 Task: Create a business new normal landing page.
Action: Mouse moved to (378, 212)
Screenshot: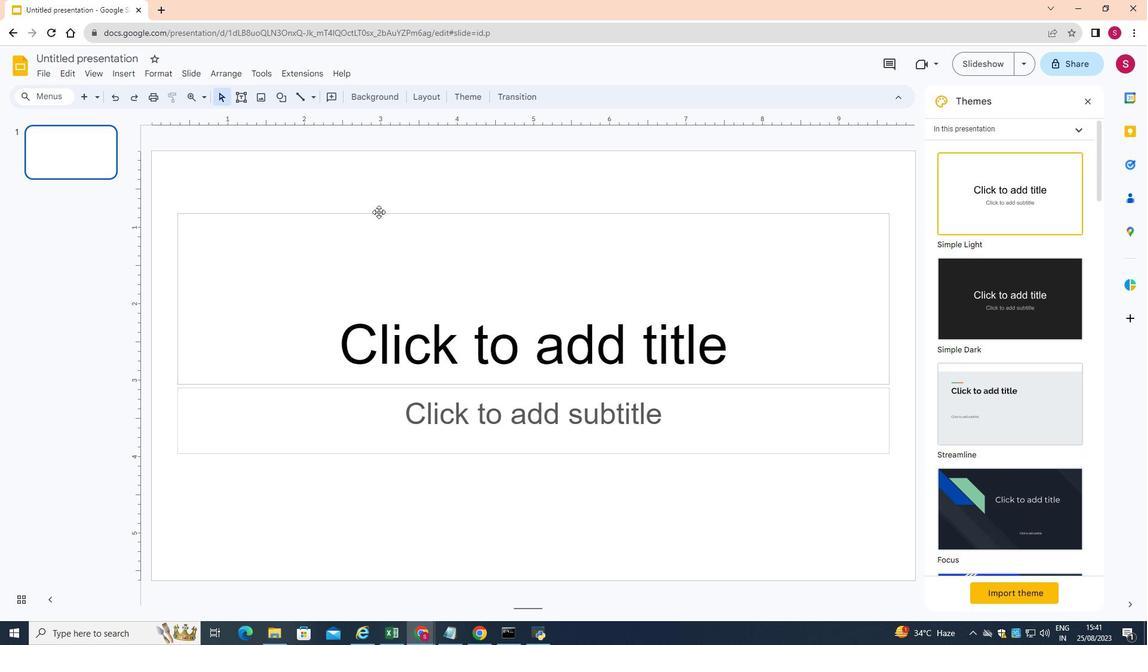 
Action: Mouse pressed left at (378, 212)
Screenshot: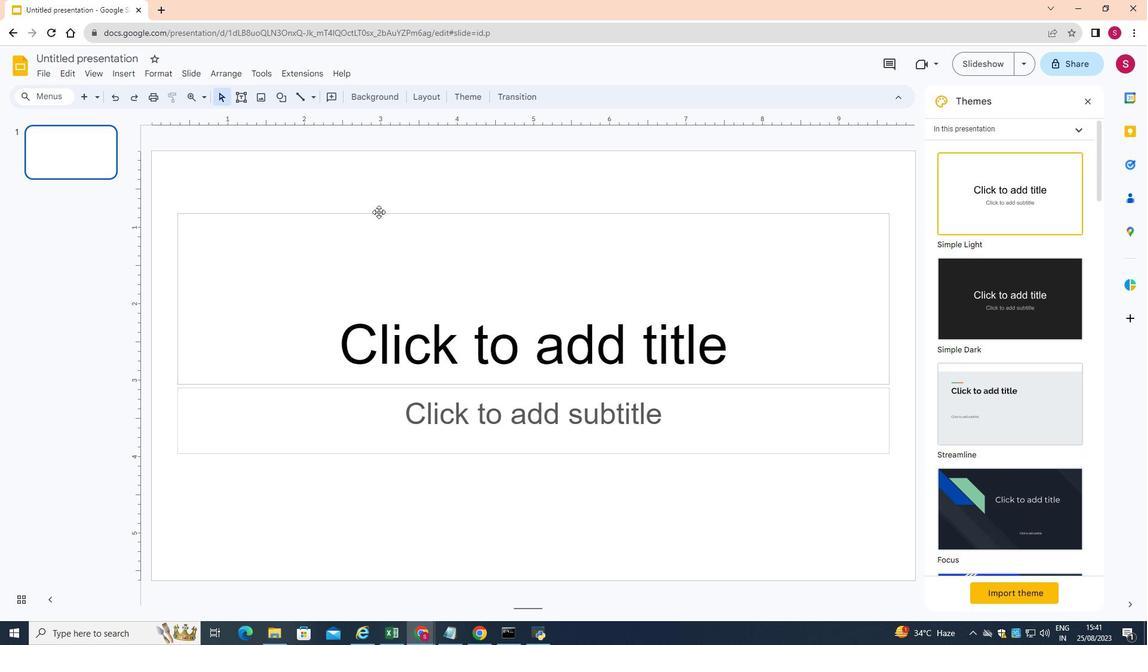 
Action: Key pressed <Key.delete>
Screenshot: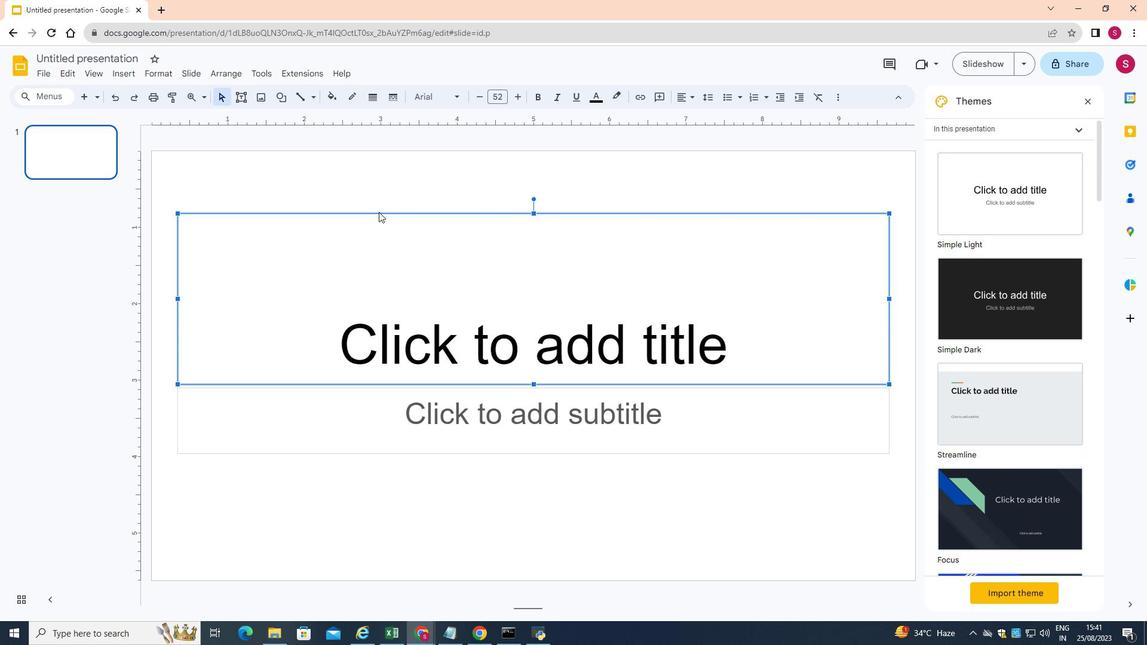 
Action: Mouse moved to (398, 387)
Screenshot: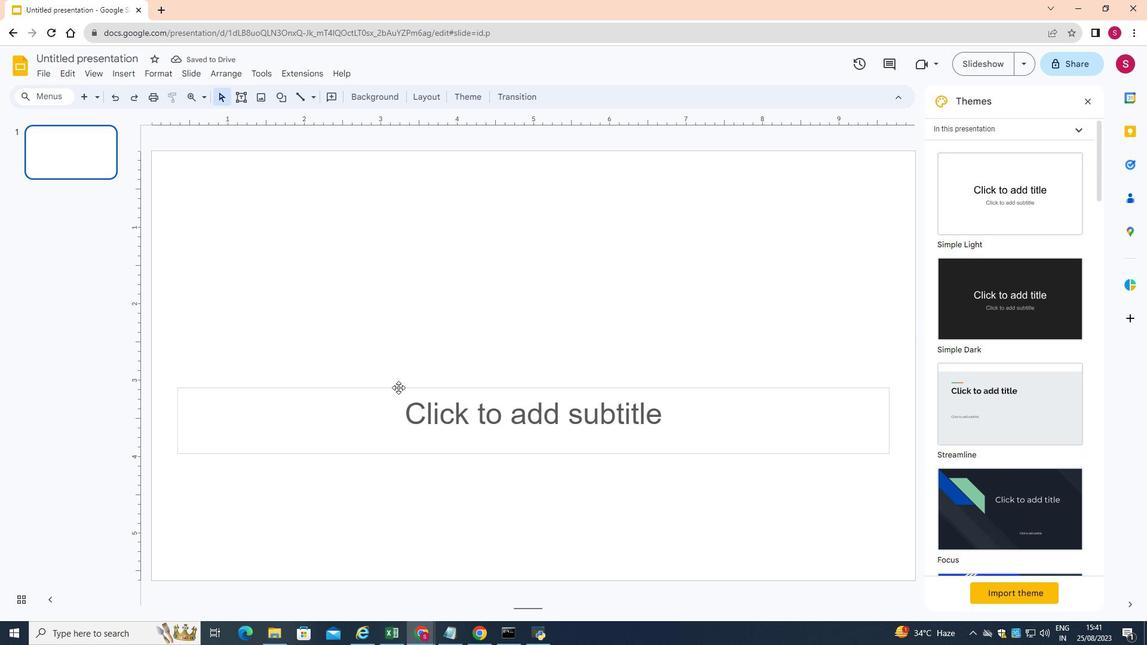 
Action: Mouse pressed left at (398, 387)
Screenshot: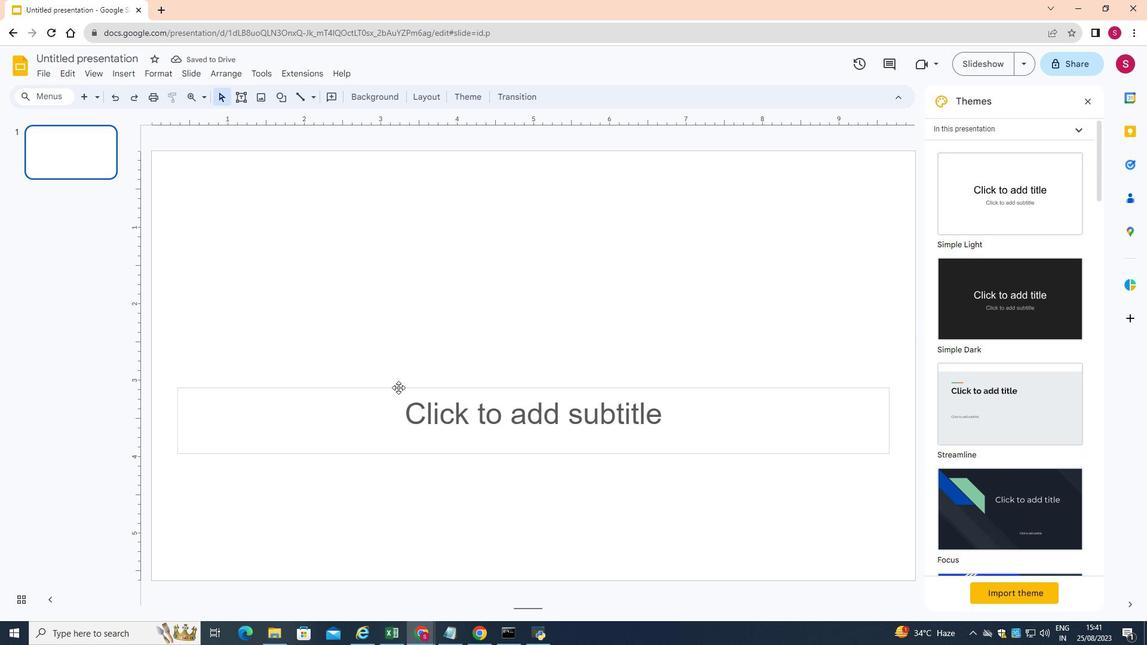 
Action: Mouse moved to (401, 378)
Screenshot: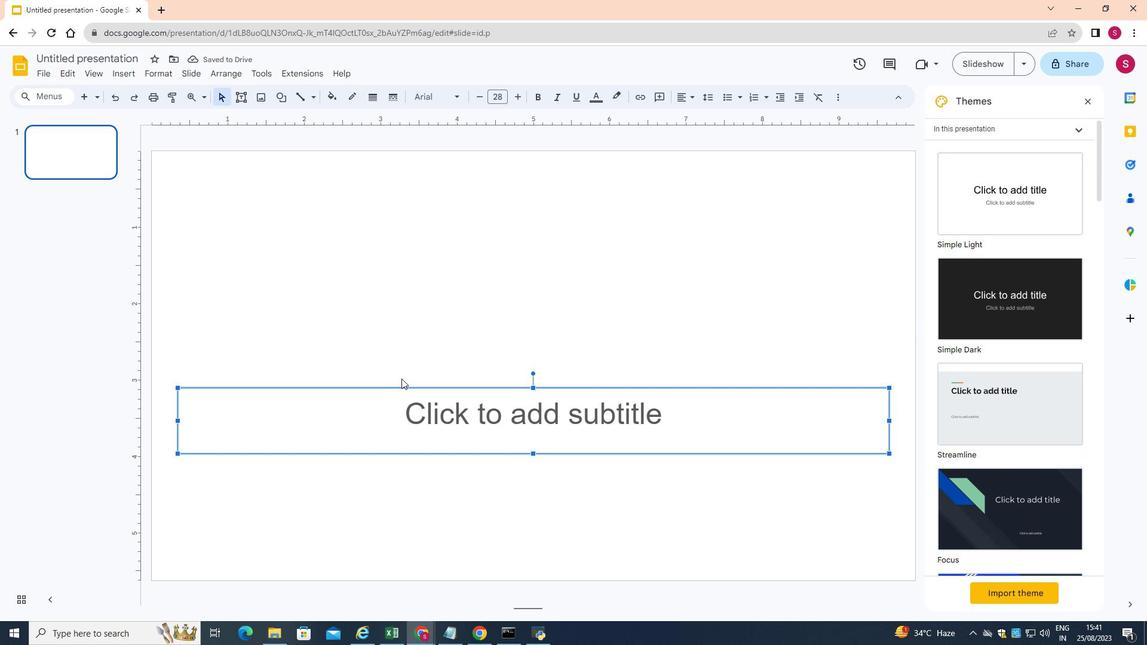 
Action: Key pressed <Key.delete>
Screenshot: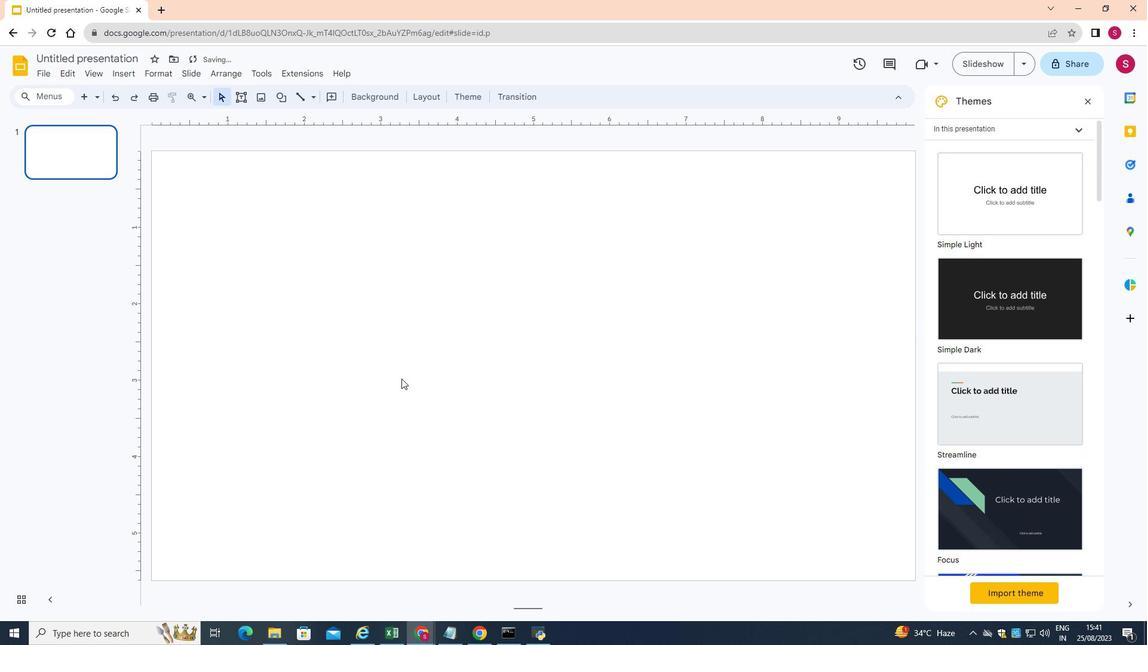 
Action: Mouse moved to (214, 203)
Screenshot: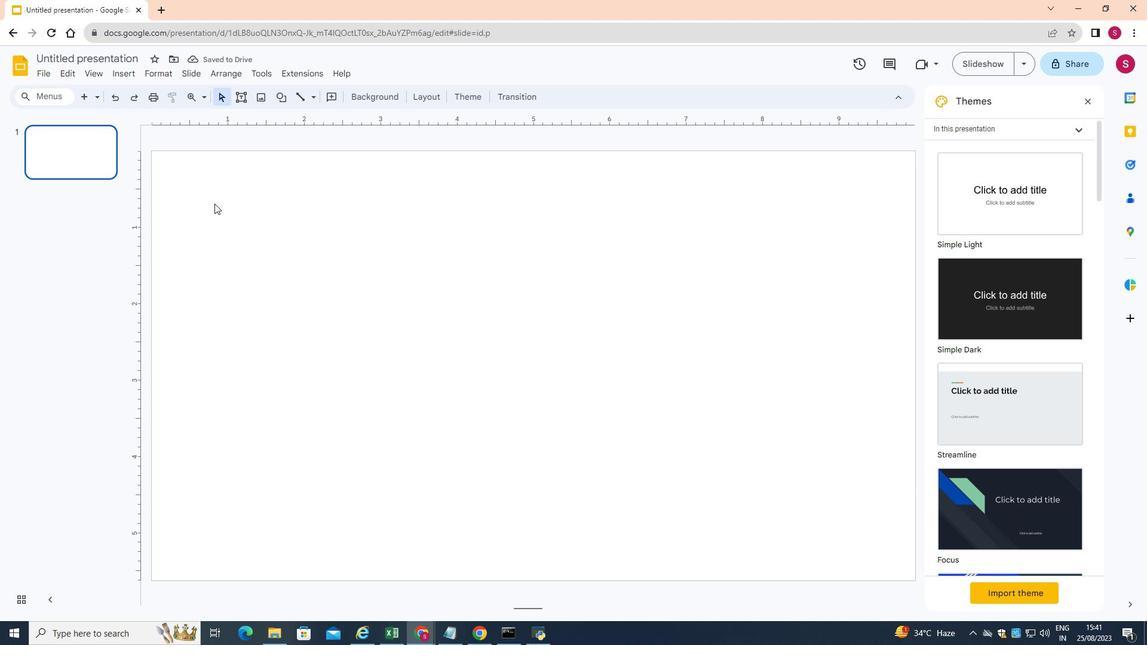 
Action: Mouse pressed left at (214, 203)
Screenshot: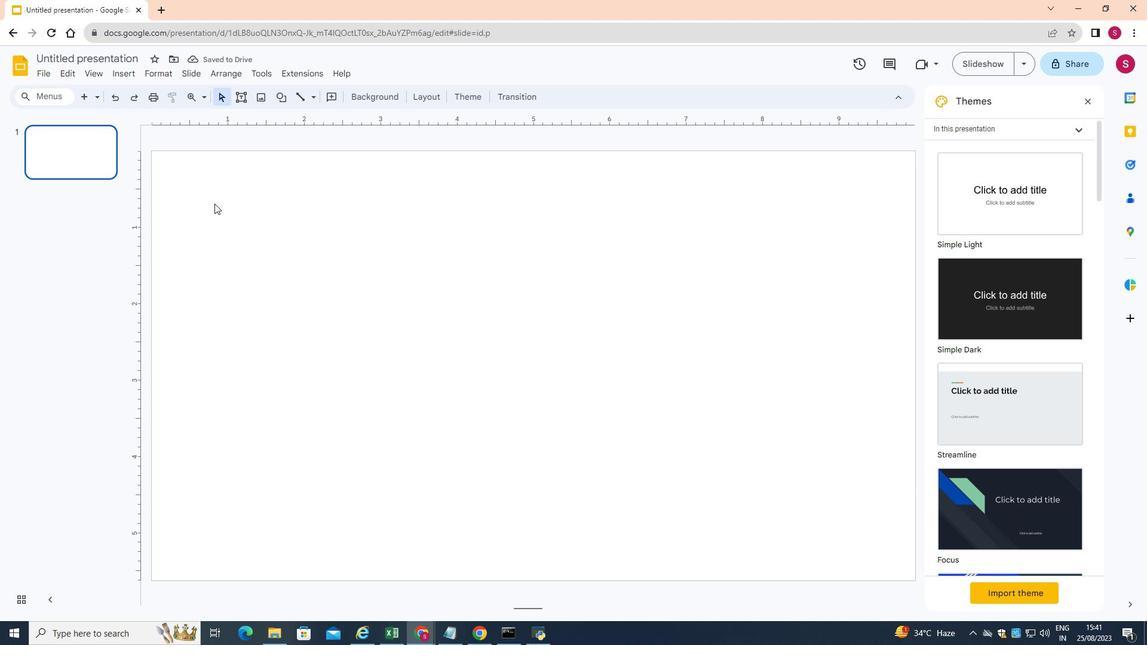 
Action: Mouse moved to (132, 75)
Screenshot: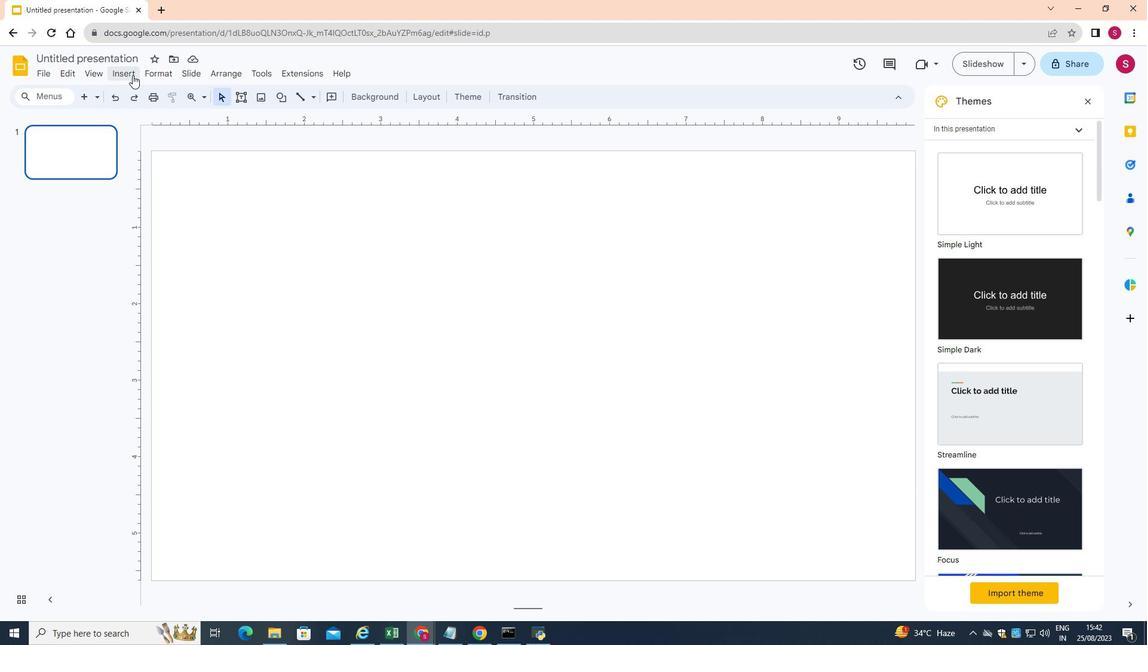
Action: Mouse pressed left at (132, 75)
Screenshot: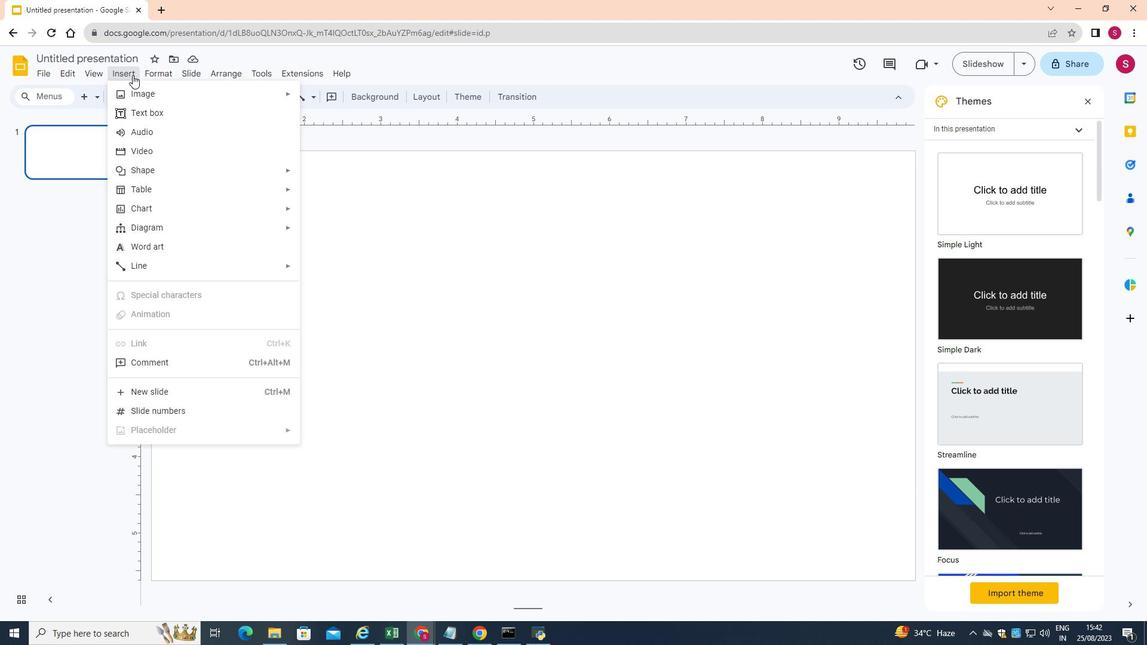 
Action: Mouse moved to (535, 291)
Screenshot: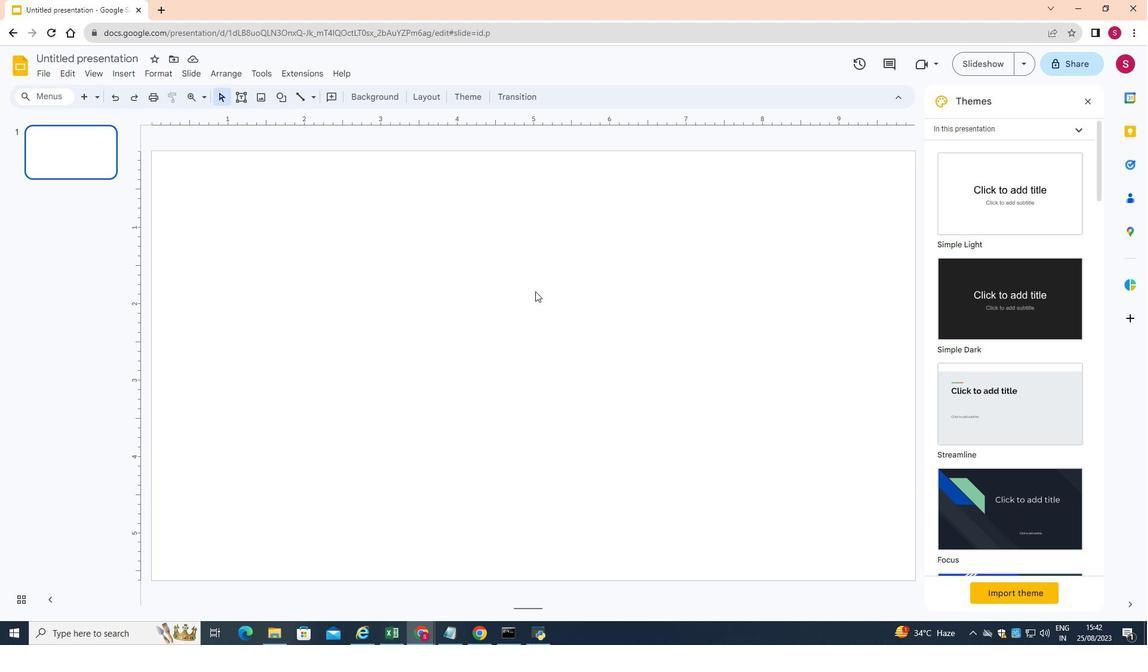 
Action: Mouse pressed left at (535, 291)
Screenshot: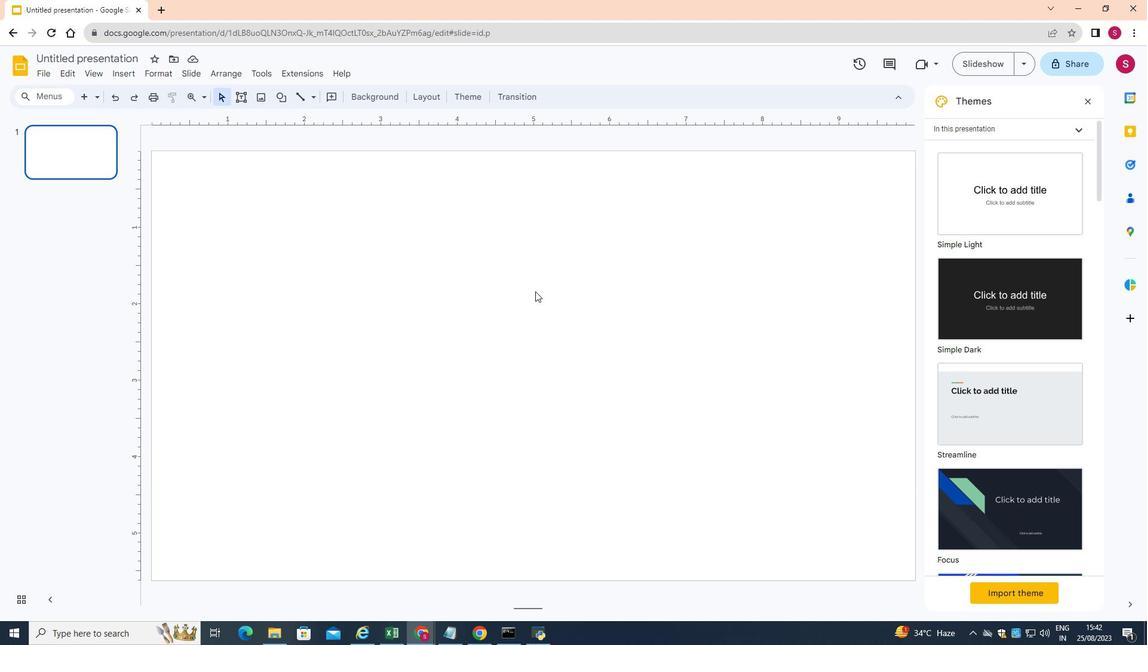 
Action: Mouse moved to (121, 76)
Screenshot: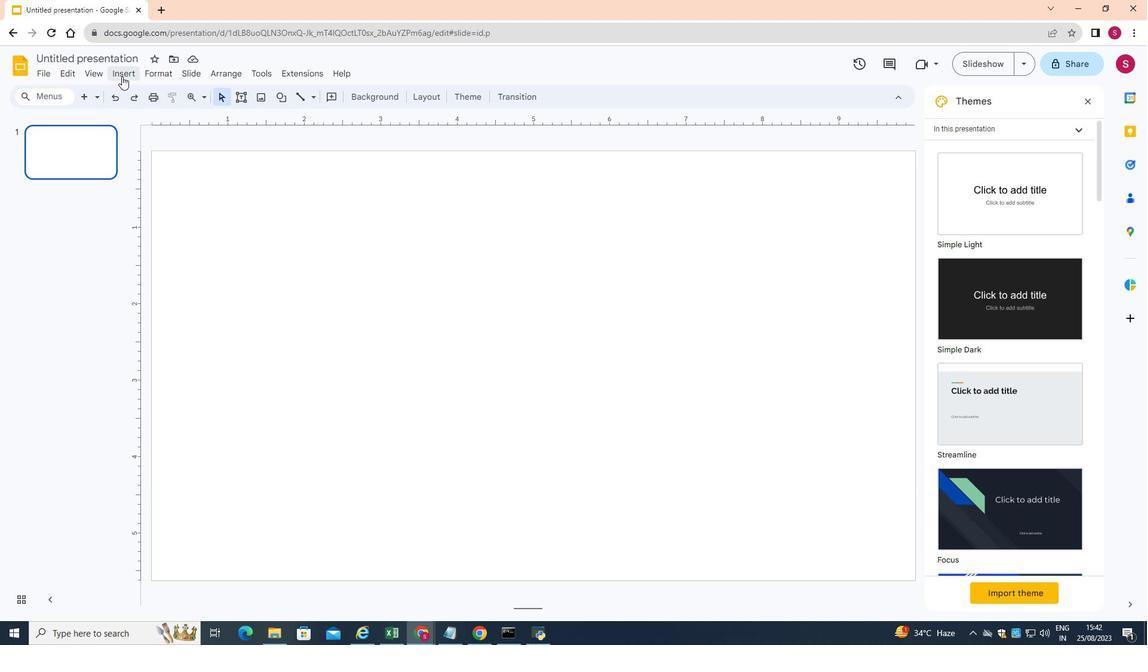
Action: Mouse pressed left at (121, 76)
Screenshot: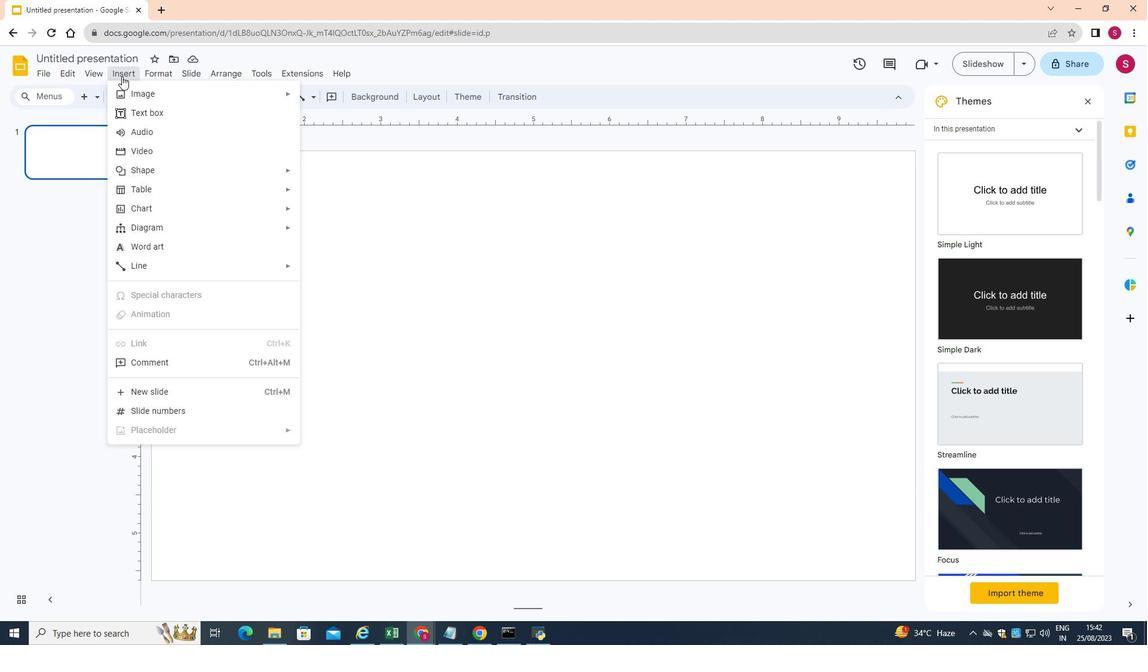 
Action: Mouse moved to (170, 166)
Screenshot: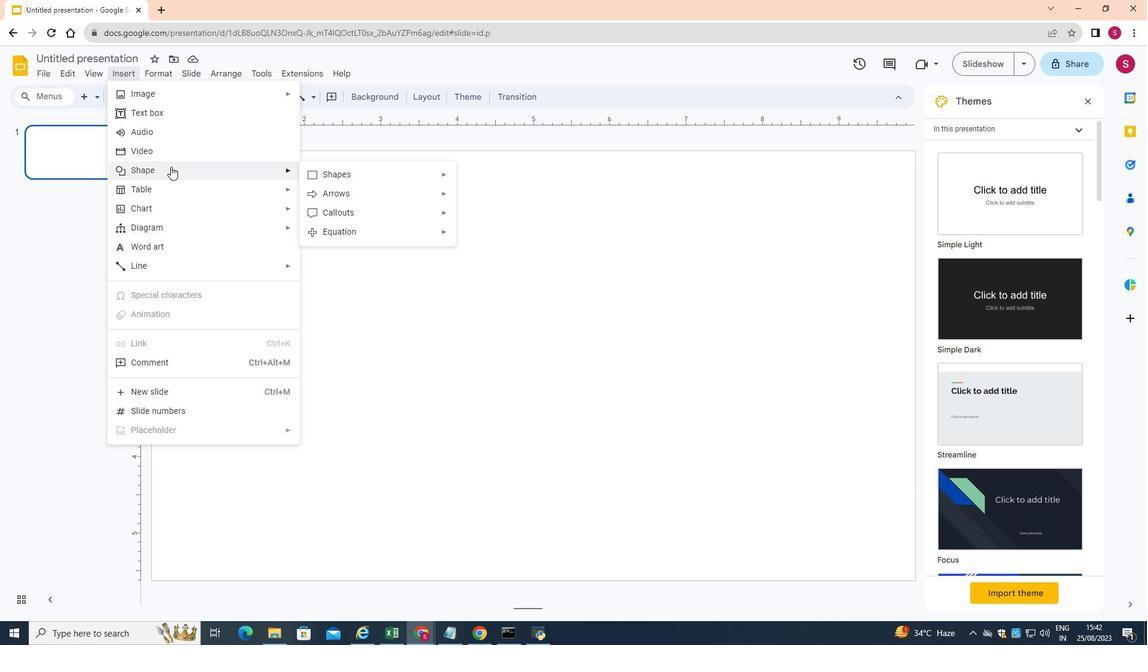 
Action: Mouse pressed left at (170, 166)
Screenshot: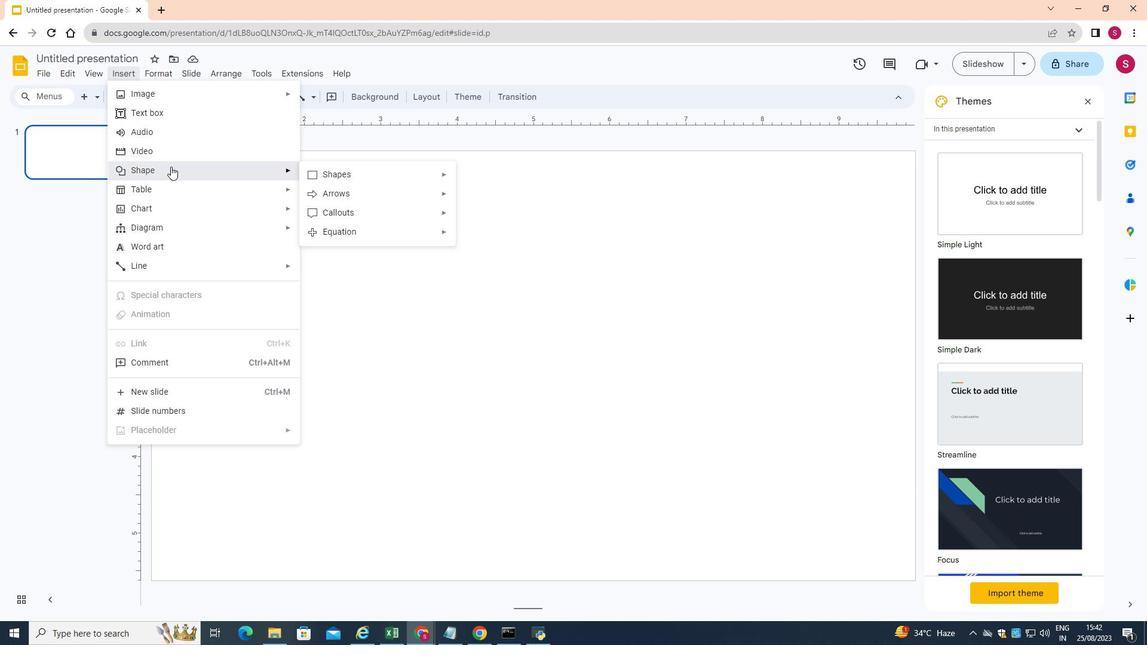 
Action: Mouse moved to (329, 171)
Screenshot: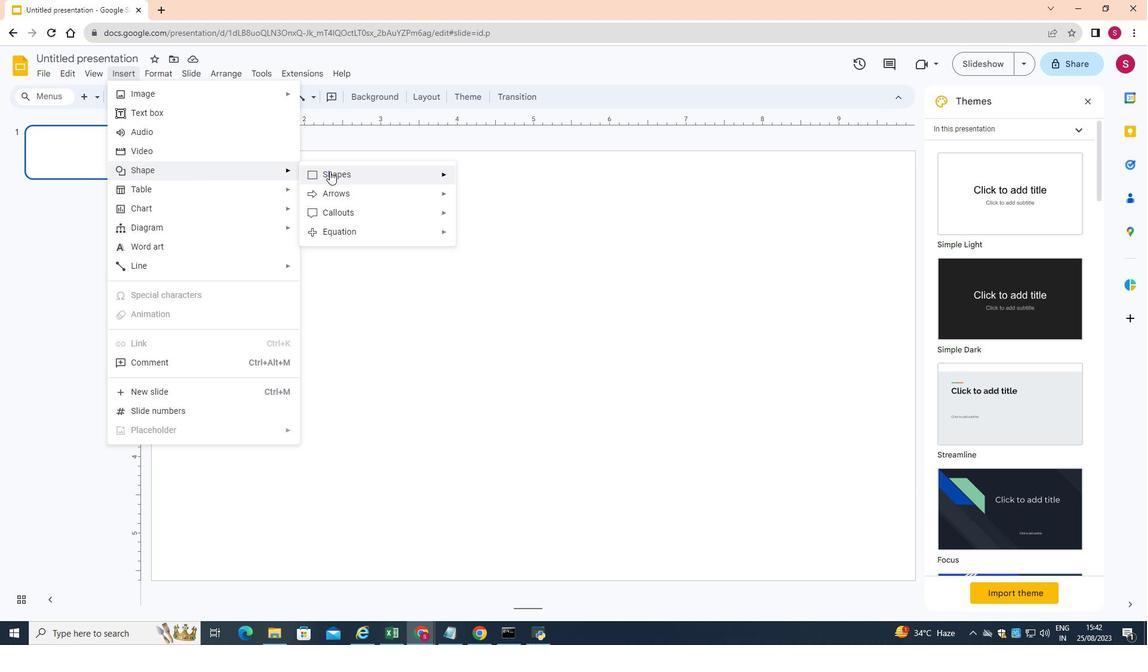 
Action: Mouse pressed left at (329, 171)
Screenshot: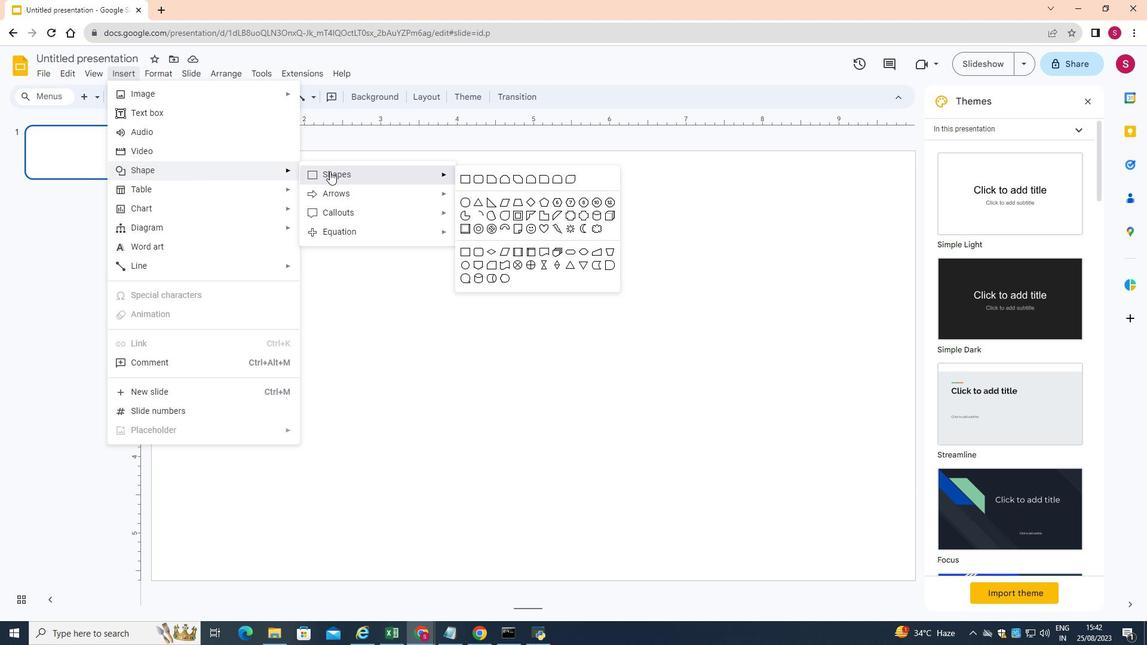 
Action: Mouse moved to (594, 262)
Screenshot: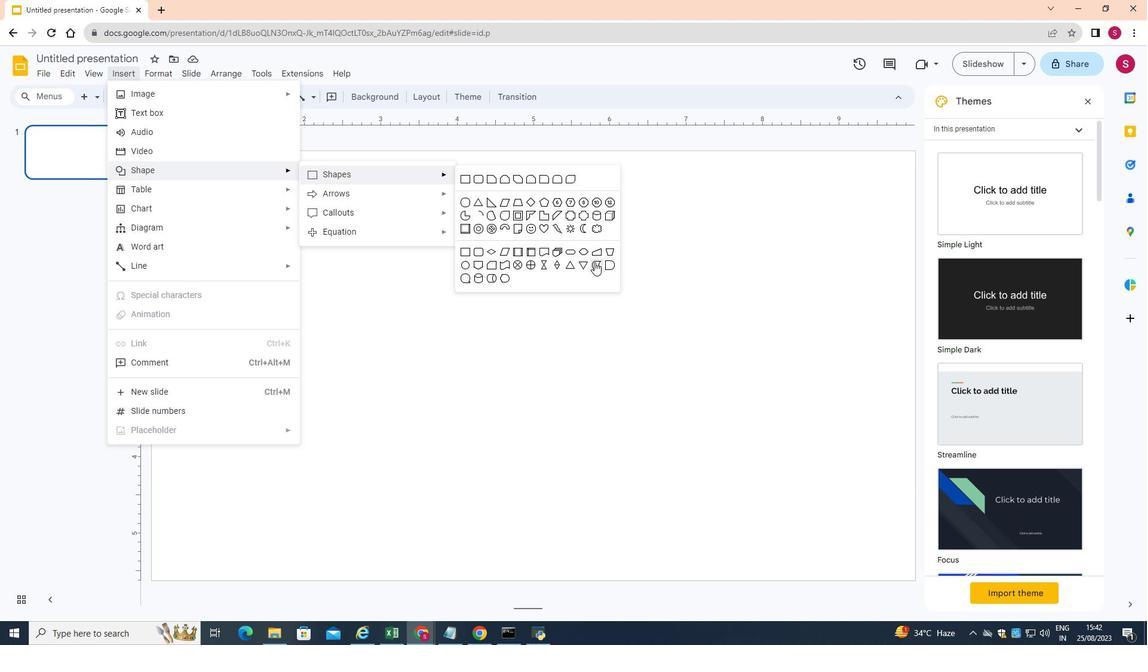 
Action: Mouse pressed left at (594, 262)
Screenshot: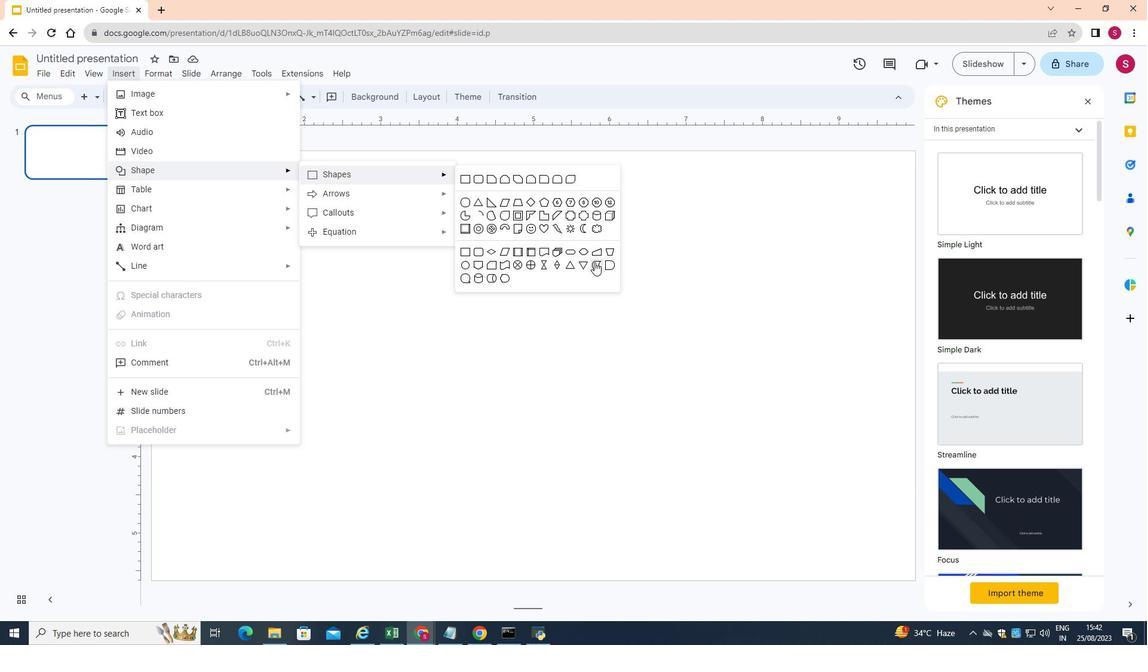 
Action: Mouse moved to (175, 168)
Screenshot: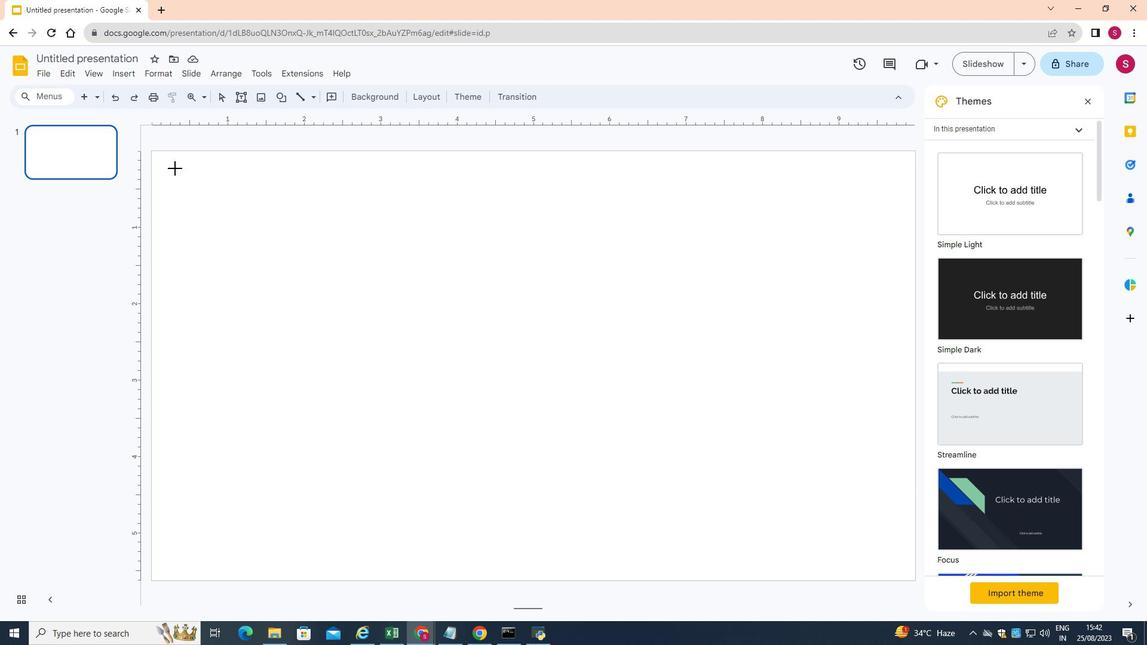 
Action: Mouse pressed left at (175, 168)
Screenshot: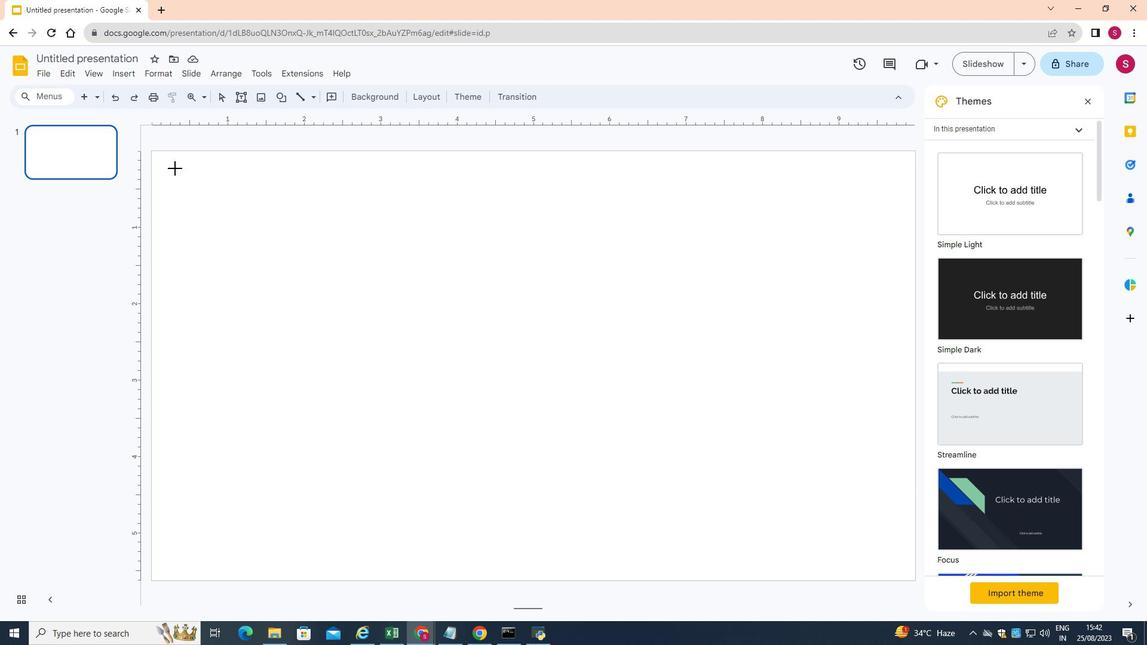 
Action: Mouse moved to (385, 167)
Screenshot: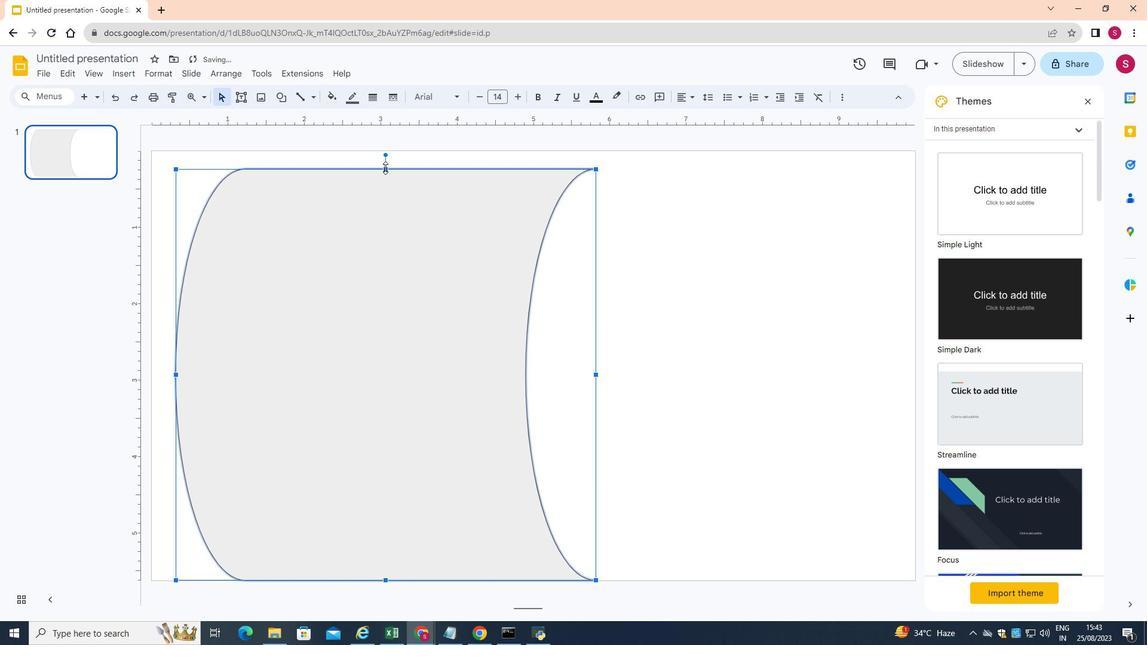 
Action: Mouse pressed left at (385, 167)
Screenshot: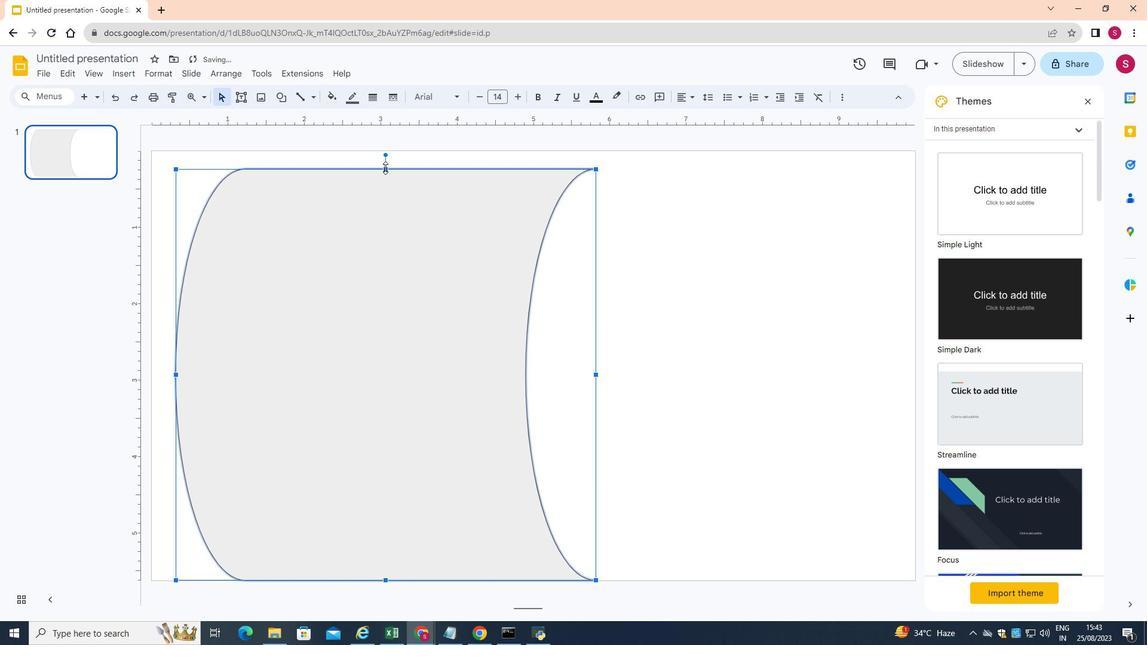 
Action: Mouse moved to (178, 367)
Screenshot: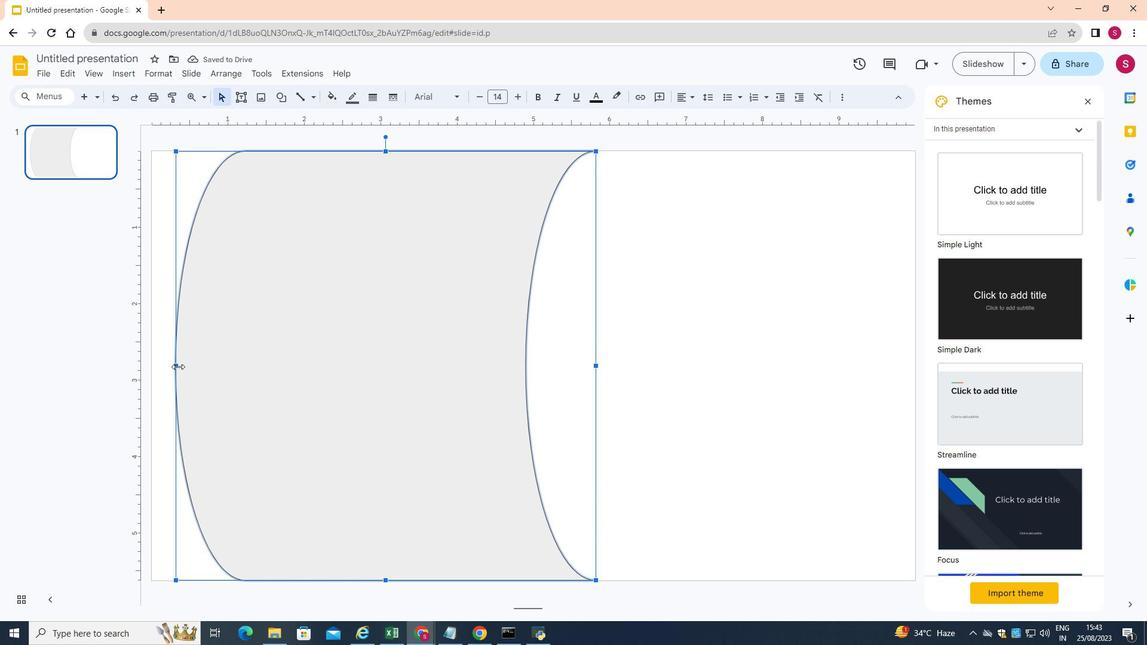 
Action: Mouse pressed left at (178, 367)
Screenshot: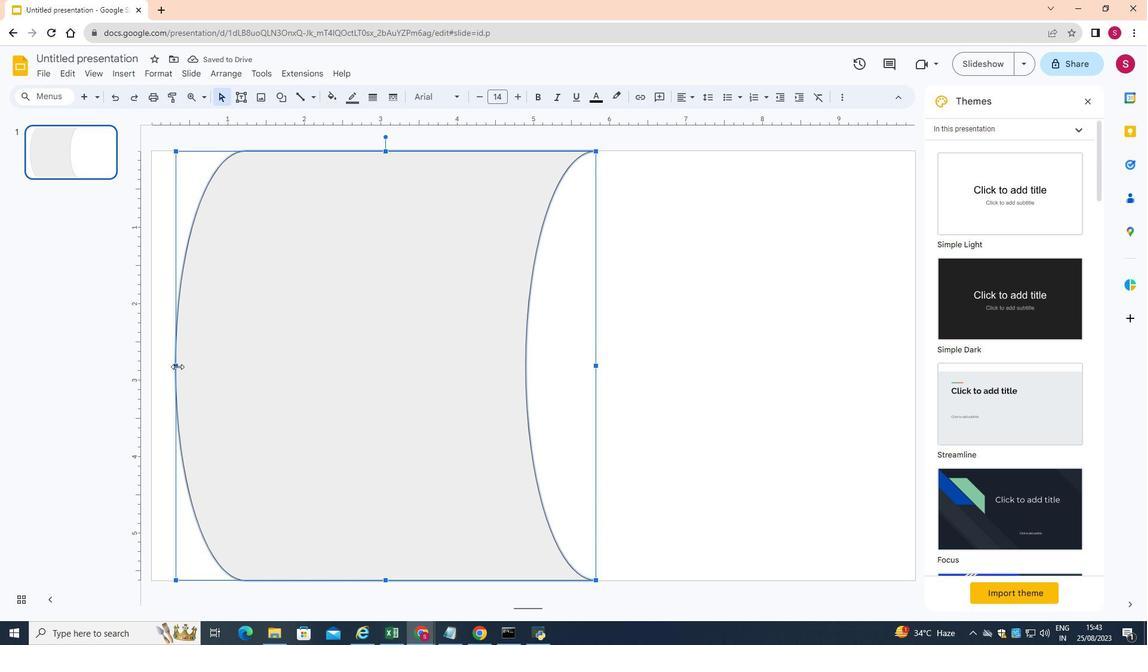 
Action: Mouse moved to (595, 364)
Screenshot: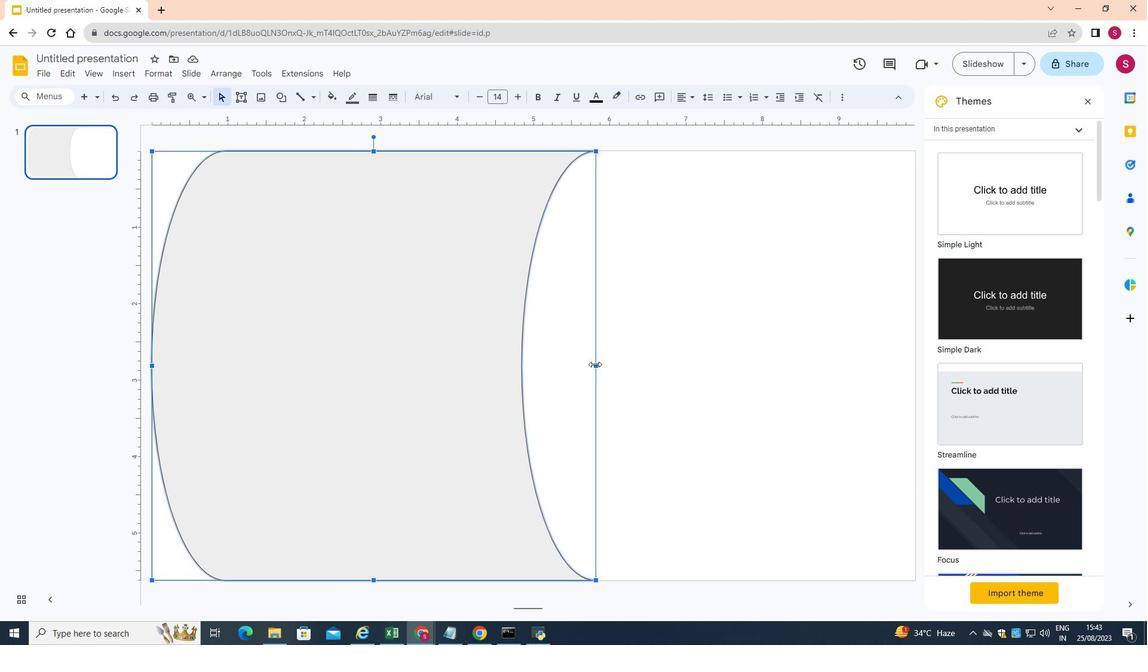 
Action: Mouse pressed left at (595, 364)
Screenshot: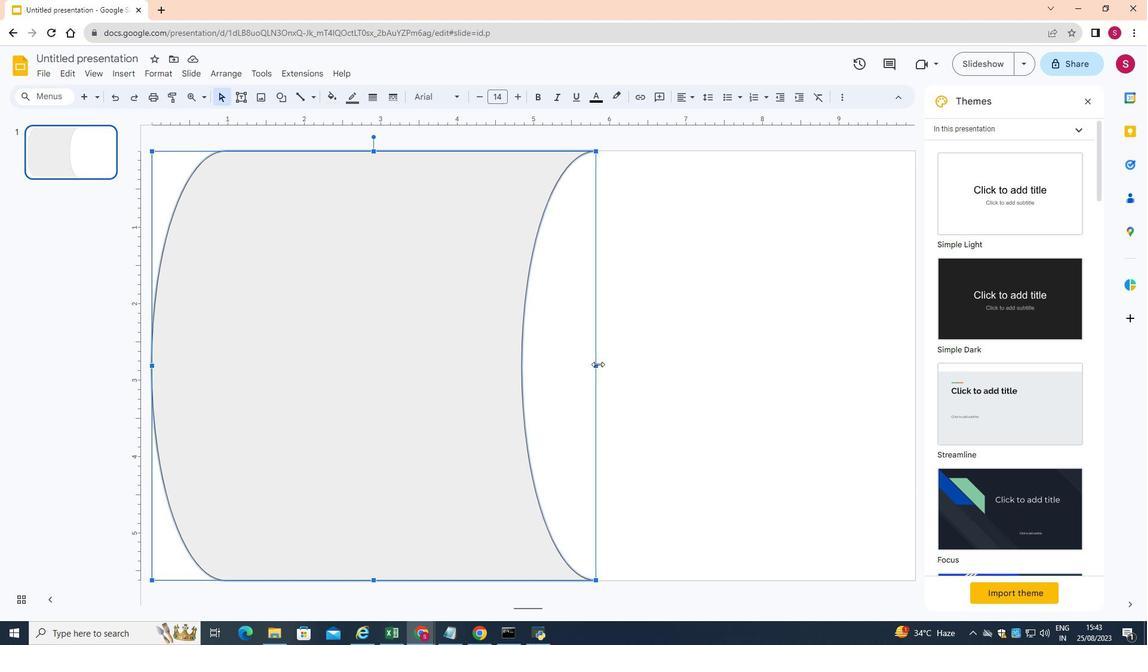 
Action: Mouse moved to (633, 365)
Screenshot: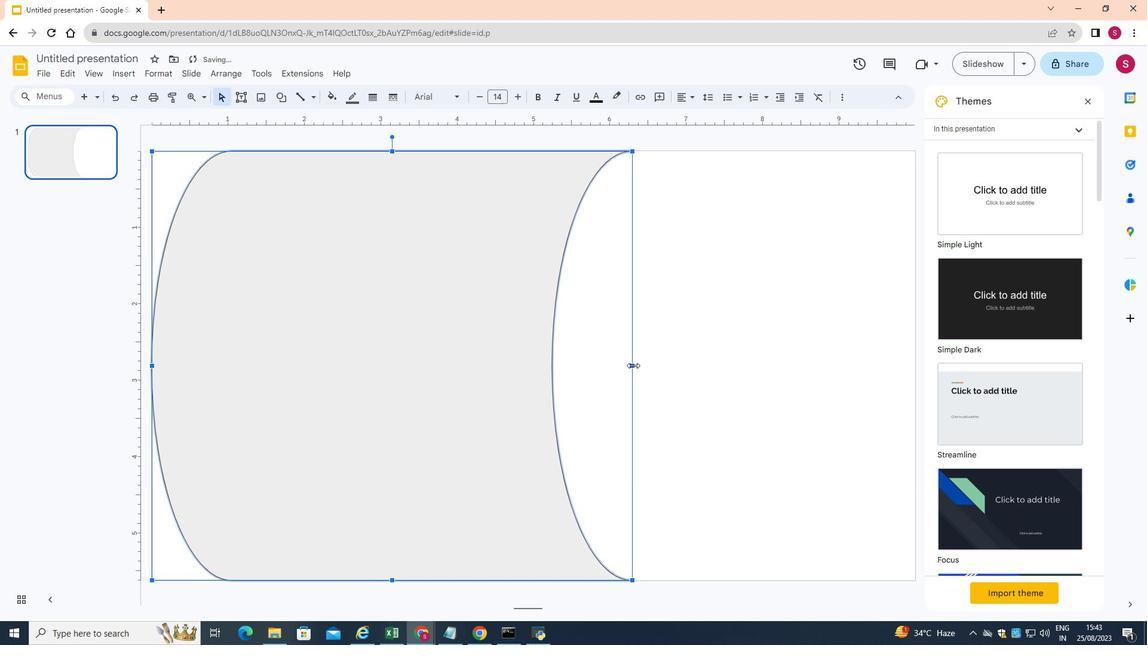 
Action: Mouse pressed left at (633, 365)
Screenshot: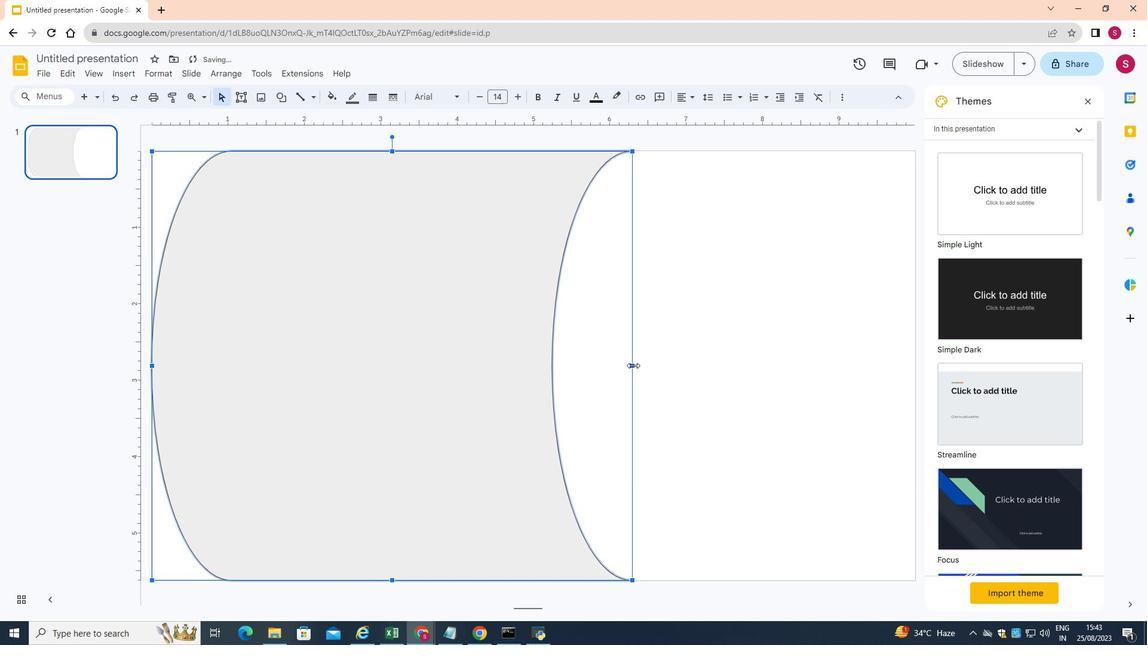 
Action: Mouse moved to (175, 545)
Screenshot: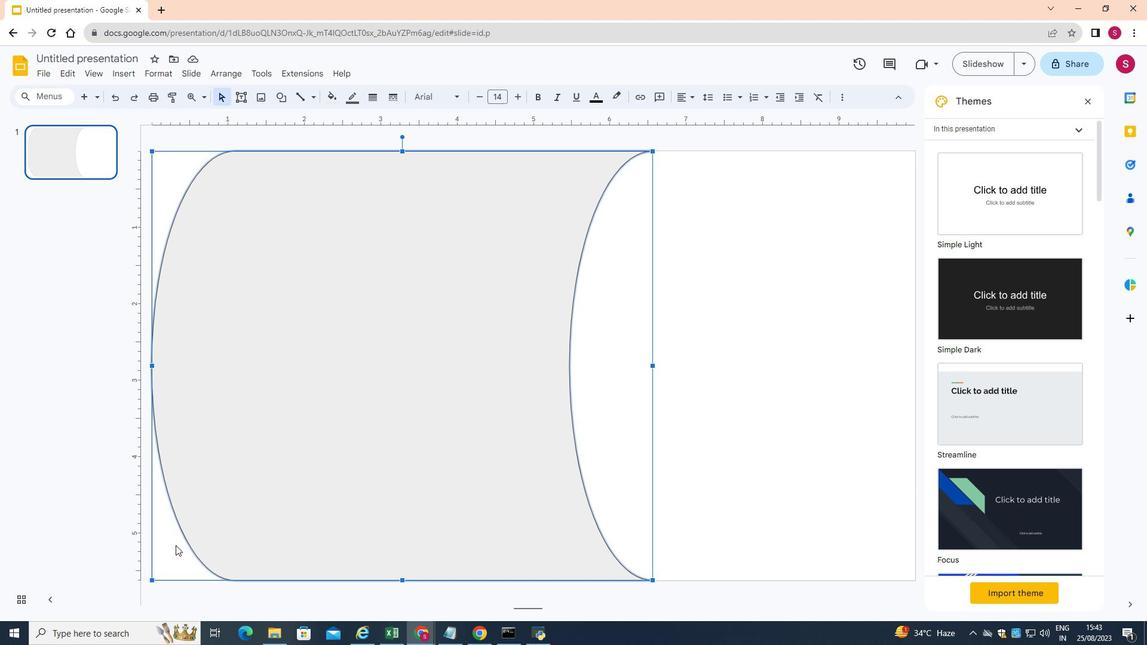 
Action: Mouse pressed left at (175, 545)
Screenshot: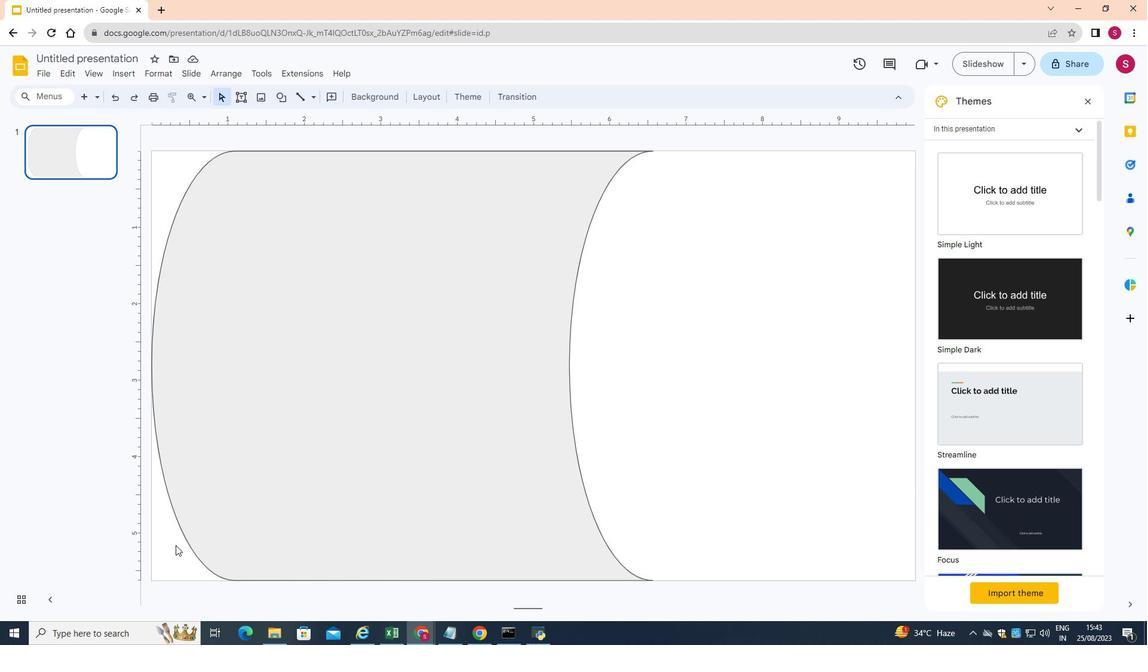 
Action: Mouse moved to (444, 417)
Screenshot: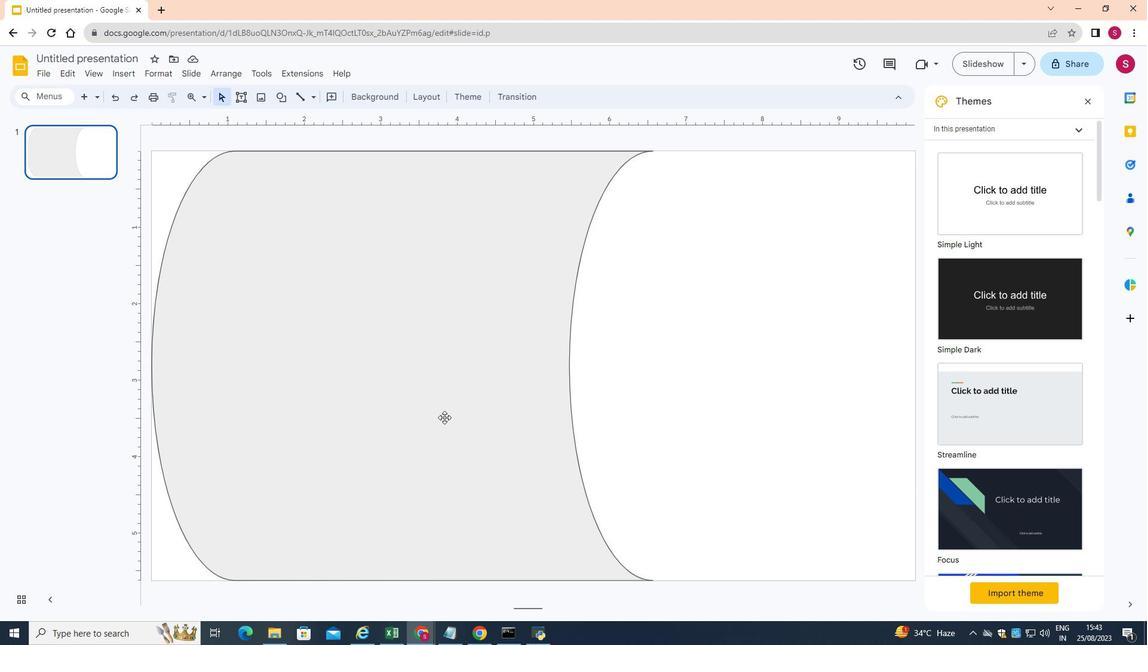 
Action: Mouse pressed left at (444, 417)
Screenshot: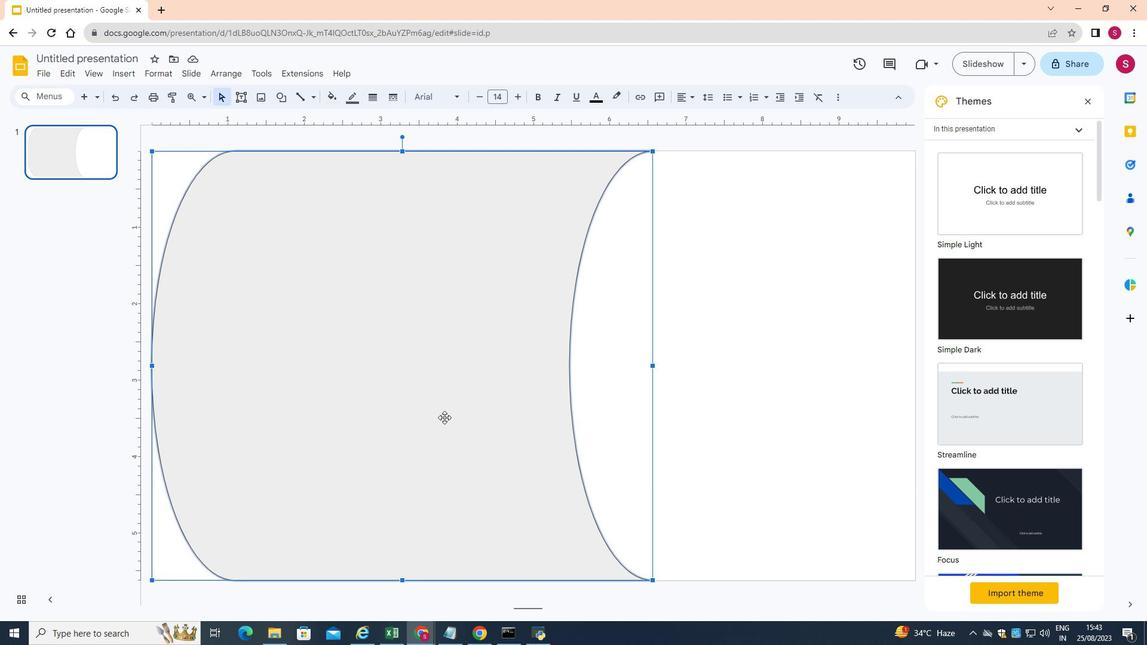
Action: Mouse moved to (444, 417)
Screenshot: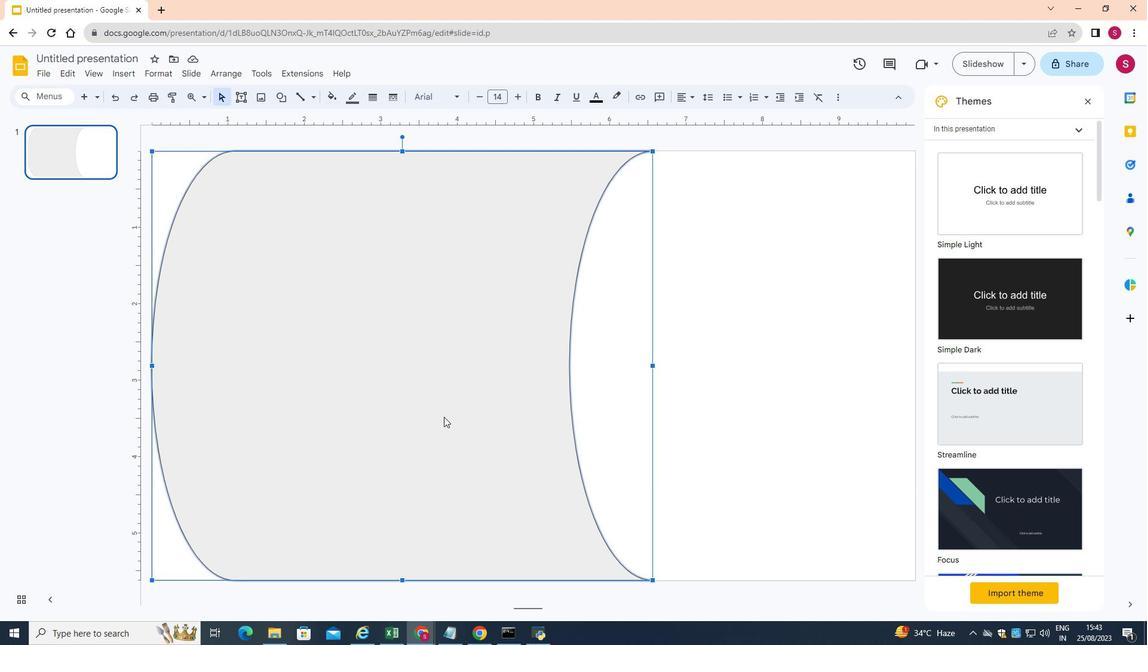 
Action: Key pressed <Key.delete>
Screenshot: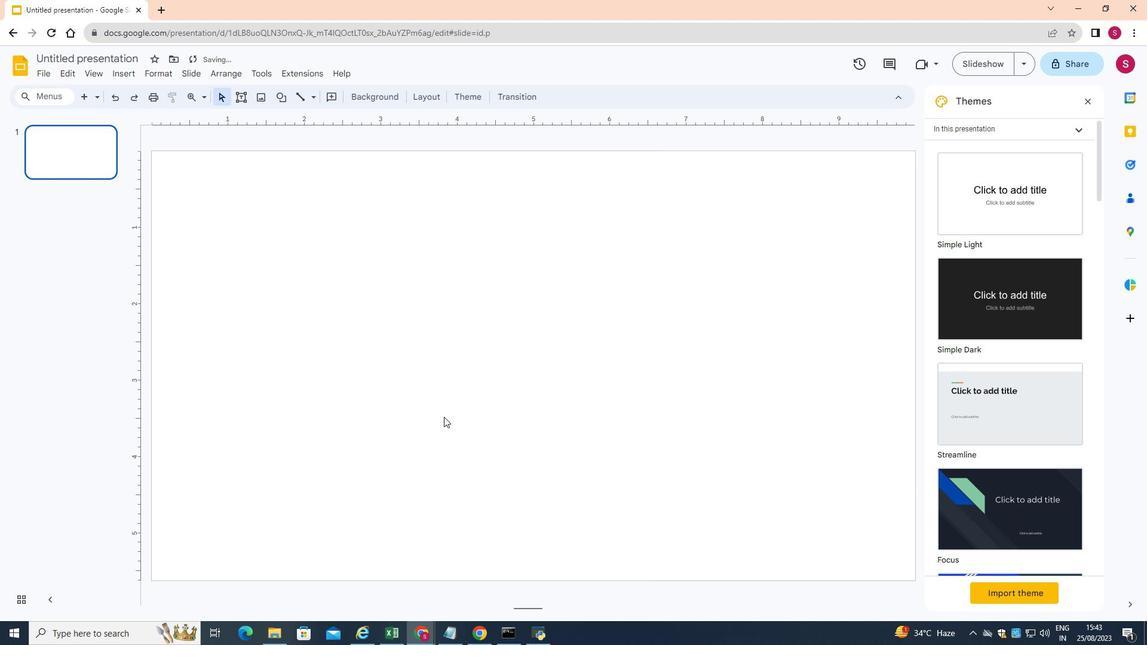 
Action: Mouse moved to (133, 72)
Screenshot: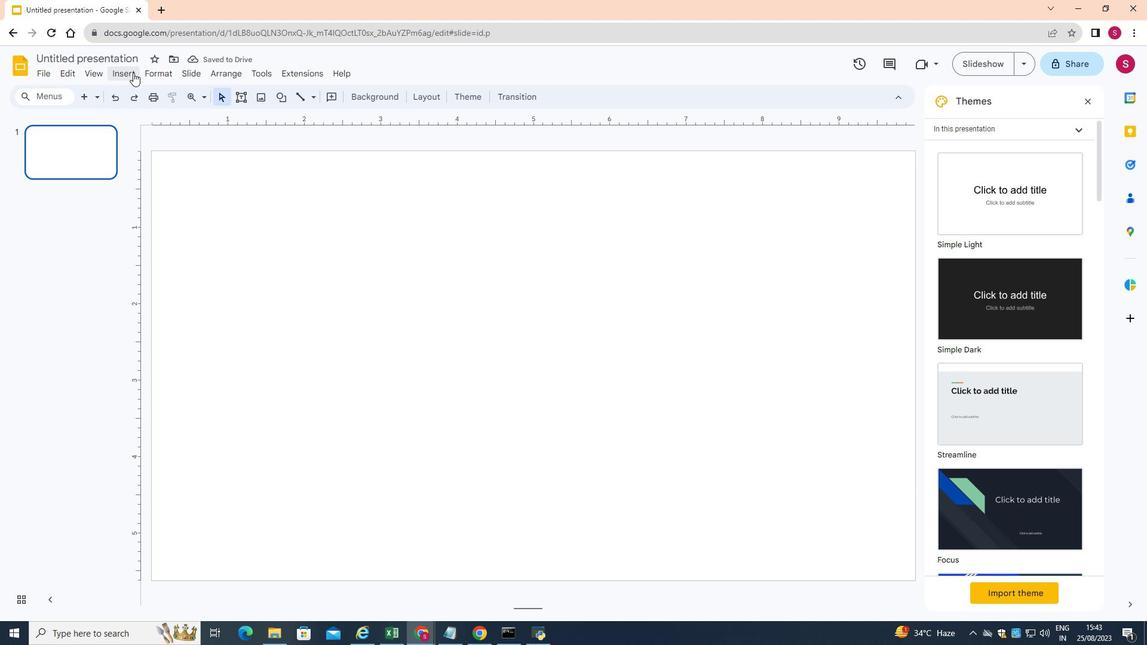 
Action: Mouse pressed left at (133, 72)
Screenshot: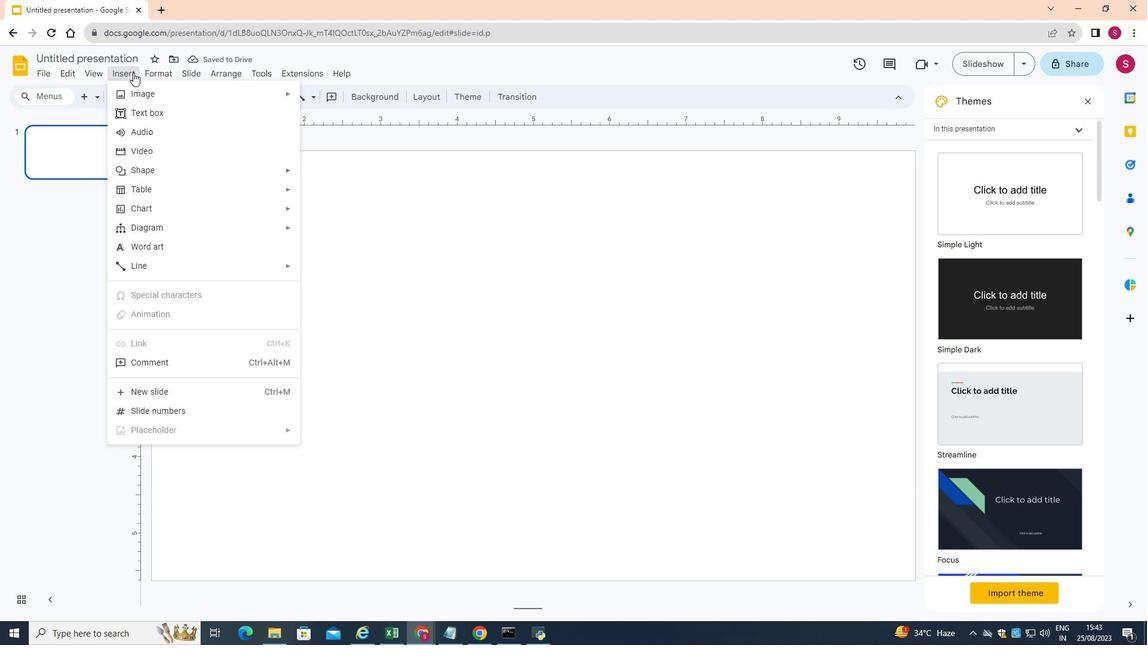 
Action: Mouse moved to (179, 167)
Screenshot: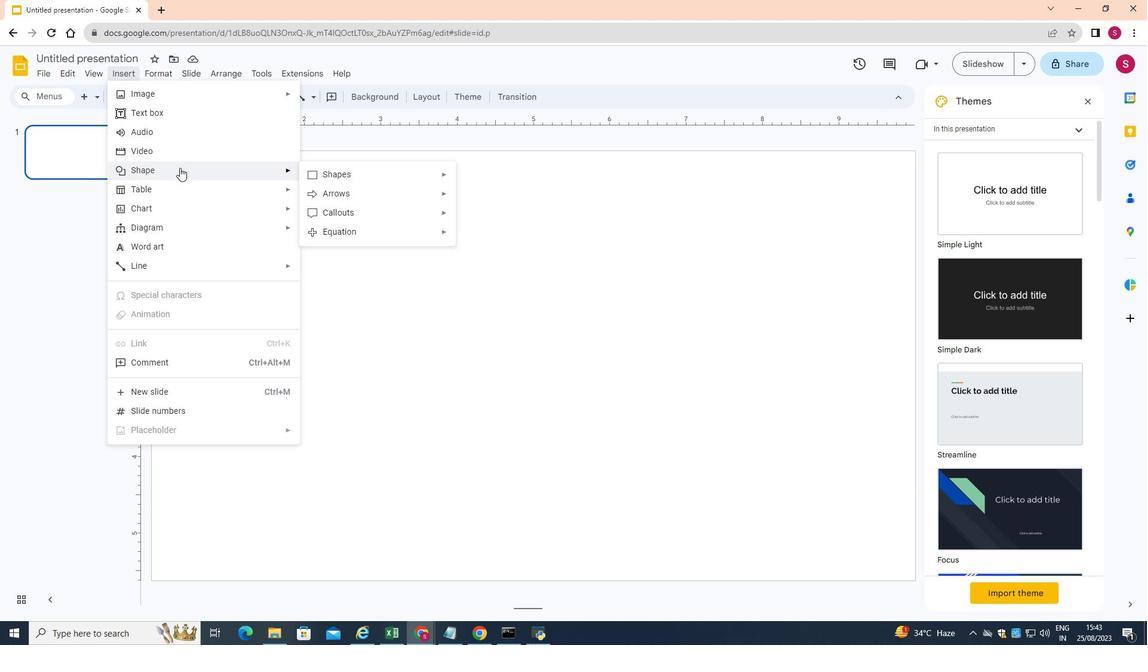 
Action: Mouse pressed left at (179, 167)
Screenshot: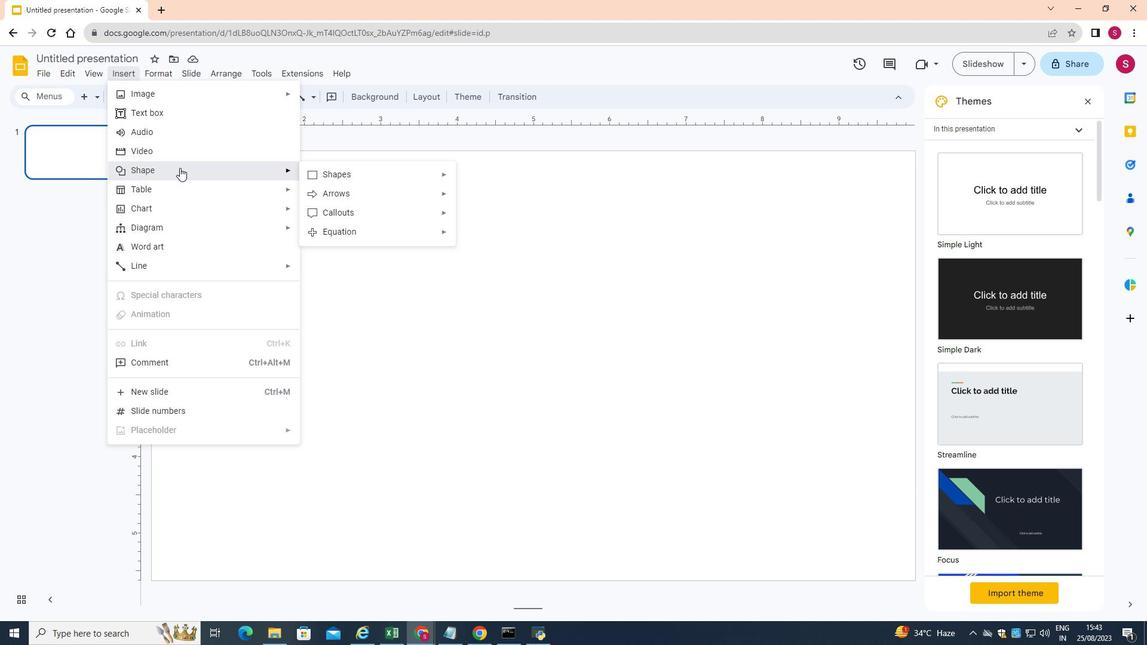 
Action: Mouse moved to (342, 175)
Screenshot: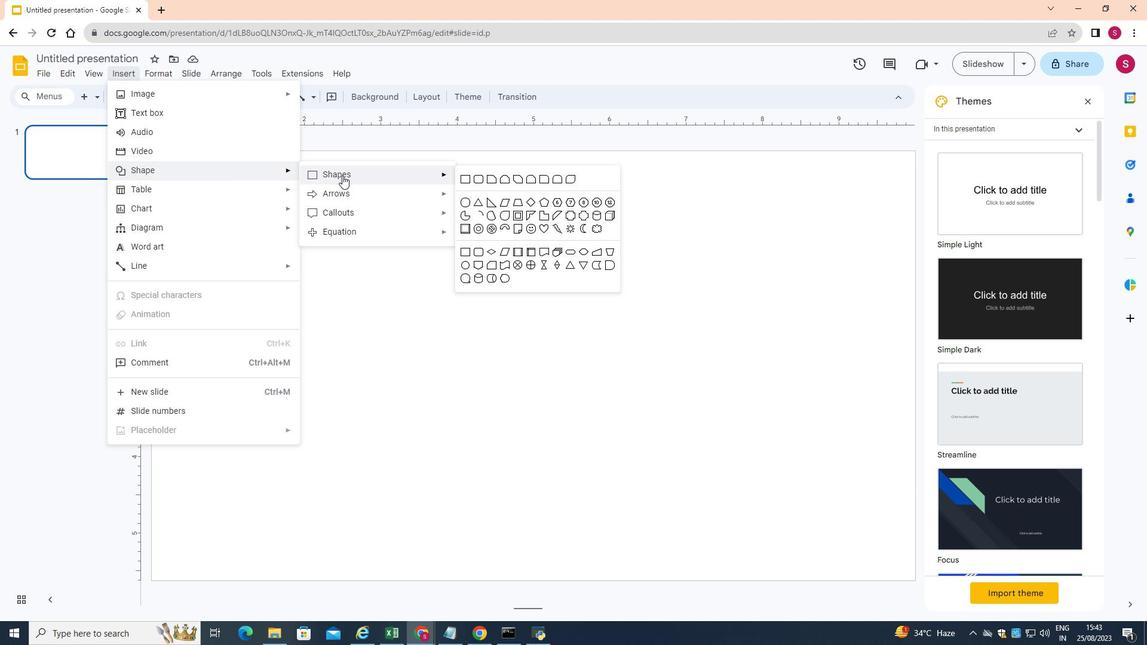 
Action: Mouse pressed left at (342, 175)
Screenshot: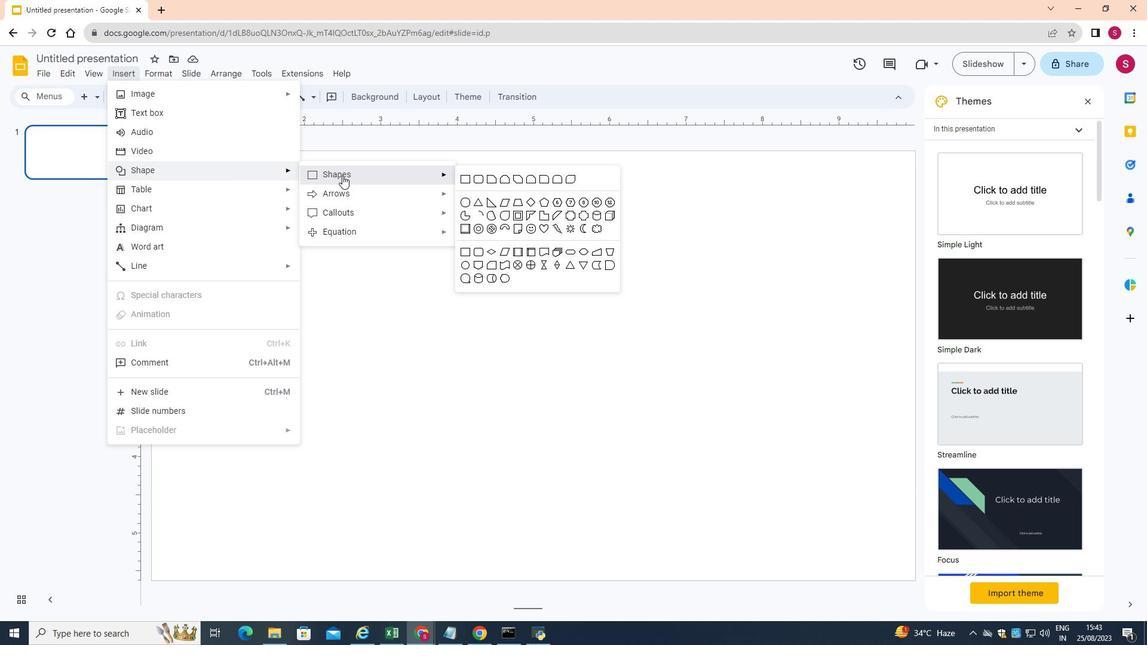 
Action: Mouse moved to (462, 175)
Screenshot: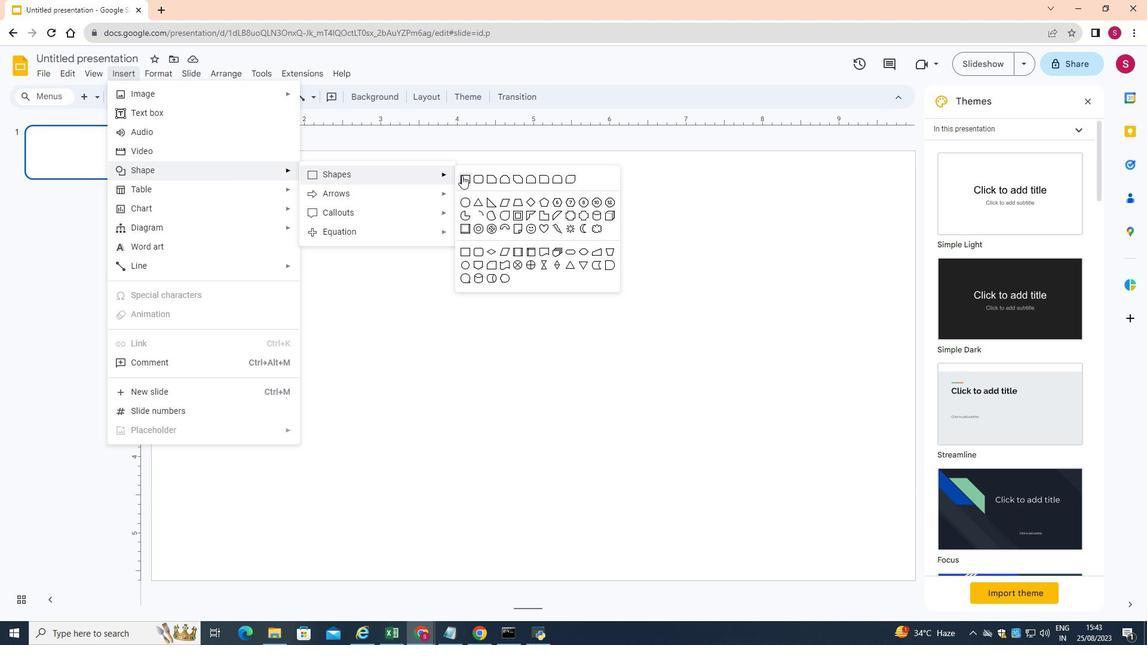 
Action: Mouse pressed left at (462, 175)
Screenshot: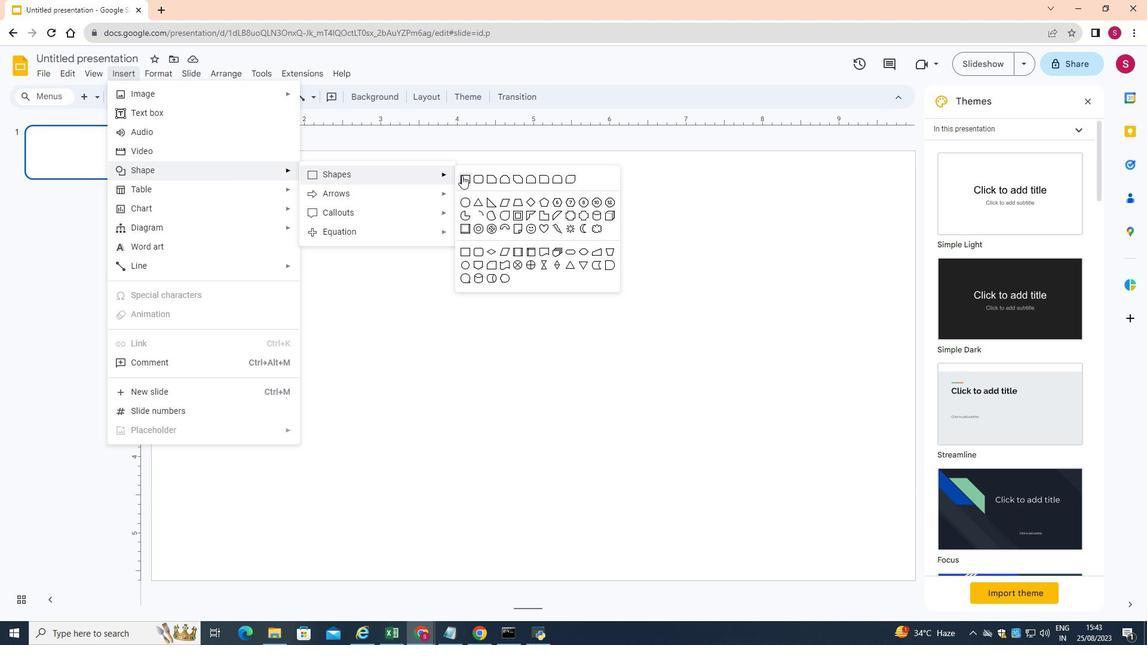 
Action: Mouse moved to (157, 154)
Screenshot: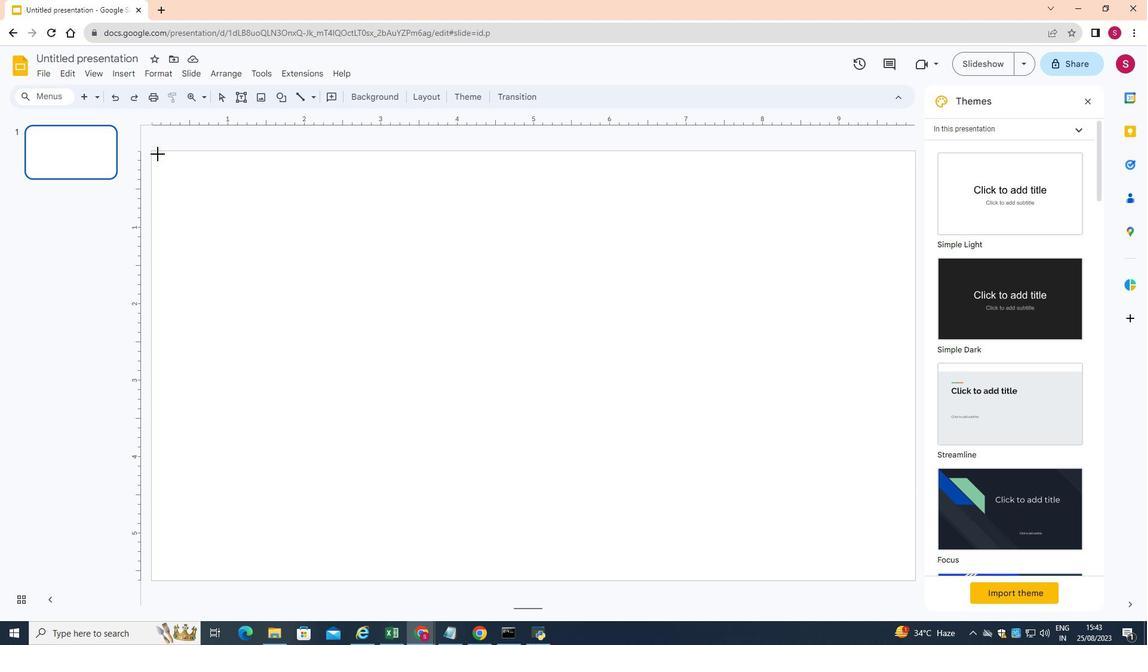 
Action: Mouse pressed left at (157, 154)
Screenshot: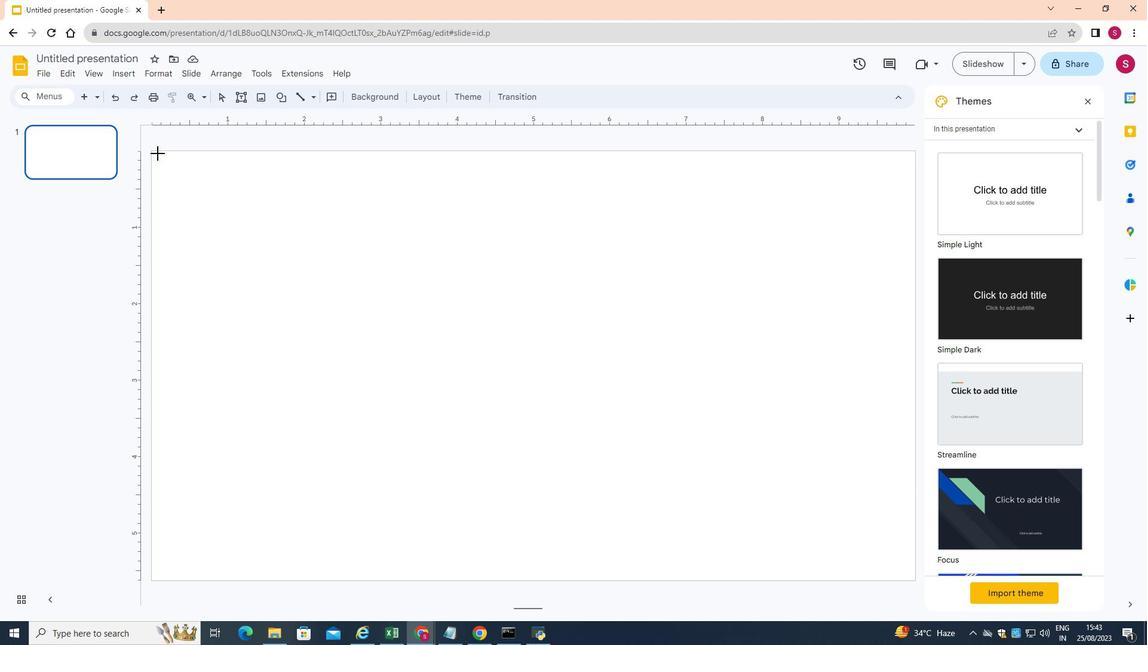 
Action: Mouse moved to (903, 368)
Screenshot: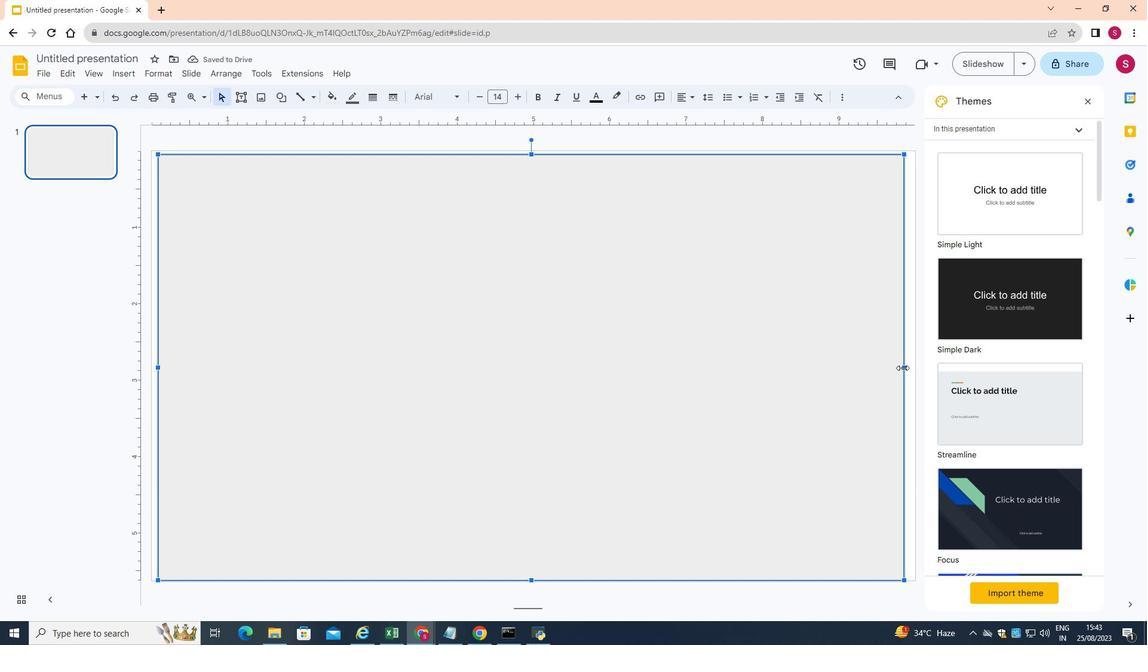 
Action: Mouse pressed left at (903, 368)
Screenshot: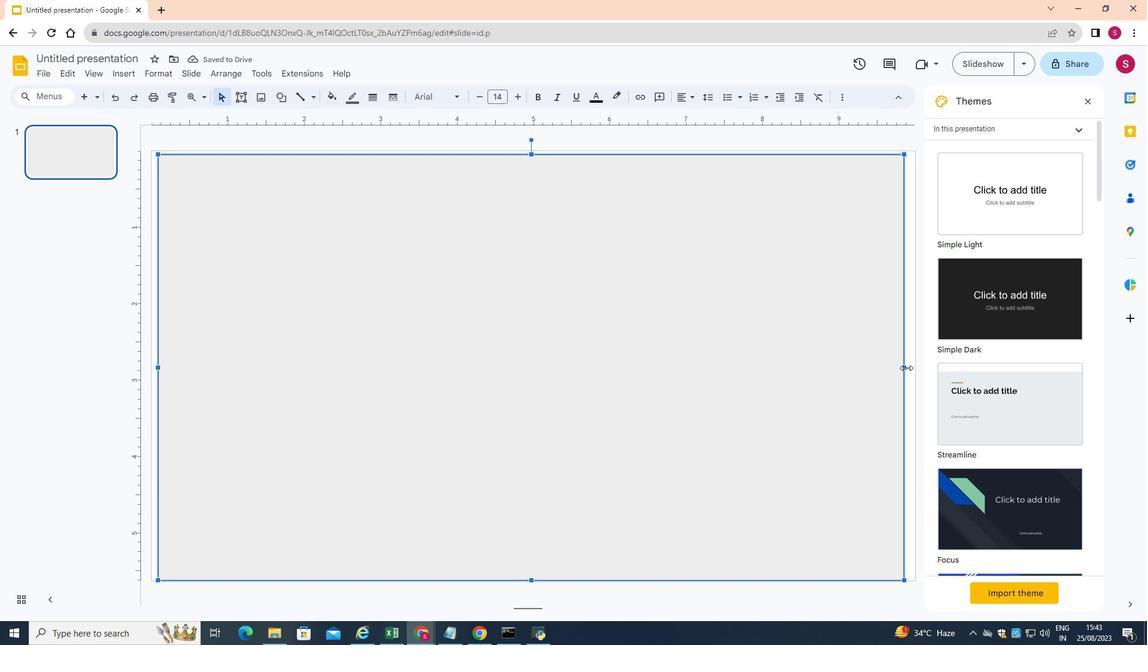 
Action: Mouse moved to (159, 368)
Screenshot: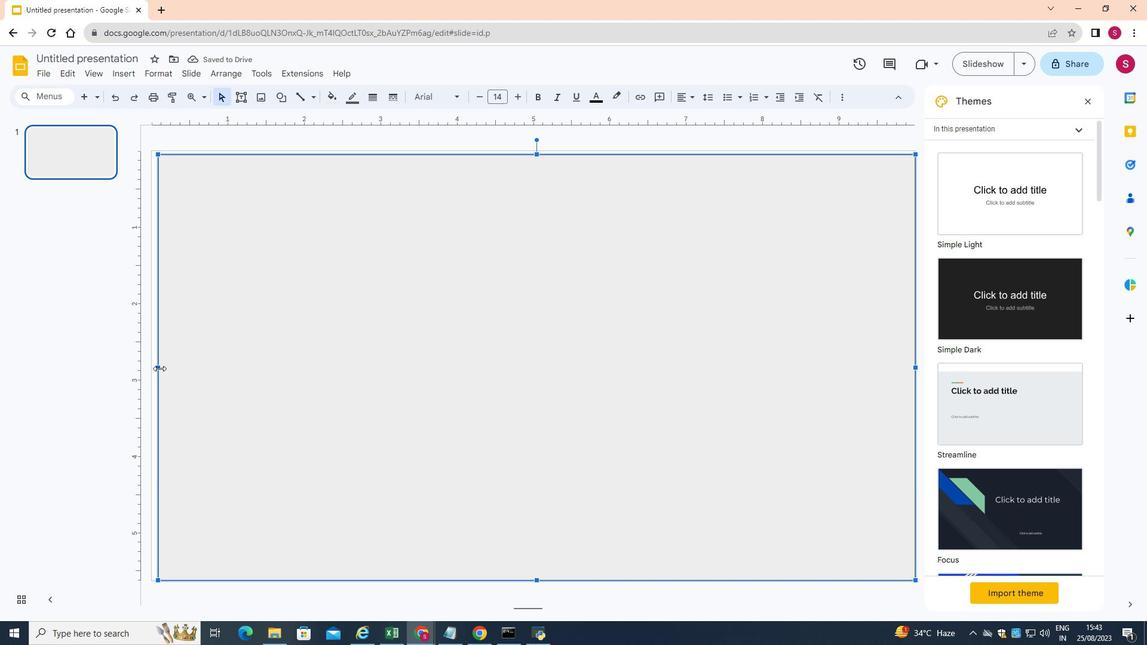 
Action: Mouse pressed left at (159, 368)
Screenshot: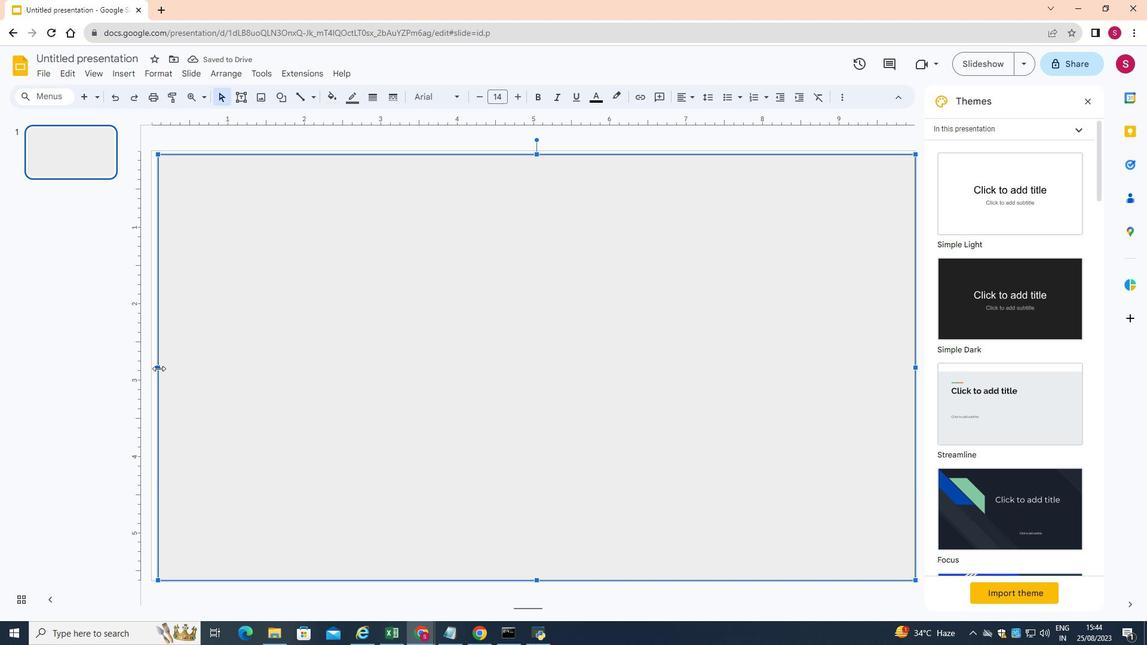 
Action: Mouse moved to (534, 156)
Screenshot: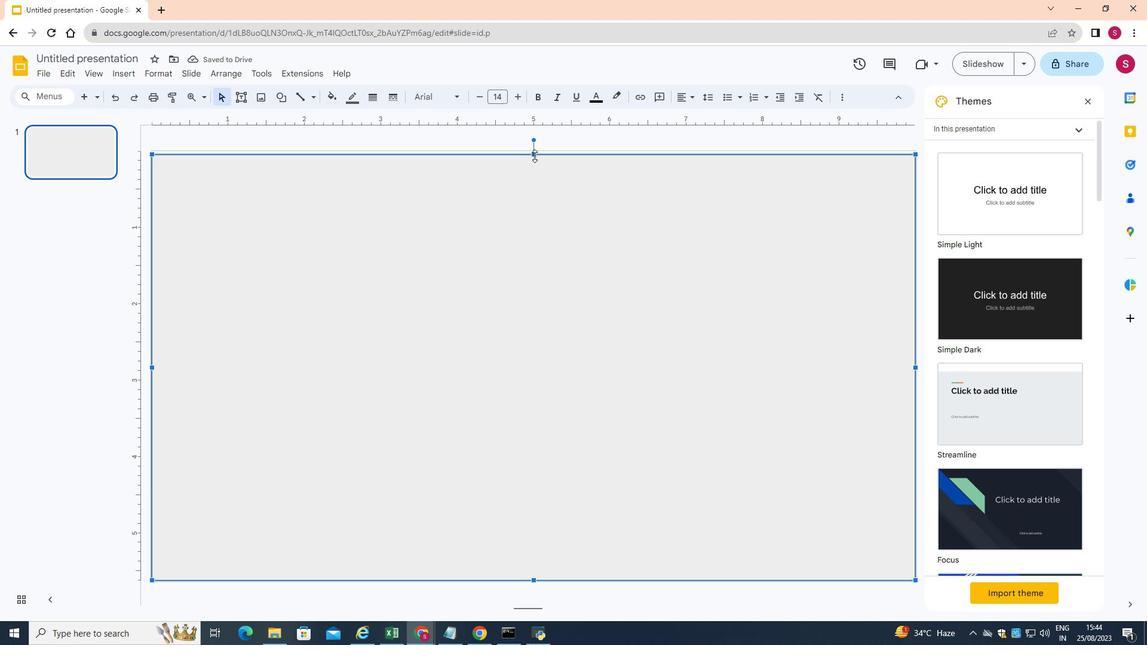 
Action: Mouse pressed left at (534, 156)
Screenshot: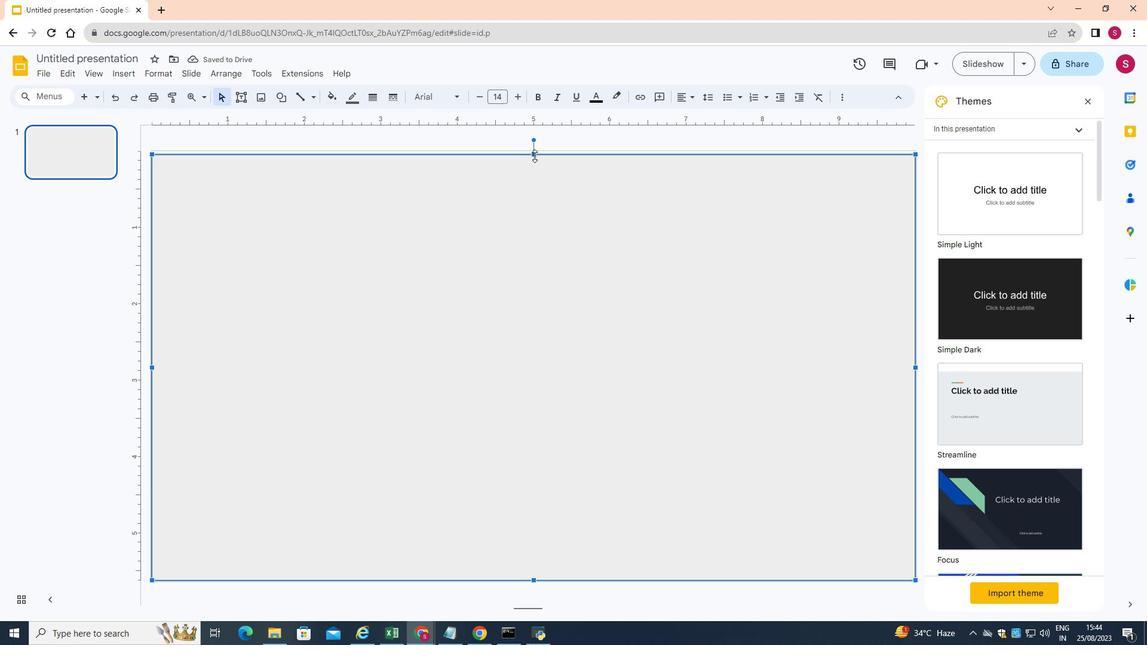 
Action: Mouse moved to (328, 94)
Screenshot: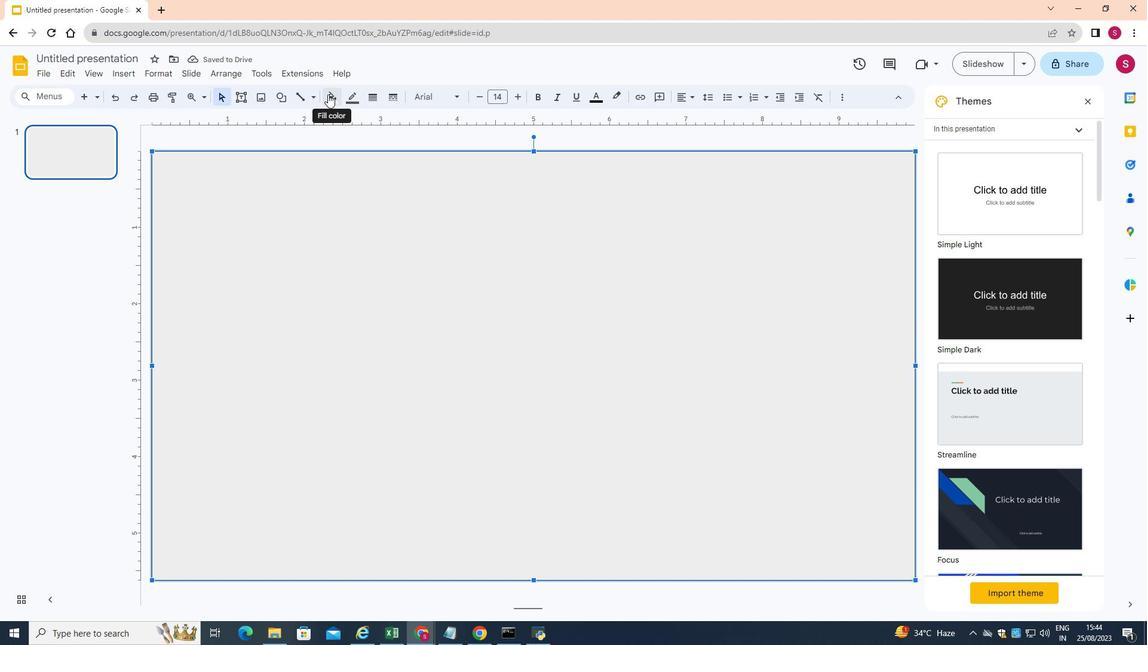 
Action: Mouse pressed left at (328, 94)
Screenshot: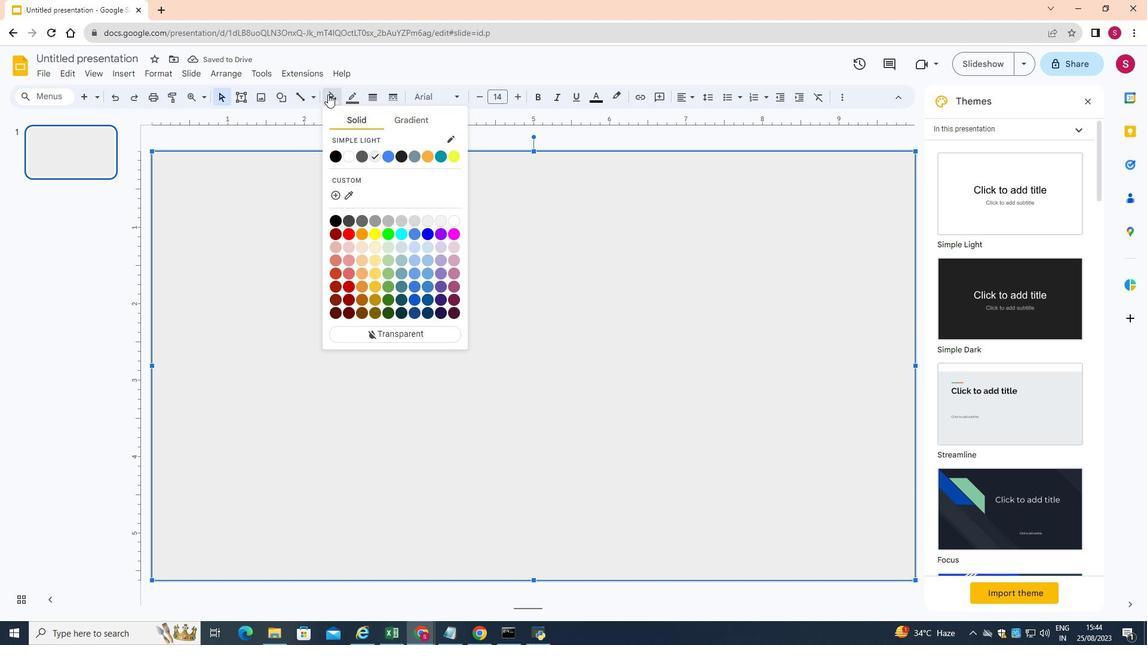 
Action: Mouse moved to (429, 221)
Screenshot: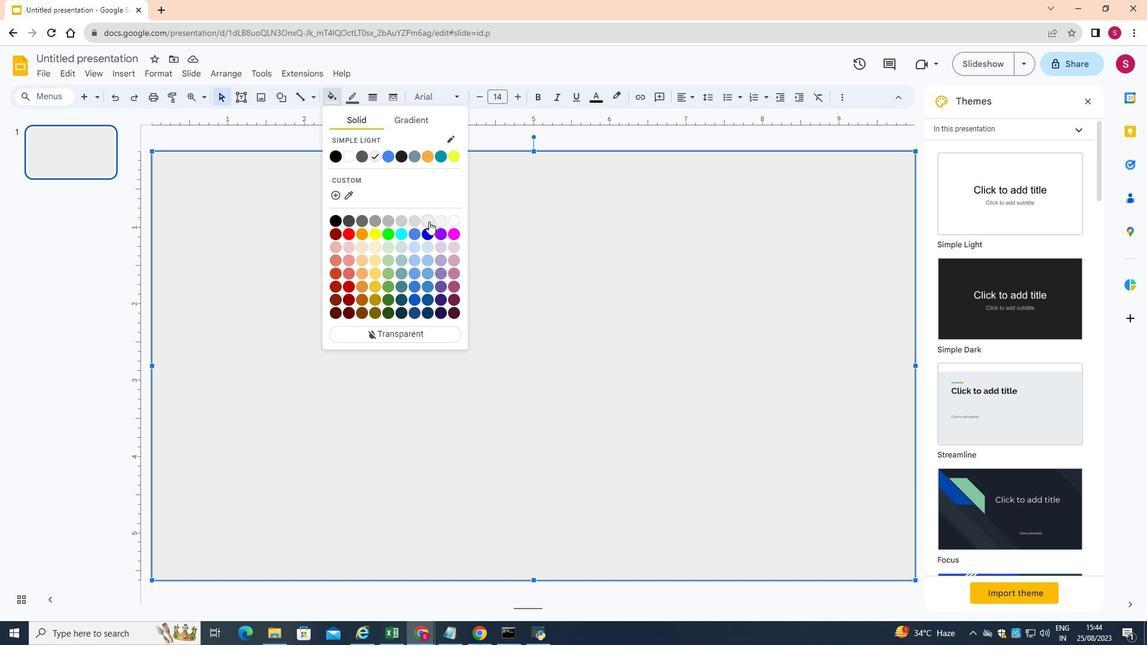 
Action: Mouse pressed left at (429, 221)
Screenshot: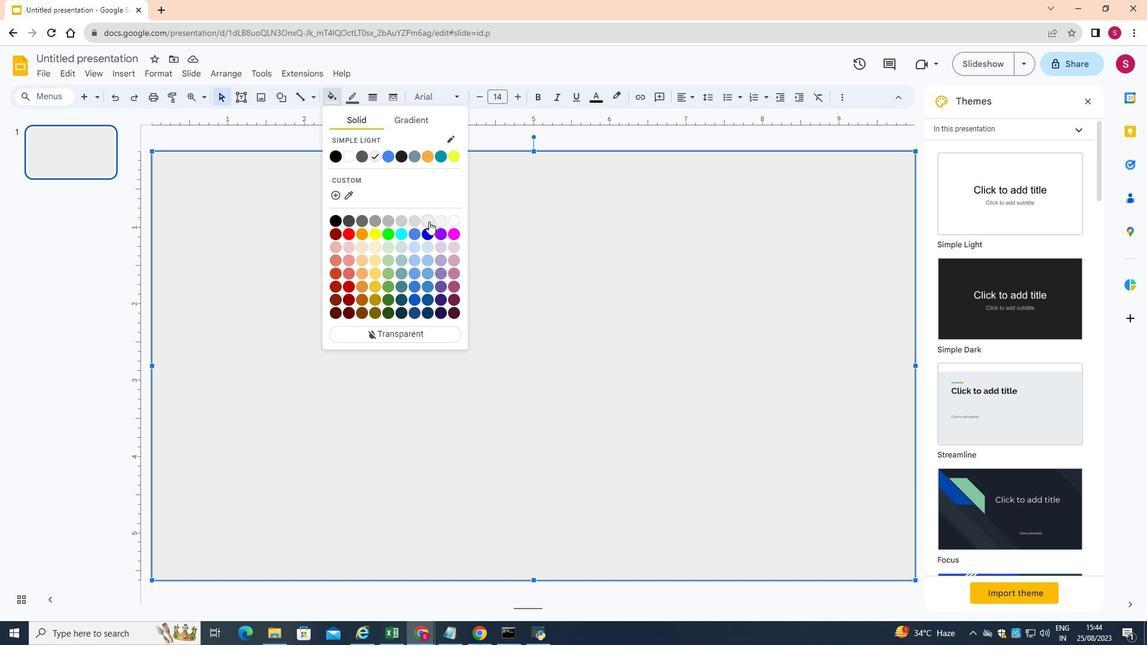 
Action: Mouse moved to (409, 274)
Screenshot: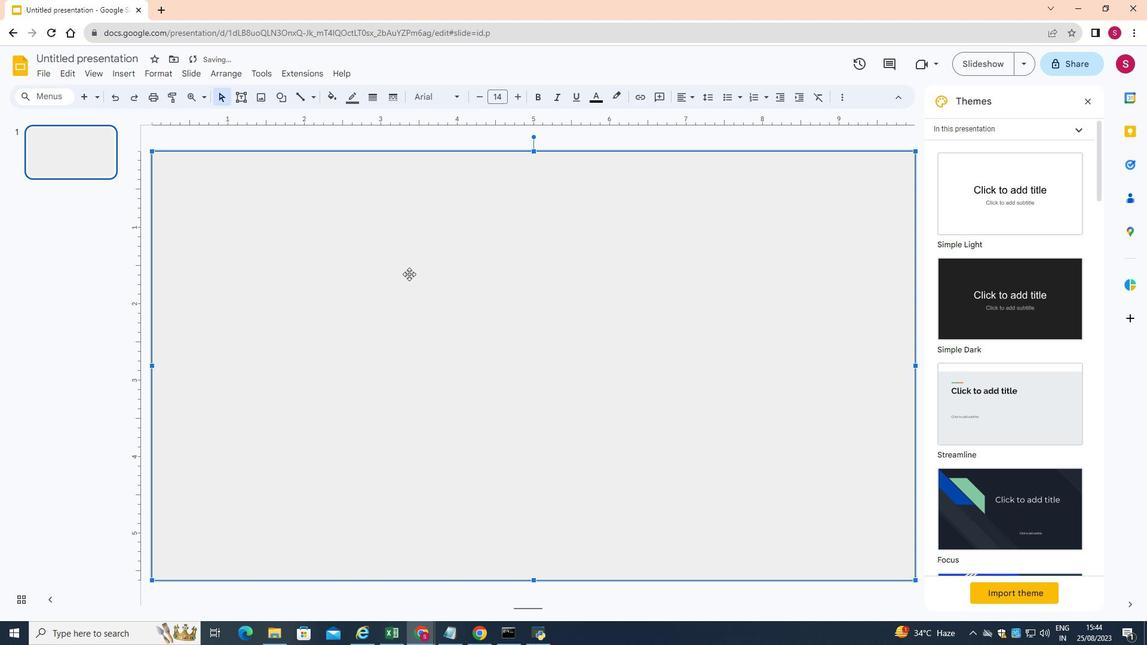 
Action: Mouse pressed left at (409, 274)
Screenshot: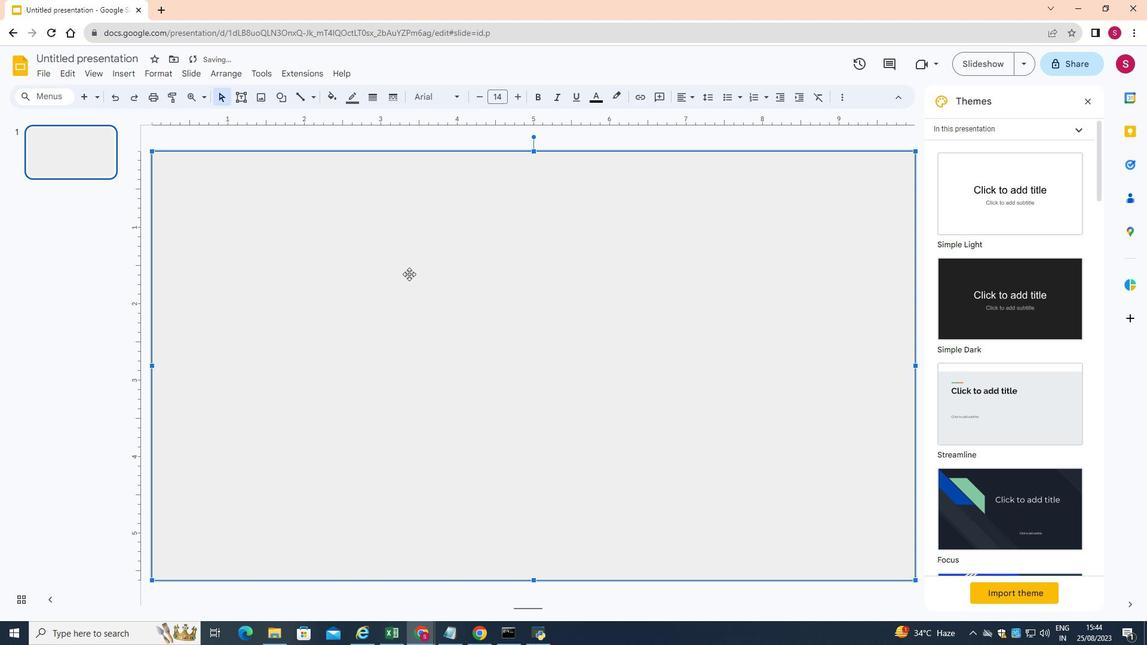 
Action: Mouse moved to (128, 71)
Screenshot: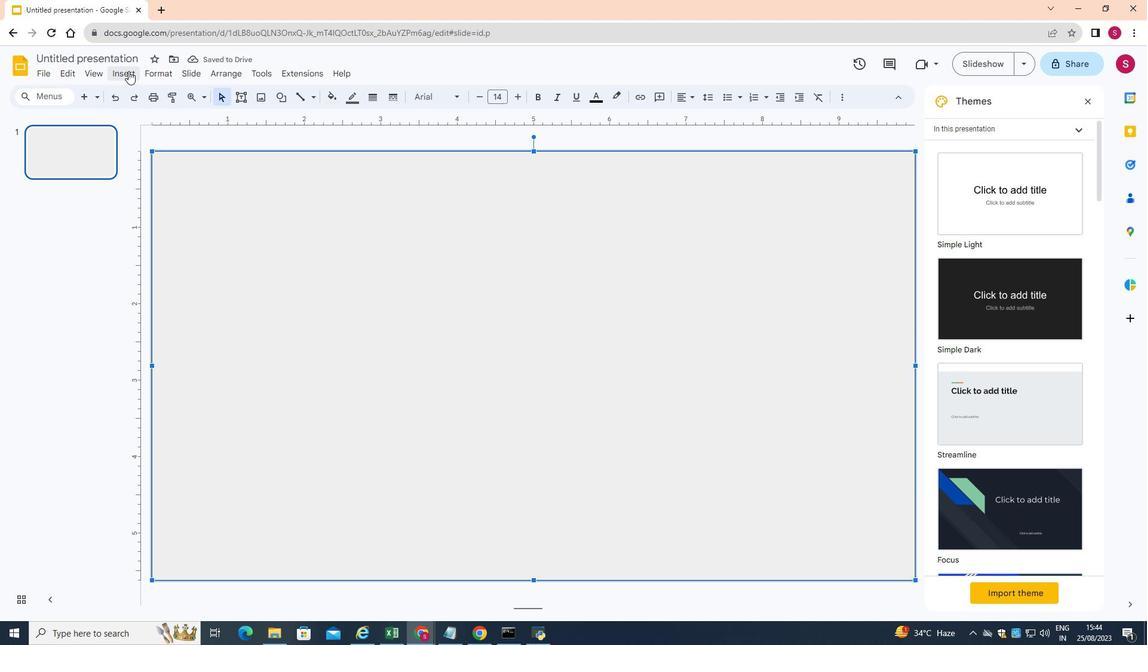 
Action: Mouse pressed left at (128, 71)
Screenshot: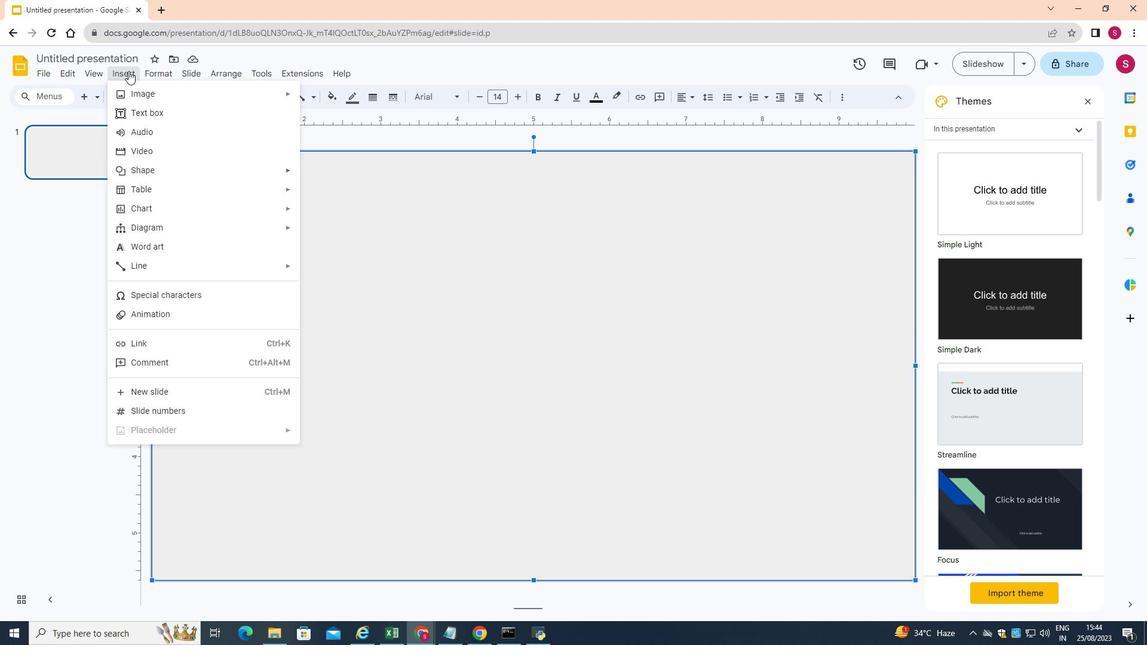 
Action: Mouse moved to (164, 168)
Screenshot: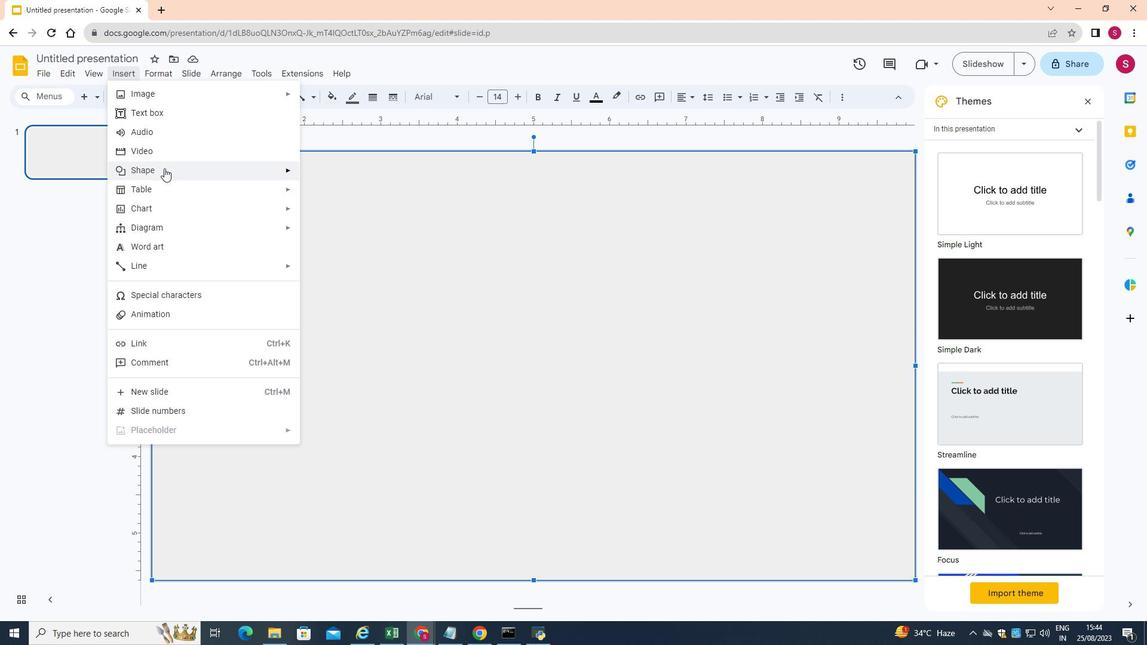 
Action: Mouse pressed left at (164, 168)
Screenshot: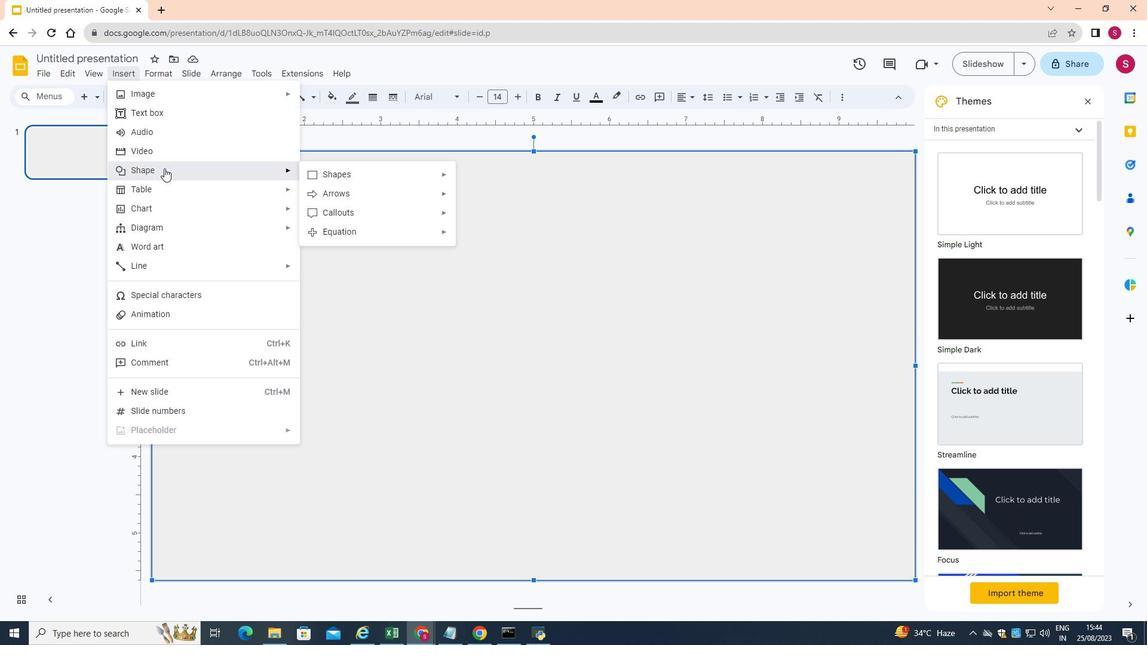 
Action: Mouse moved to (347, 173)
Screenshot: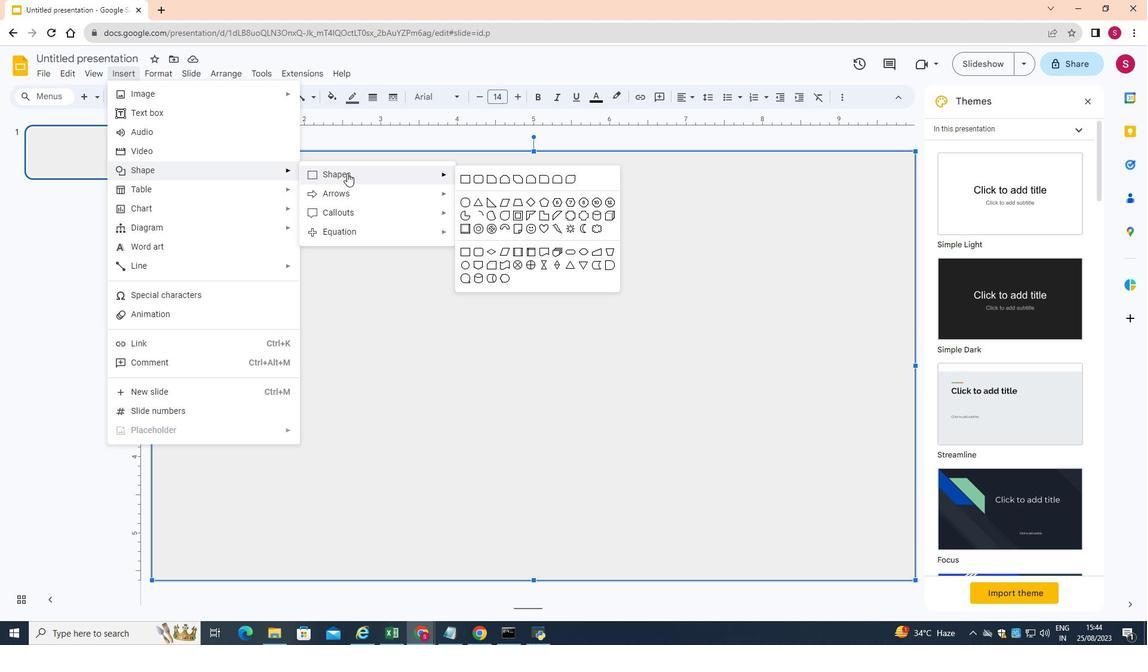 
Action: Mouse pressed left at (347, 173)
Screenshot: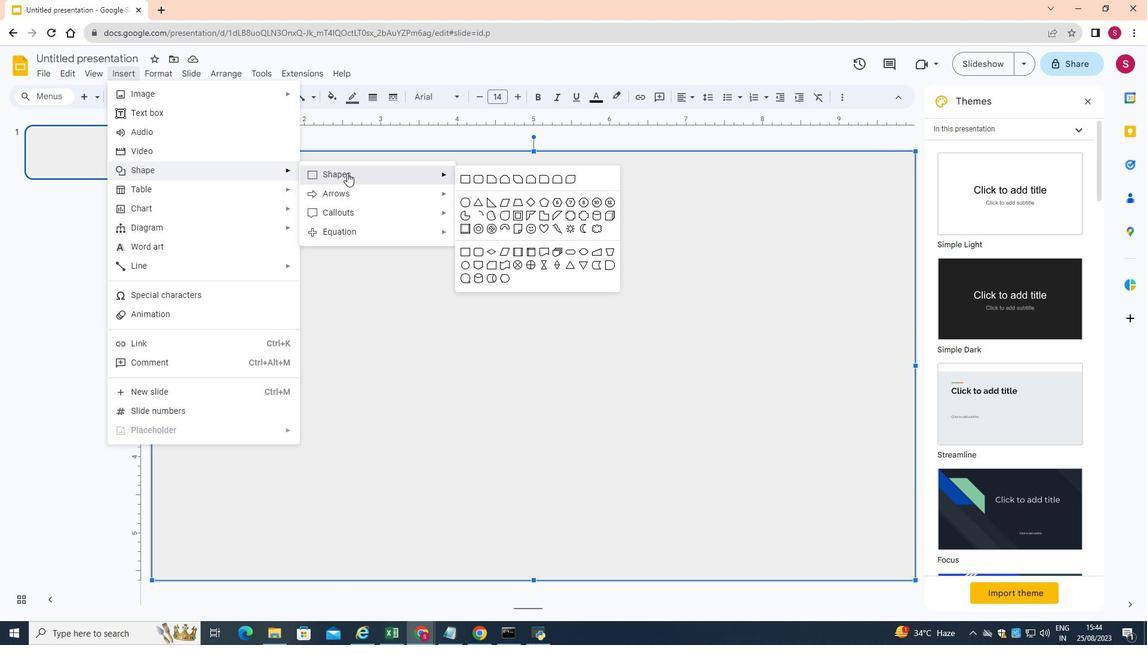 
Action: Mouse moved to (429, 179)
Screenshot: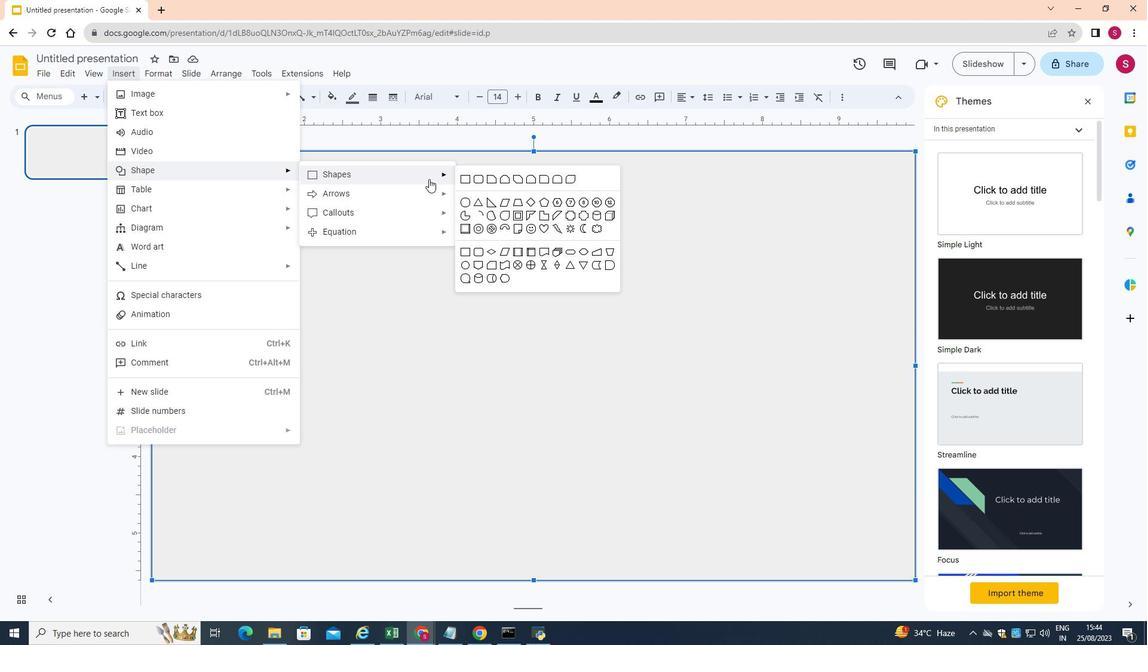 
Action: Mouse pressed left at (429, 179)
Screenshot: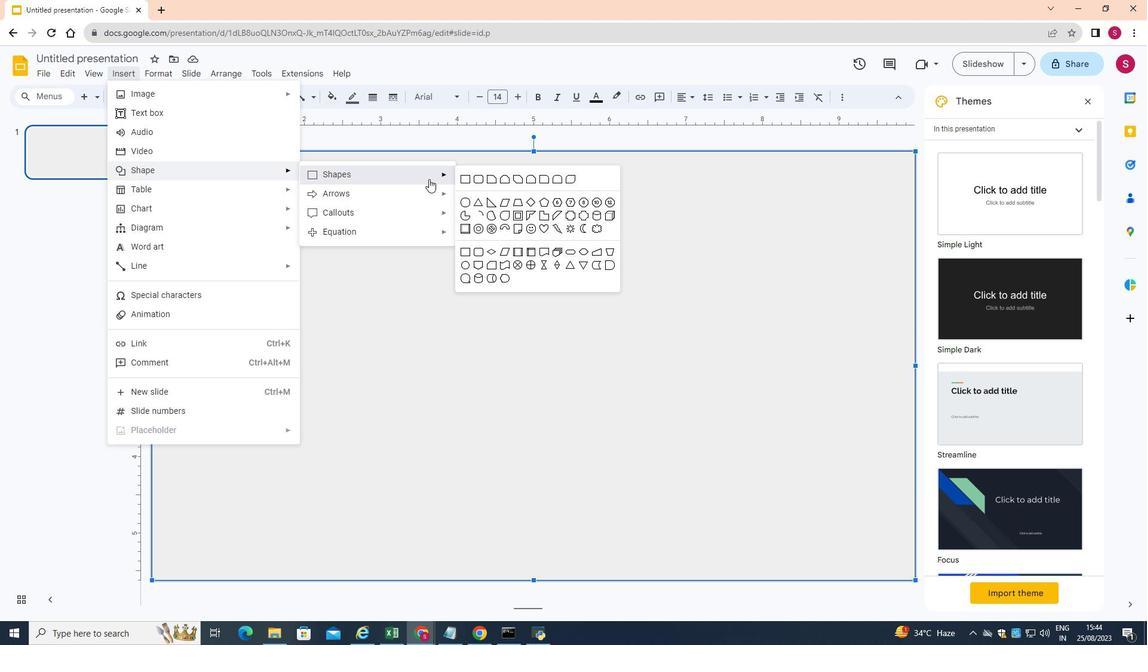 
Action: Mouse moved to (372, 167)
Screenshot: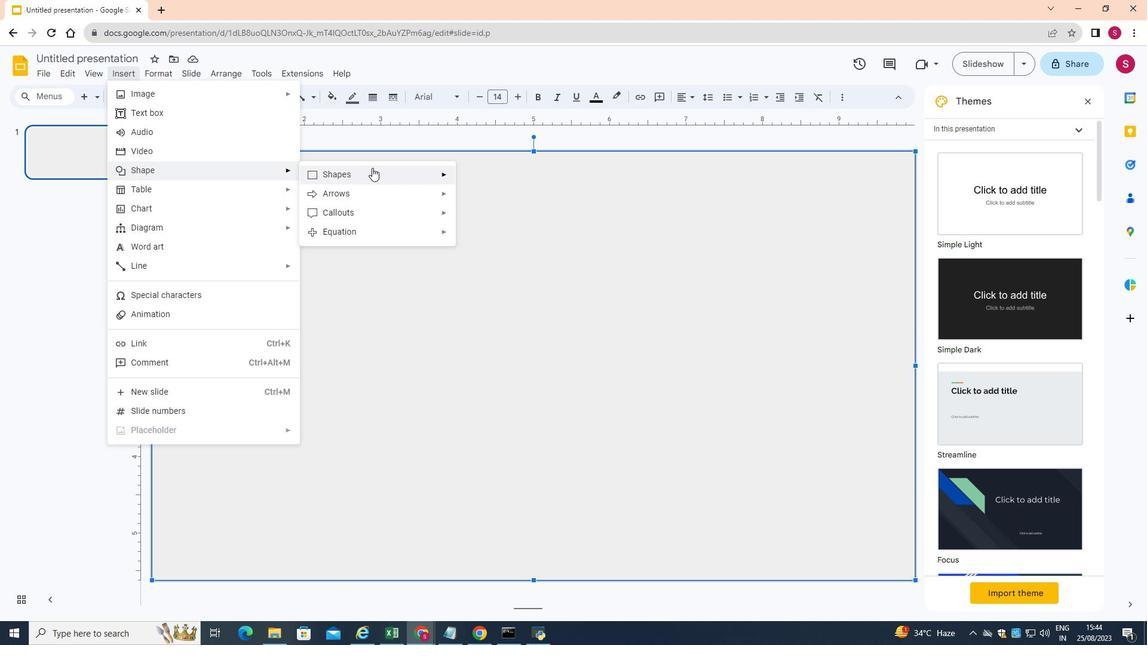 
Action: Mouse pressed left at (372, 167)
Screenshot: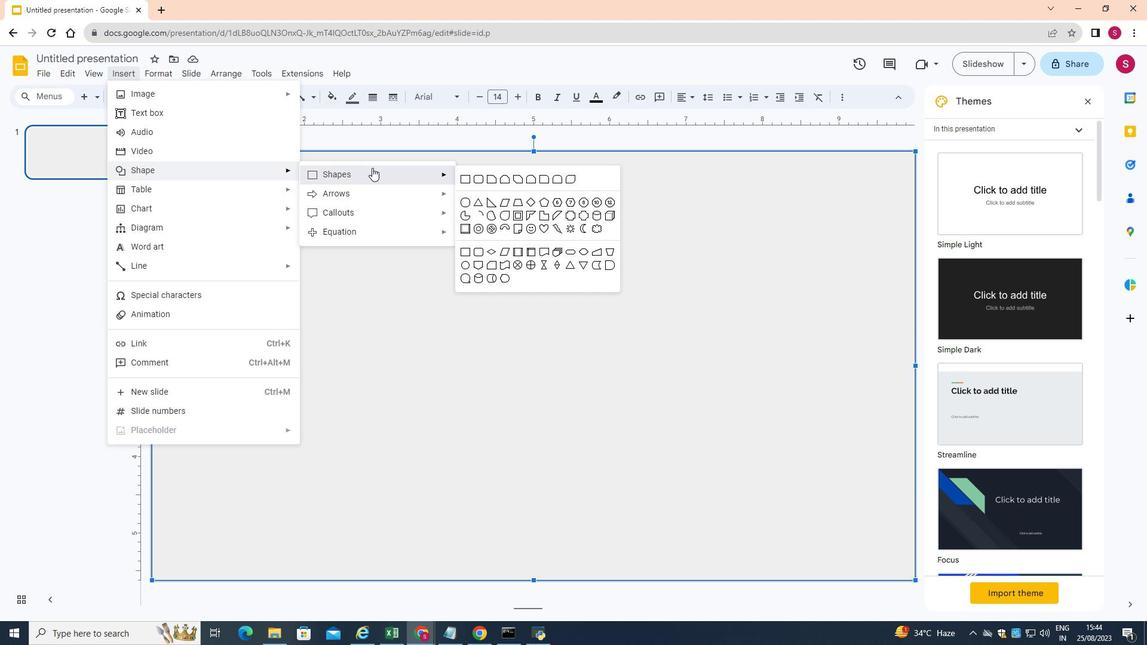 
Action: Mouse moved to (592, 264)
Screenshot: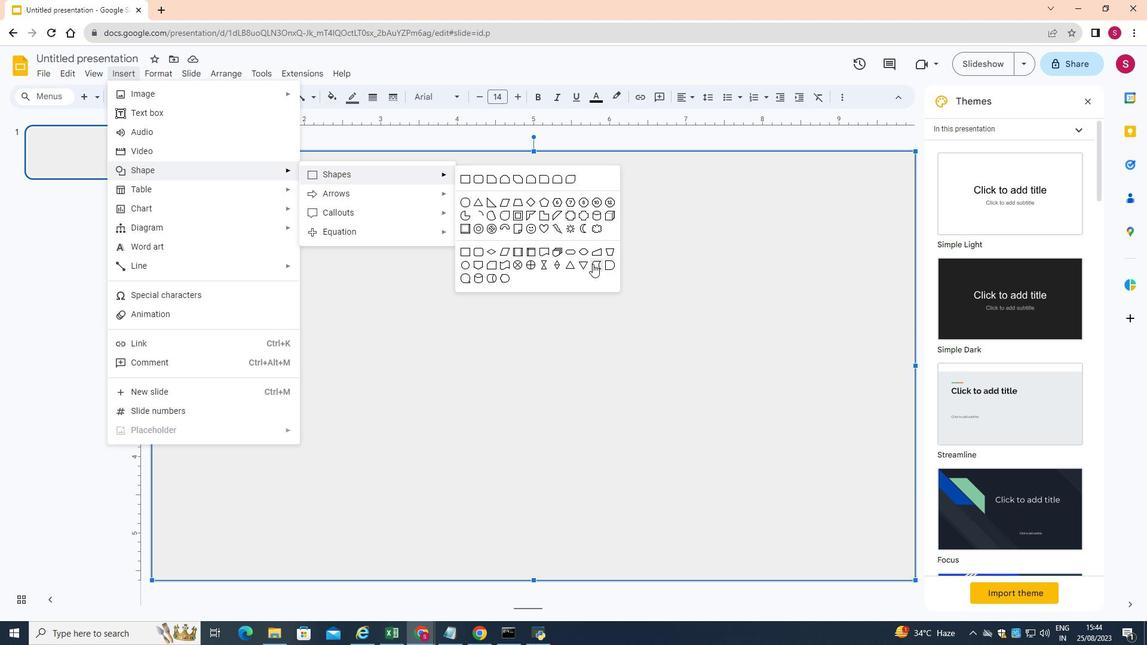 
Action: Mouse pressed left at (592, 264)
Screenshot: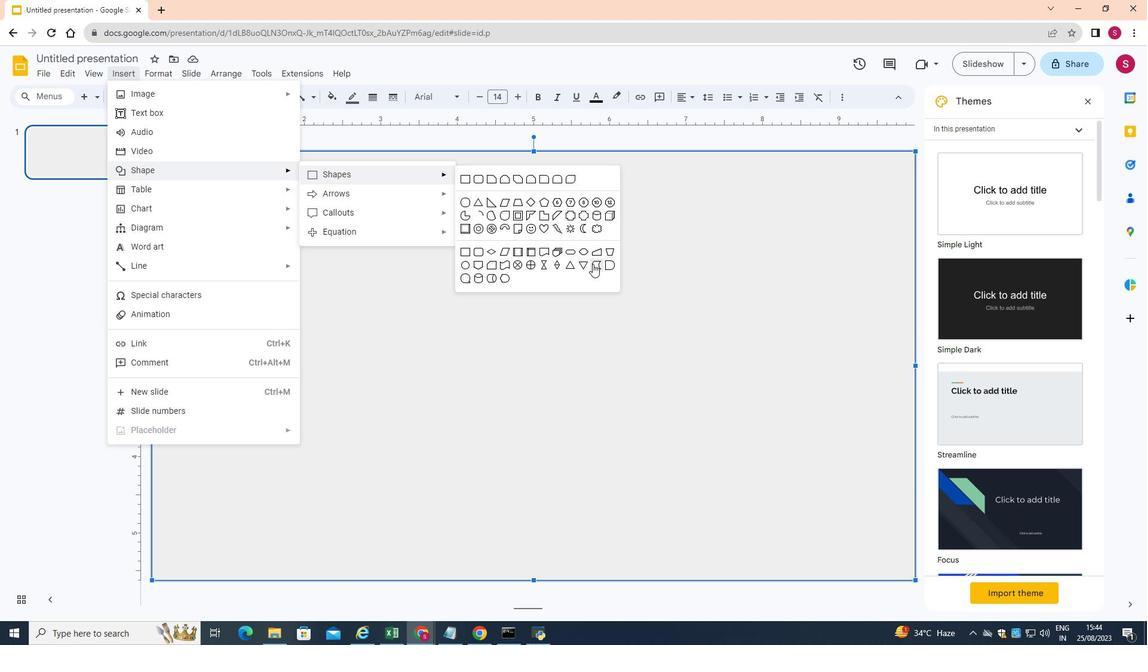 
Action: Mouse moved to (188, 181)
Screenshot: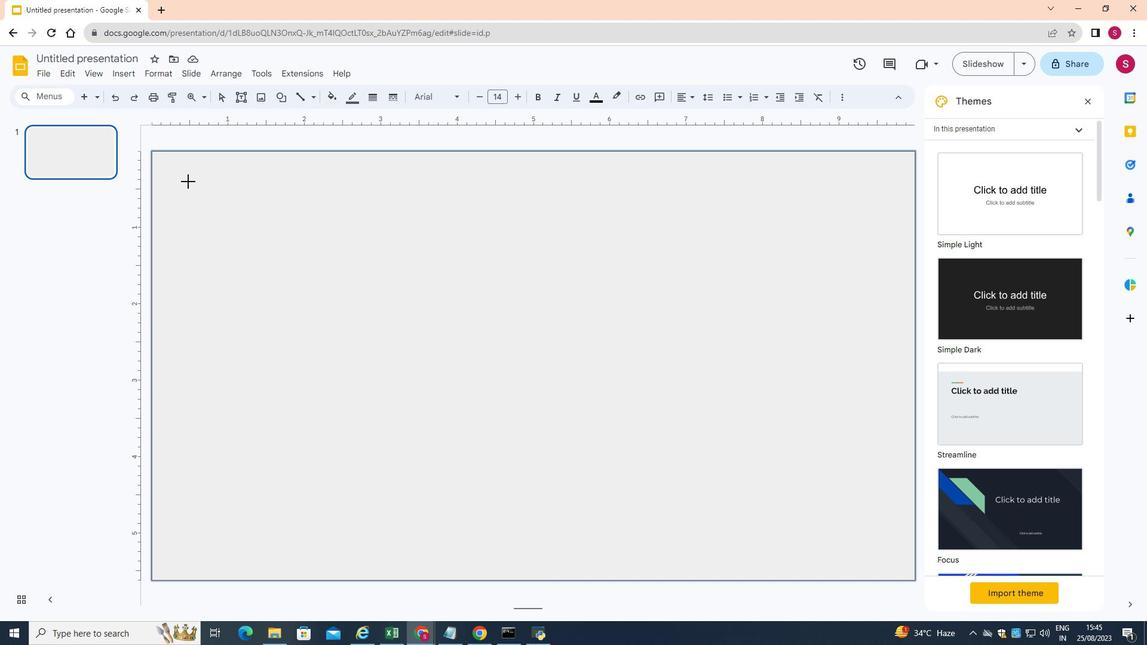 
Action: Mouse pressed left at (188, 181)
Screenshot: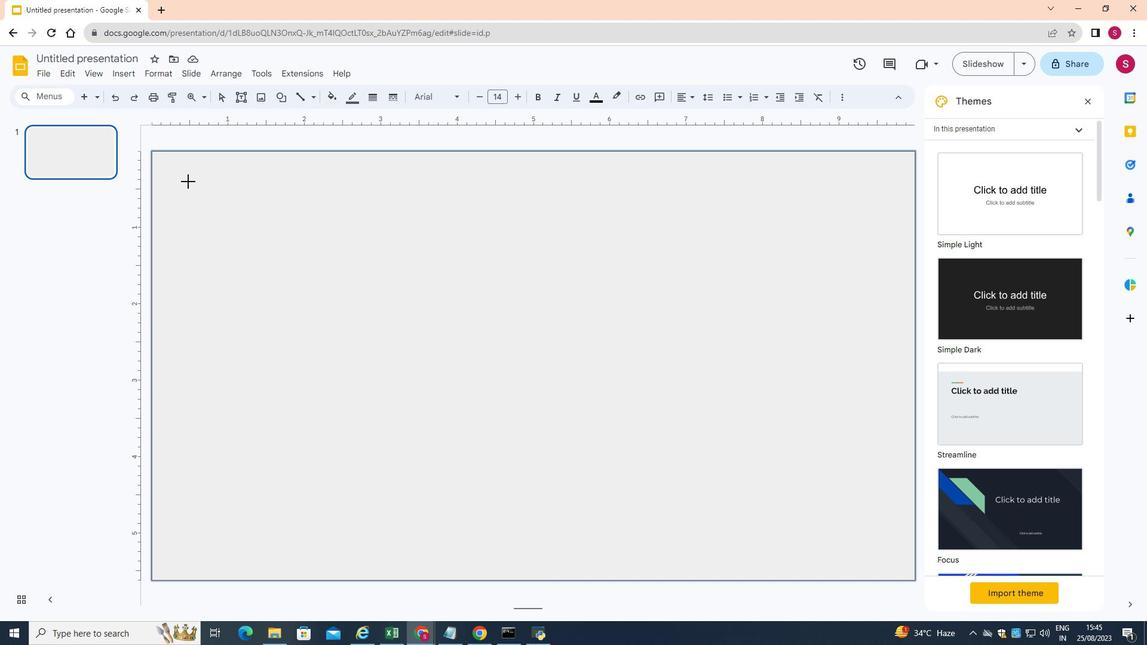 
Action: Mouse moved to (422, 181)
Screenshot: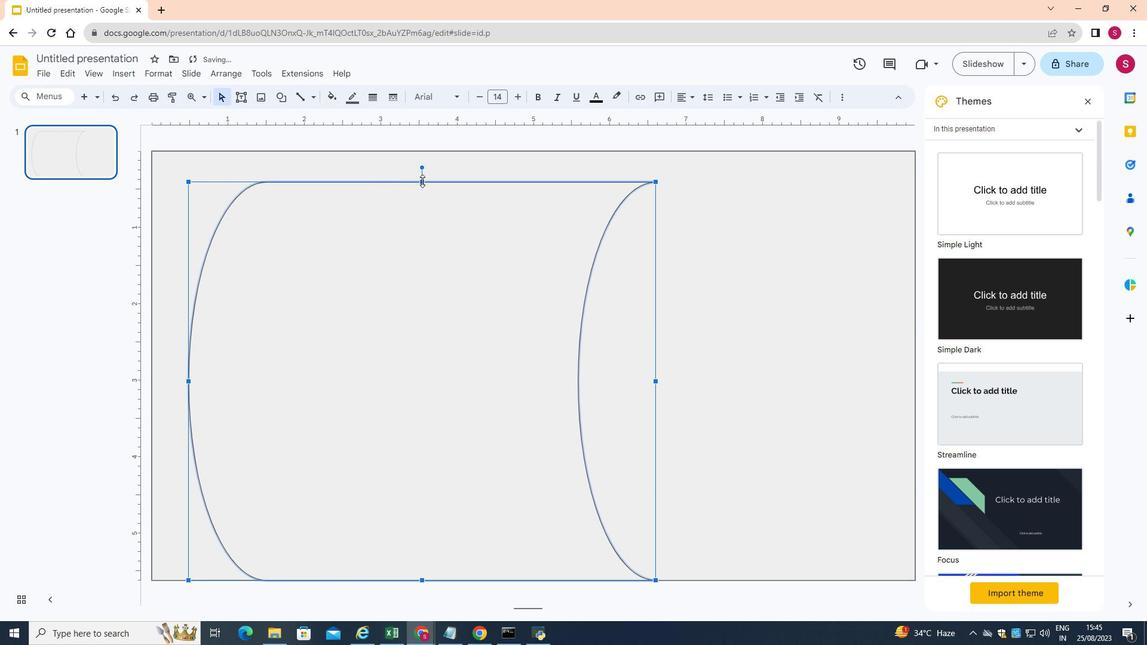 
Action: Mouse pressed left at (422, 181)
Screenshot: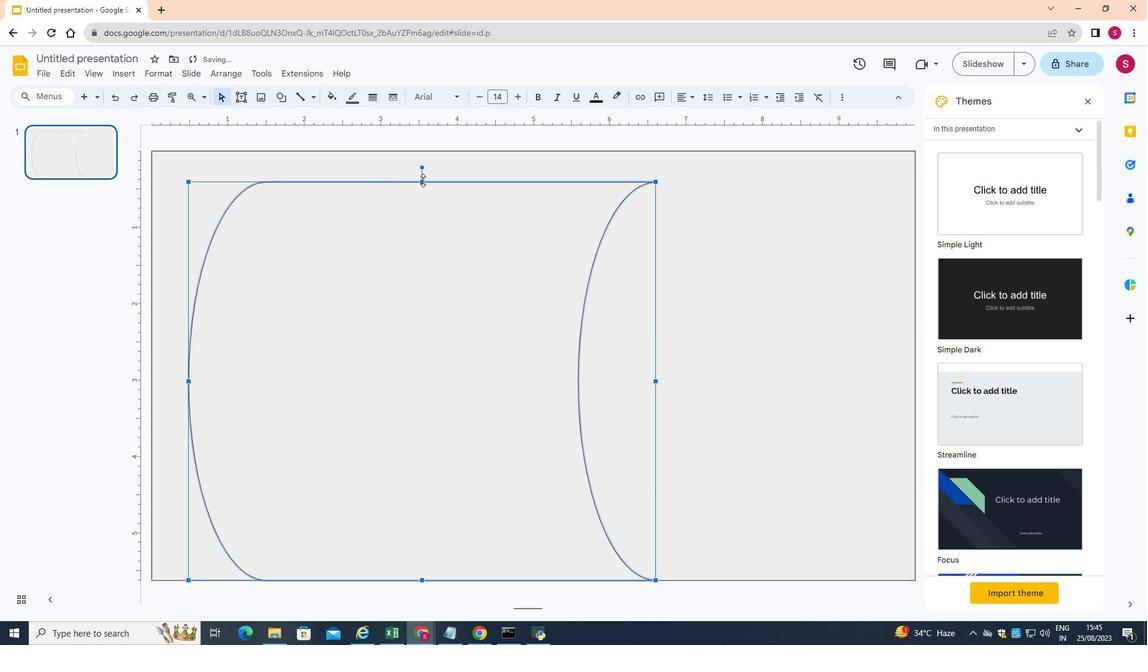 
Action: Mouse moved to (187, 365)
Screenshot: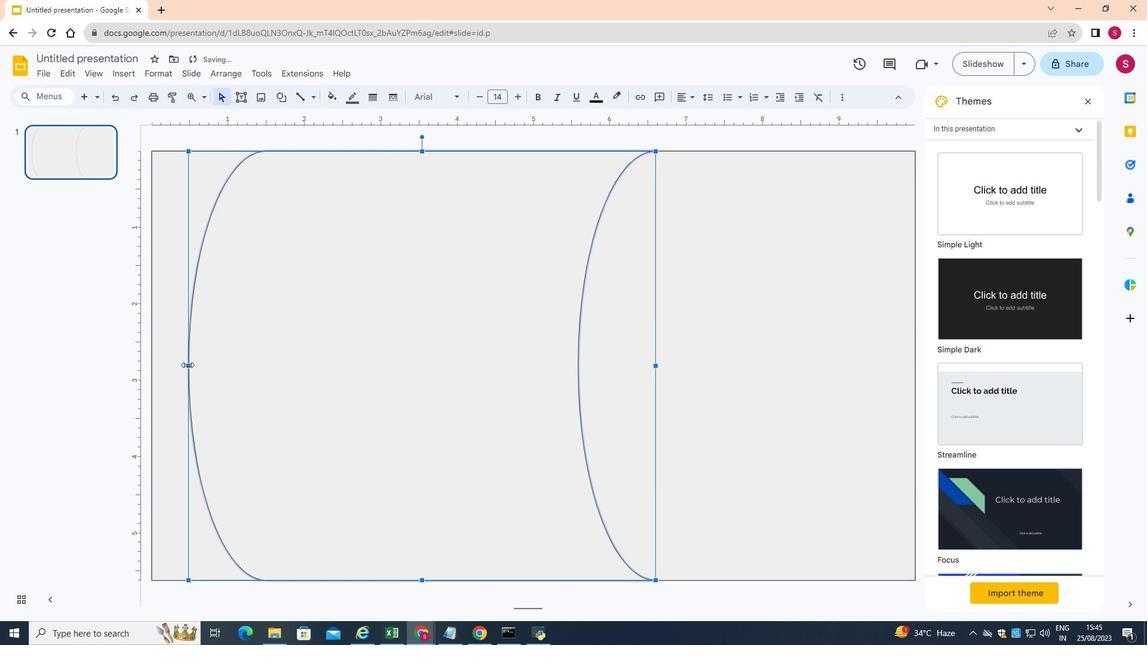 
Action: Mouse pressed left at (187, 365)
Screenshot: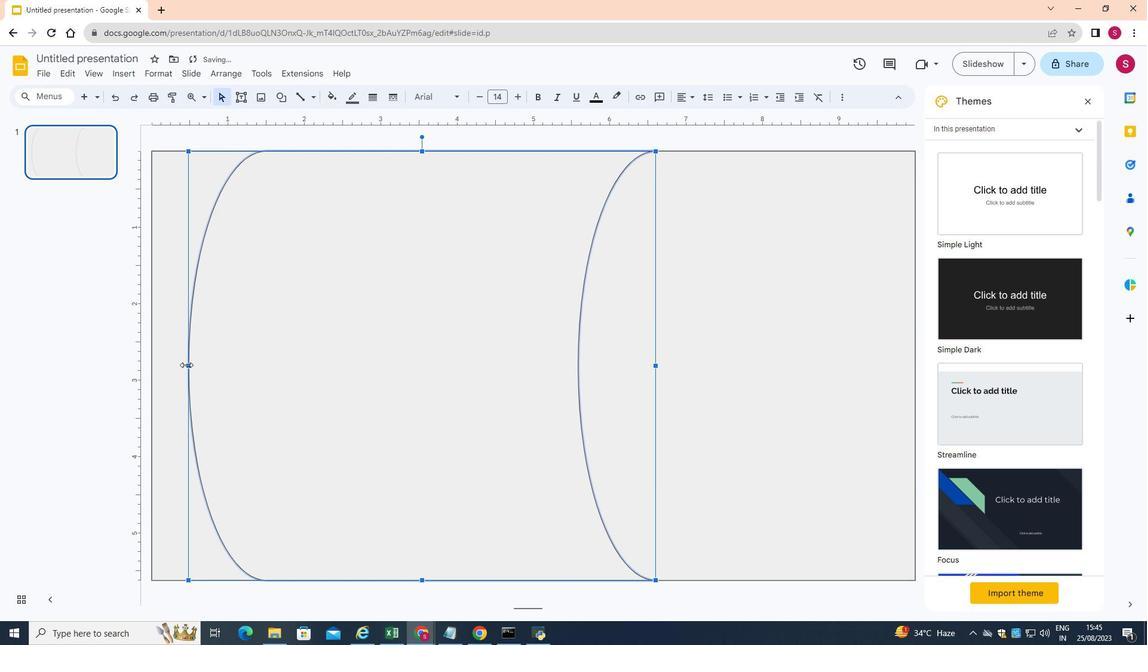 
Action: Mouse moved to (424, 296)
Screenshot: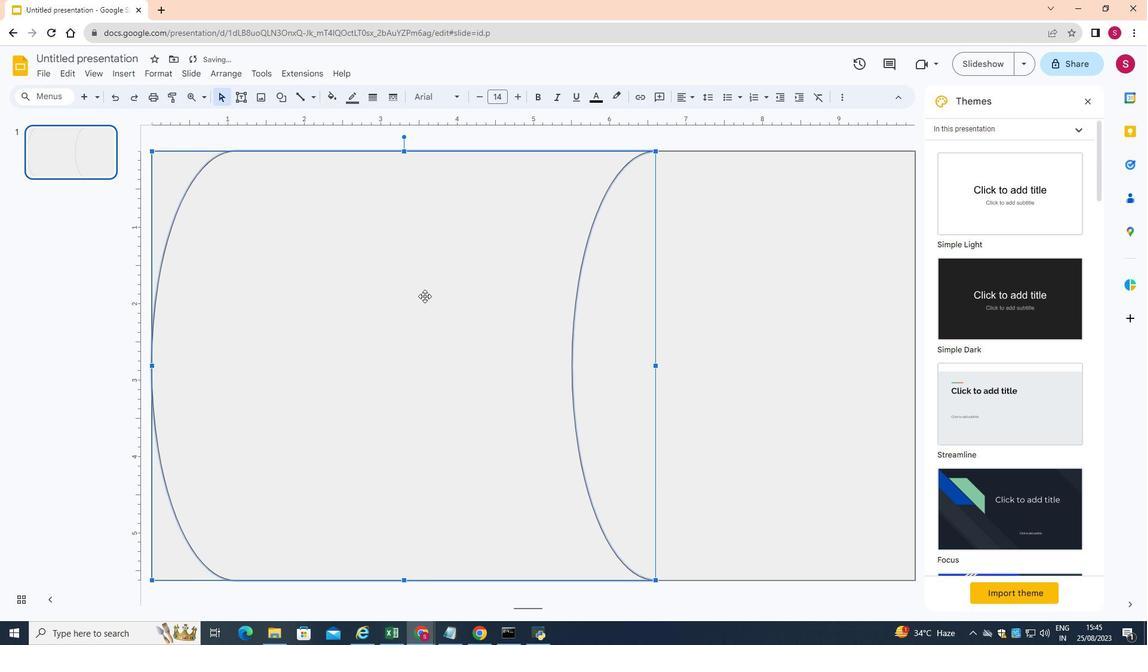 
Action: Mouse pressed left at (424, 296)
Screenshot: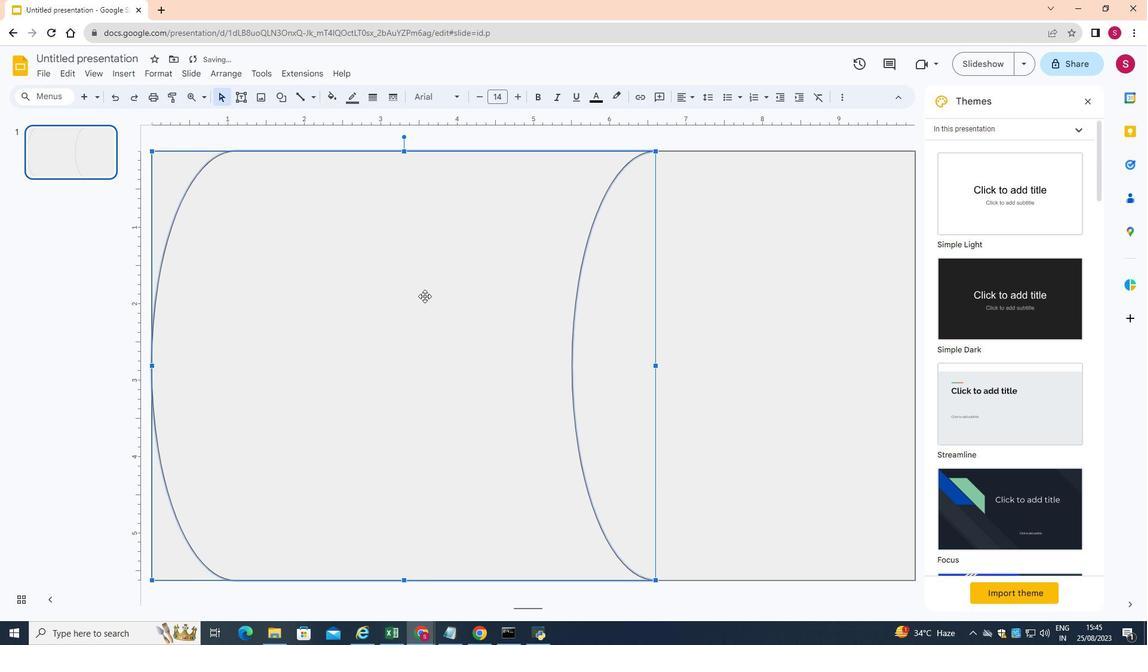 
Action: Mouse moved to (851, 378)
Screenshot: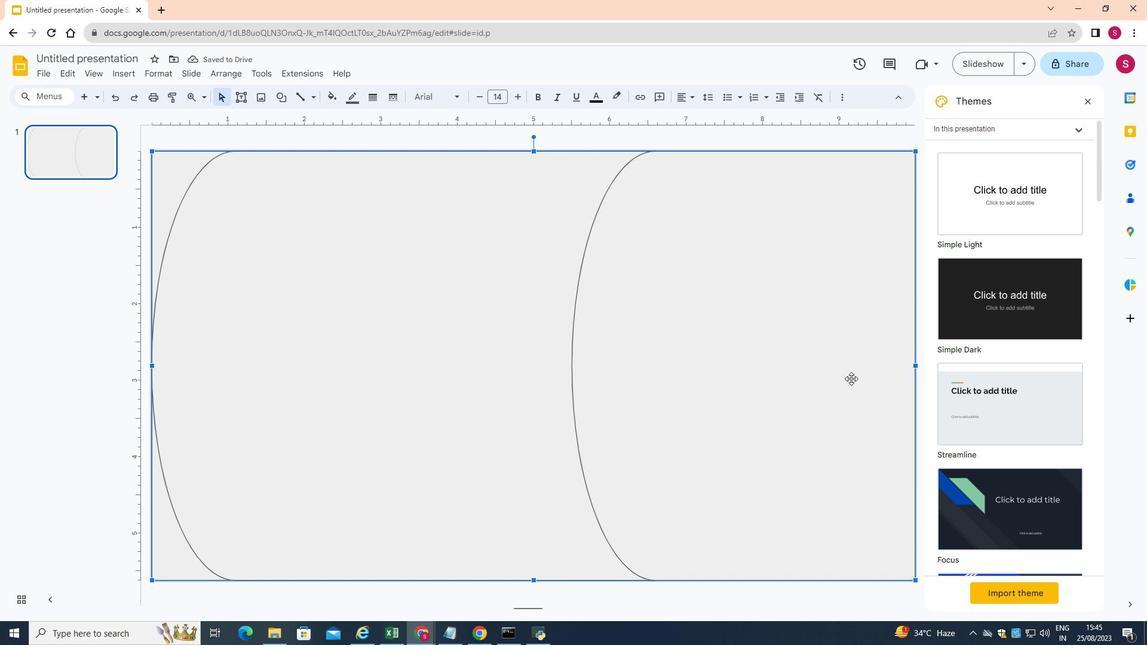 
Action: Mouse pressed left at (851, 378)
Screenshot: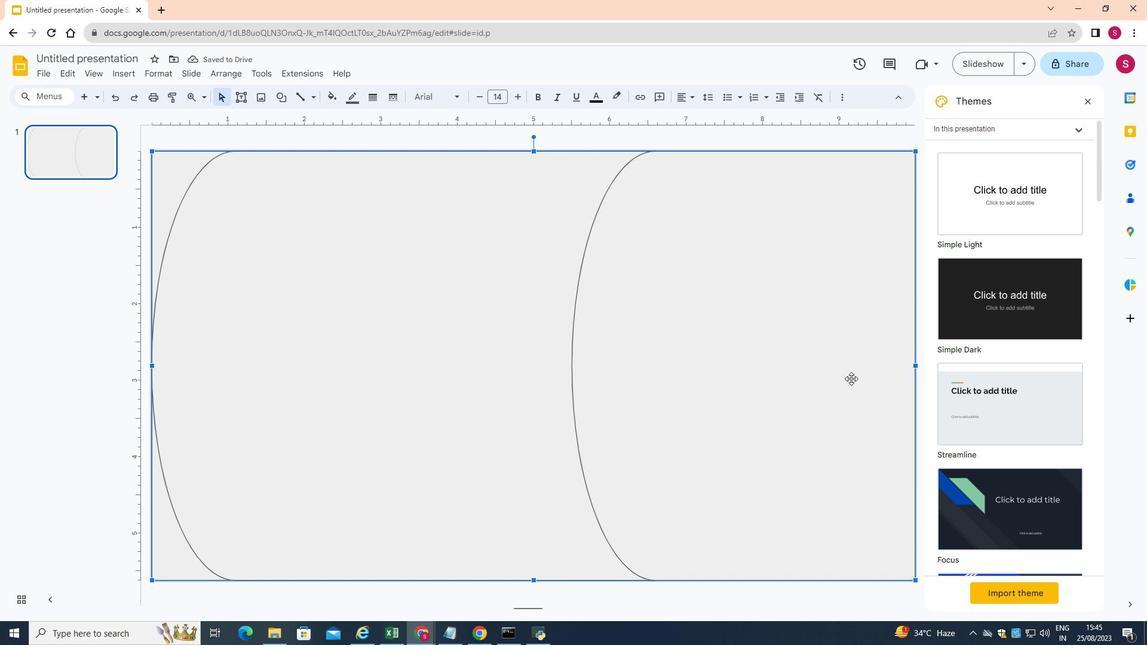 
Action: Mouse moved to (481, 365)
Screenshot: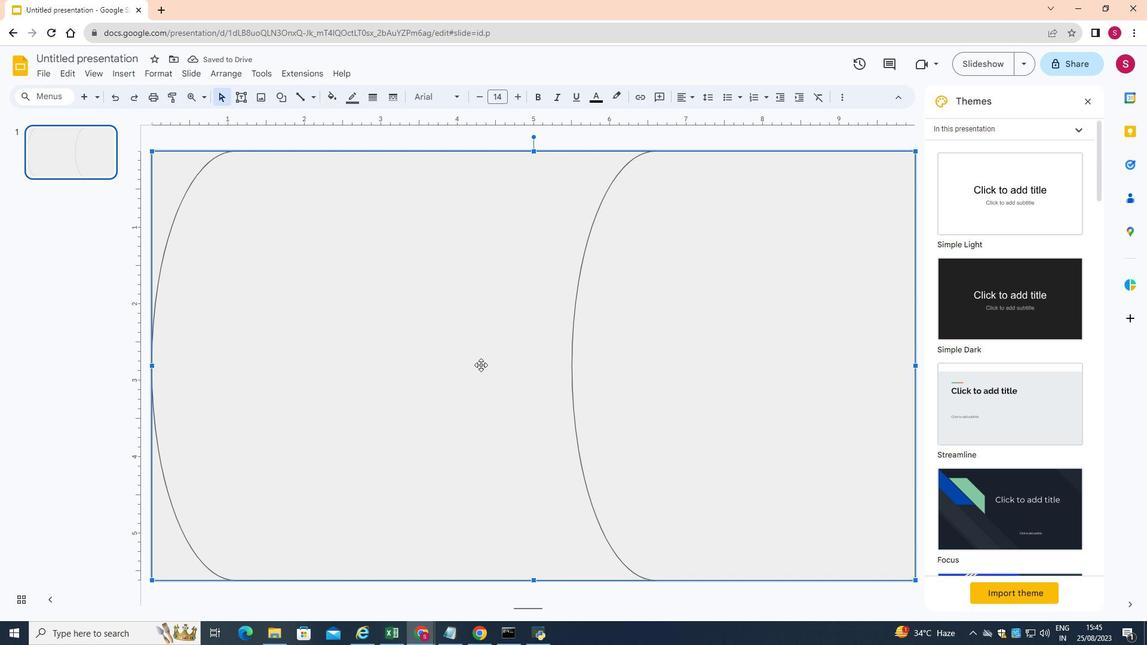 
Action: Mouse pressed left at (481, 365)
Screenshot: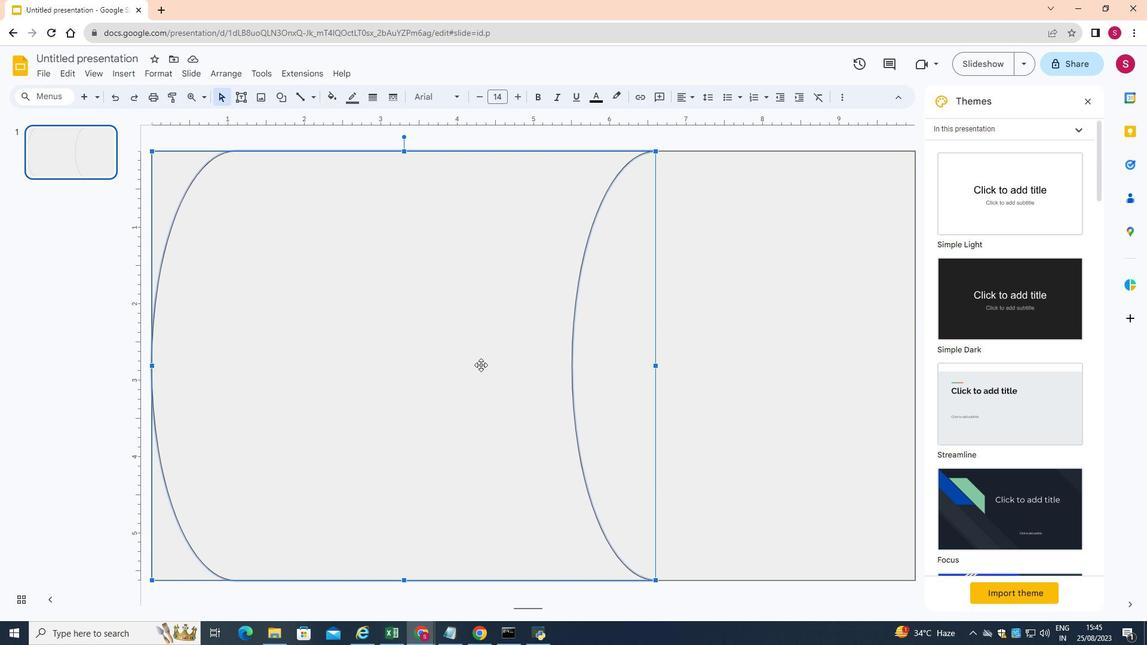 
Action: Mouse moved to (334, 98)
Screenshot: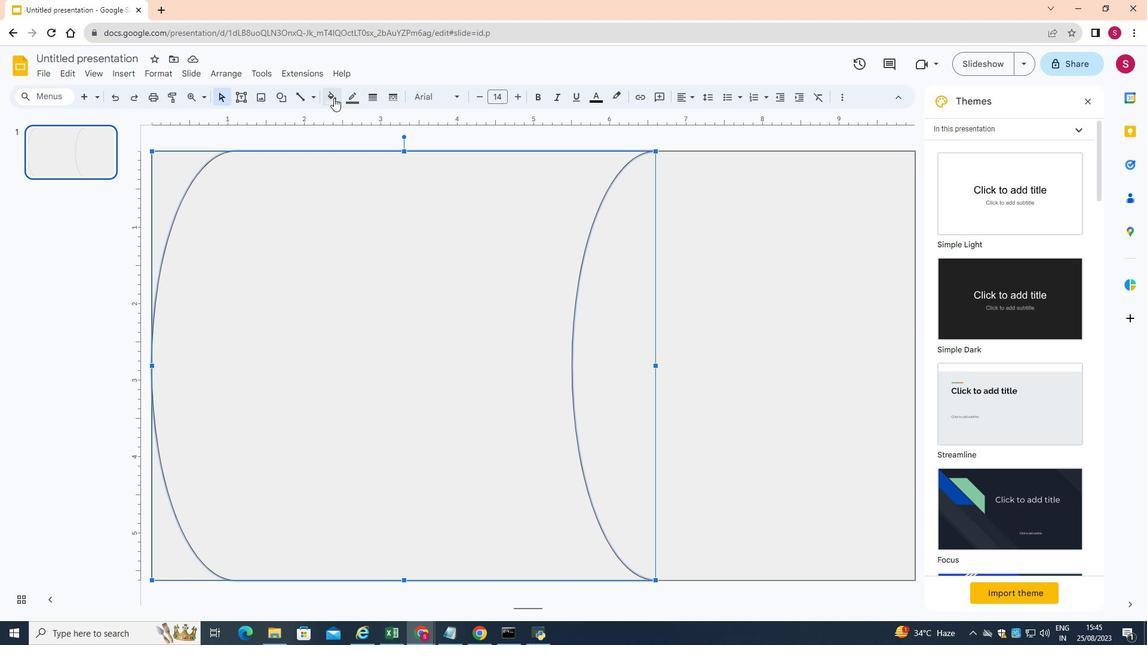 
Action: Mouse pressed left at (334, 98)
Screenshot: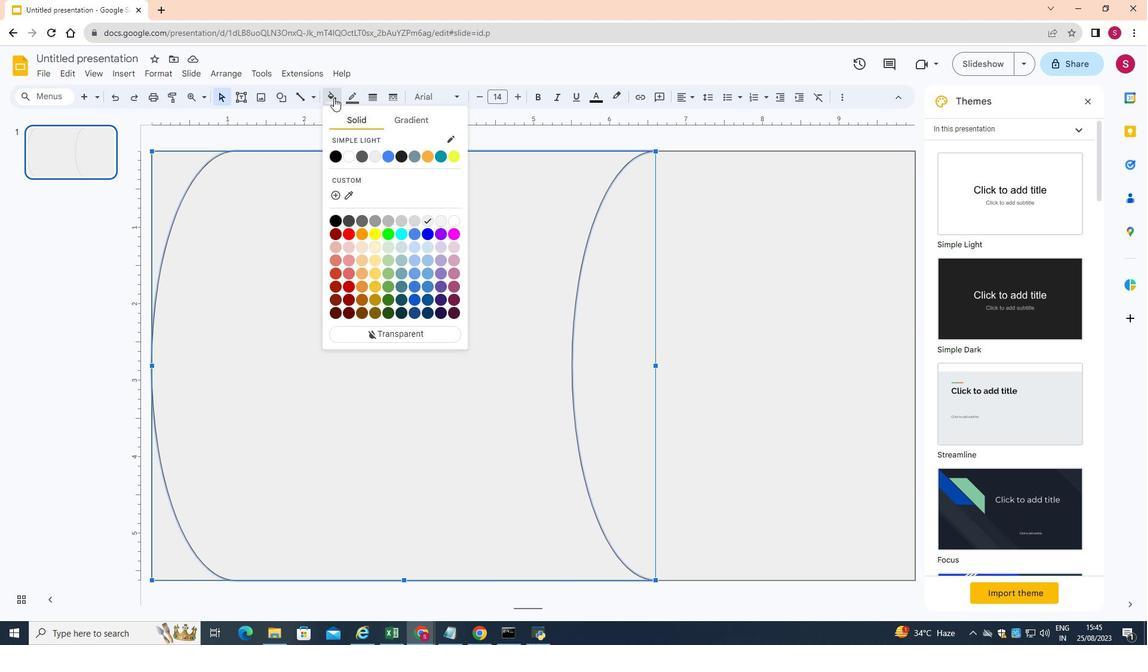 
Action: Mouse moved to (456, 237)
Screenshot: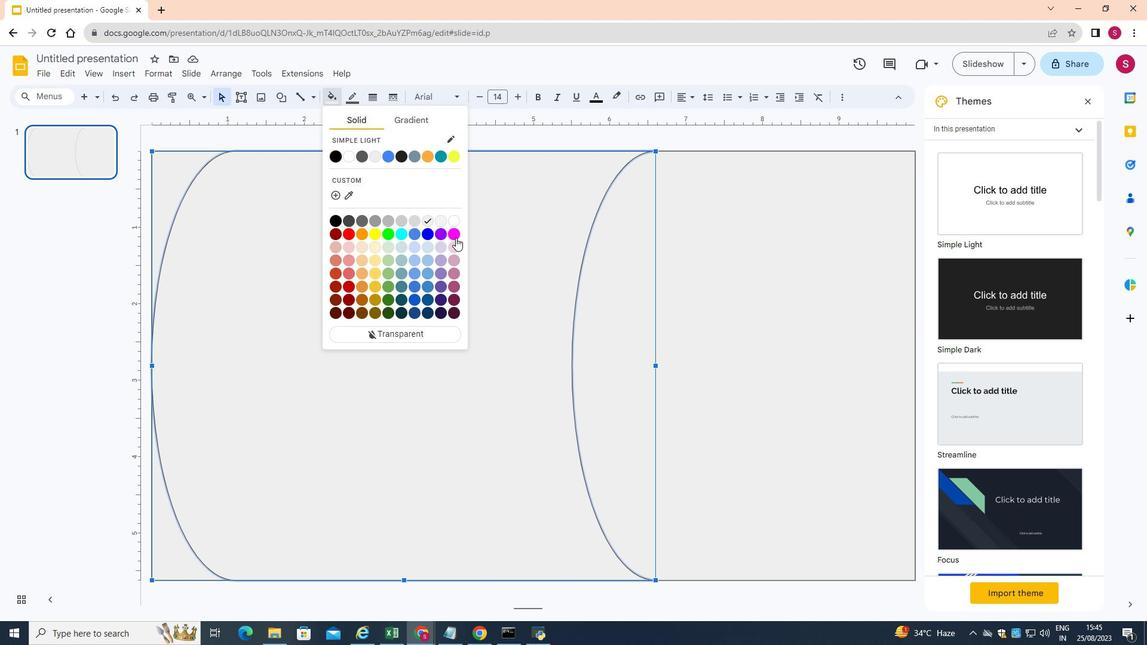 
Action: Mouse pressed left at (456, 237)
Screenshot: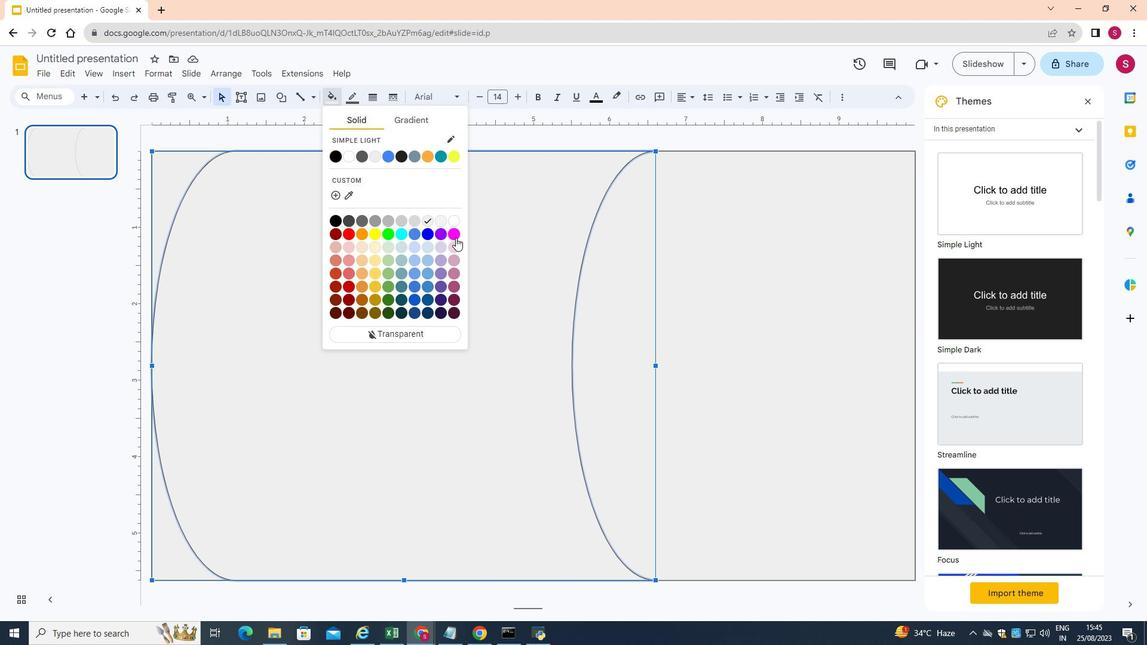 
Action: Mouse moved to (328, 92)
Screenshot: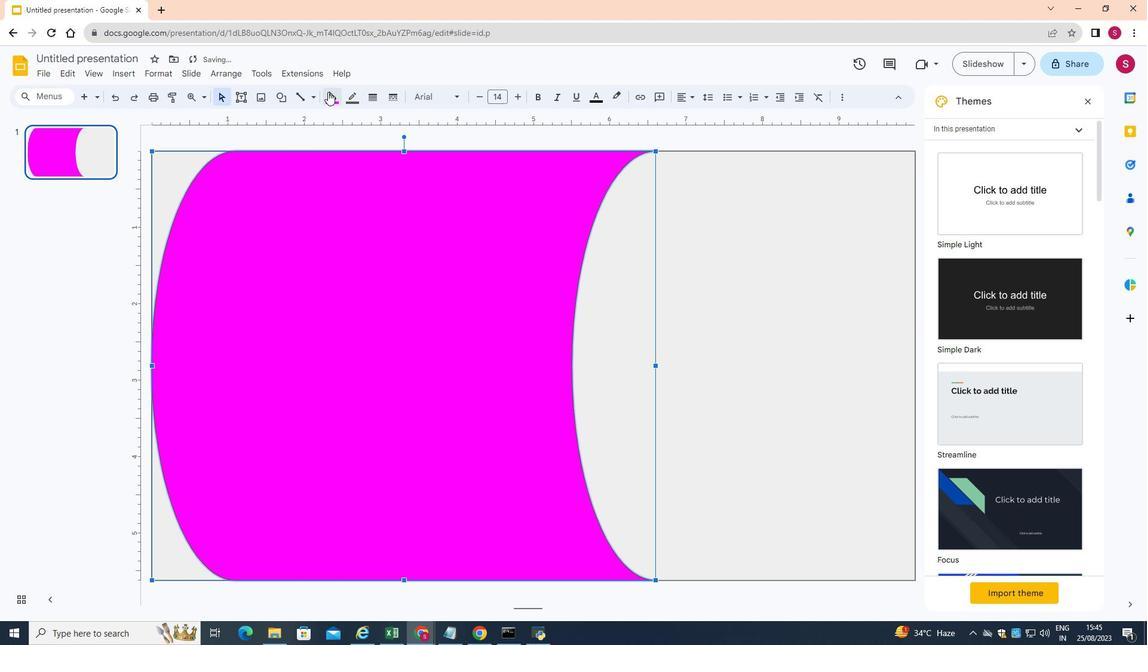 
Action: Mouse pressed left at (328, 92)
Screenshot: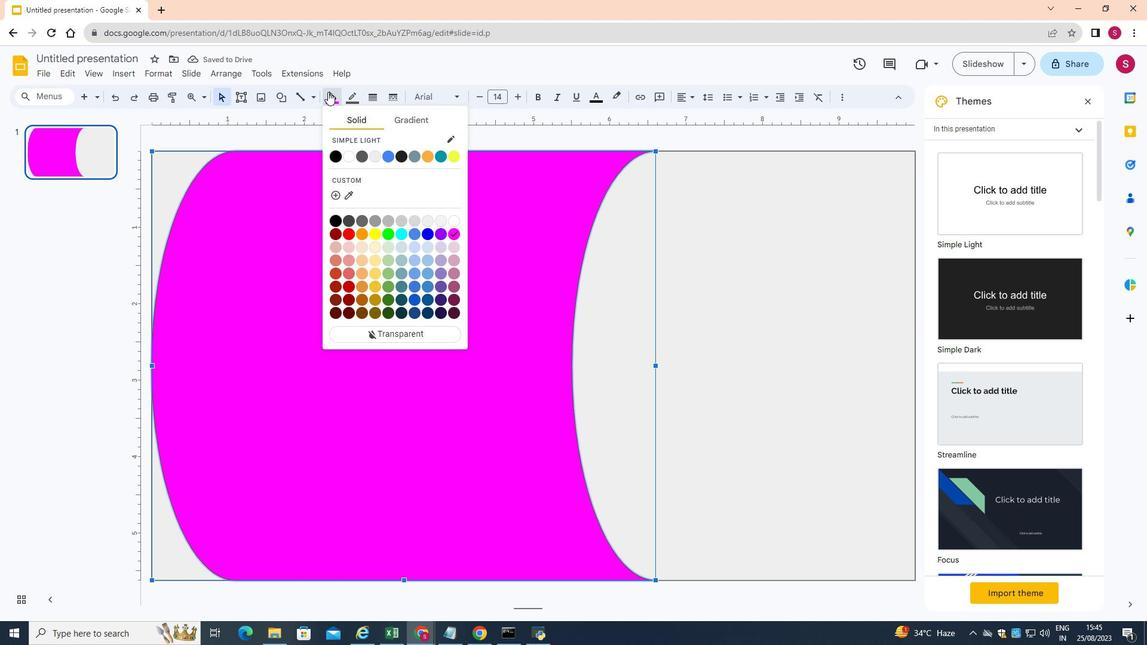 
Action: Mouse moved to (338, 194)
Screenshot: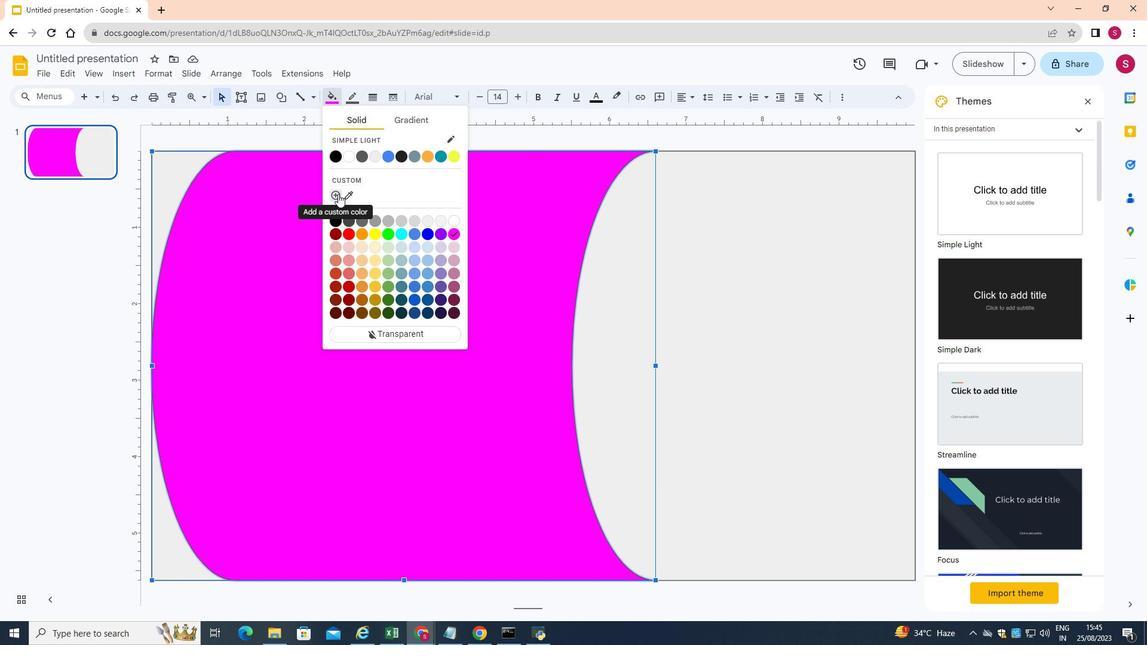 
Action: Mouse pressed left at (338, 194)
Screenshot: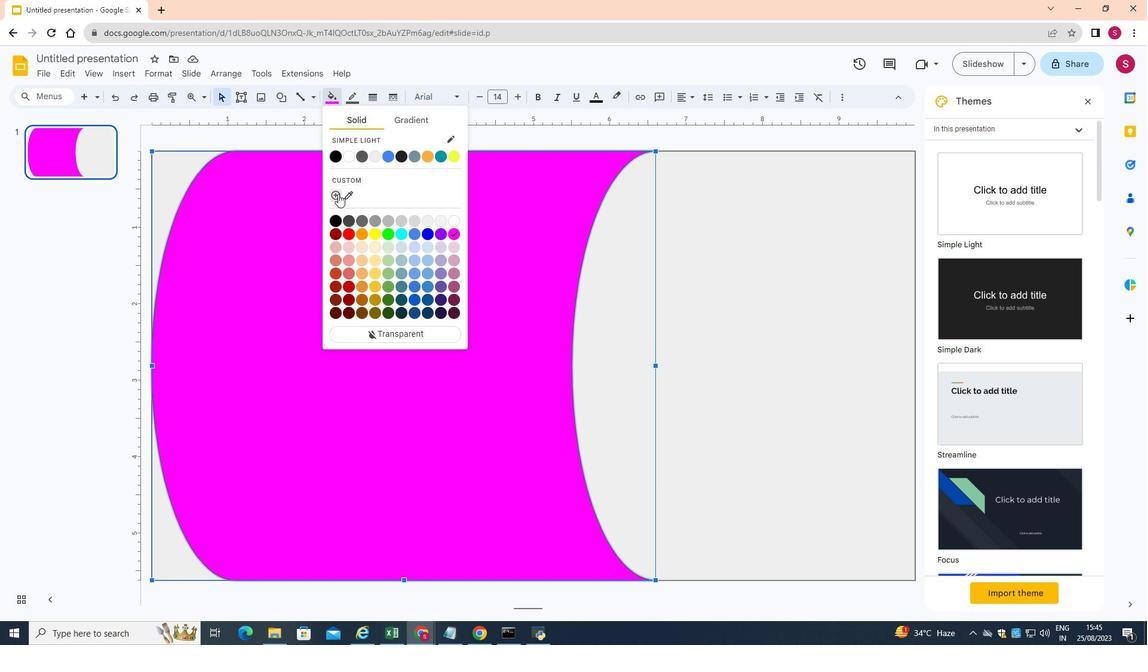 
Action: Mouse moved to (633, 334)
Screenshot: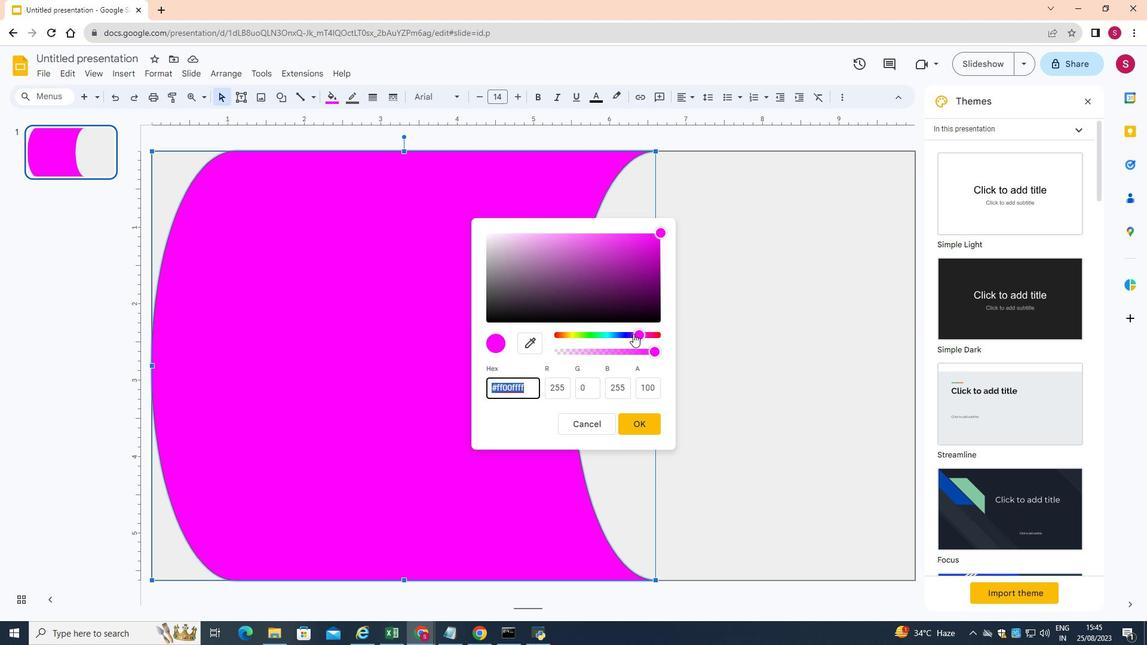 
Action: Mouse pressed left at (633, 334)
Screenshot: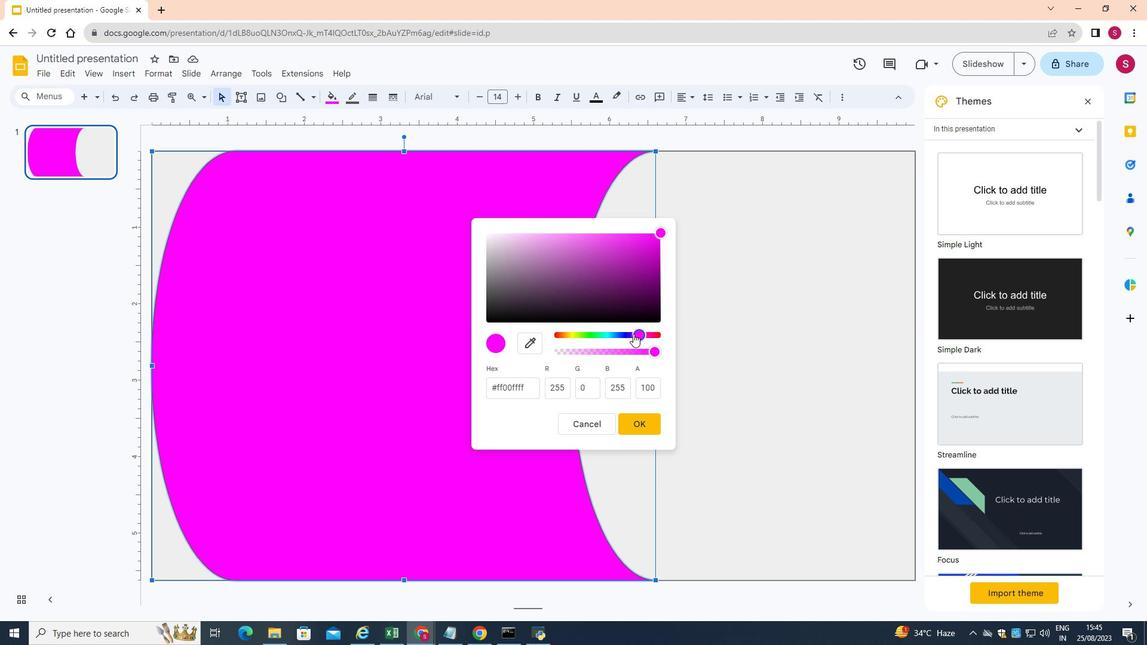 
Action: Mouse moved to (630, 334)
Screenshot: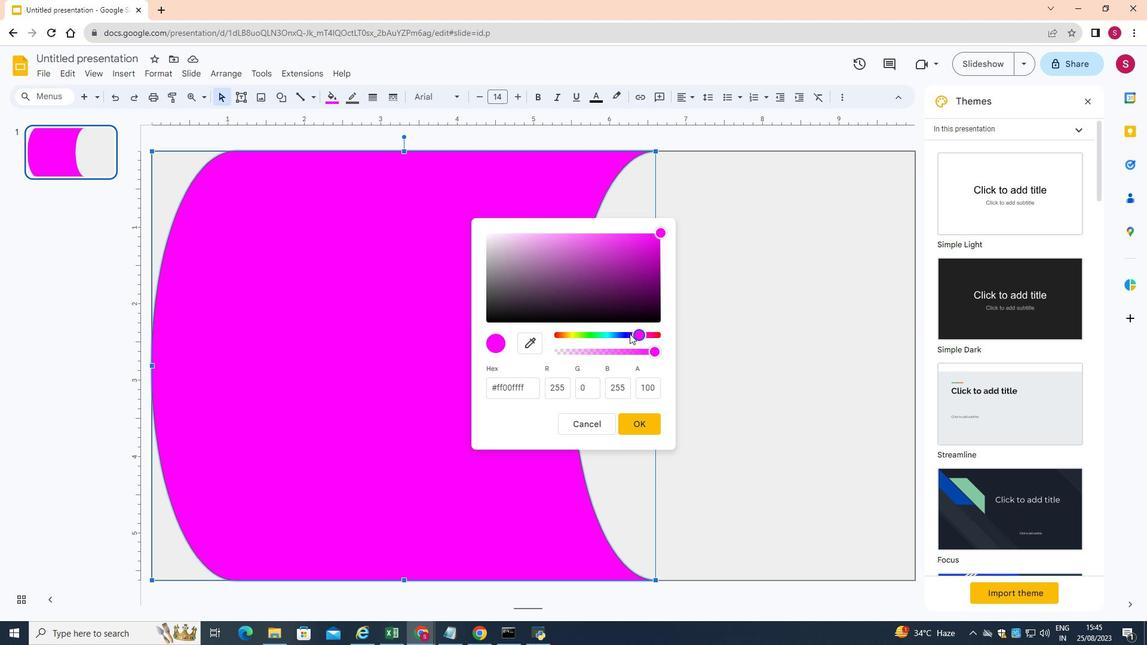 
Action: Mouse pressed left at (630, 334)
Screenshot: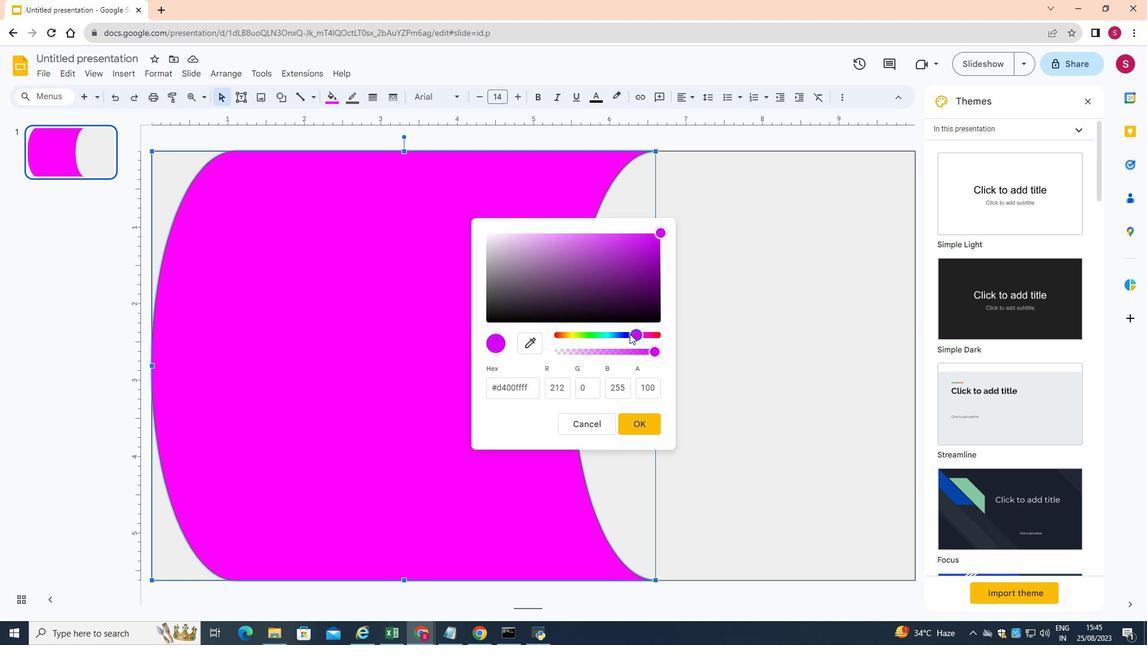 
Action: Mouse moved to (500, 345)
Screenshot: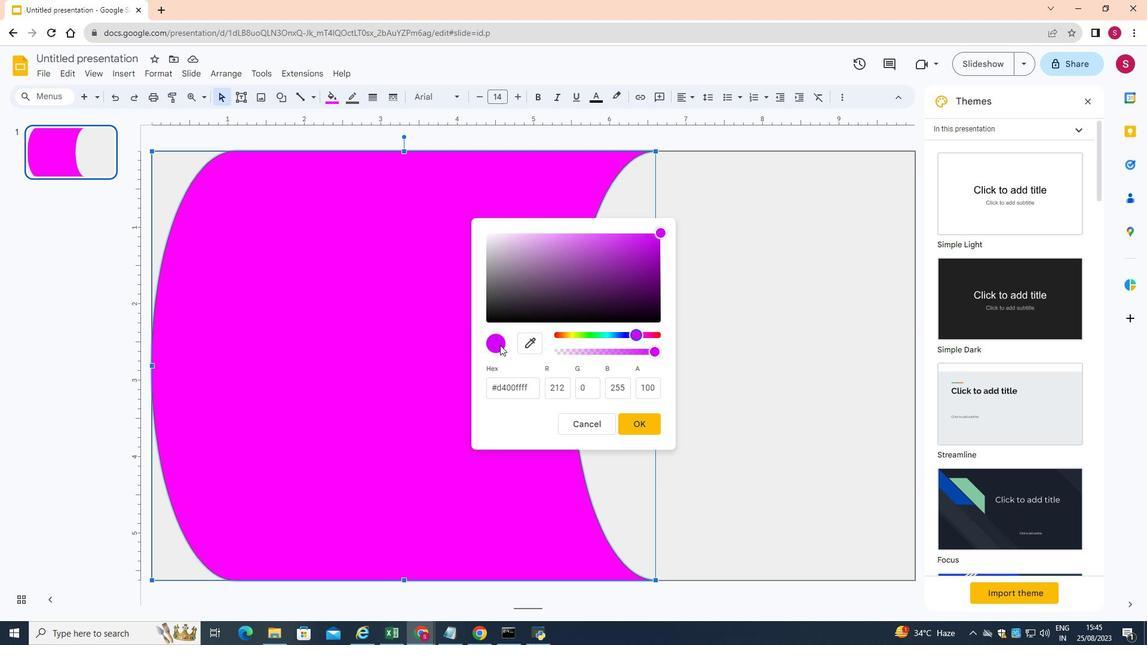 
Action: Mouse pressed left at (500, 345)
Screenshot: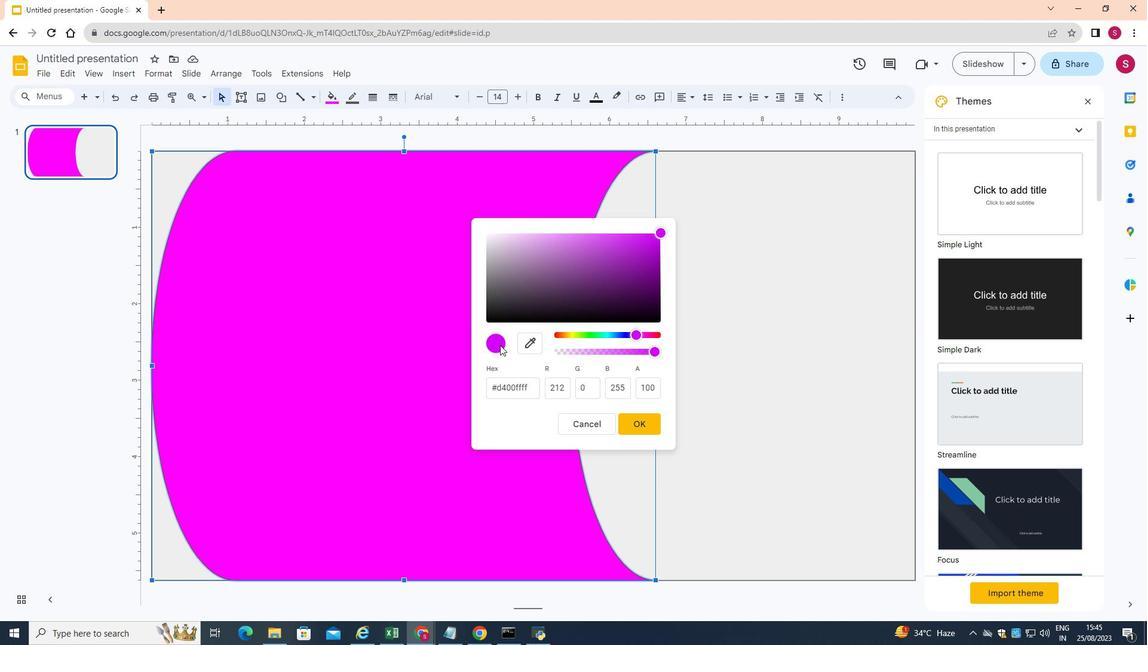 
Action: Mouse moved to (633, 248)
Screenshot: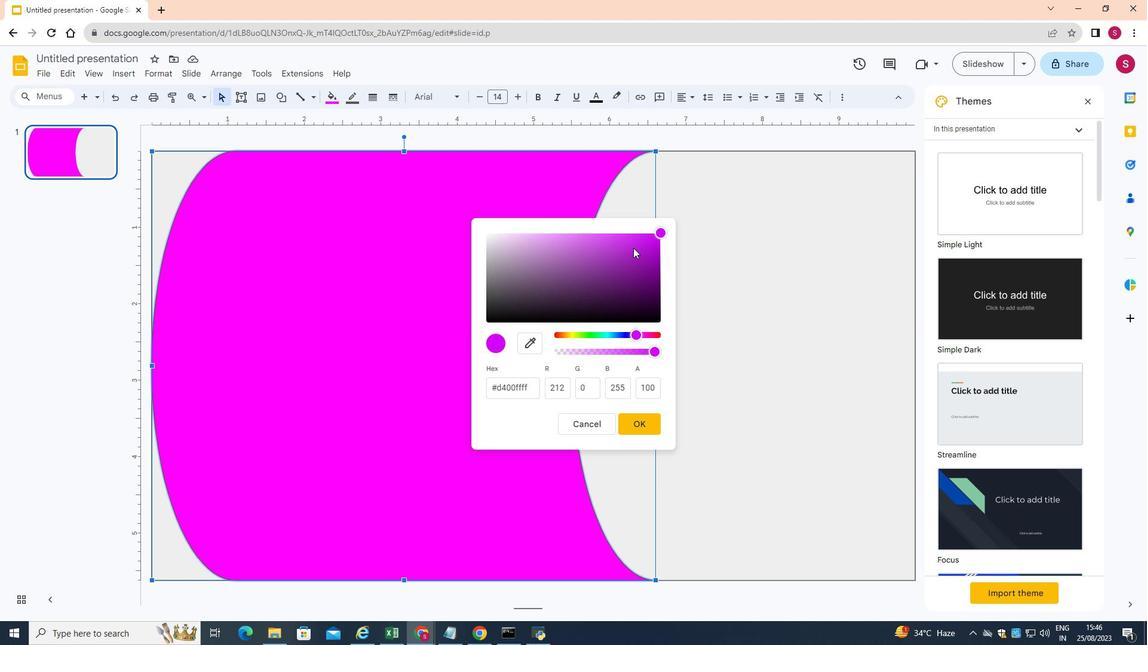 
Action: Mouse pressed left at (633, 248)
Screenshot: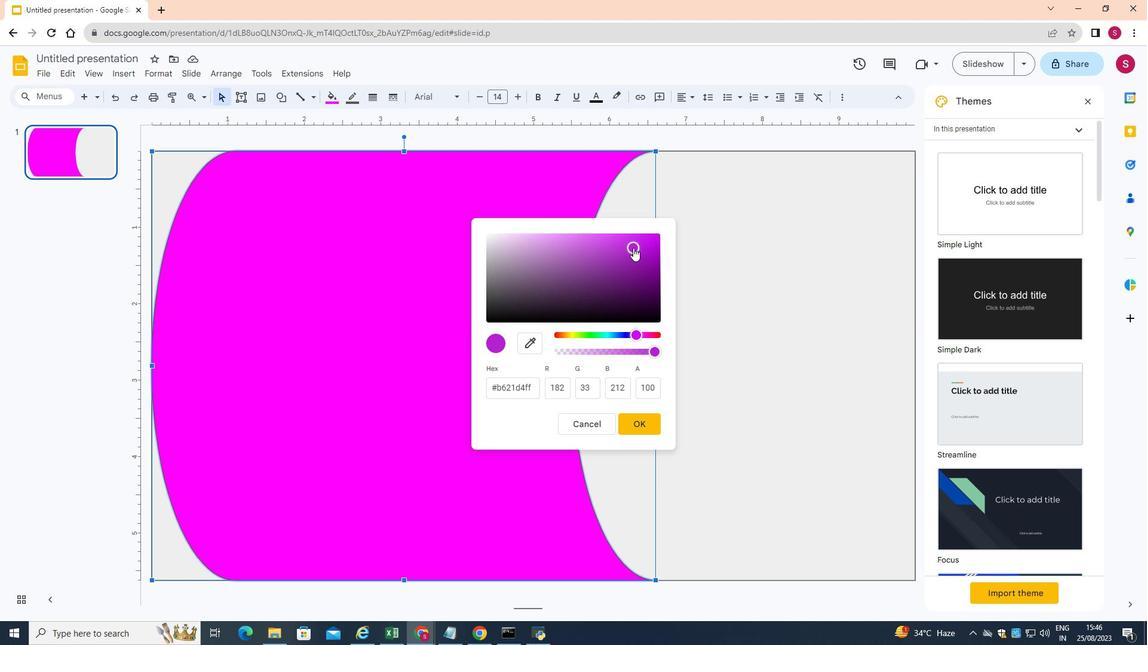 
Action: Mouse moved to (646, 422)
Screenshot: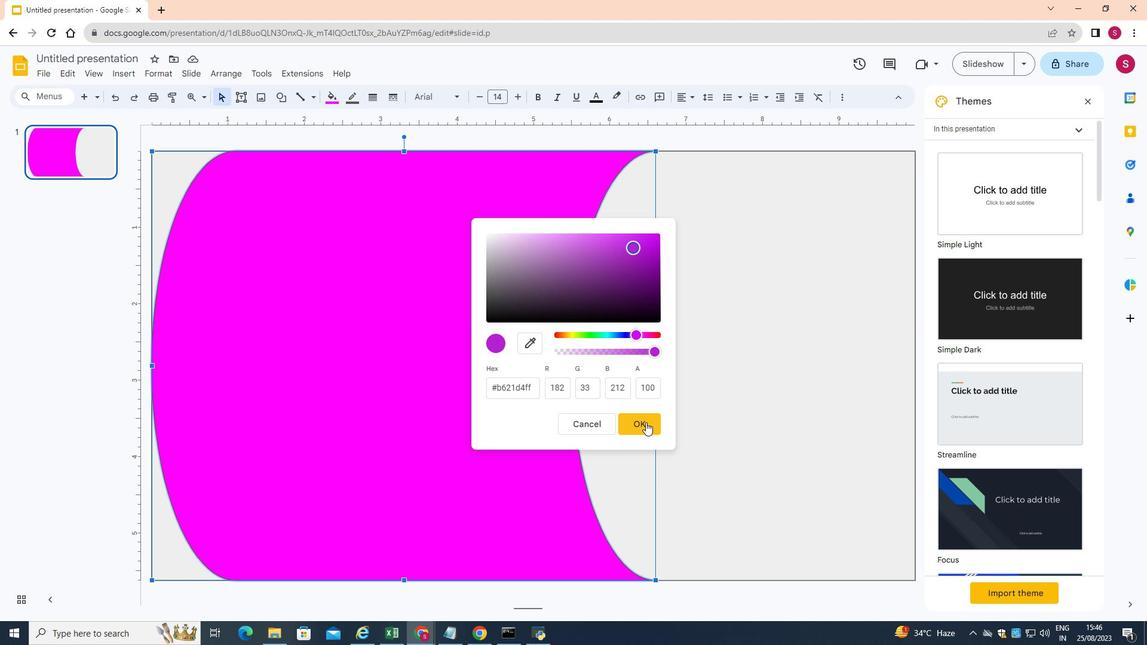 
Action: Mouse pressed left at (646, 422)
Screenshot: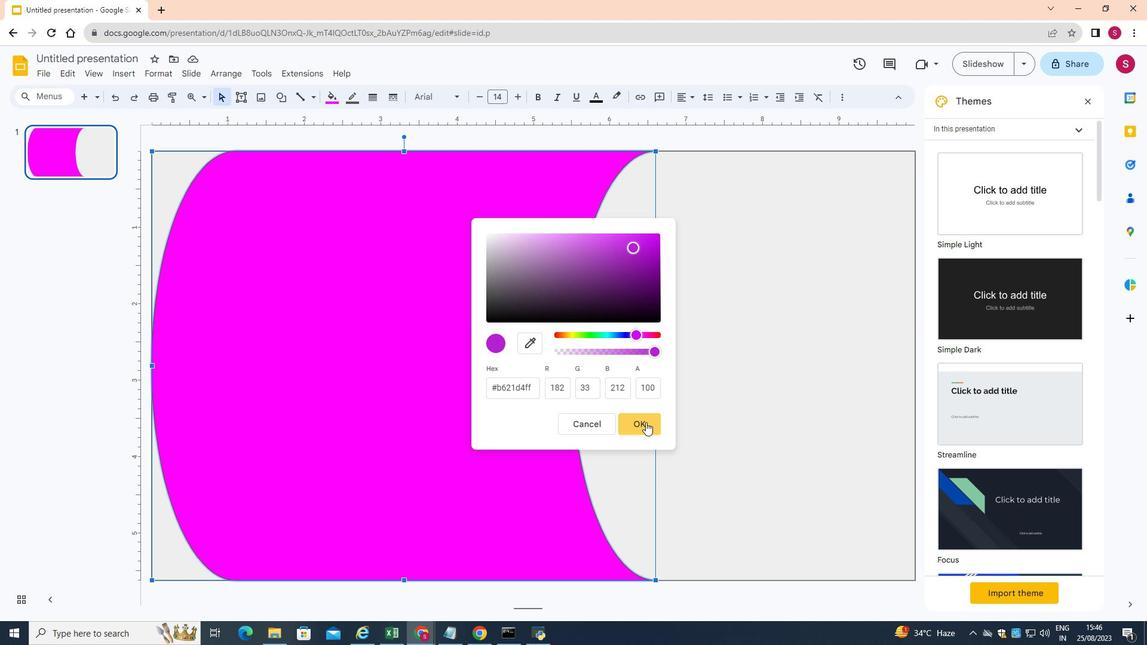 
Action: Mouse moved to (477, 393)
Screenshot: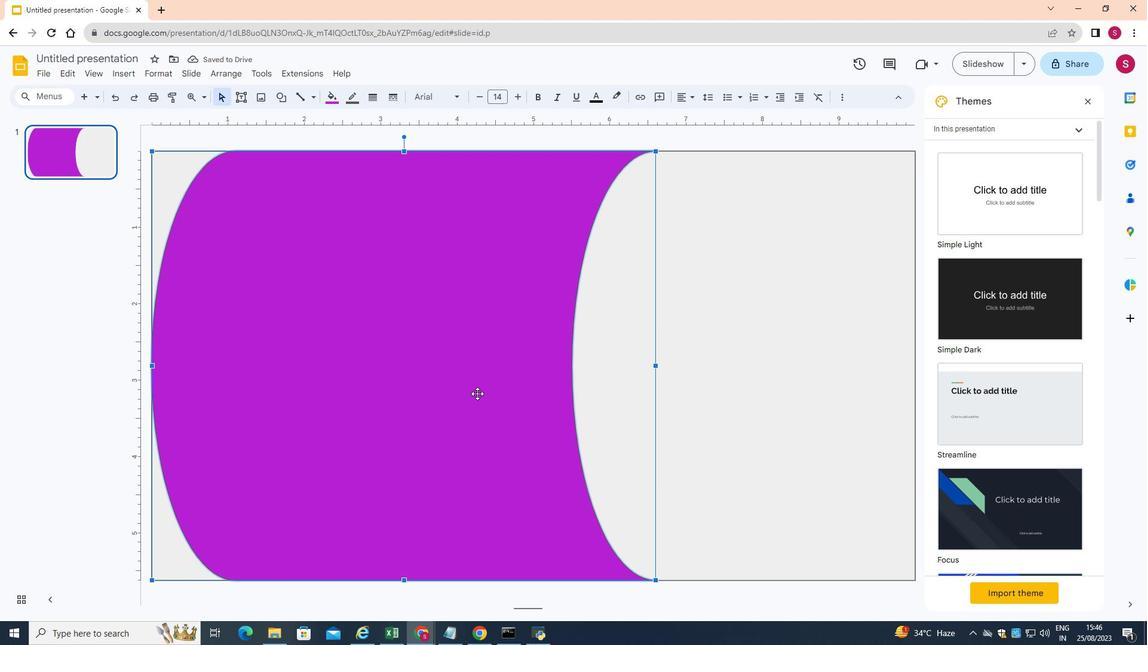 
Action: Mouse pressed left at (477, 393)
Screenshot: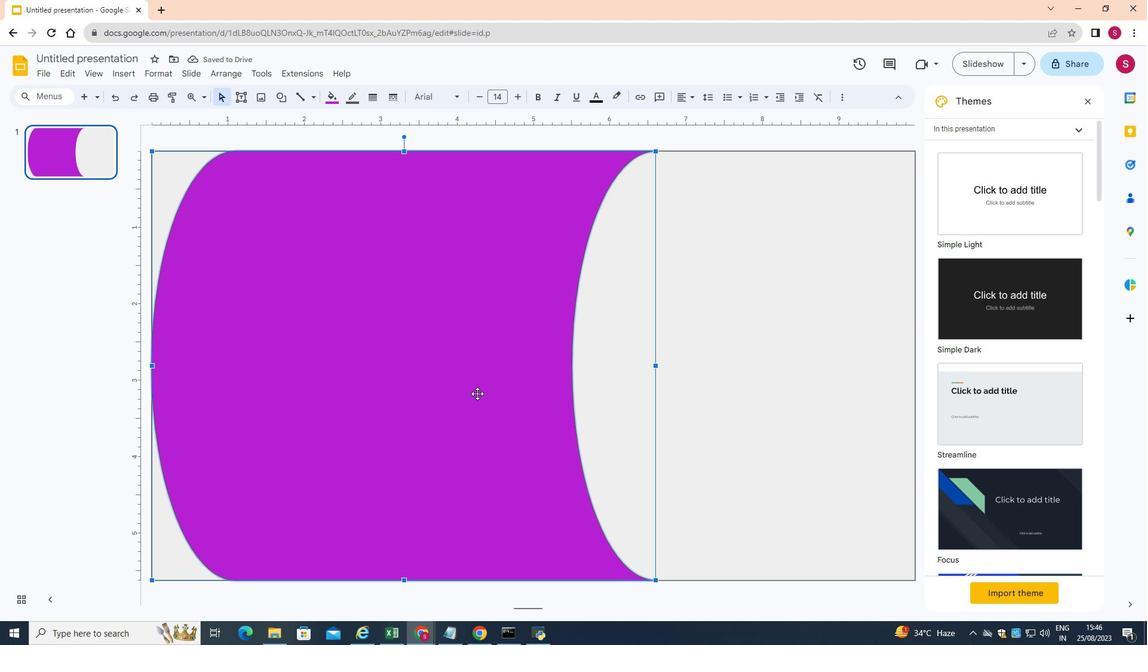 
Action: Mouse moved to (355, 92)
Screenshot: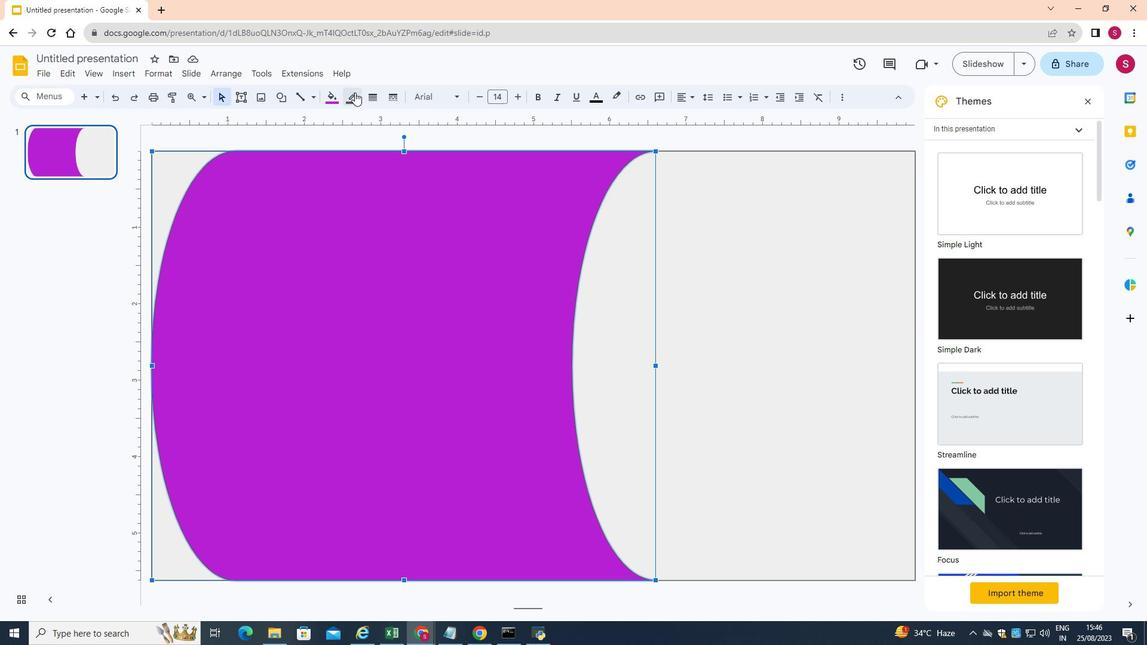 
Action: Mouse pressed left at (355, 92)
Screenshot: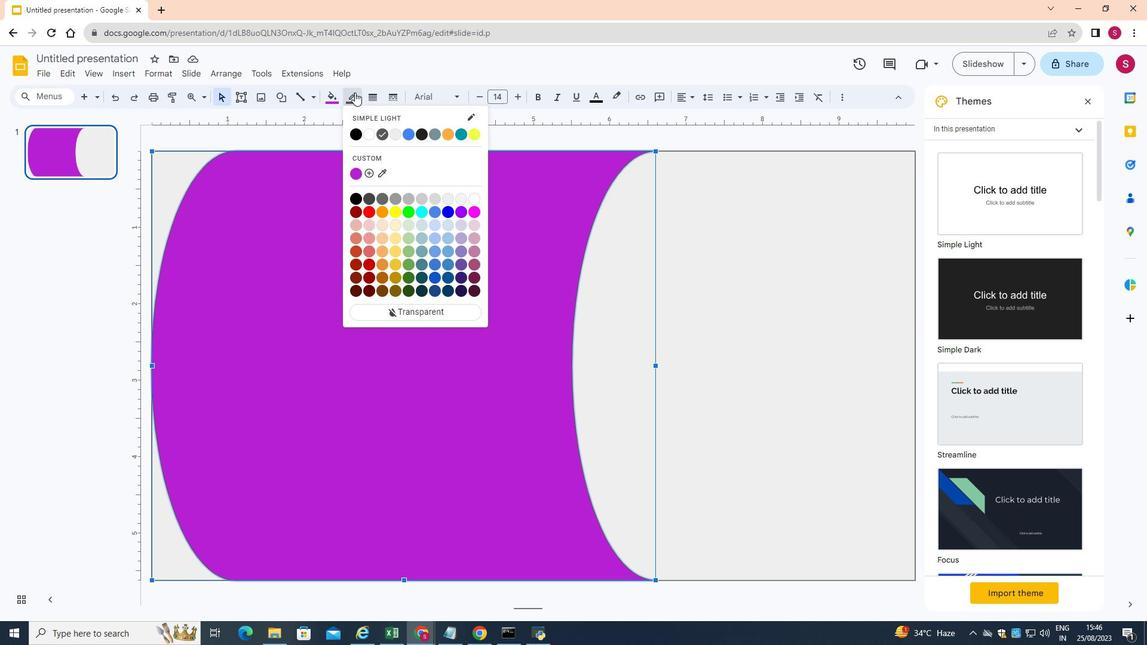 
Action: Mouse moved to (439, 310)
Screenshot: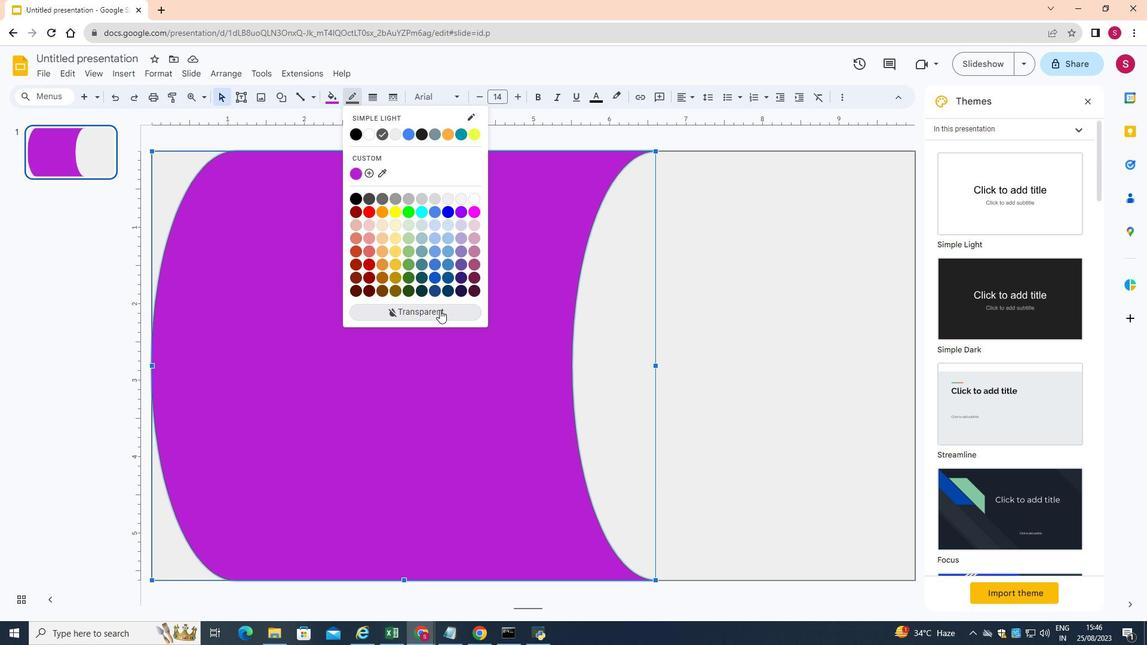 
Action: Mouse pressed left at (439, 310)
Screenshot: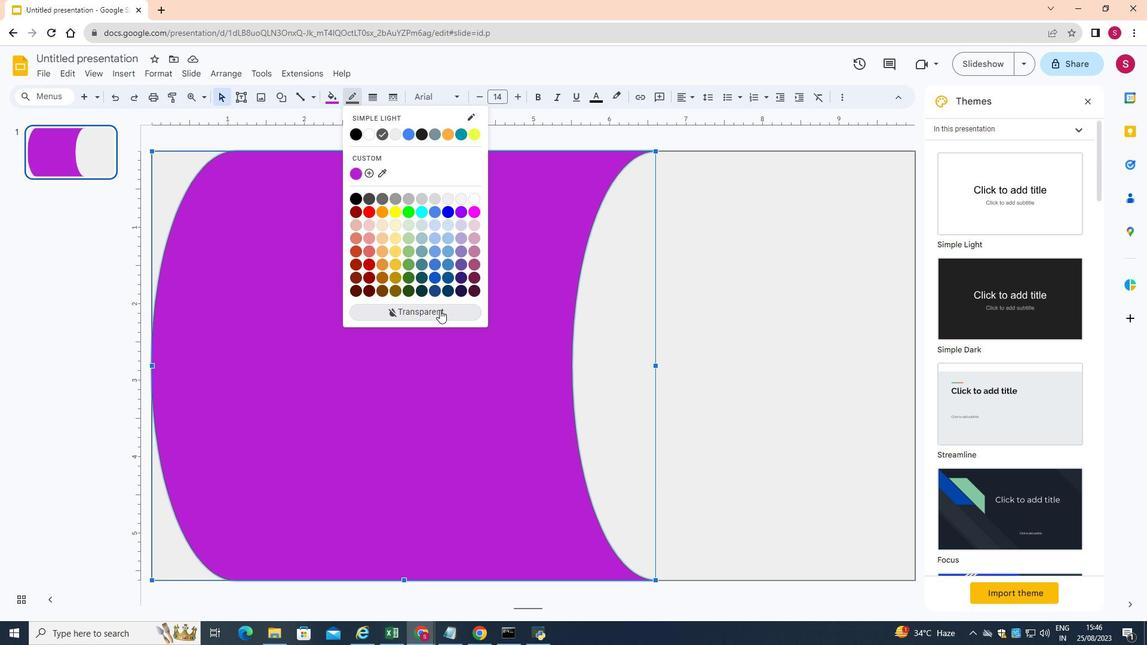
Action: Mouse moved to (178, 182)
Screenshot: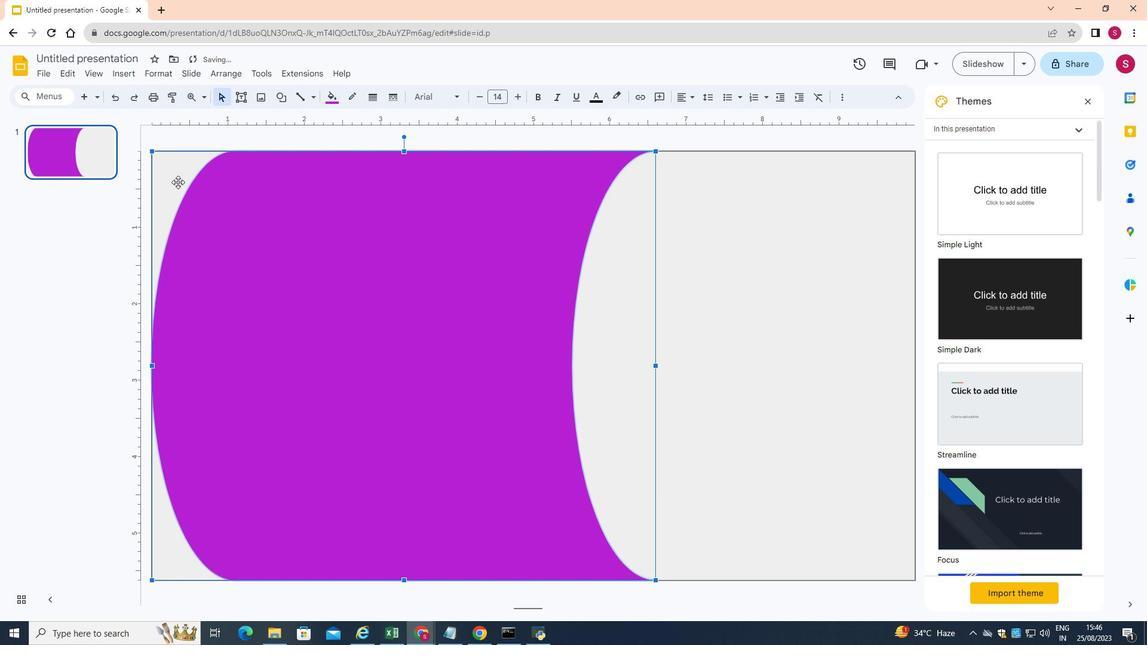 
Action: Mouse pressed left at (178, 182)
Screenshot: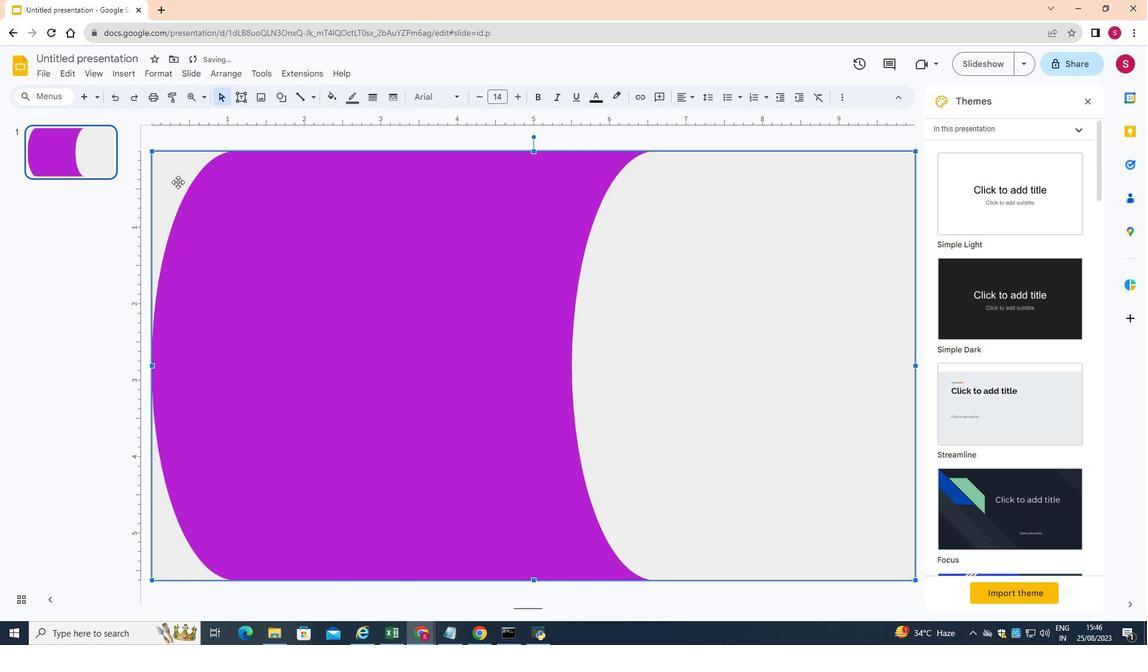 
Action: Mouse moved to (344, 236)
Screenshot: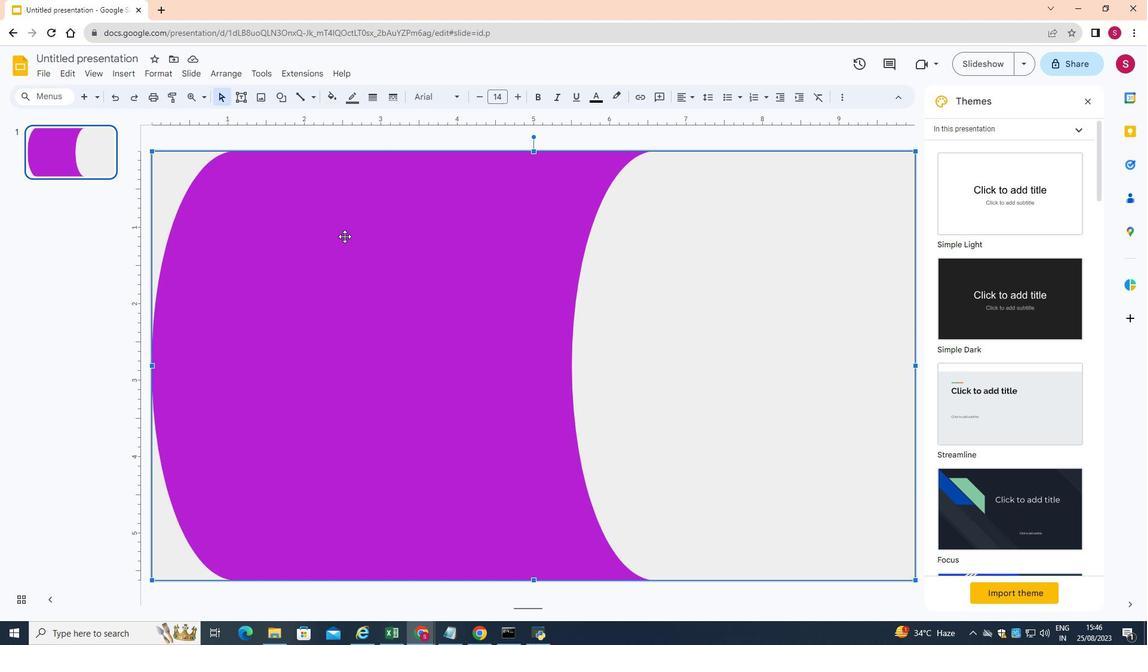 
Action: Mouse pressed left at (344, 236)
Screenshot: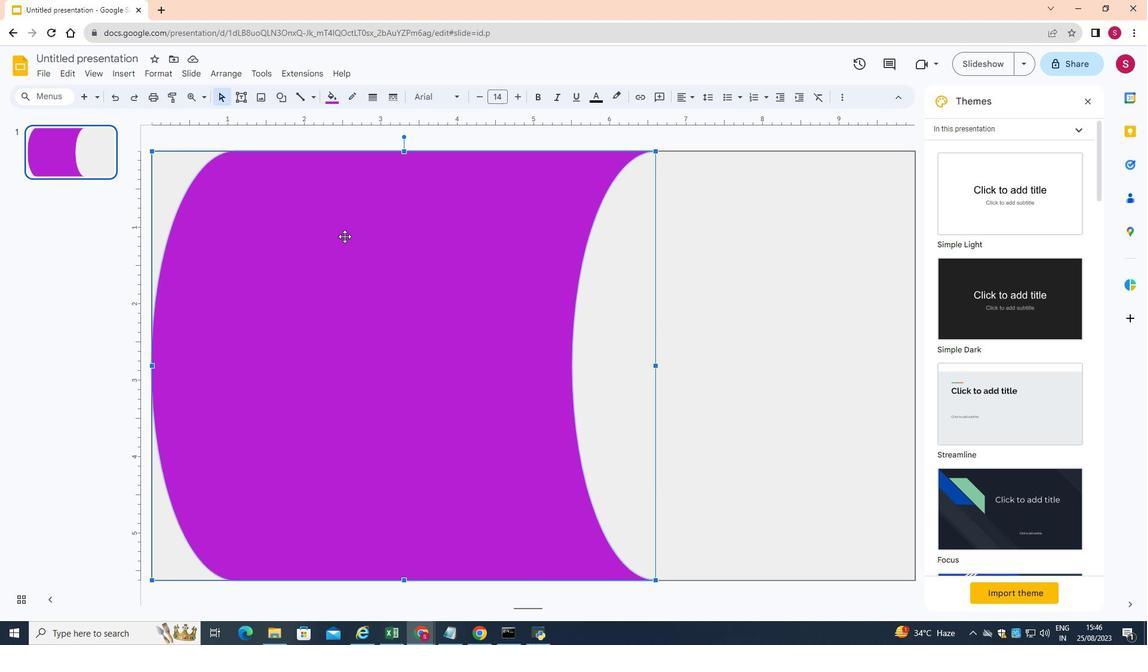 
Action: Mouse pressed left at (344, 236)
Screenshot: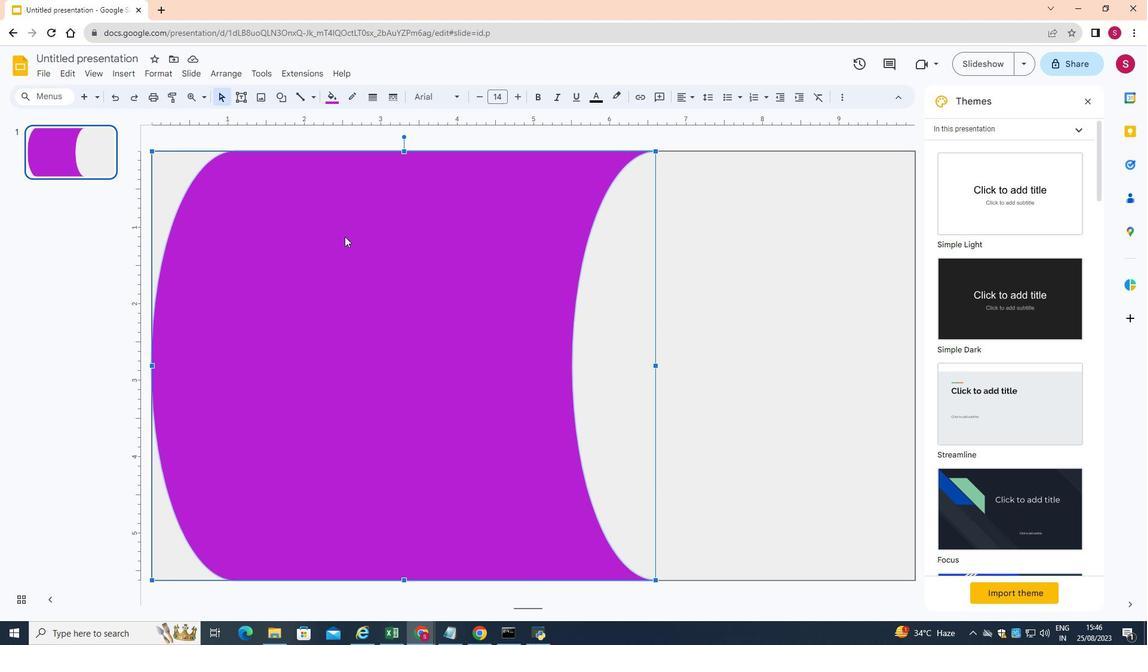 
Action: Mouse moved to (353, 280)
Screenshot: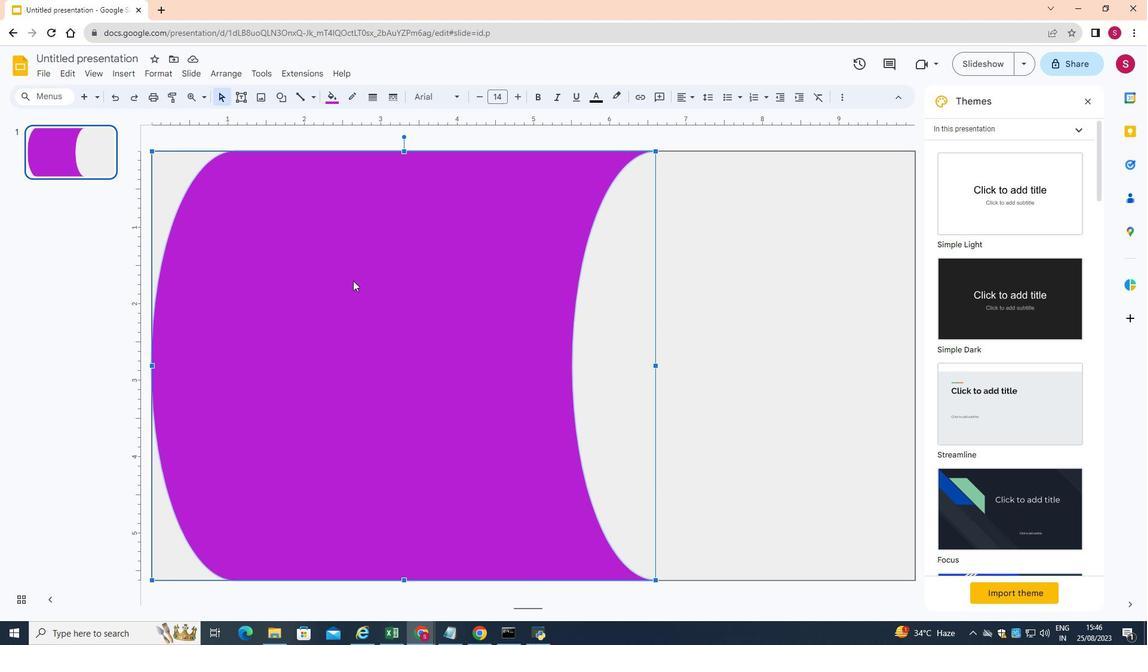 
Action: Mouse pressed left at (353, 280)
Screenshot: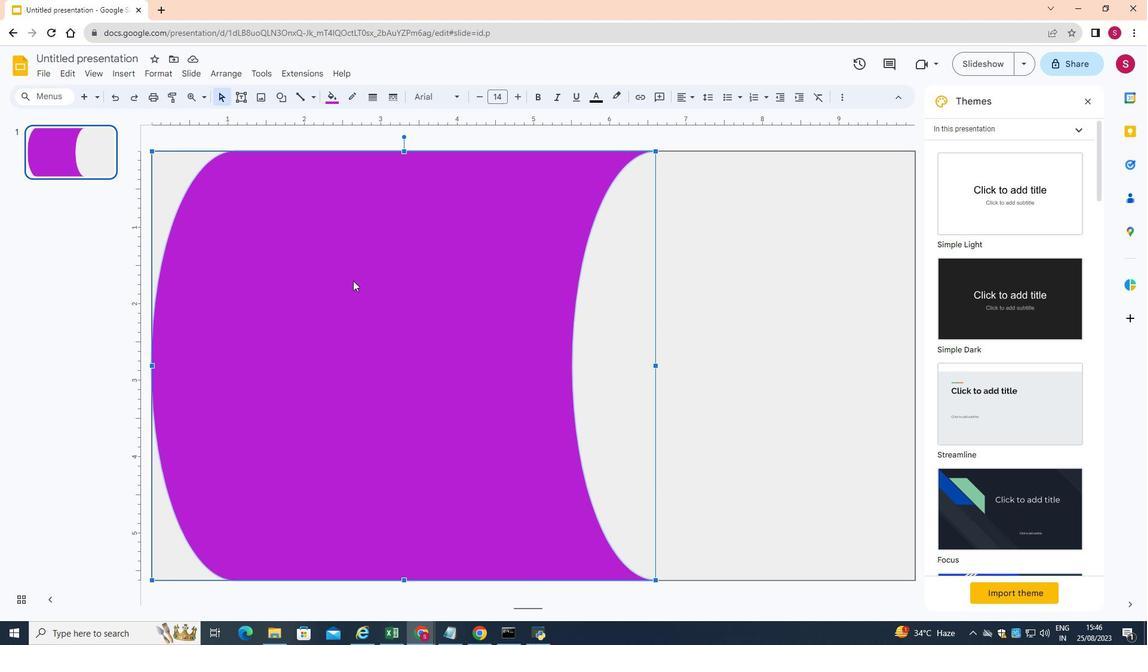 
Action: Mouse moved to (124, 74)
Screenshot: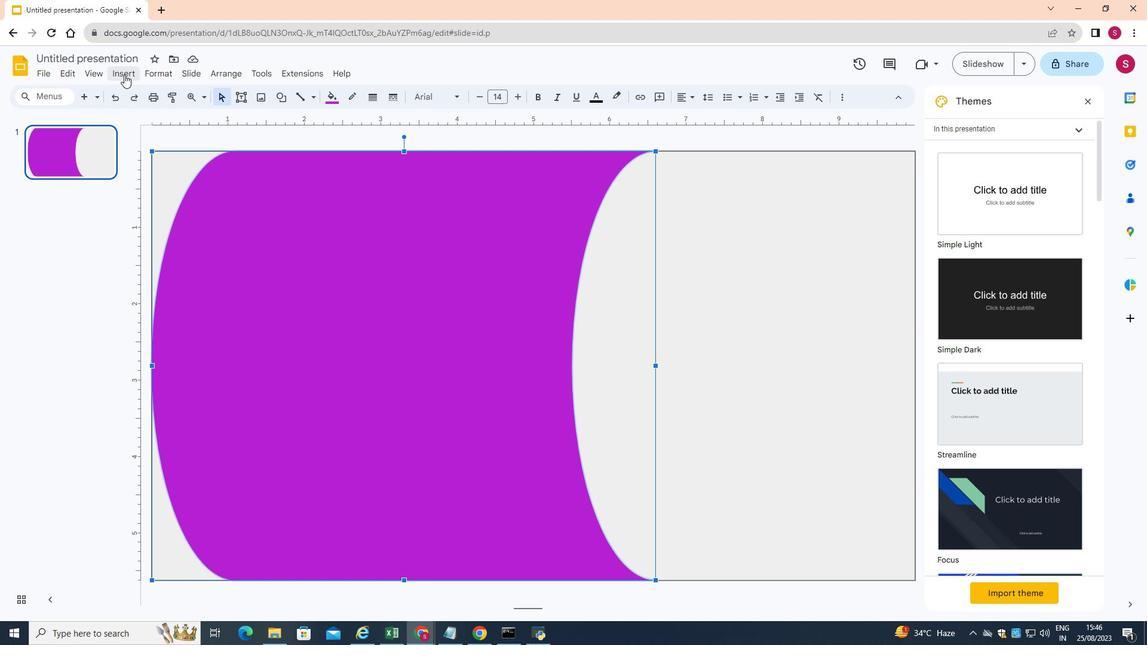 
Action: Mouse pressed left at (124, 74)
Screenshot: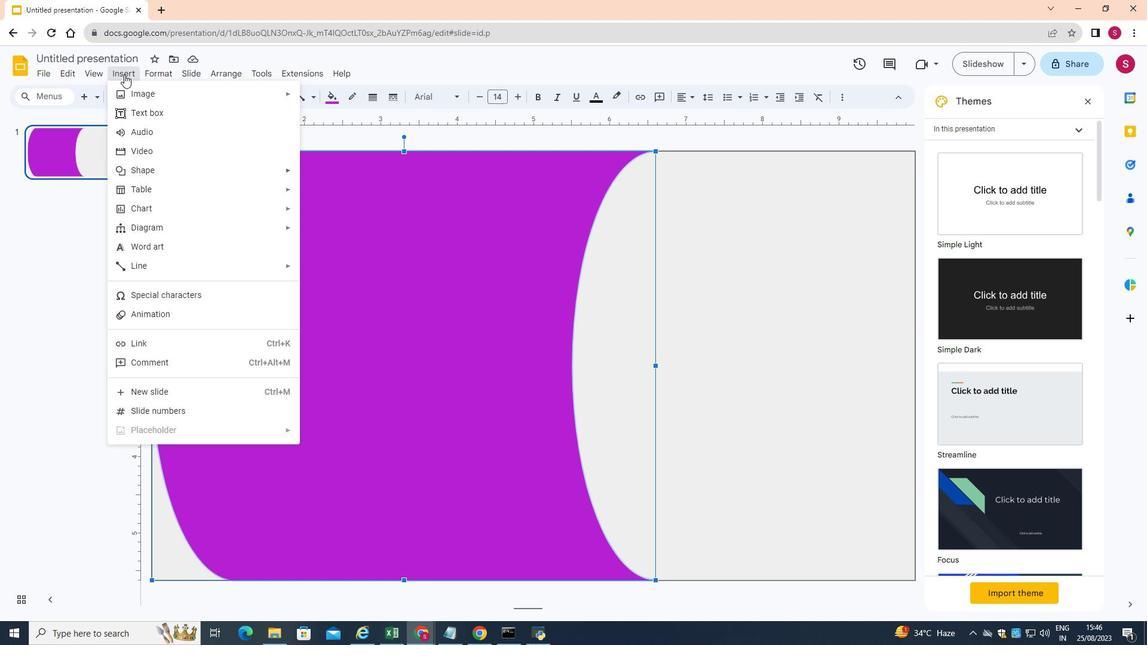 
Action: Mouse moved to (170, 175)
Screenshot: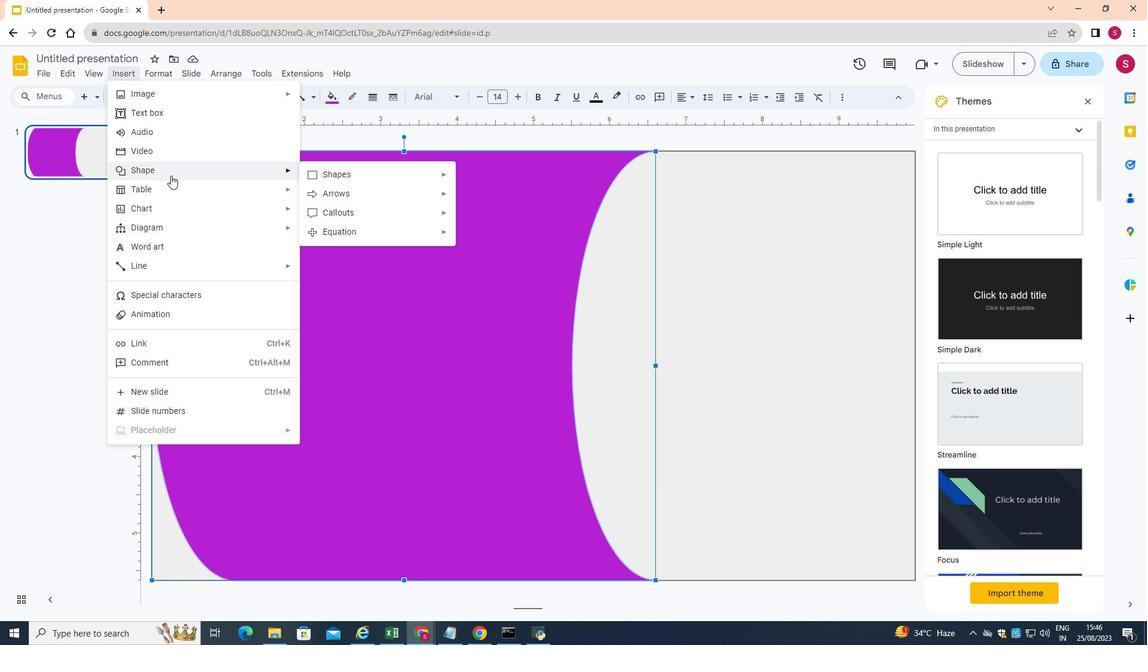 
Action: Mouse pressed left at (170, 175)
Screenshot: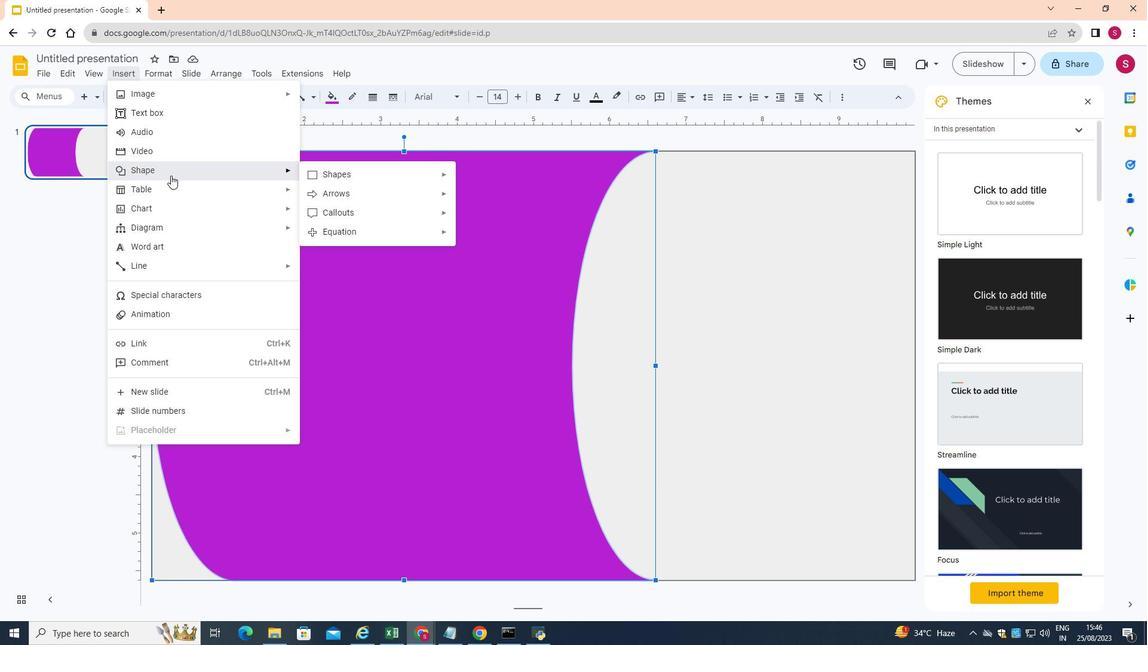 
Action: Mouse moved to (332, 171)
Screenshot: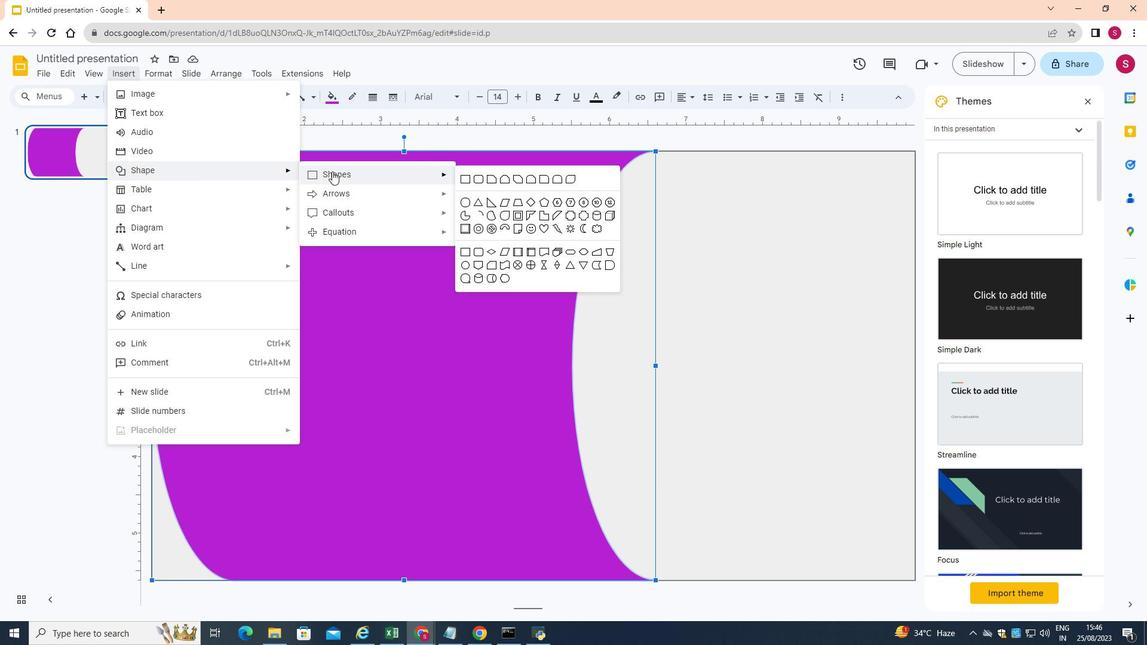 
Action: Mouse pressed left at (332, 171)
Screenshot: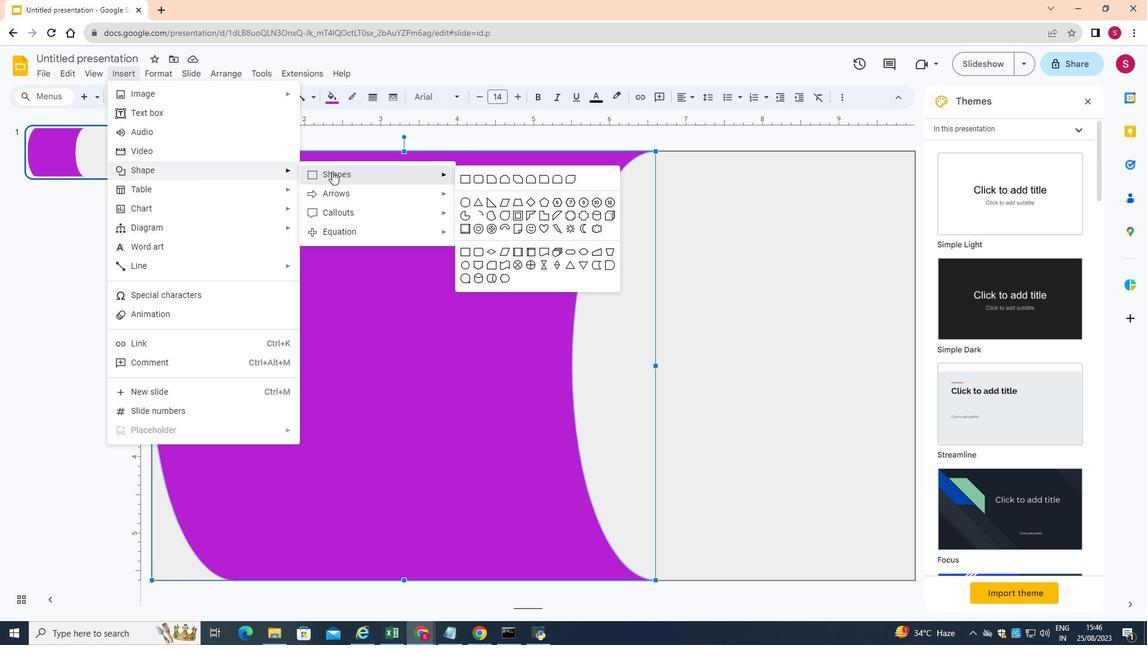 
Action: Mouse moved to (383, 175)
Screenshot: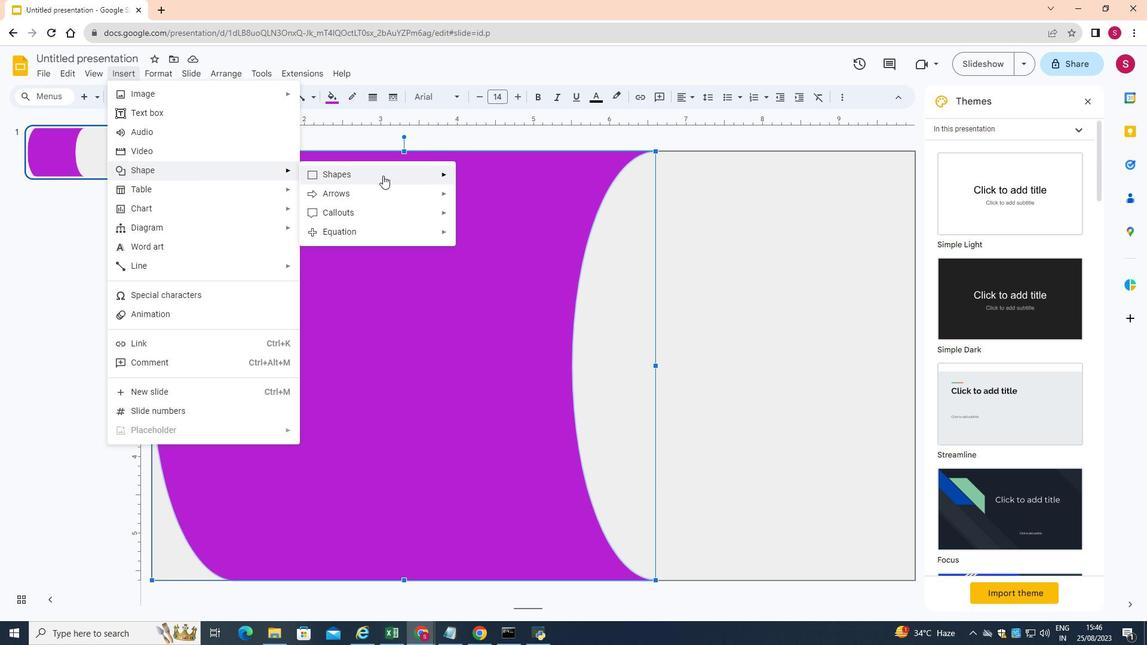 
Action: Mouse pressed left at (383, 175)
Screenshot: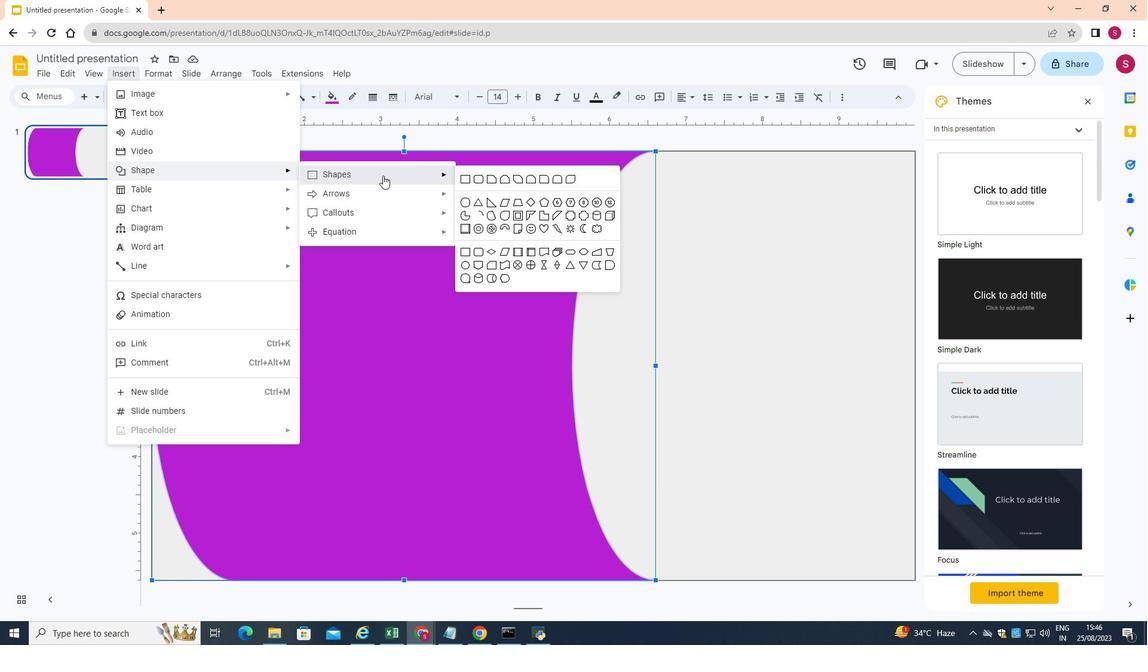 
Action: Mouse moved to (413, 175)
Screenshot: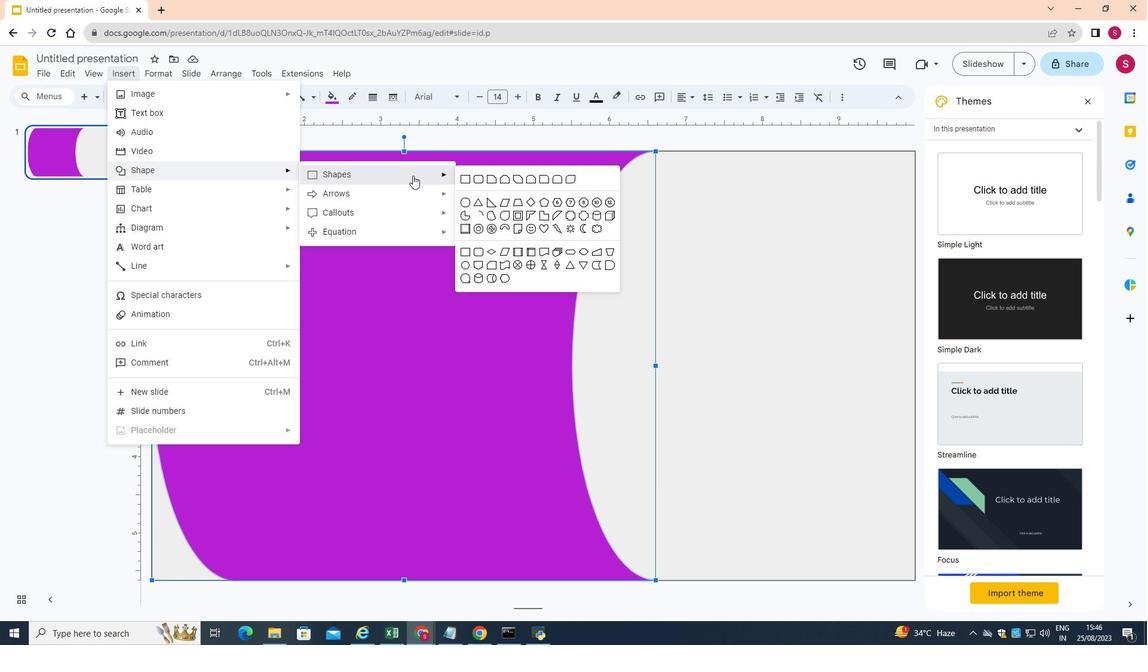 
Action: Mouse pressed left at (413, 175)
Screenshot: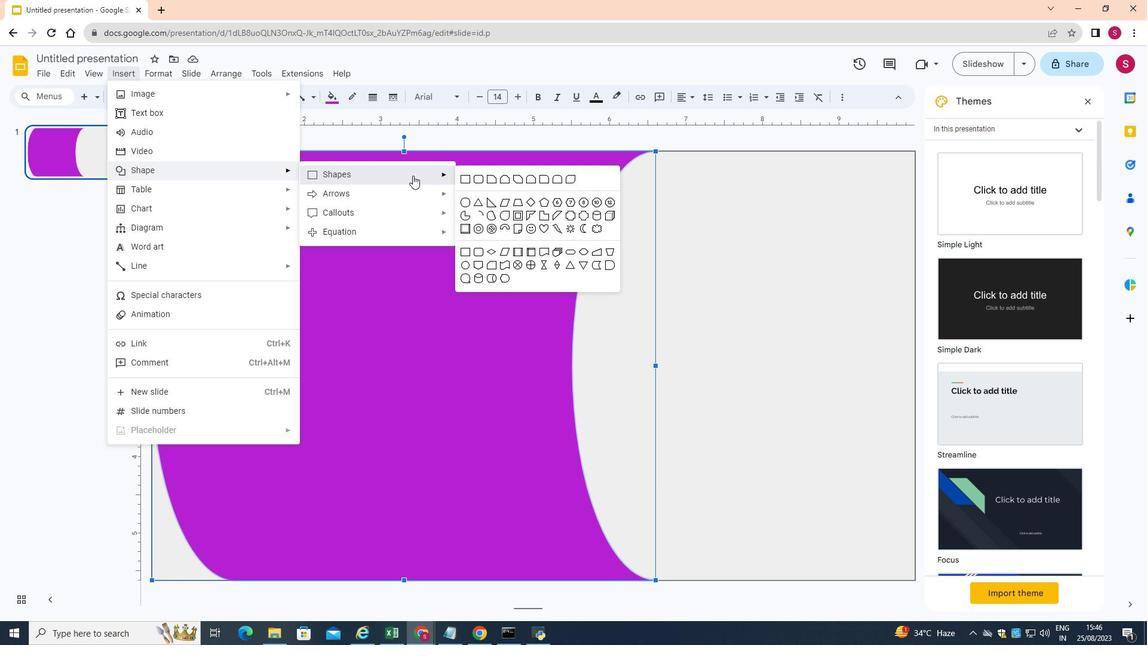 
Action: Mouse moved to (482, 213)
Screenshot: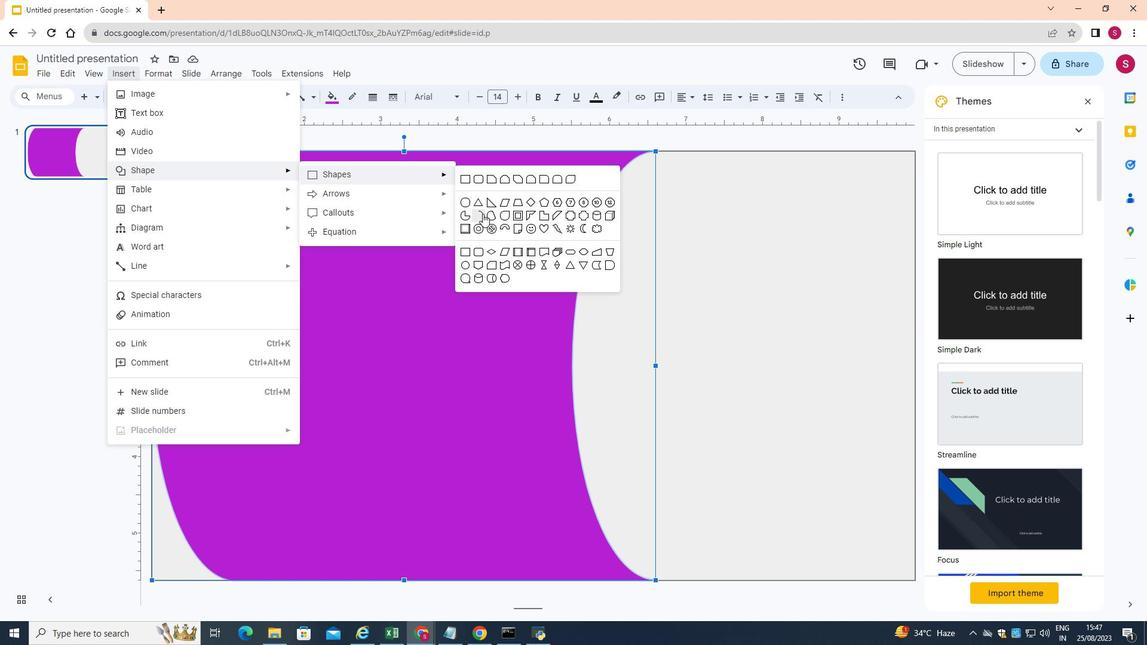 
Action: Mouse pressed left at (482, 213)
Screenshot: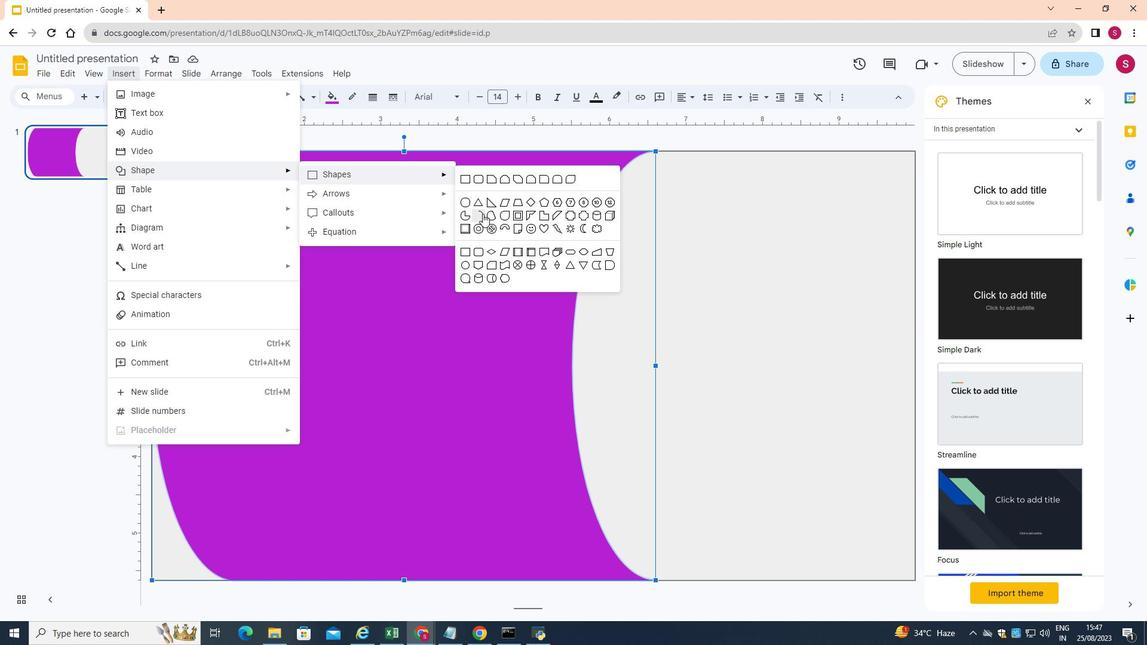 
Action: Mouse moved to (419, 183)
Screenshot: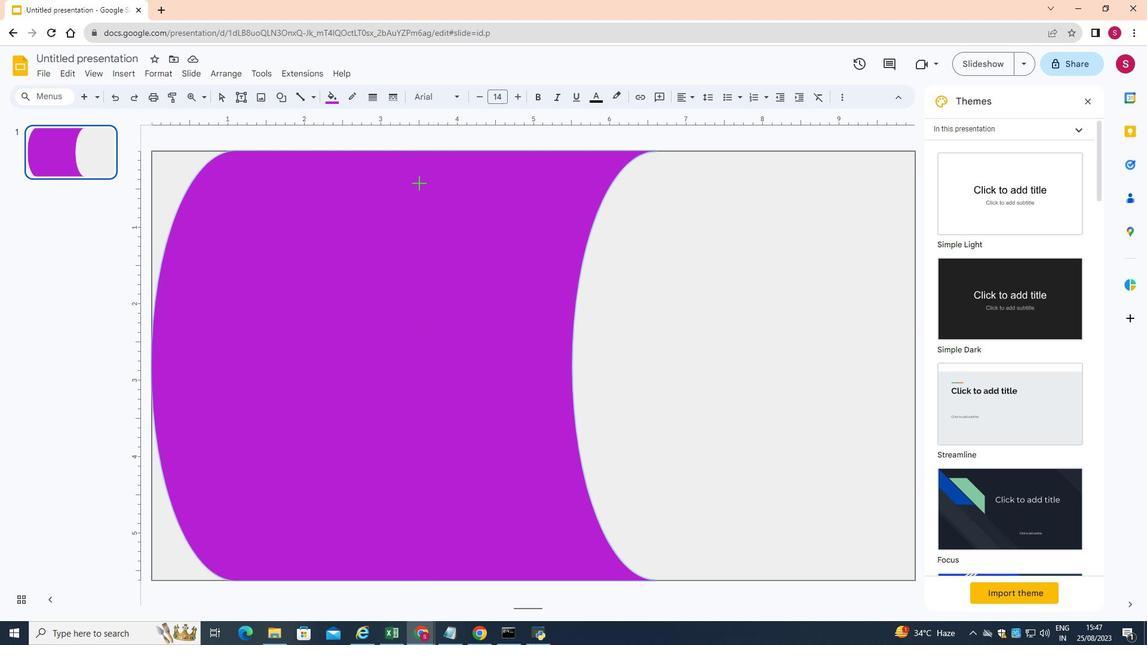 
Action: Mouse pressed left at (419, 183)
Screenshot: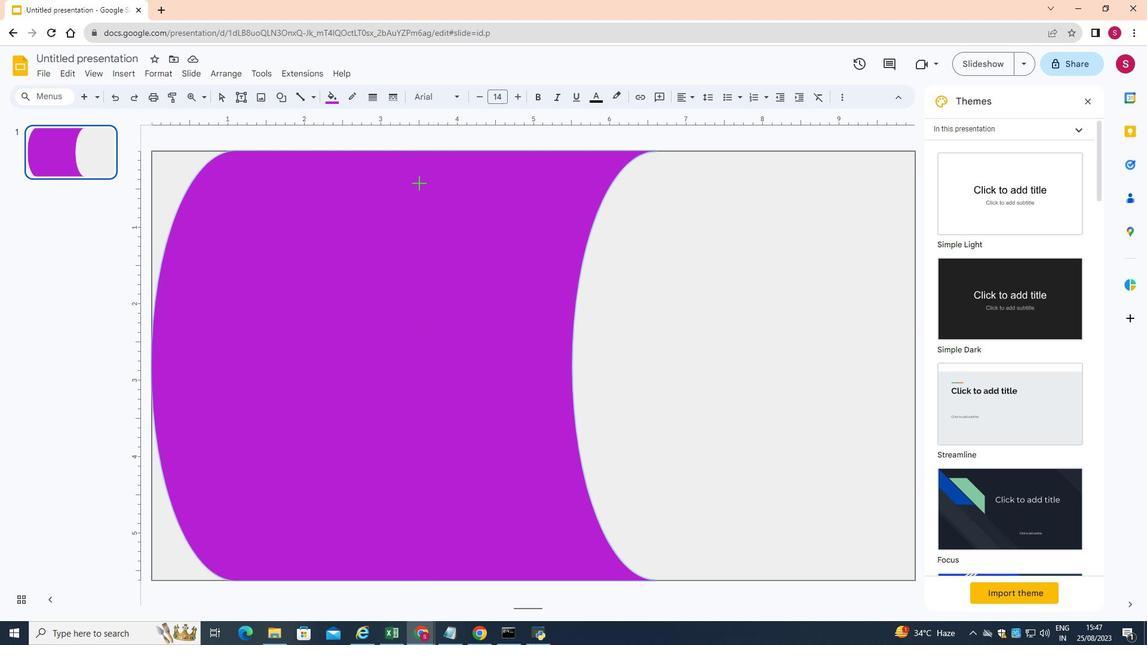 
Action: Mouse moved to (473, 170)
Screenshot: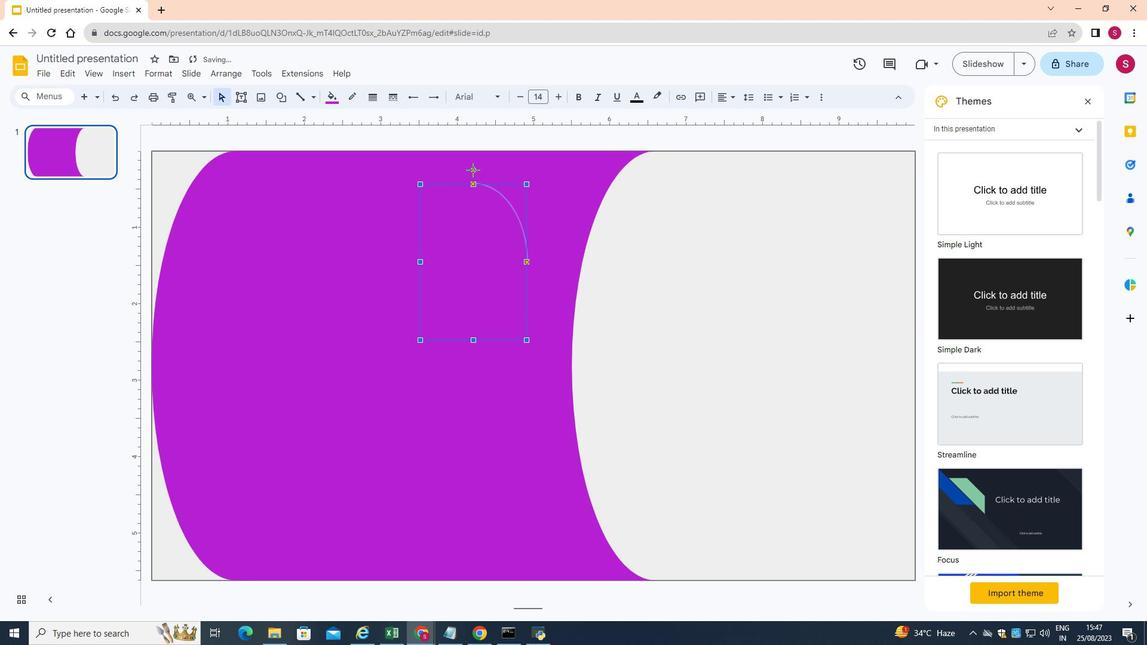 
Action: Mouse pressed left at (473, 170)
Screenshot: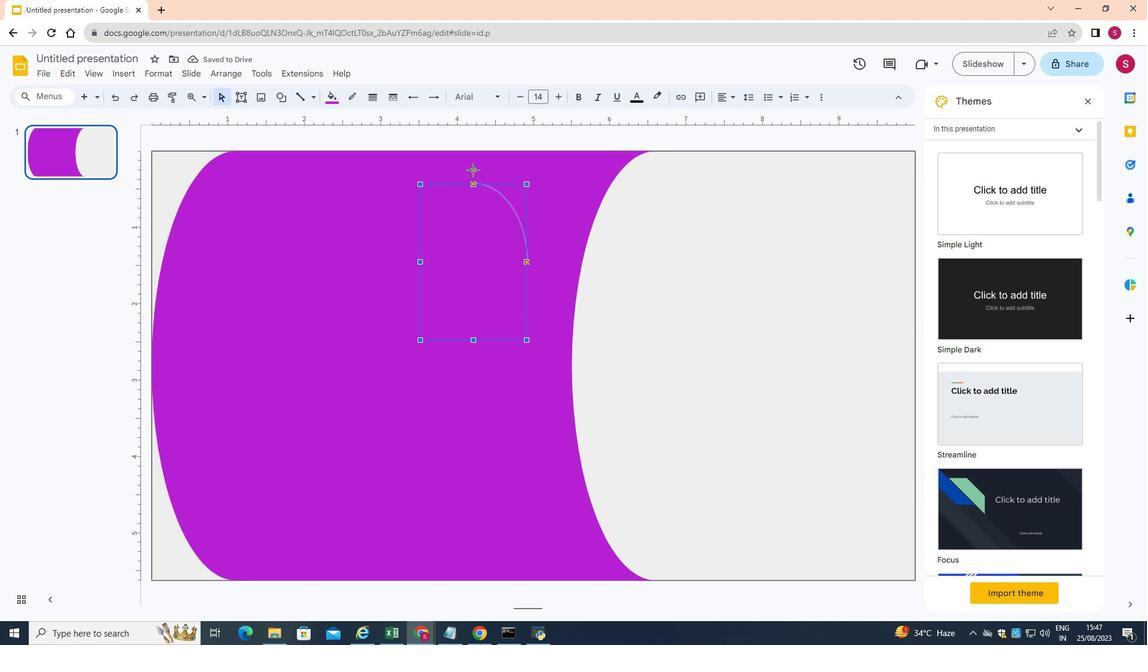 
Action: Mouse moved to (470, 185)
Screenshot: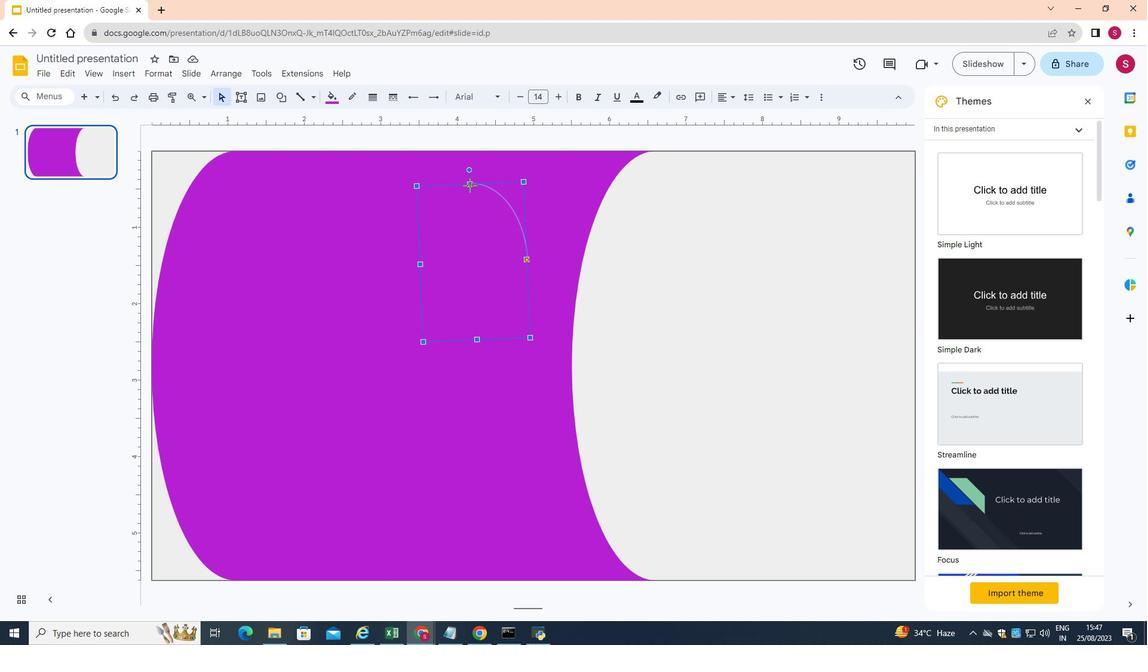 
Action: Mouse pressed left at (470, 185)
Screenshot: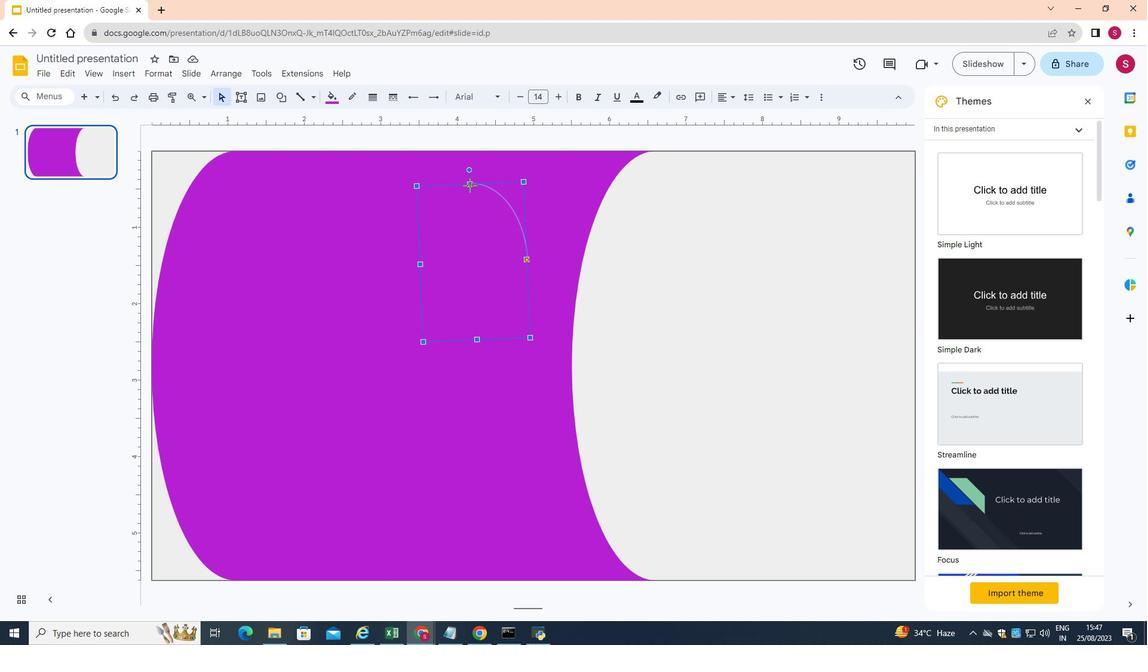 
Action: Mouse moved to (471, 168)
Screenshot: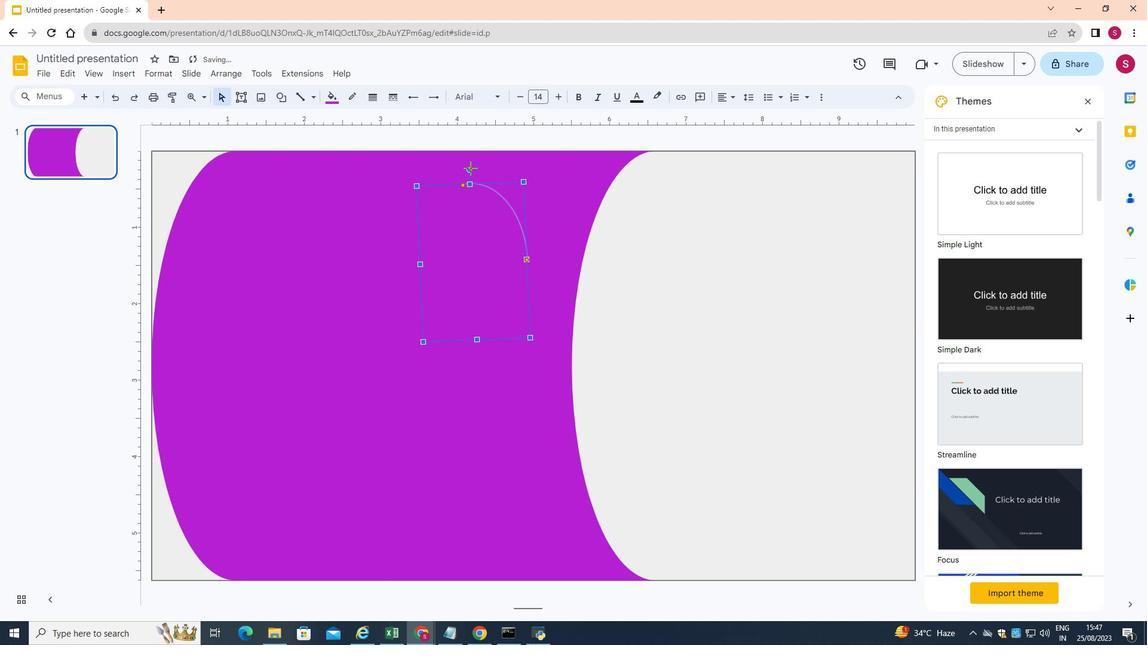 
Action: Mouse pressed left at (471, 168)
Screenshot: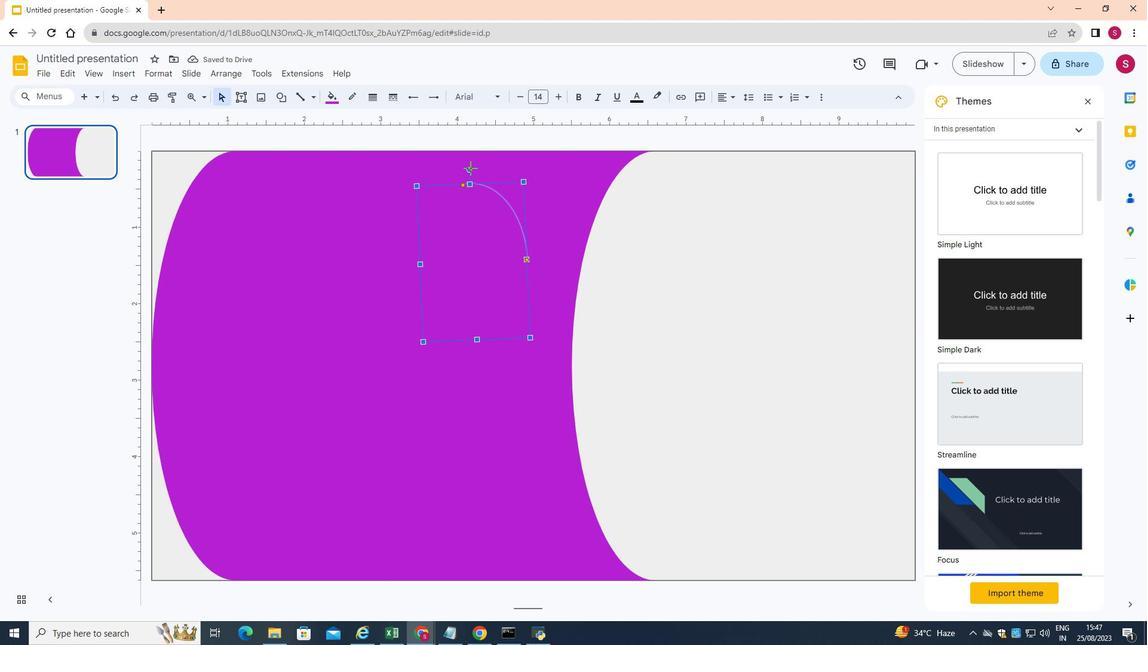 
Action: Mouse moved to (418, 187)
Screenshot: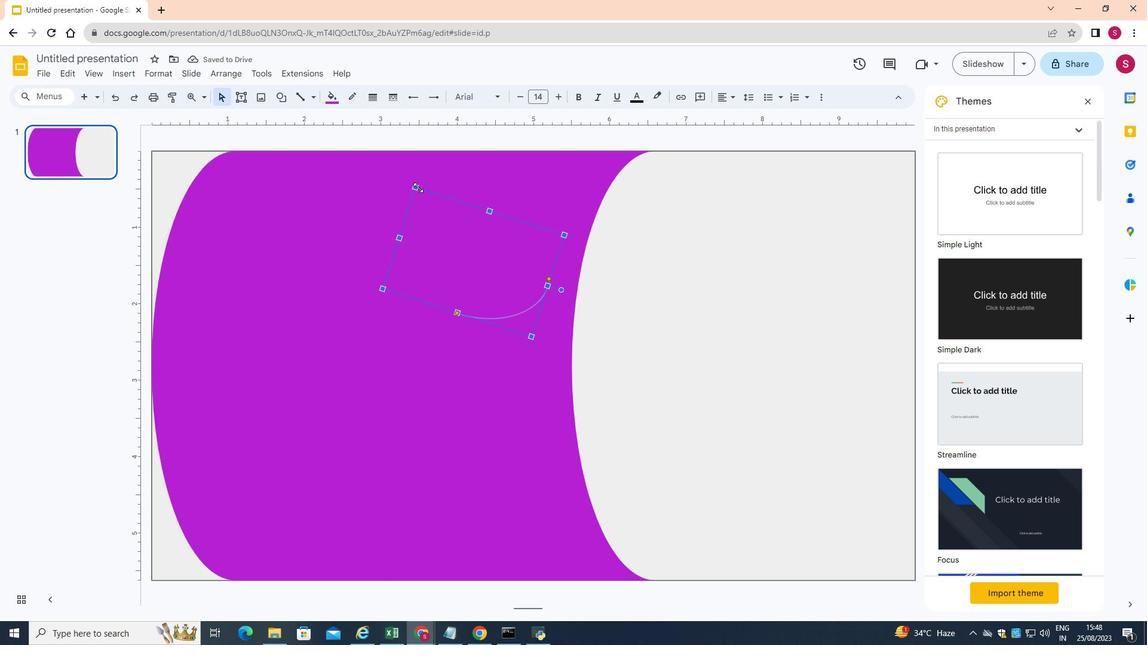 
Action: Mouse pressed left at (418, 187)
Screenshot: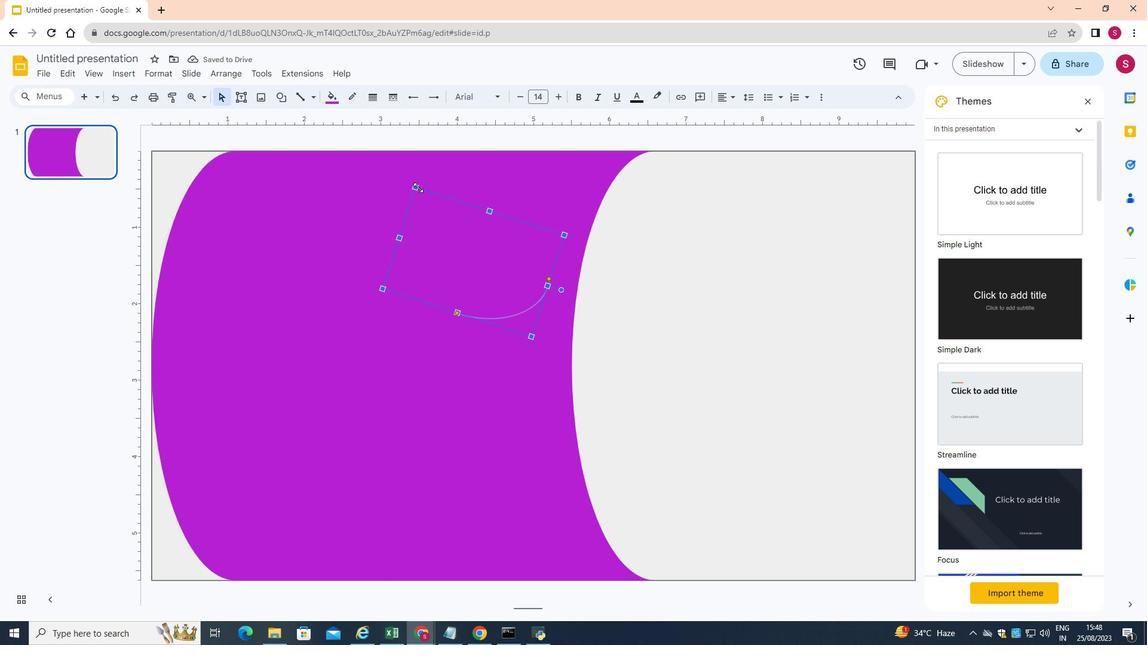 
Action: Mouse moved to (324, 269)
Screenshot: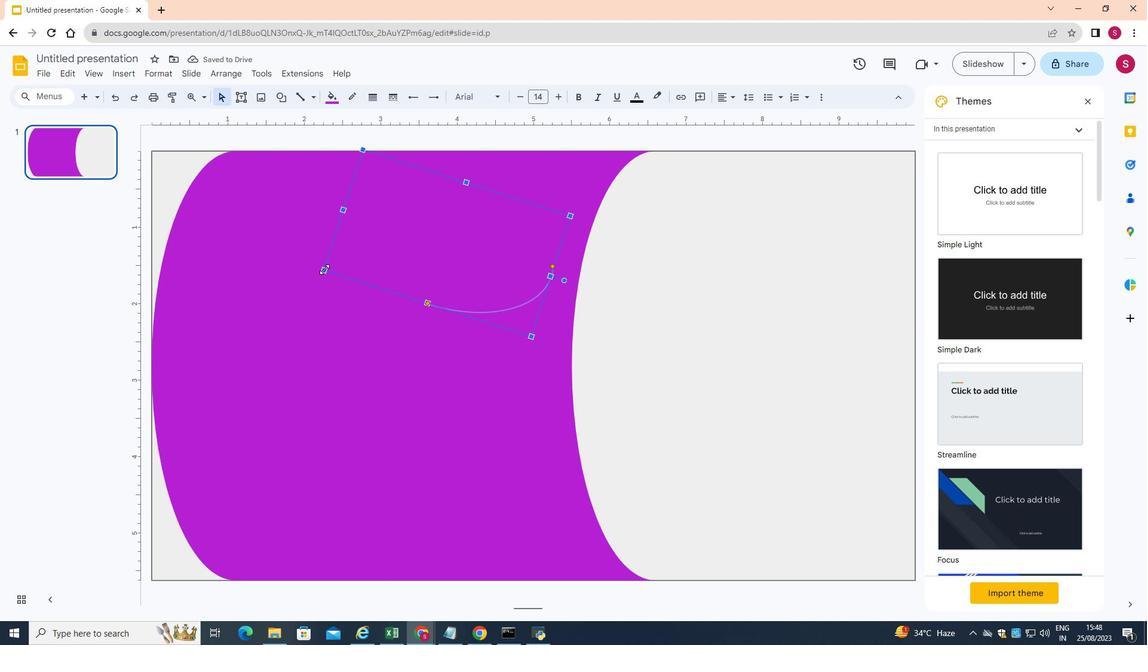 
Action: Mouse pressed left at (324, 269)
Screenshot: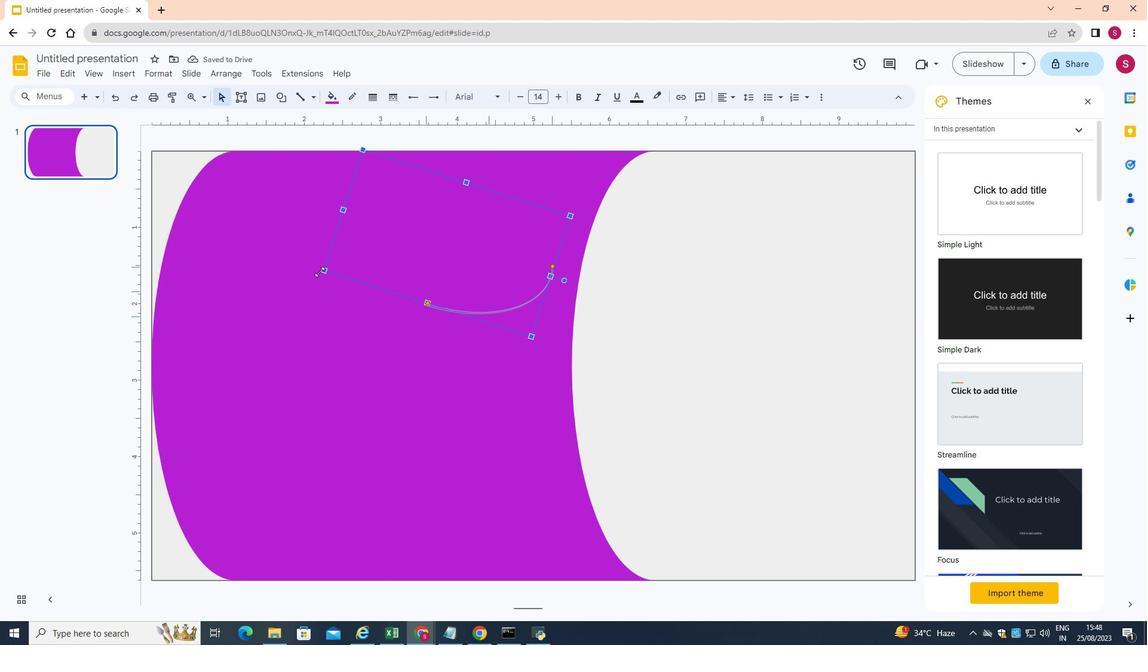 
Action: Mouse moved to (570, 216)
Screenshot: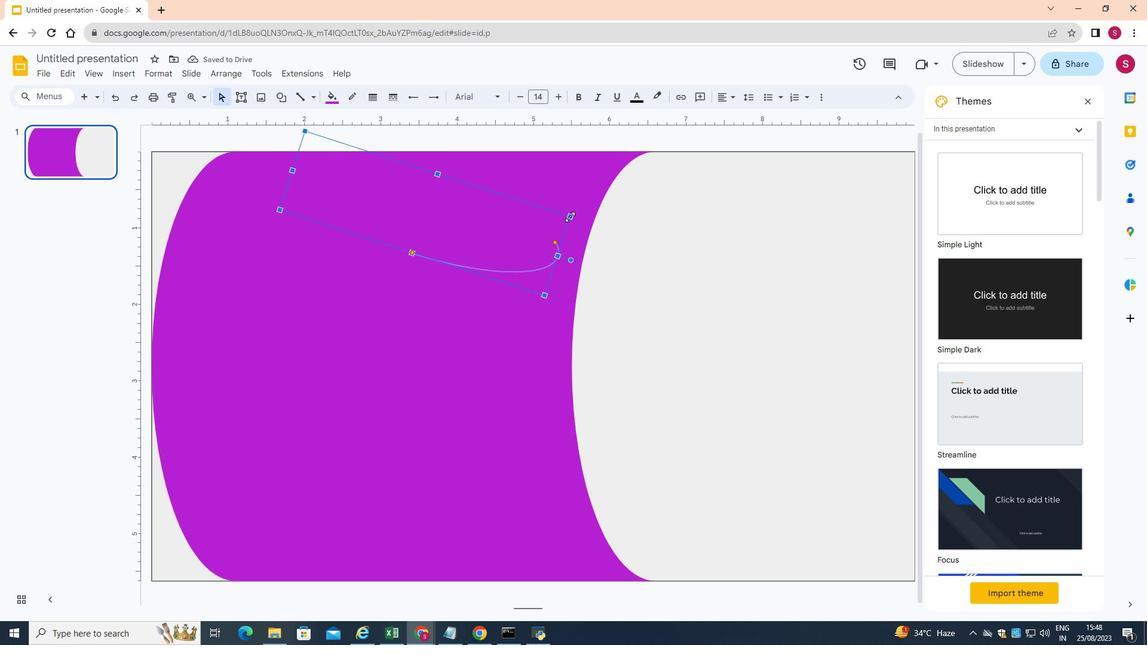 
Action: Mouse pressed left at (570, 216)
Screenshot: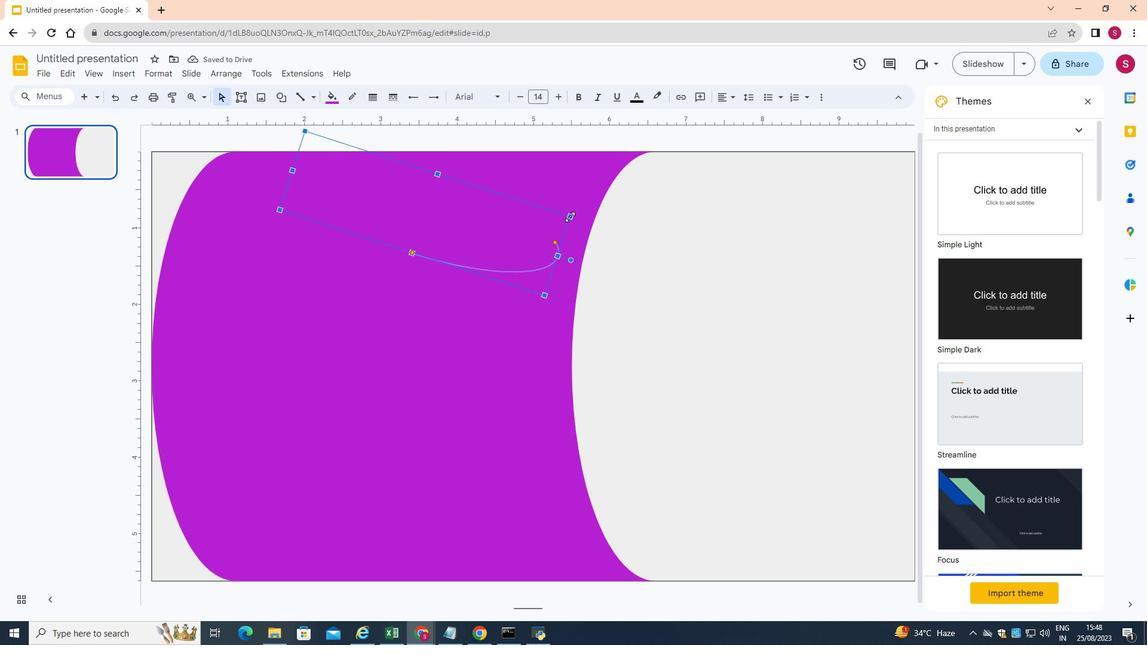 
Action: Mouse moved to (466, 145)
Screenshot: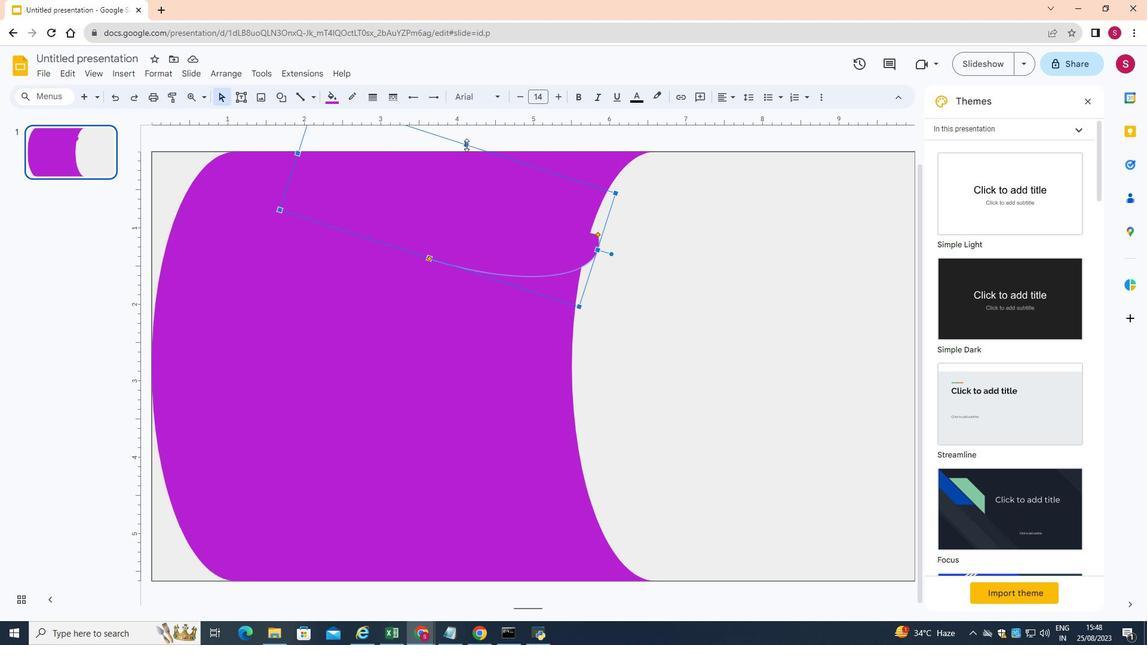 
Action: Mouse pressed left at (466, 145)
Screenshot: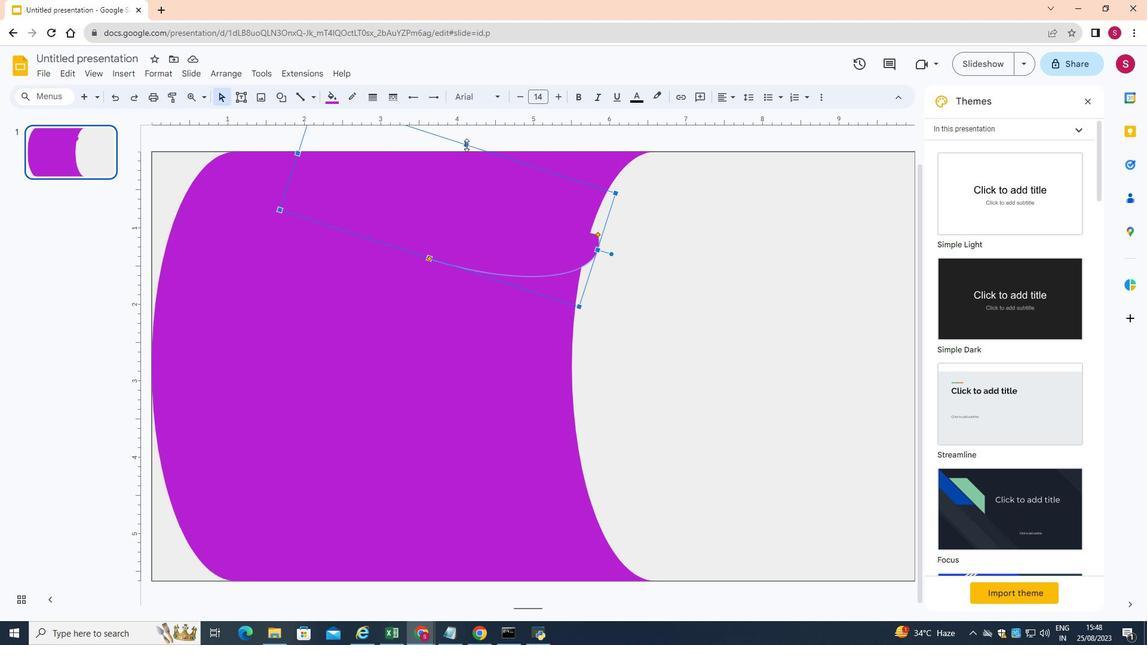 
Action: Mouse moved to (465, 145)
Screenshot: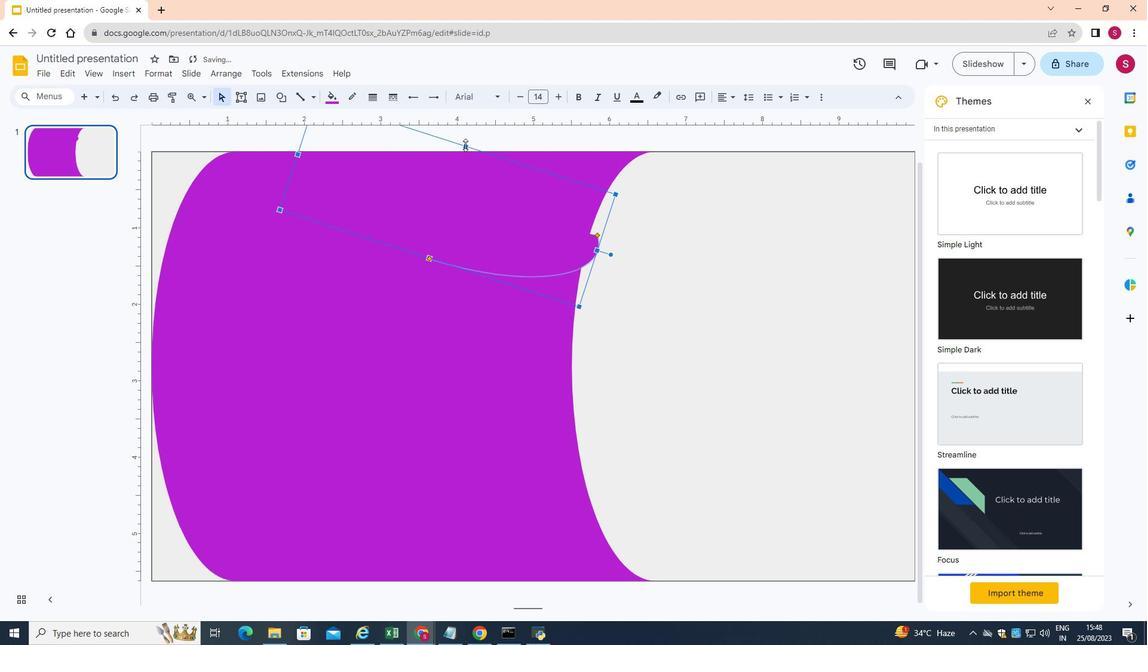 
Action: Mouse pressed left at (465, 145)
Screenshot: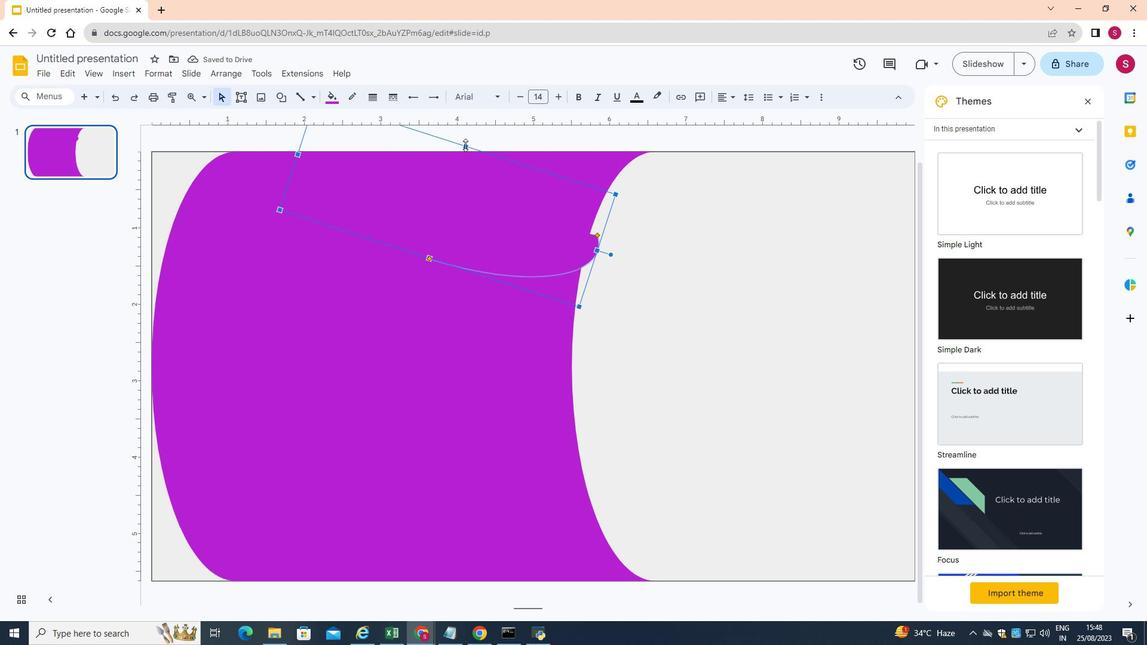 
Action: Mouse moved to (435, 218)
Screenshot: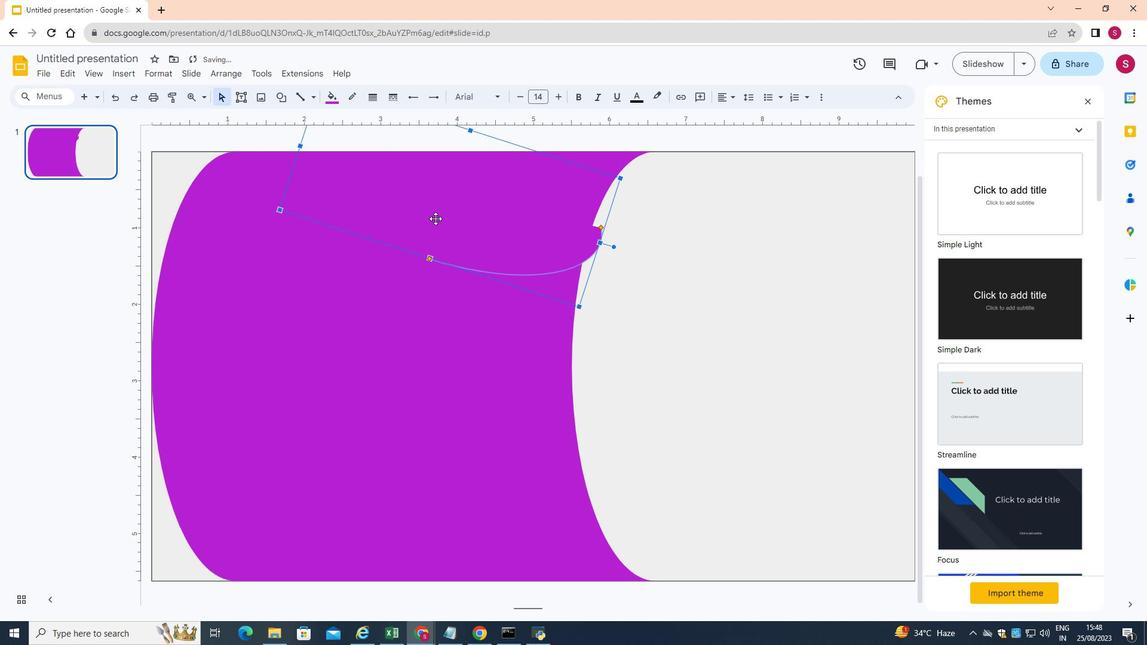 
Action: Mouse pressed left at (435, 218)
Screenshot: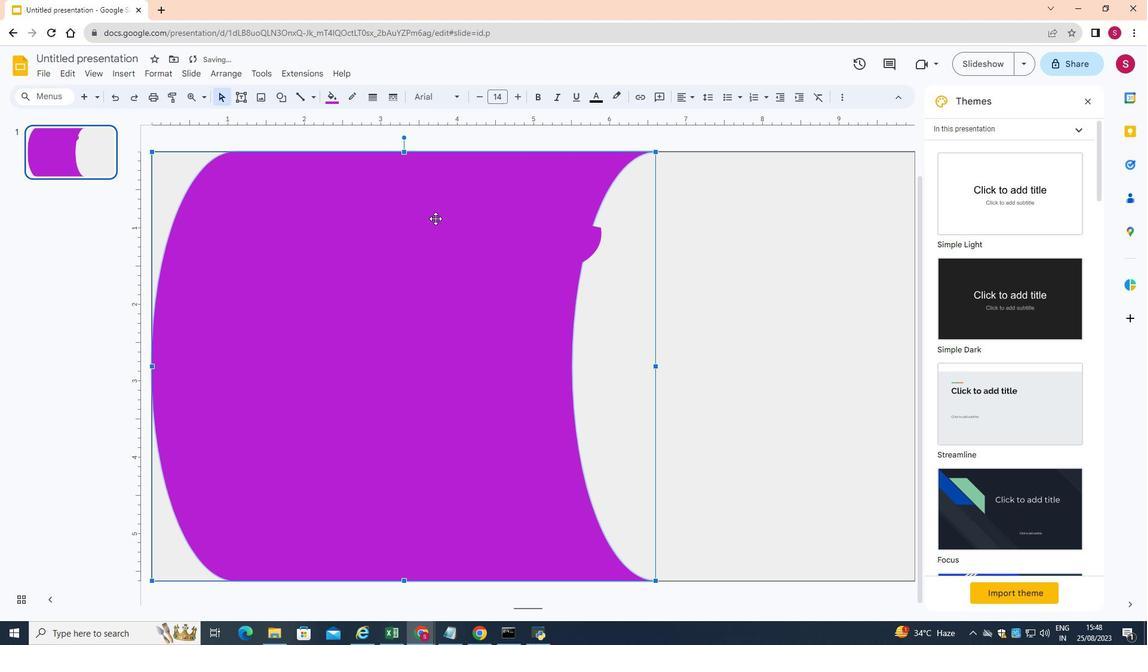 
Action: Mouse moved to (511, 316)
Screenshot: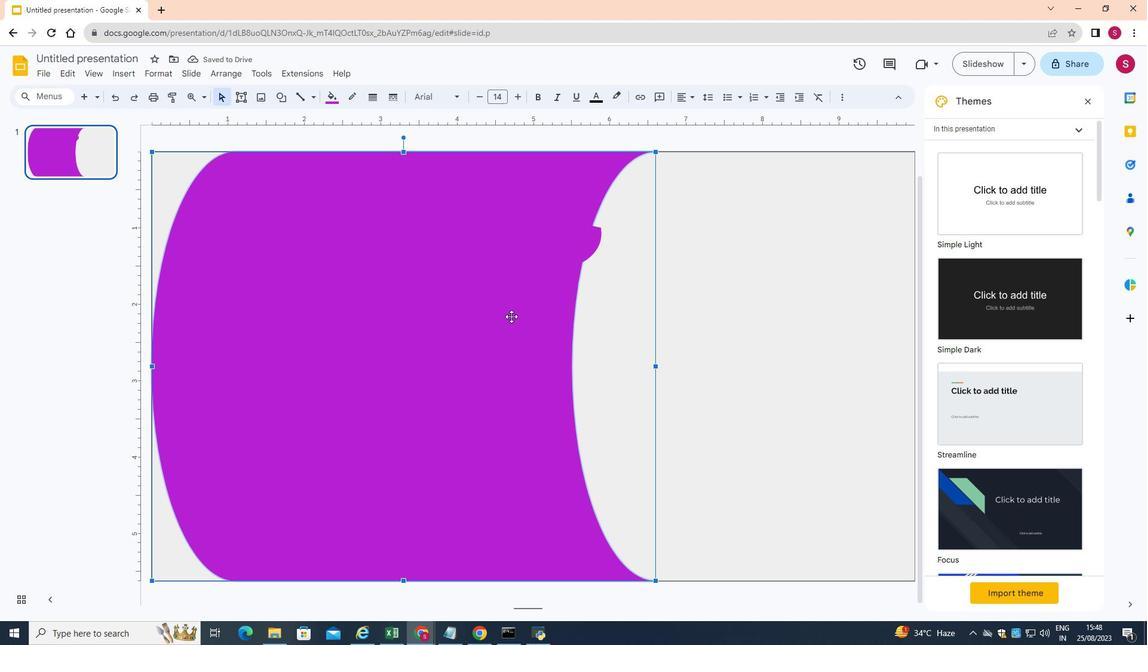 
Action: Mouse pressed left at (511, 316)
Screenshot: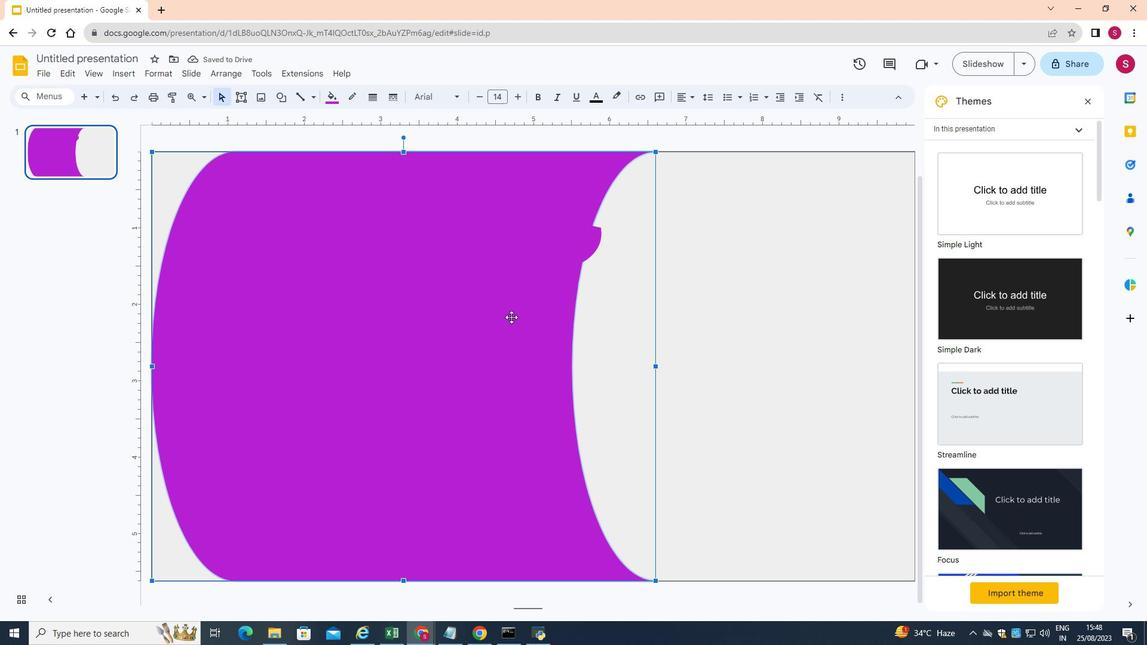 
Action: Mouse moved to (502, 327)
Screenshot: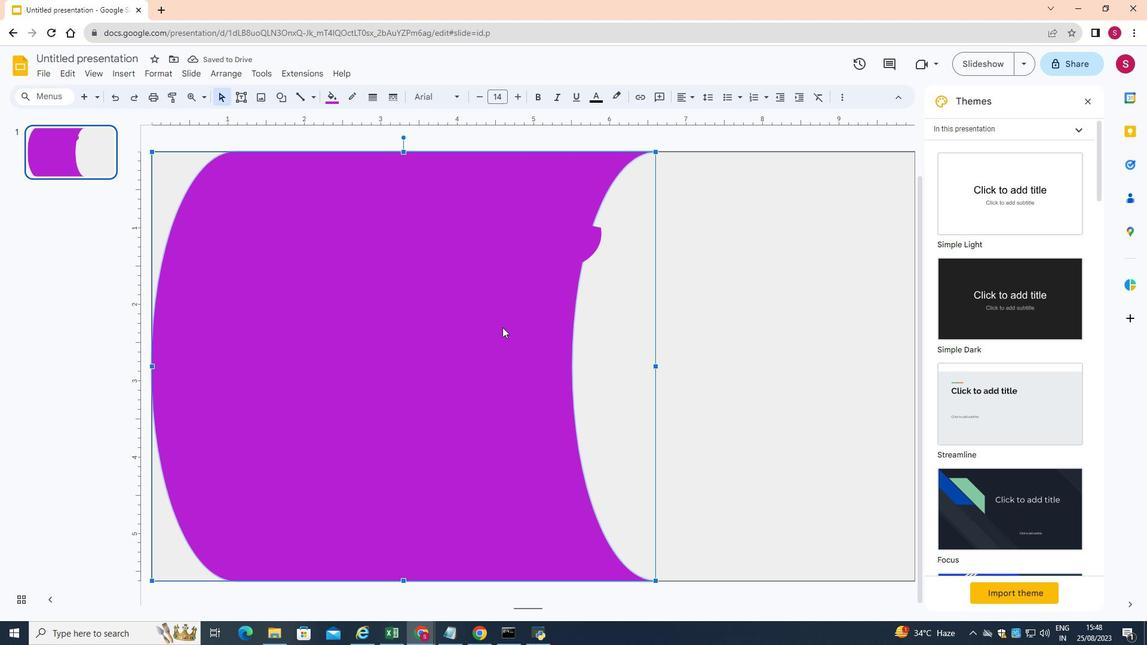 
Action: Mouse pressed left at (502, 327)
Screenshot: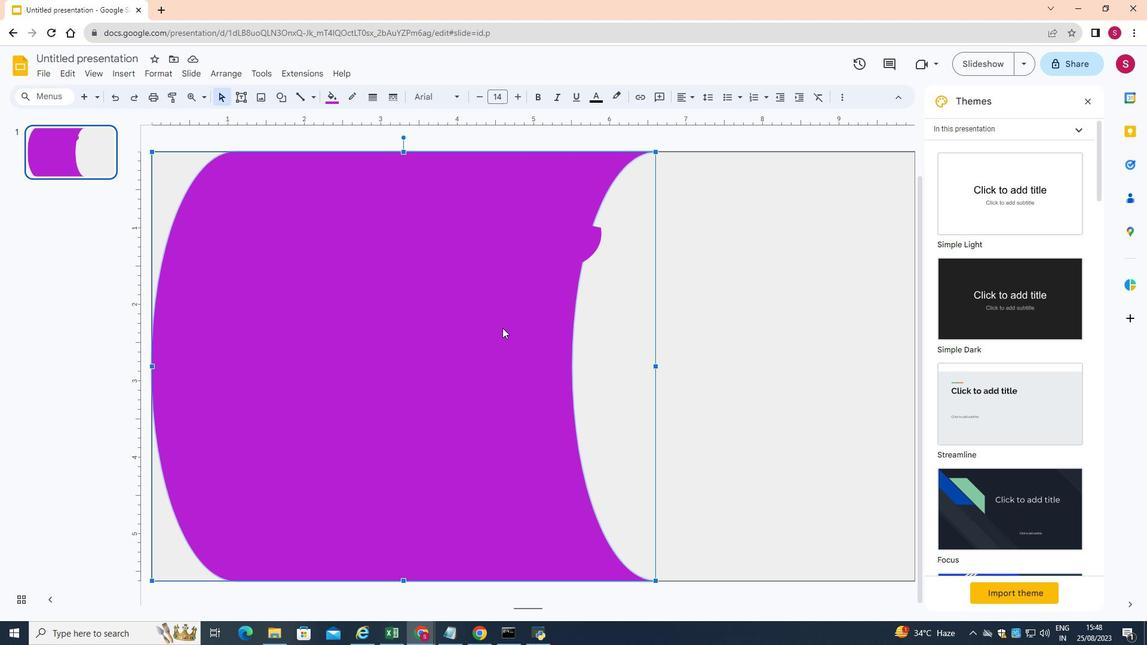 
Action: Mouse moved to (179, 186)
Screenshot: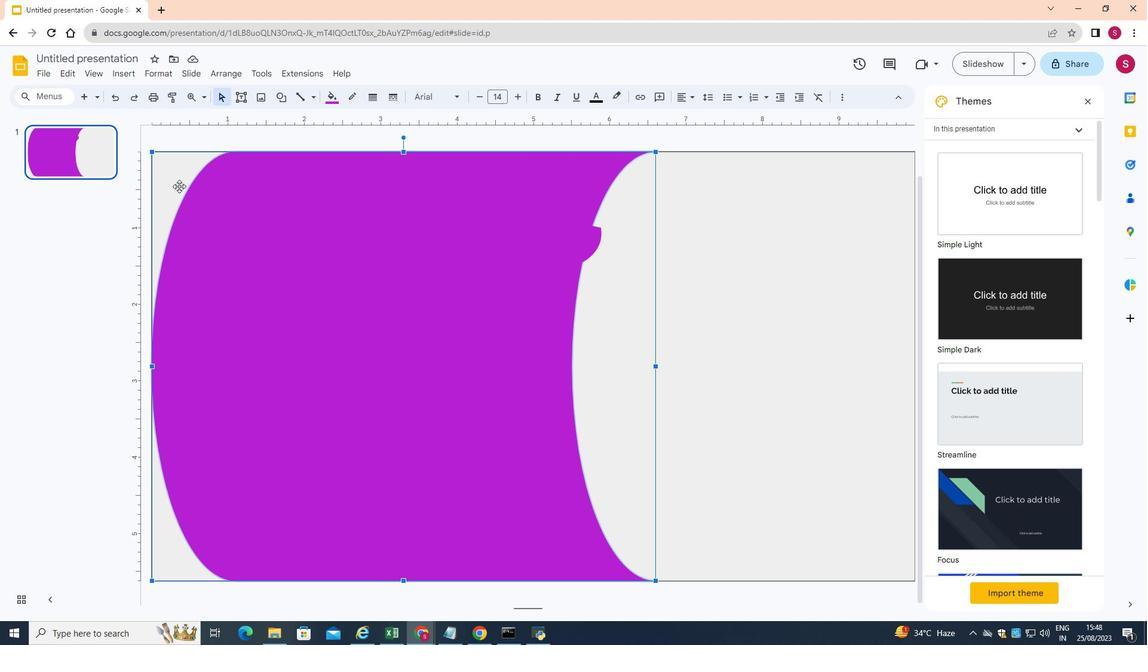 
Action: Mouse pressed left at (179, 186)
Screenshot: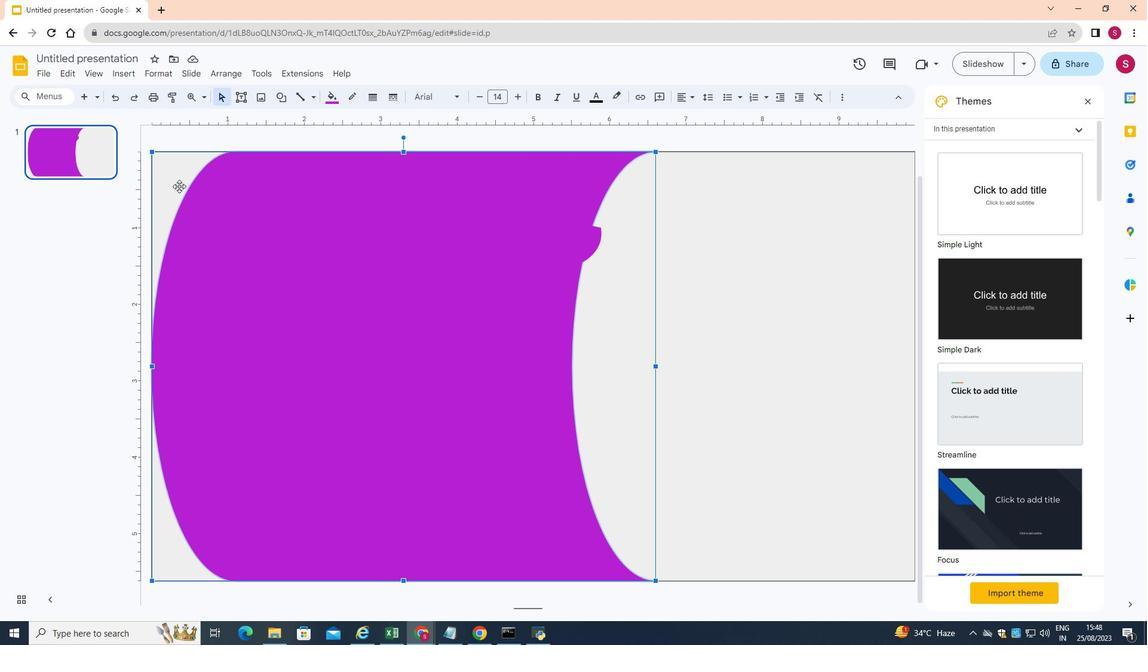 
Action: Mouse moved to (369, 289)
Screenshot: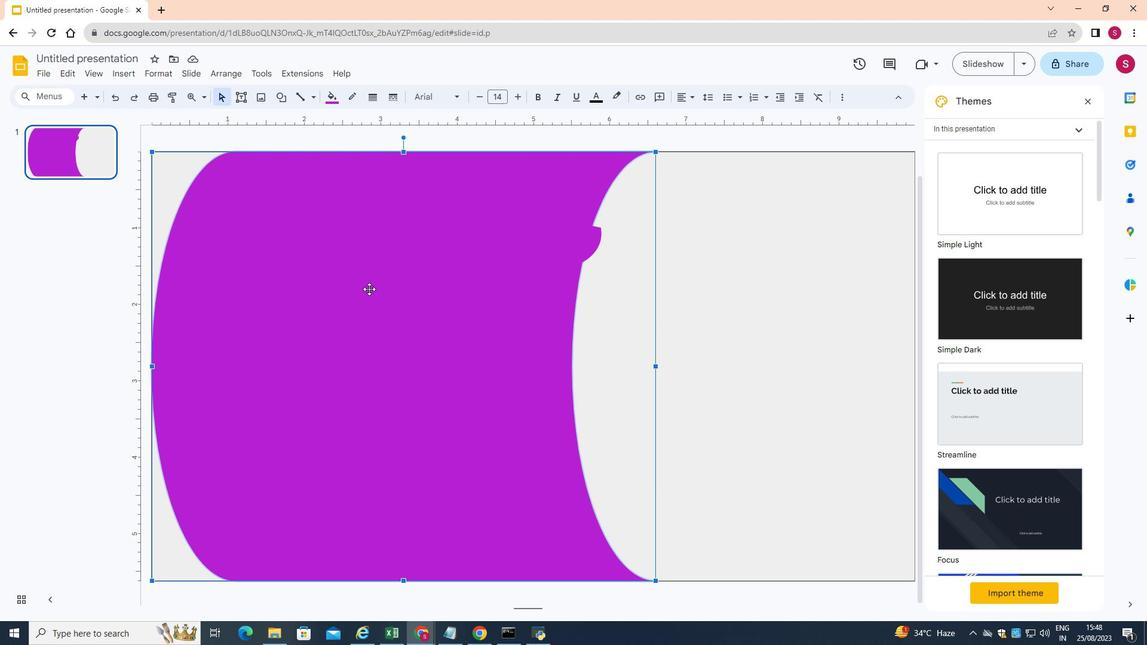 
Action: Mouse pressed left at (369, 289)
Screenshot: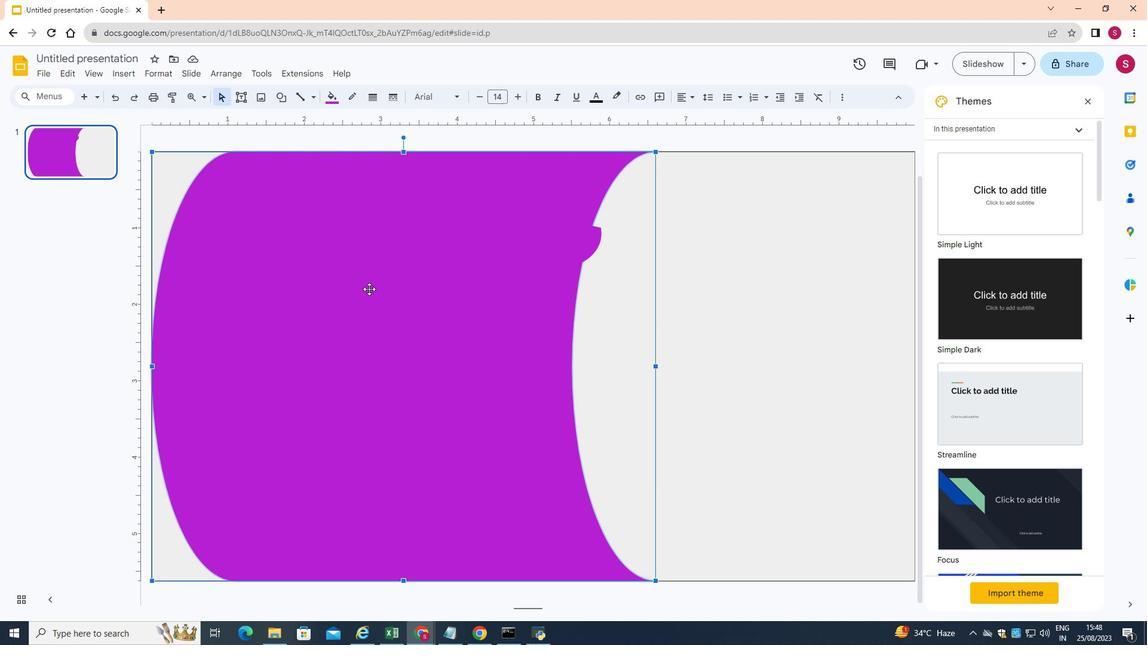 
Action: Mouse moved to (124, 76)
Screenshot: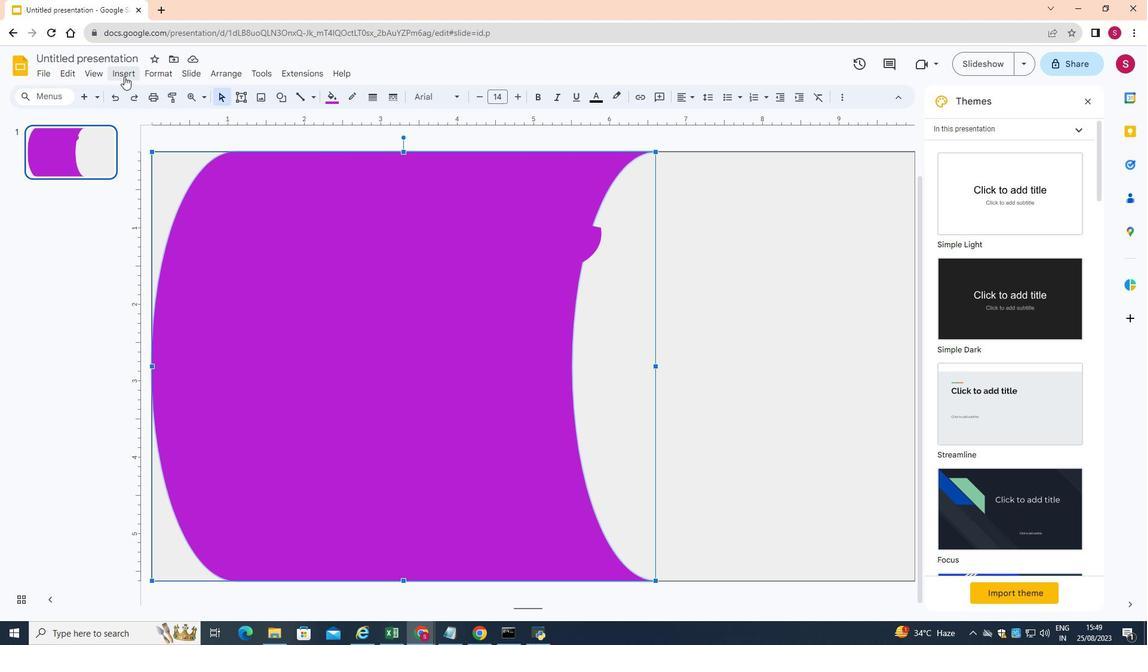 
Action: Mouse pressed left at (124, 76)
Screenshot: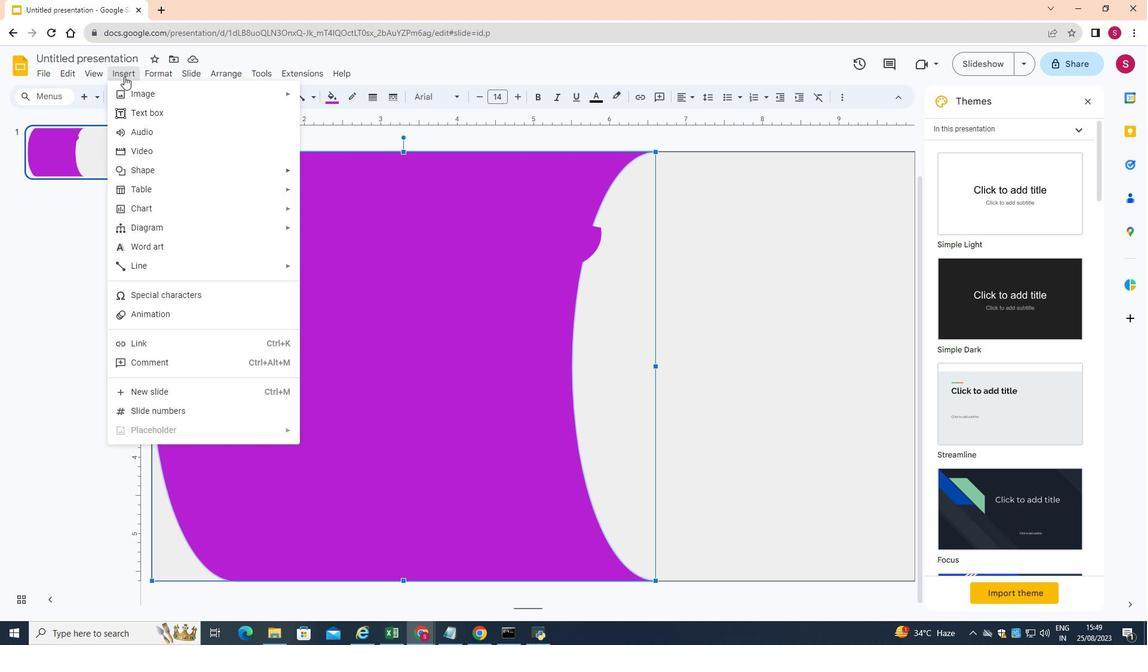 
Action: Mouse moved to (162, 169)
Screenshot: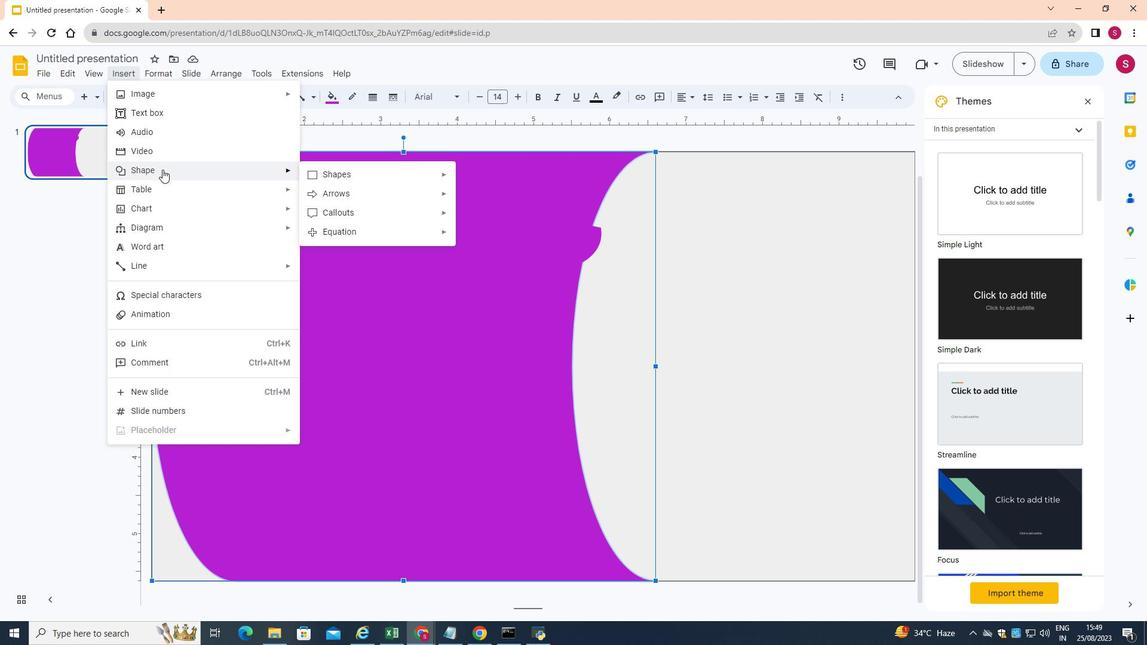 
Action: Mouse pressed left at (162, 169)
Screenshot: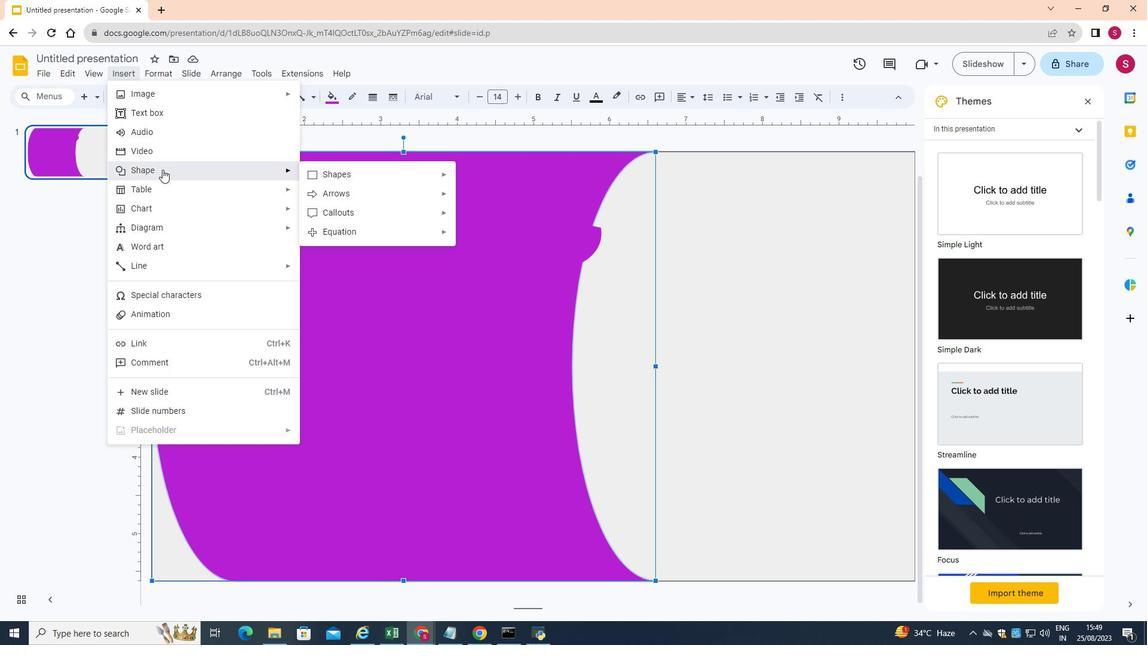 
Action: Mouse moved to (386, 179)
Screenshot: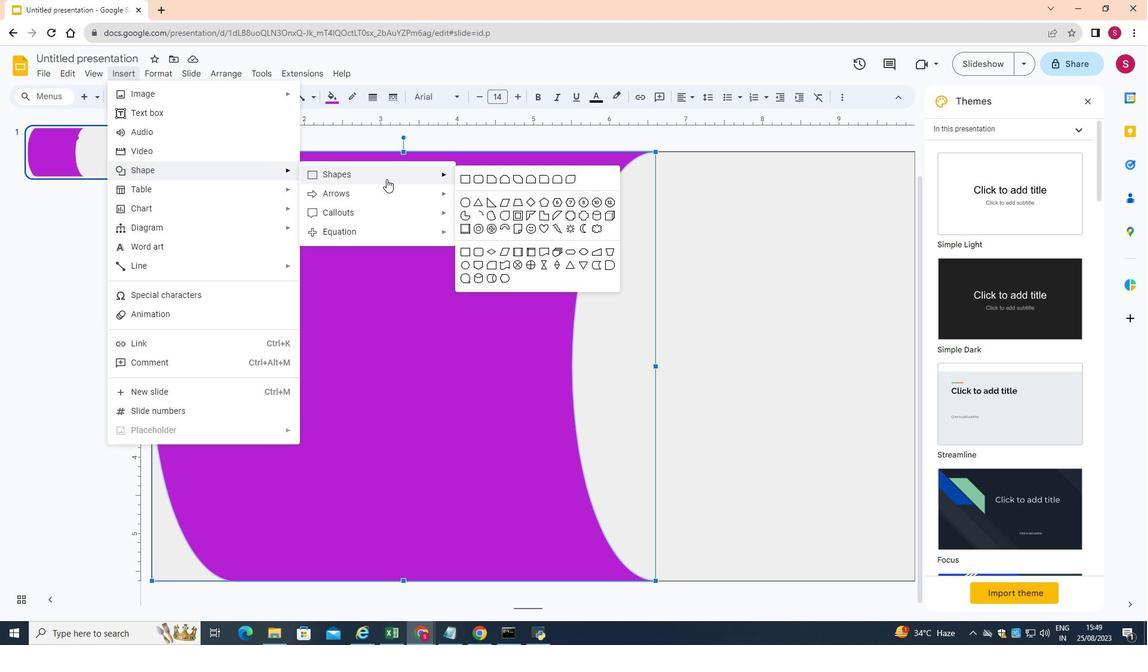 
Action: Mouse pressed left at (386, 179)
Screenshot: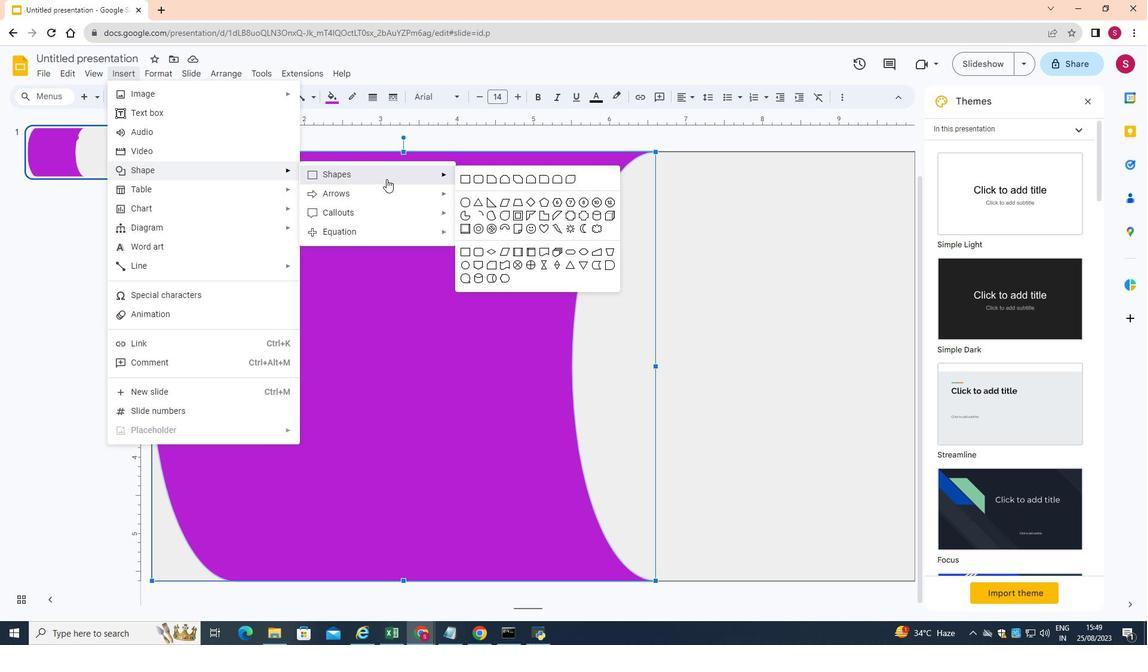 
Action: Mouse moved to (465, 203)
Screenshot: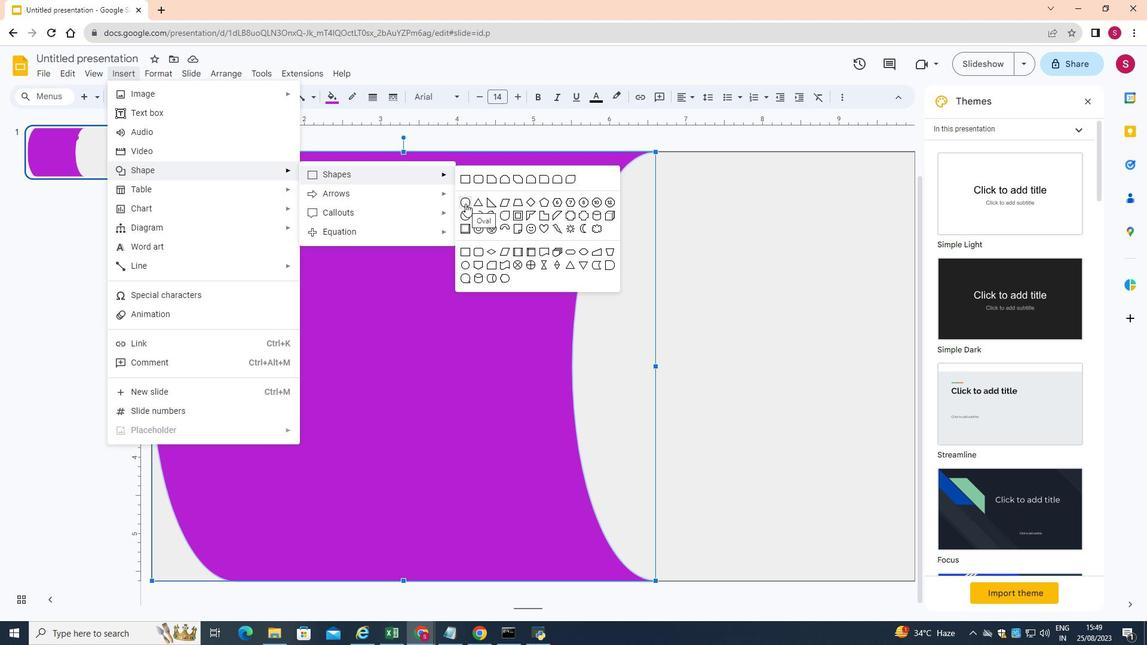 
Action: Mouse pressed left at (465, 203)
Screenshot: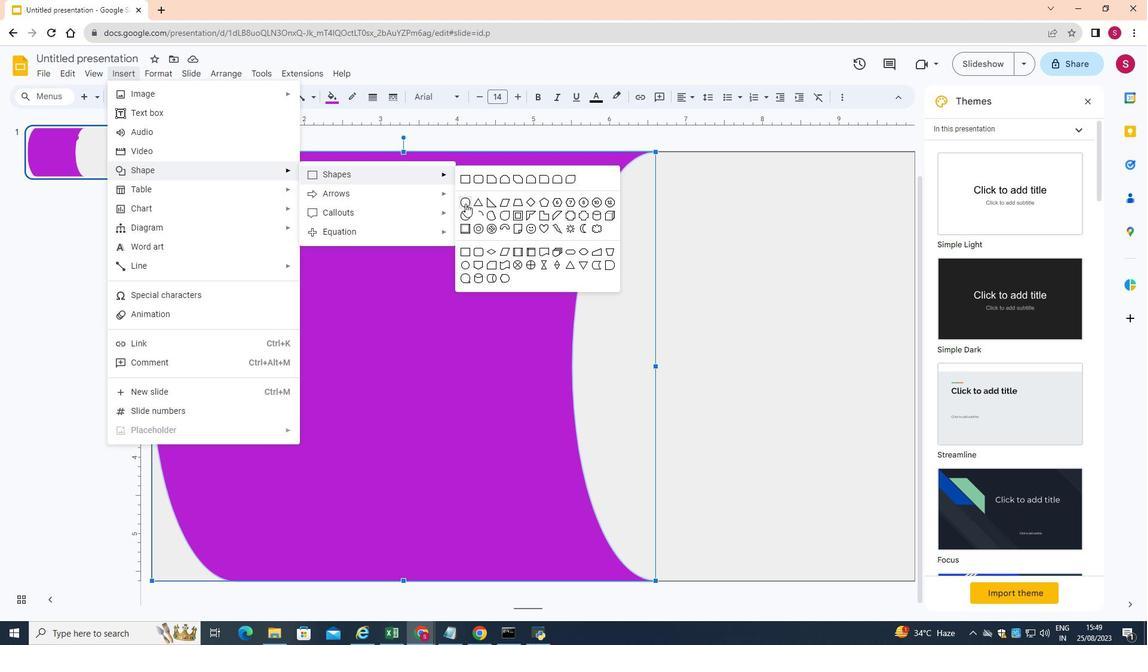 
Action: Mouse moved to (438, 152)
Screenshot: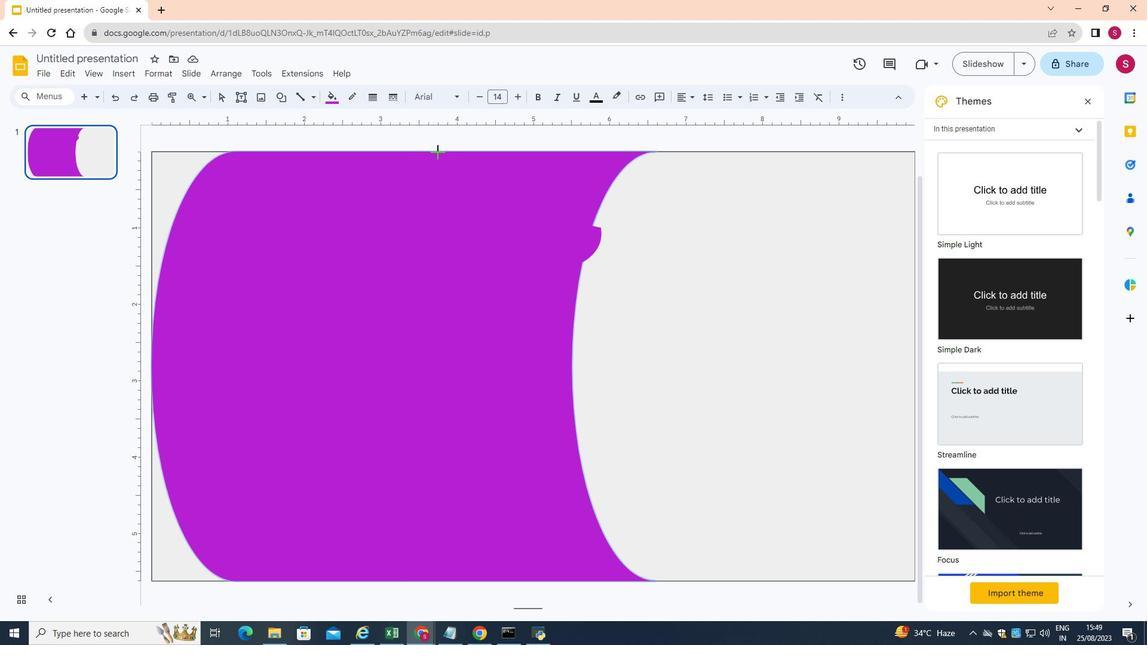 
Action: Mouse pressed left at (438, 152)
Screenshot: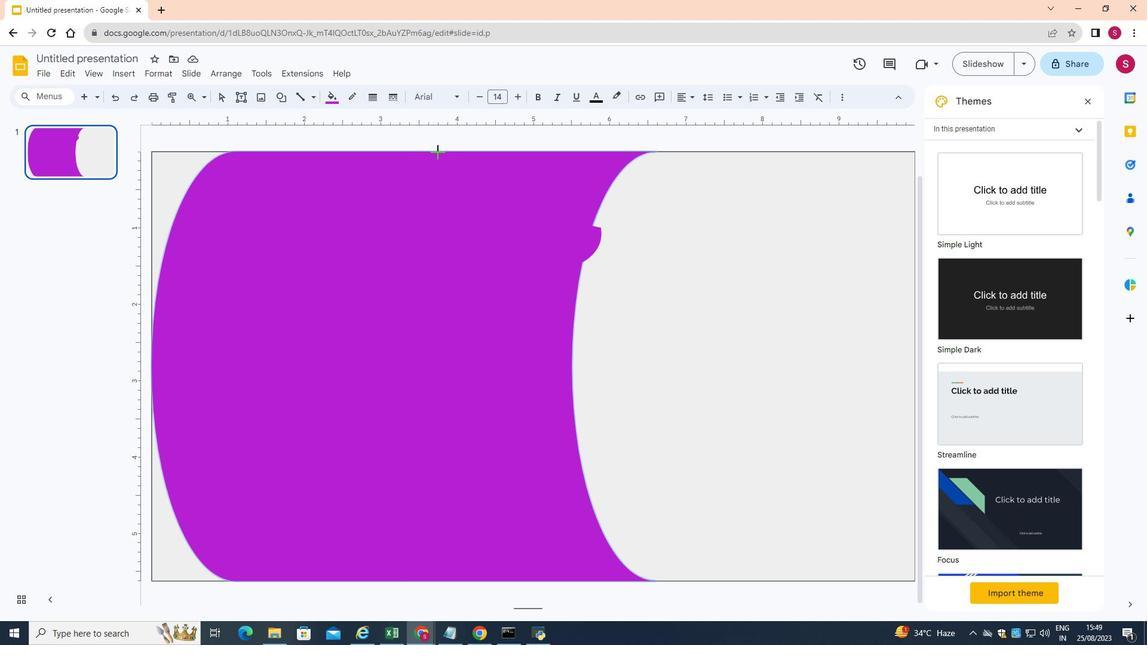 
Action: Mouse moved to (533, 189)
Screenshot: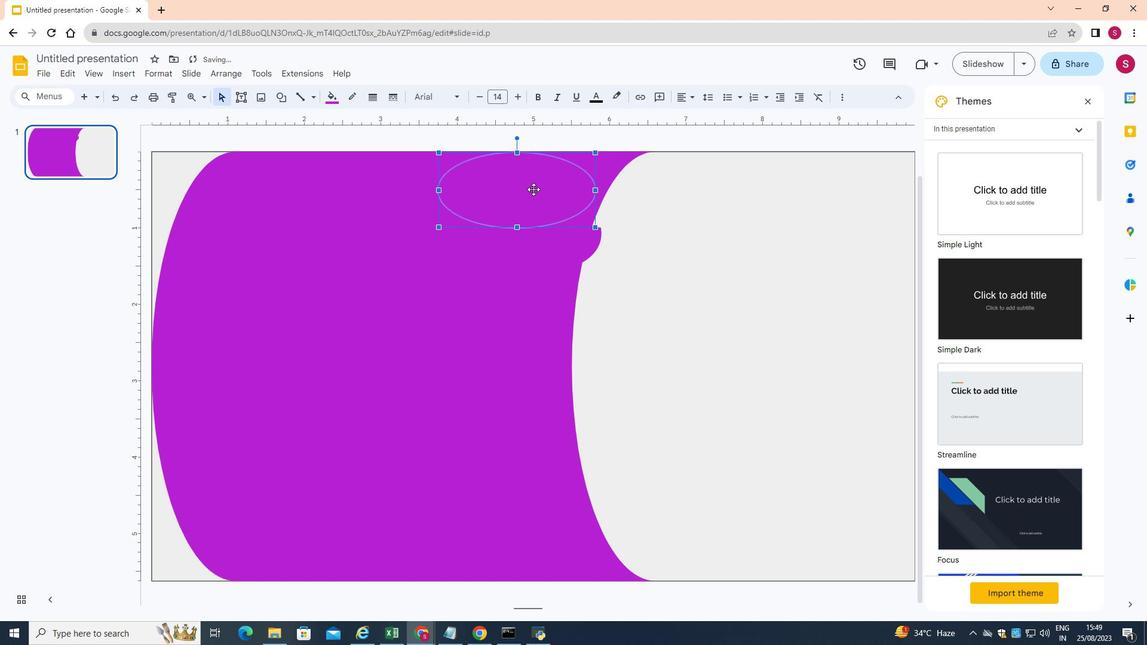 
Action: Mouse pressed left at (533, 189)
Screenshot: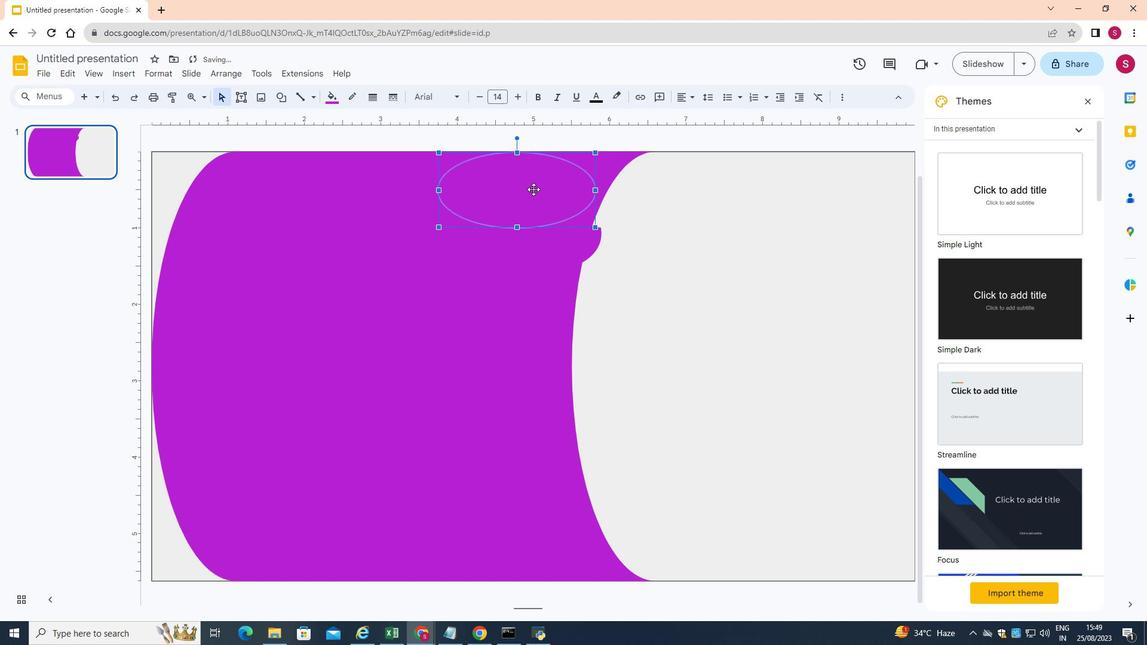 
Action: Mouse moved to (526, 257)
Screenshot: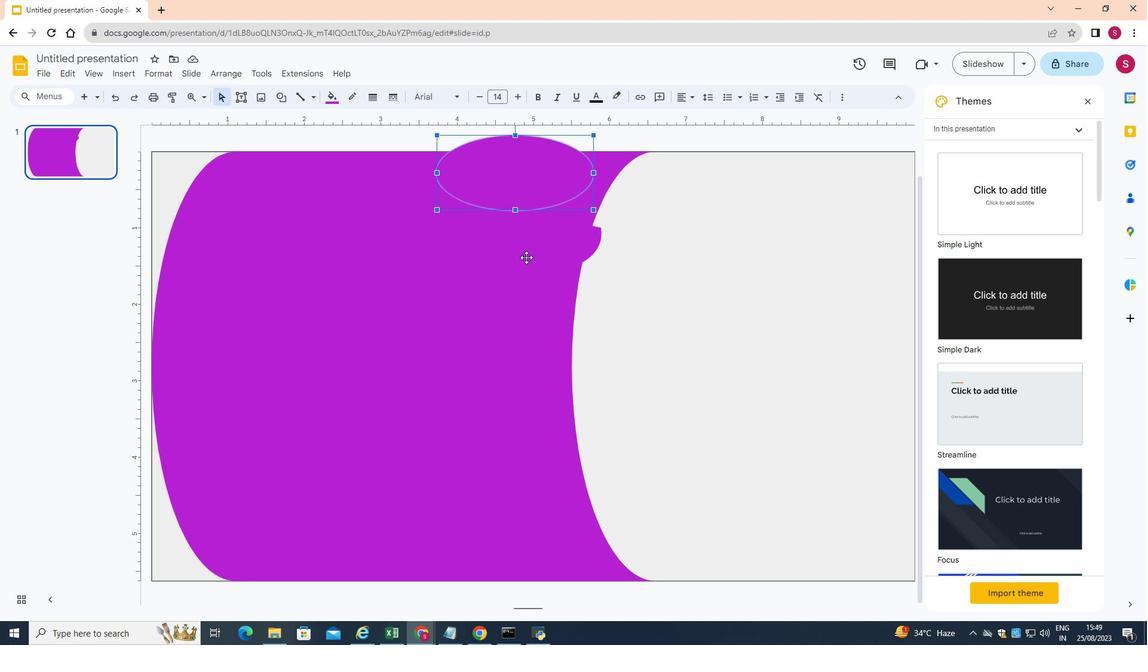 
Action: Mouse pressed left at (526, 257)
Screenshot: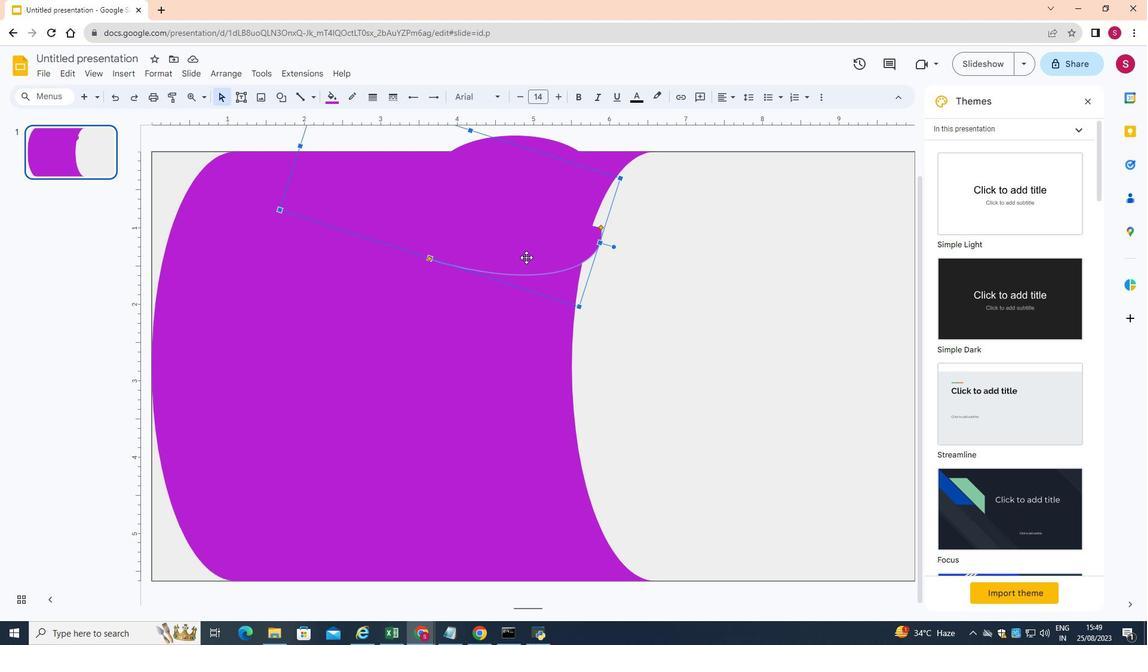 
Action: Mouse moved to (526, 181)
Screenshot: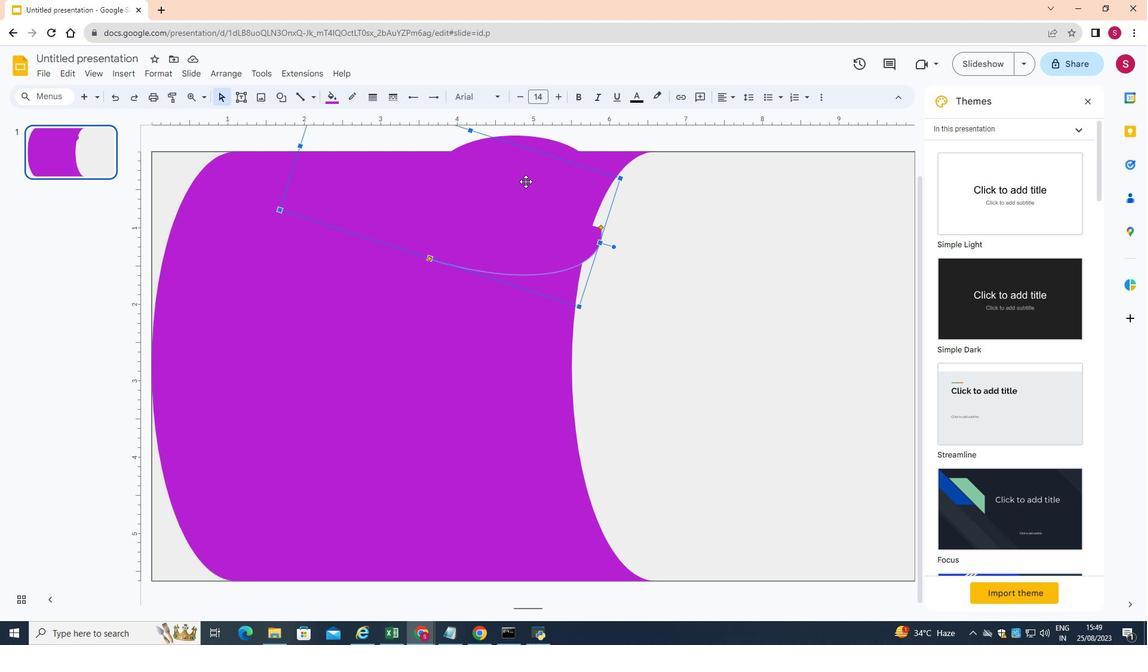 
Action: Mouse pressed left at (526, 181)
Screenshot: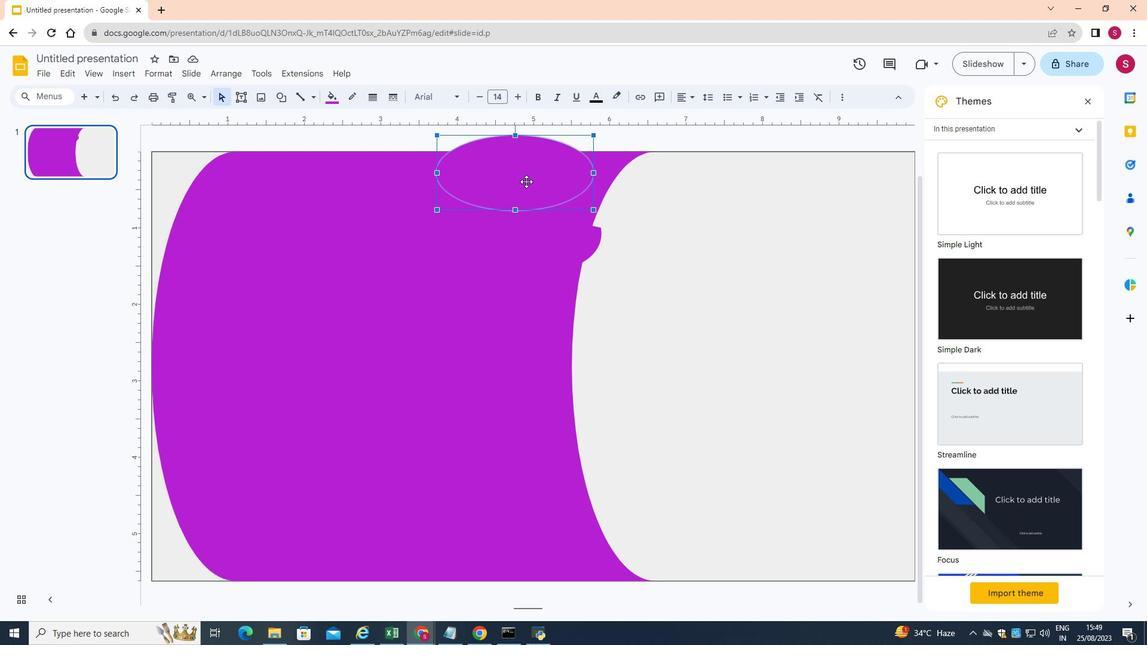 
Action: Mouse moved to (496, 257)
Screenshot: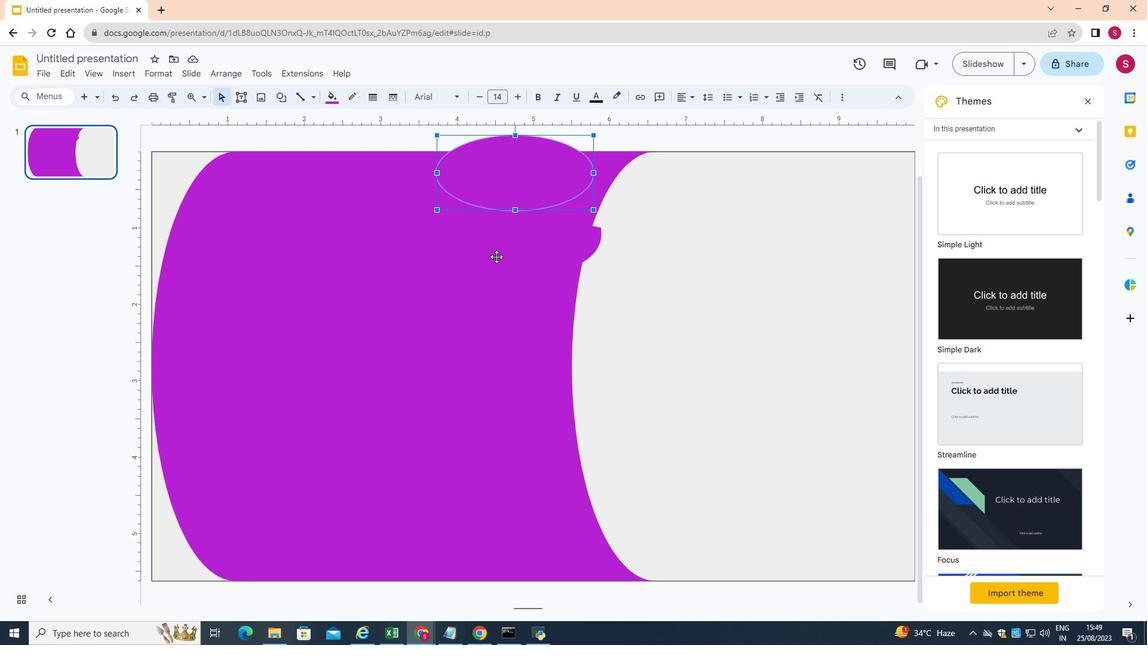 
Action: Key pressed <Key.delete>
Screenshot: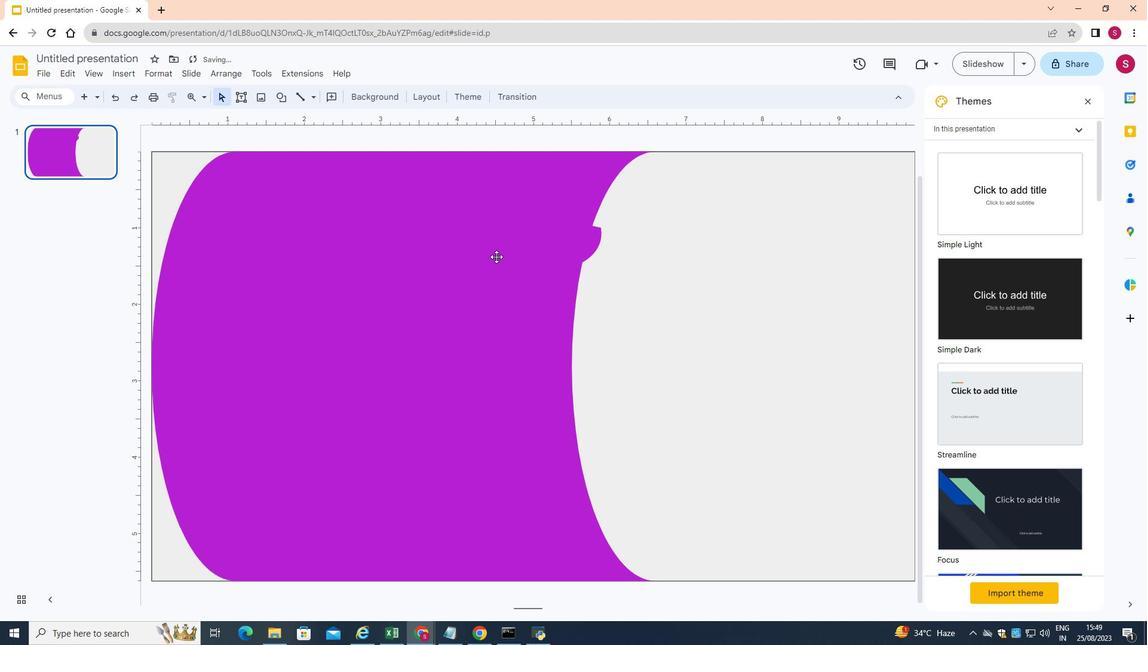 
Action: Mouse moved to (492, 283)
Screenshot: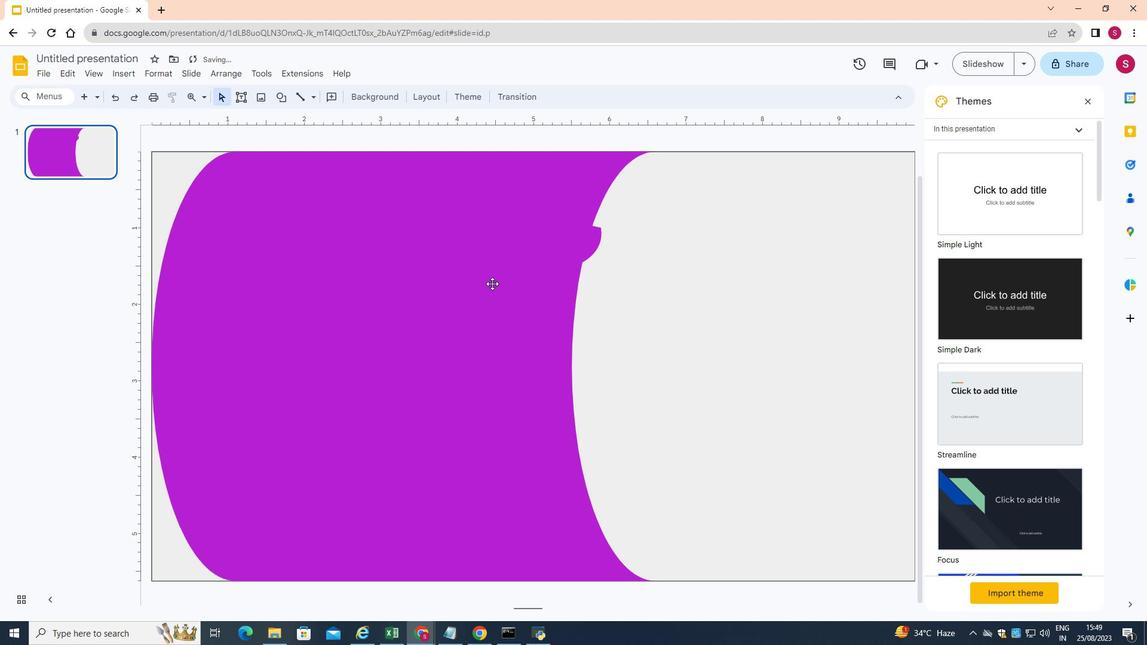 
Action: Mouse pressed left at (492, 283)
Screenshot: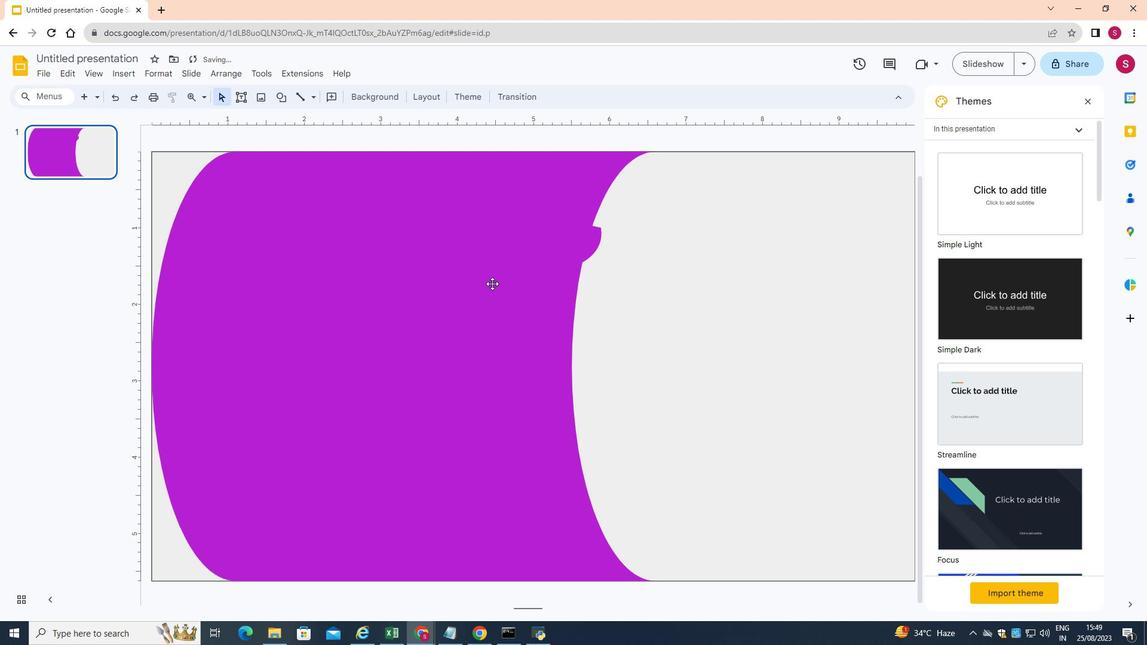 
Action: Mouse moved to (319, 312)
Screenshot: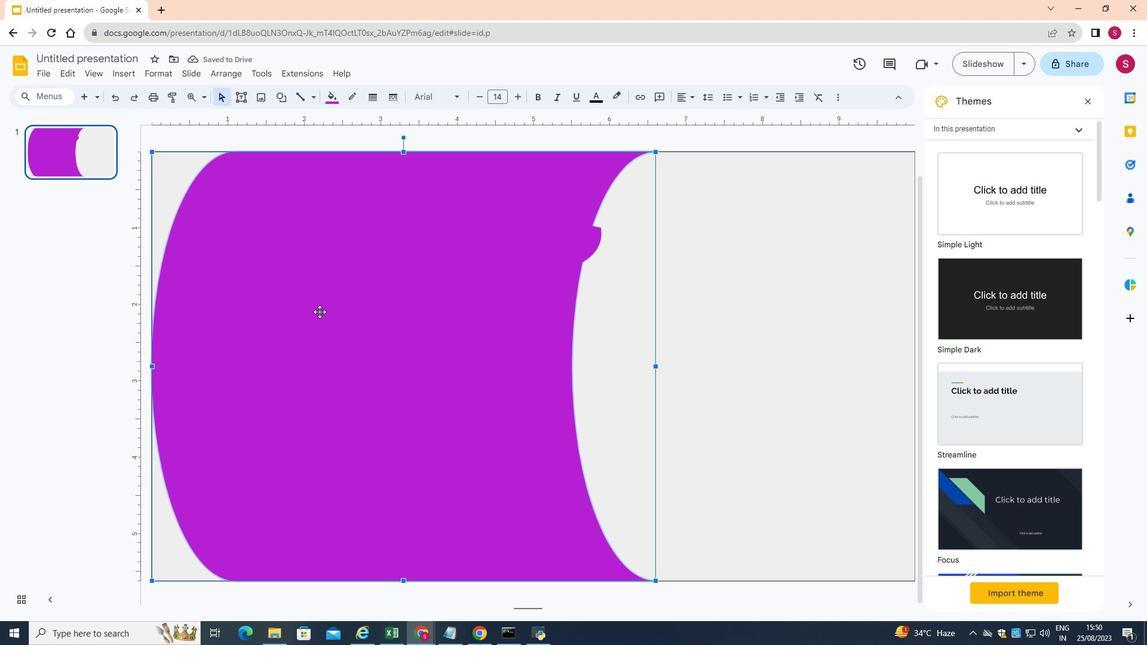
Action: Mouse pressed left at (319, 312)
Screenshot: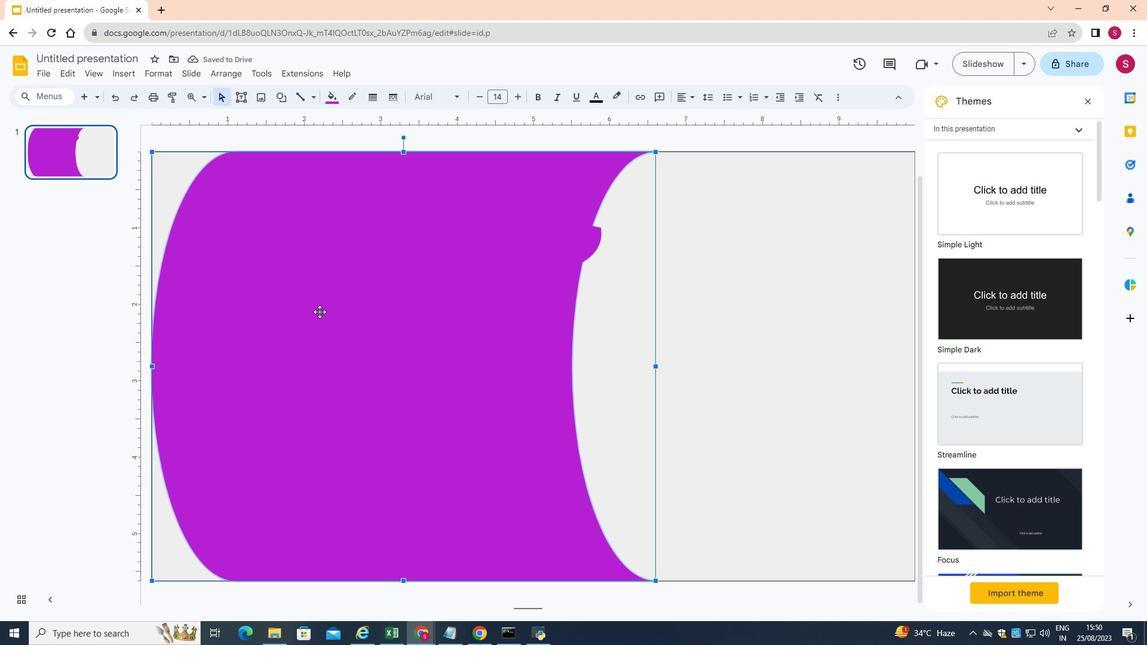 
Action: Mouse moved to (121, 72)
Screenshot: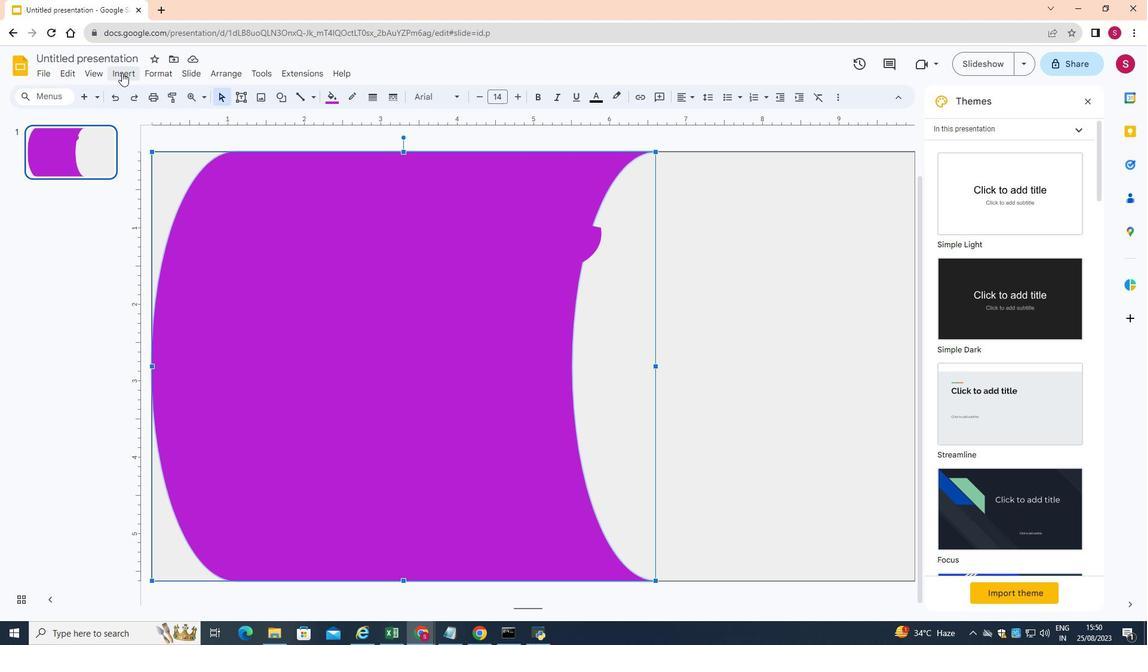 
Action: Mouse pressed left at (121, 72)
Screenshot: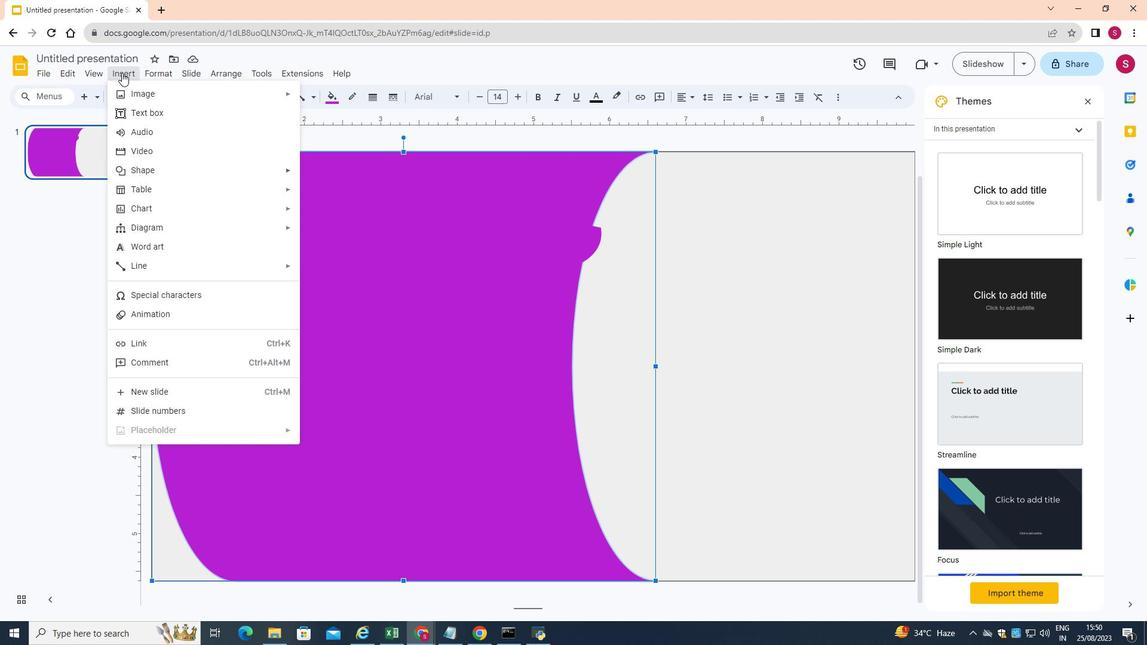
Action: Mouse moved to (166, 113)
Screenshot: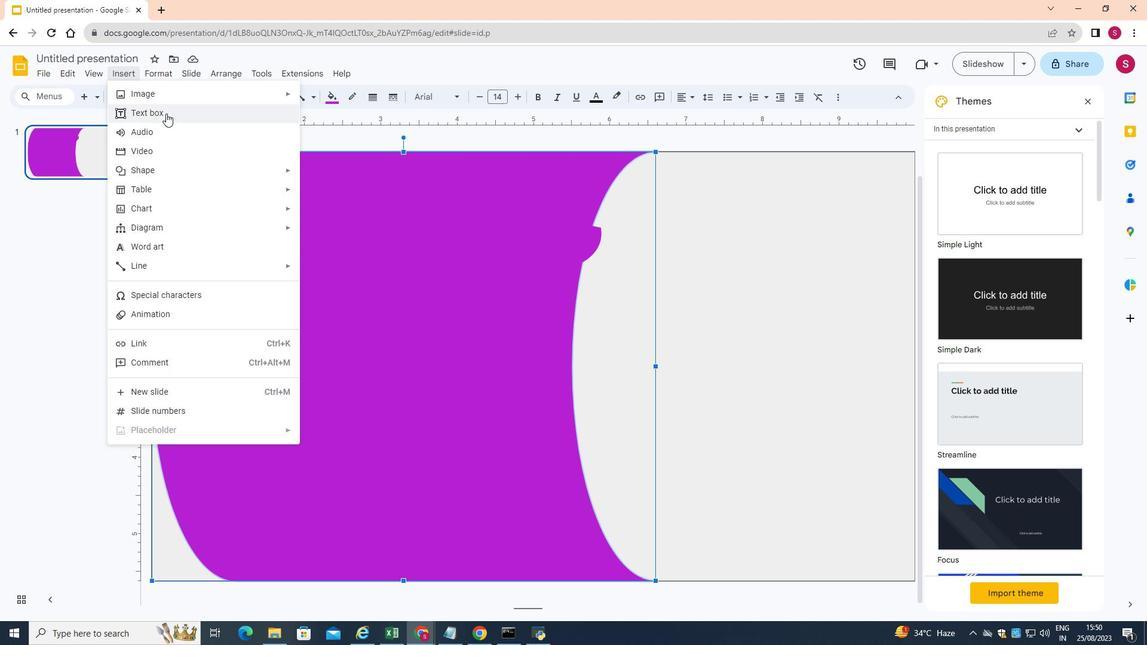 
Action: Mouse pressed left at (166, 113)
Screenshot: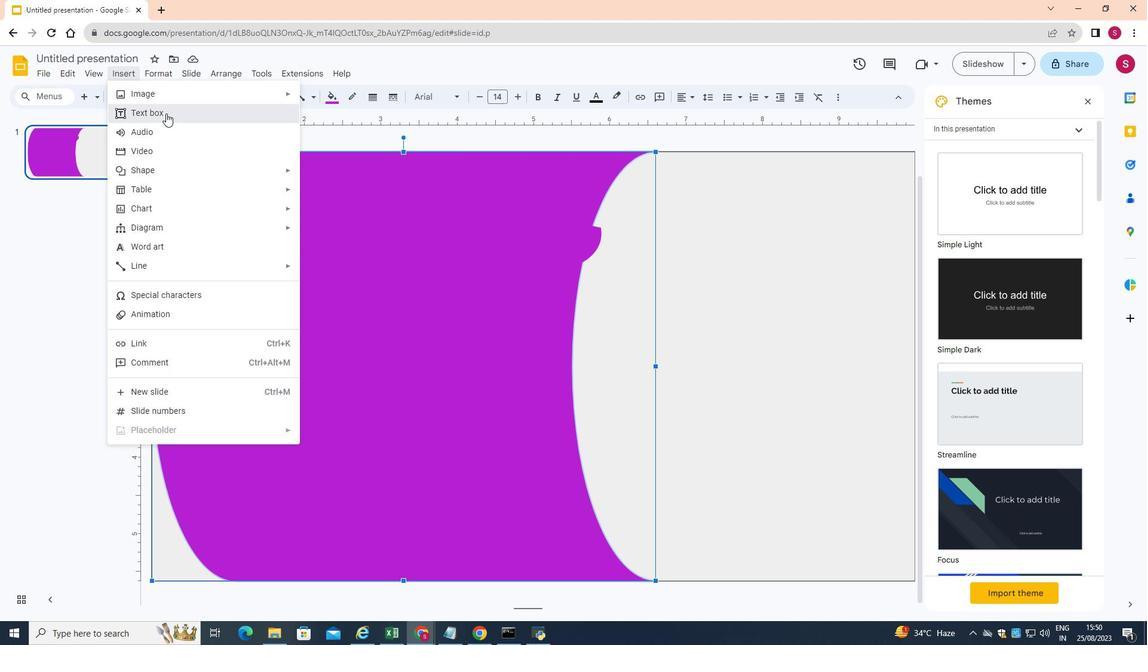 
Action: Mouse moved to (670, 267)
Screenshot: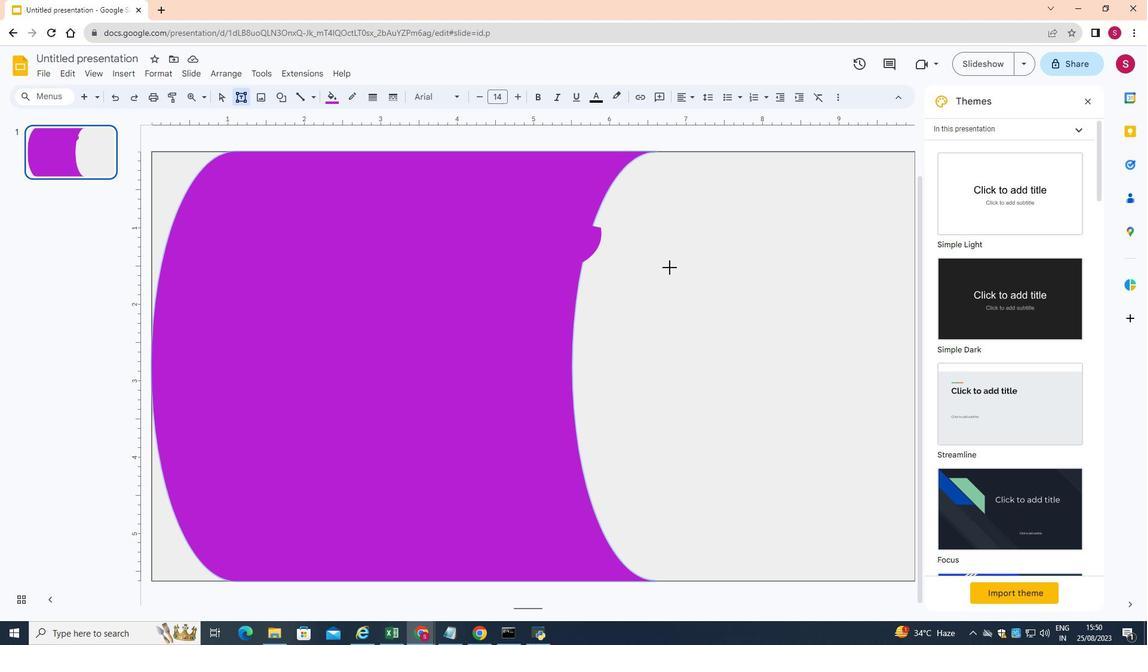 
Action: Mouse pressed left at (670, 267)
Screenshot: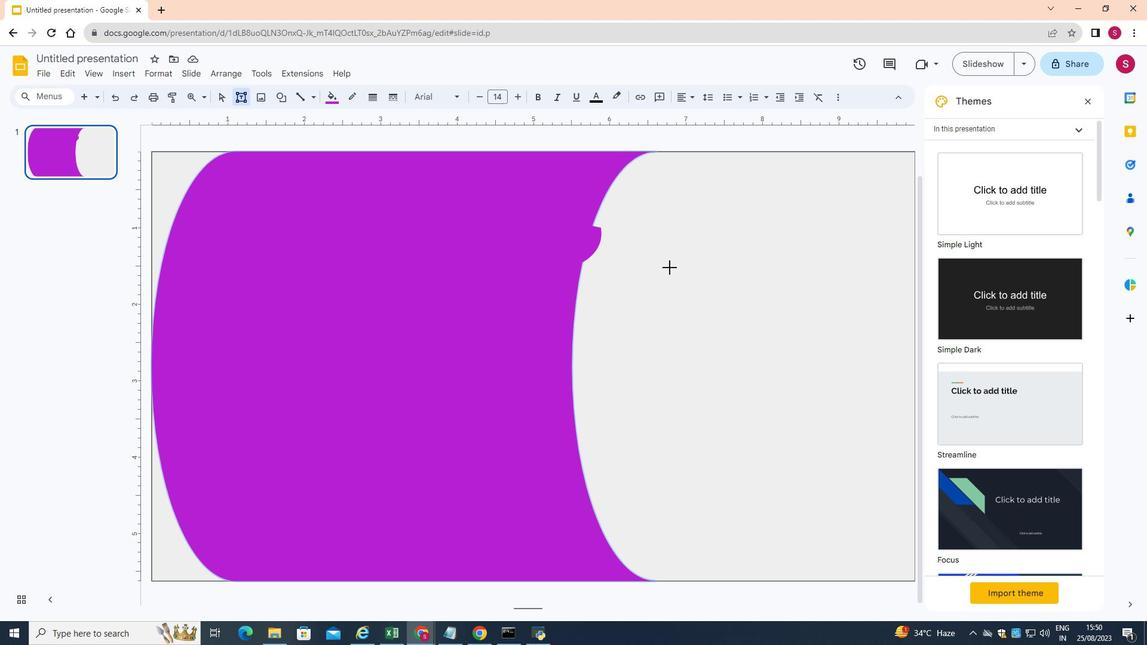 
Action: Mouse moved to (570, 303)
Screenshot: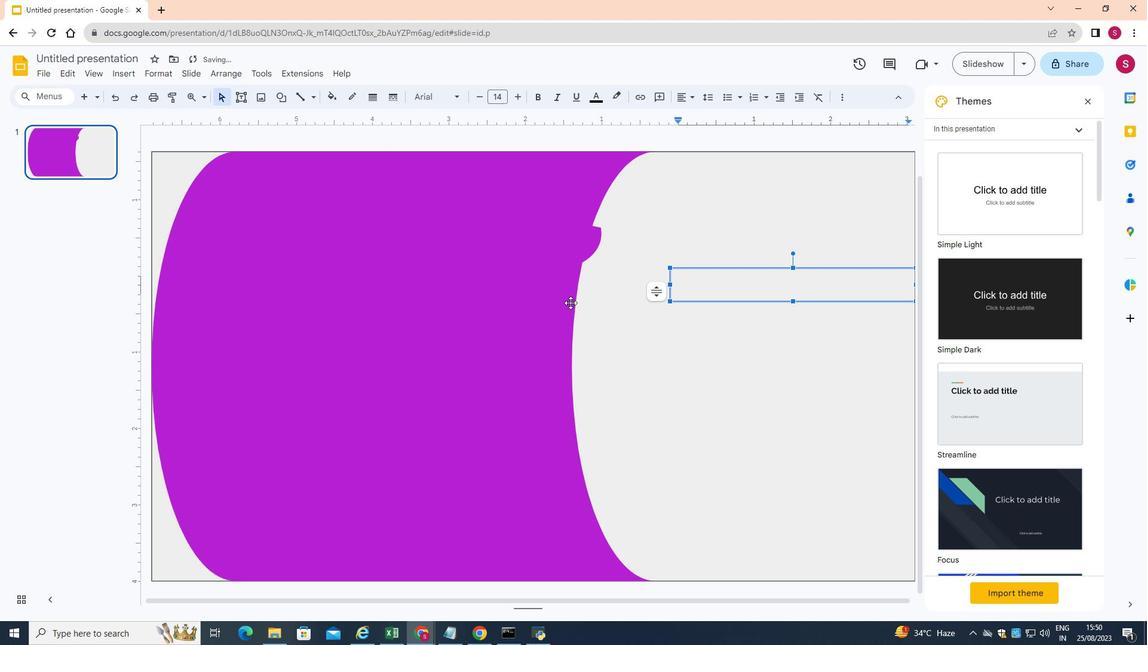 
Action: Mouse pressed left at (570, 303)
Screenshot: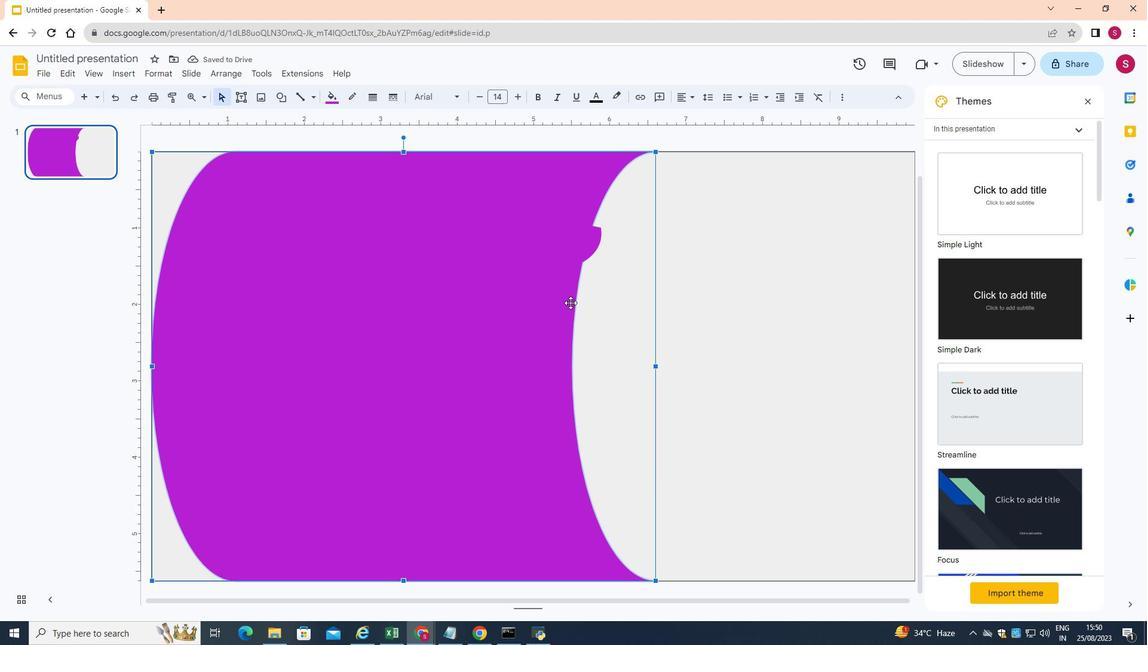 
Action: Mouse moved to (571, 298)
Screenshot: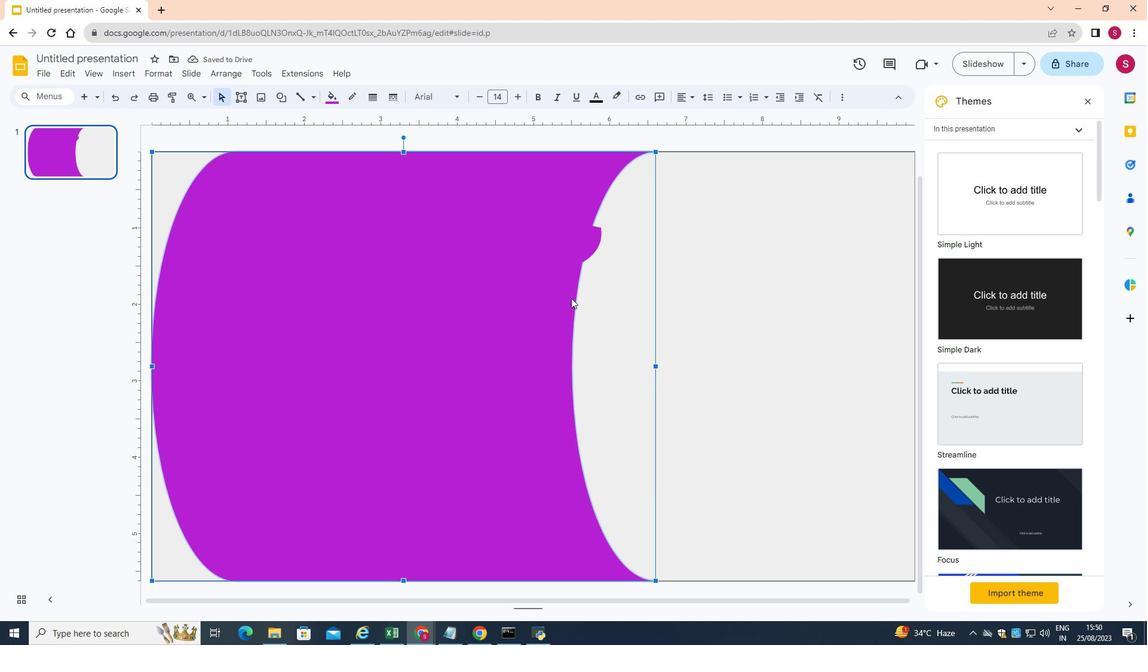 
Action: Key pressed <Key.delete>
Screenshot: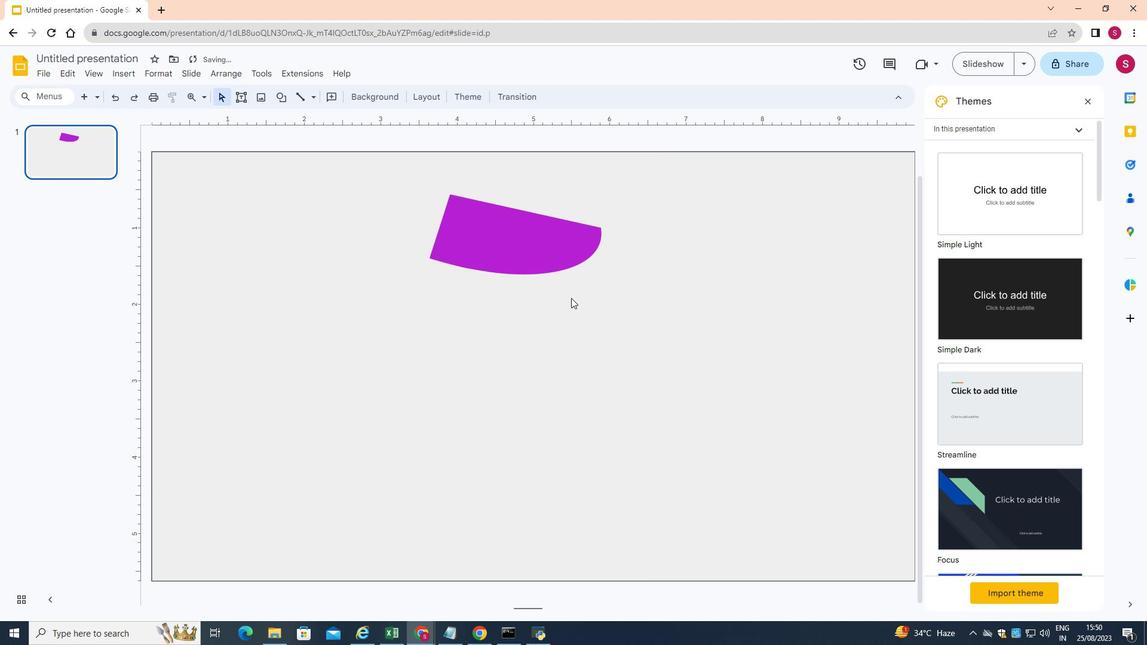 
Action: Mouse moved to (532, 261)
Screenshot: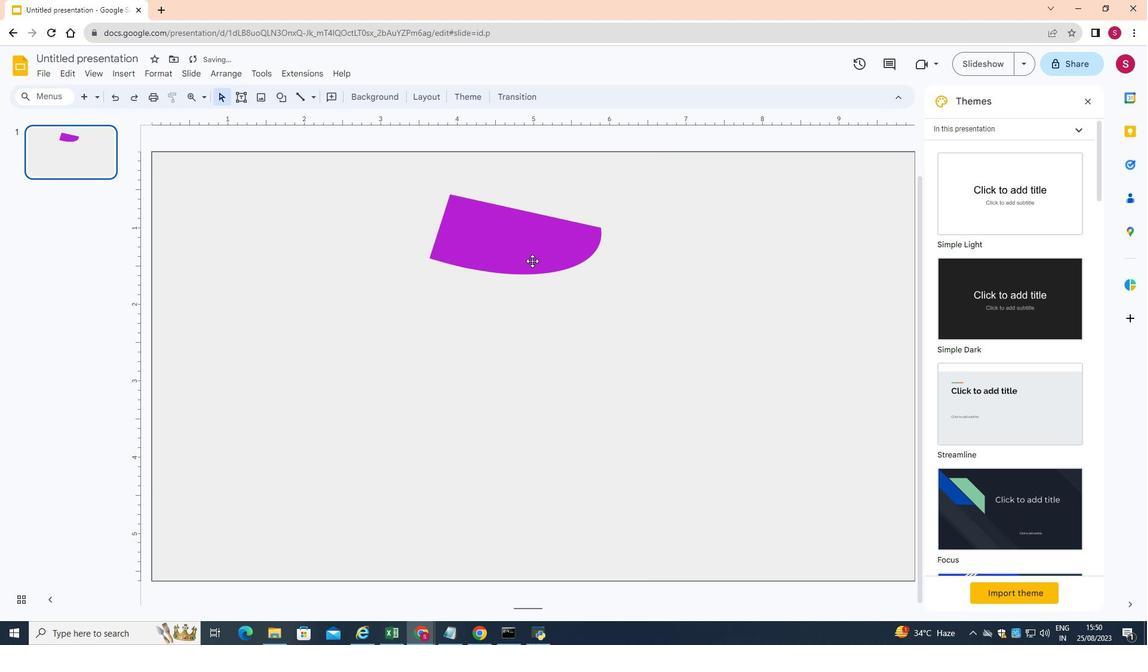 
Action: Mouse pressed left at (532, 261)
Screenshot: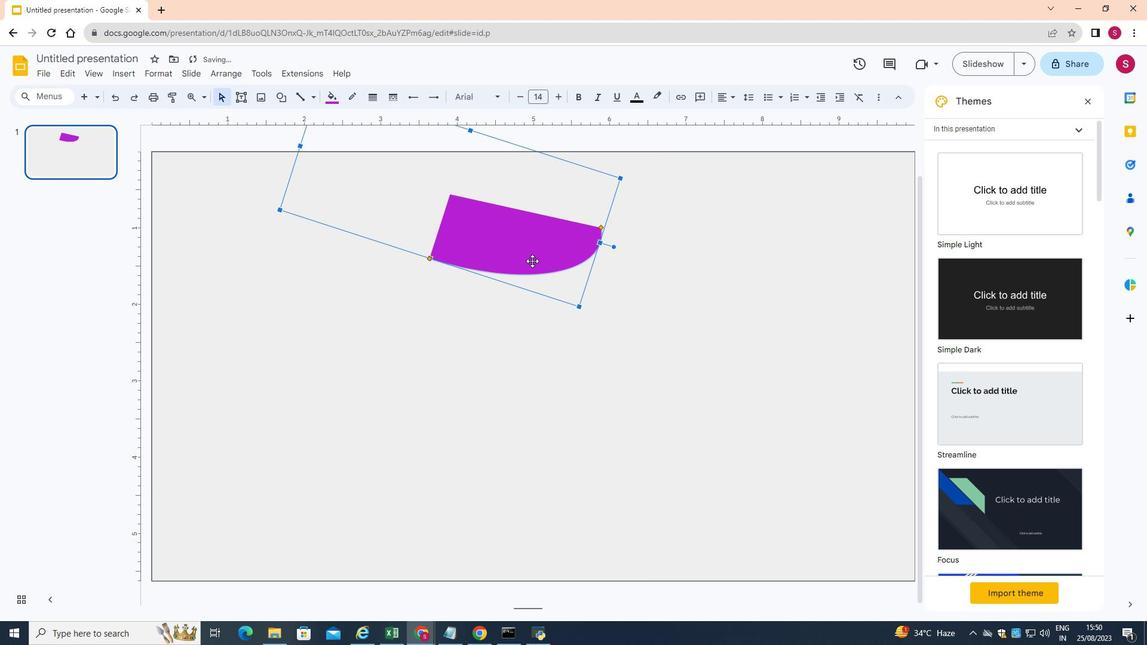 
Action: Key pressed <Key.delete>
Screenshot: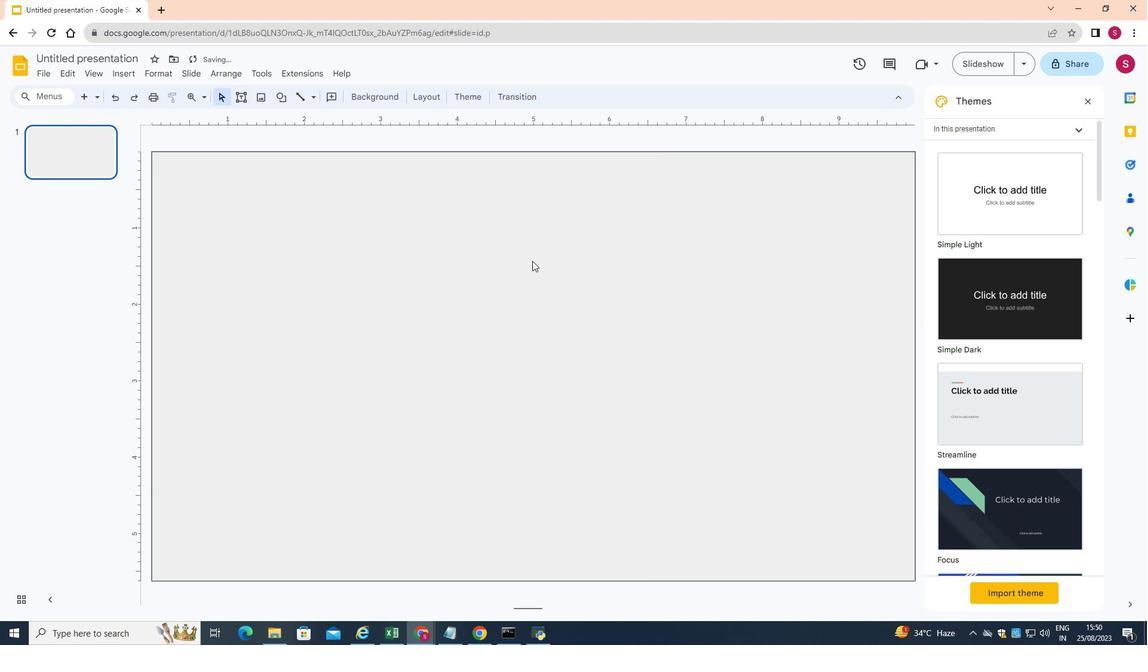 
Action: Mouse moved to (113, 70)
Screenshot: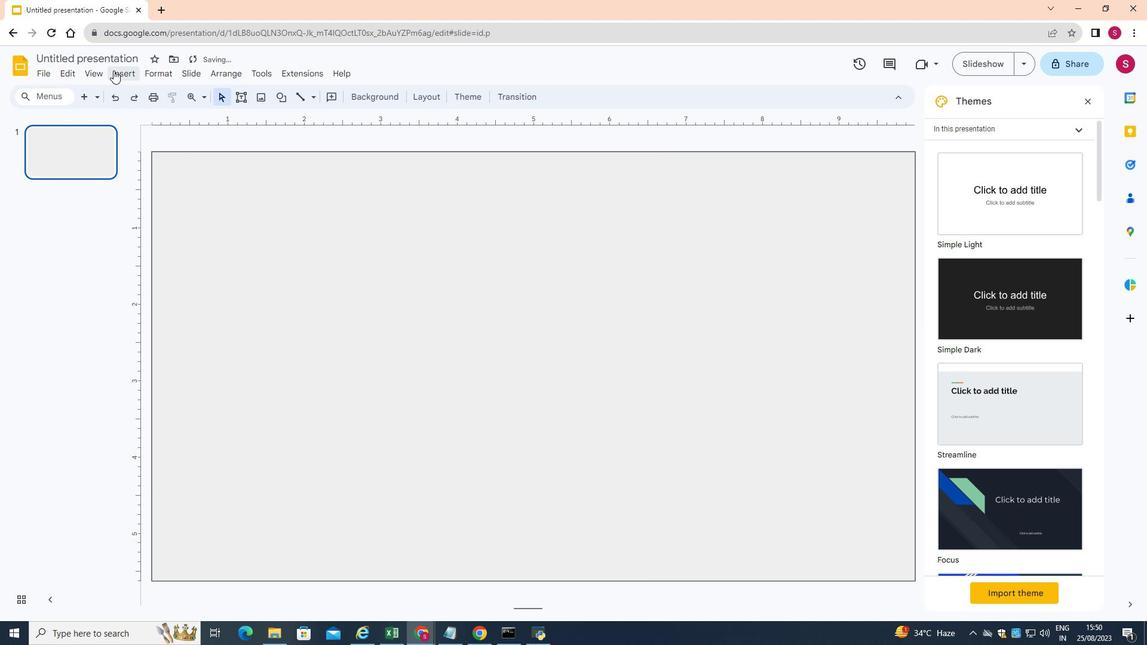 
Action: Mouse pressed left at (113, 70)
Screenshot: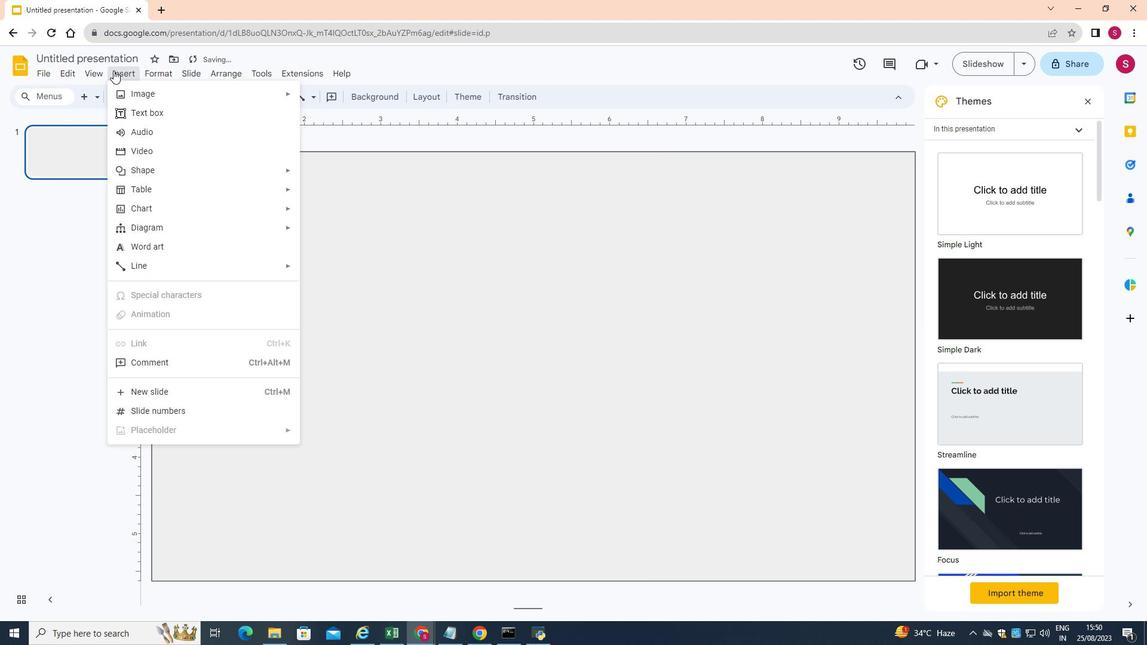 
Action: Mouse moved to (160, 168)
Screenshot: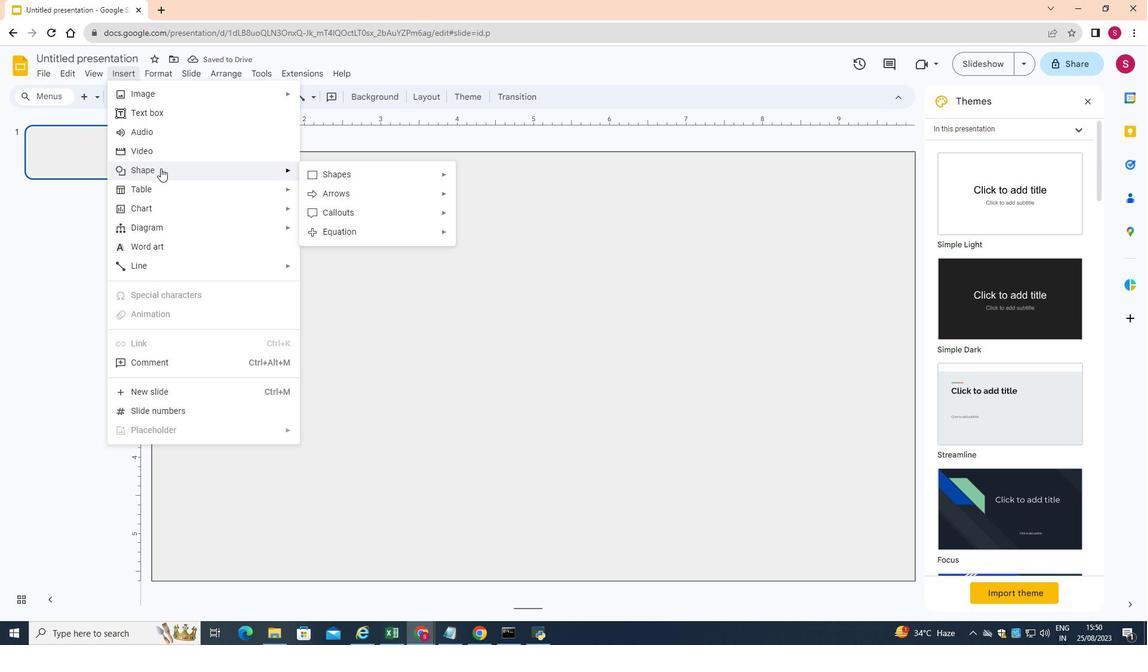 
Action: Mouse pressed left at (160, 168)
Screenshot: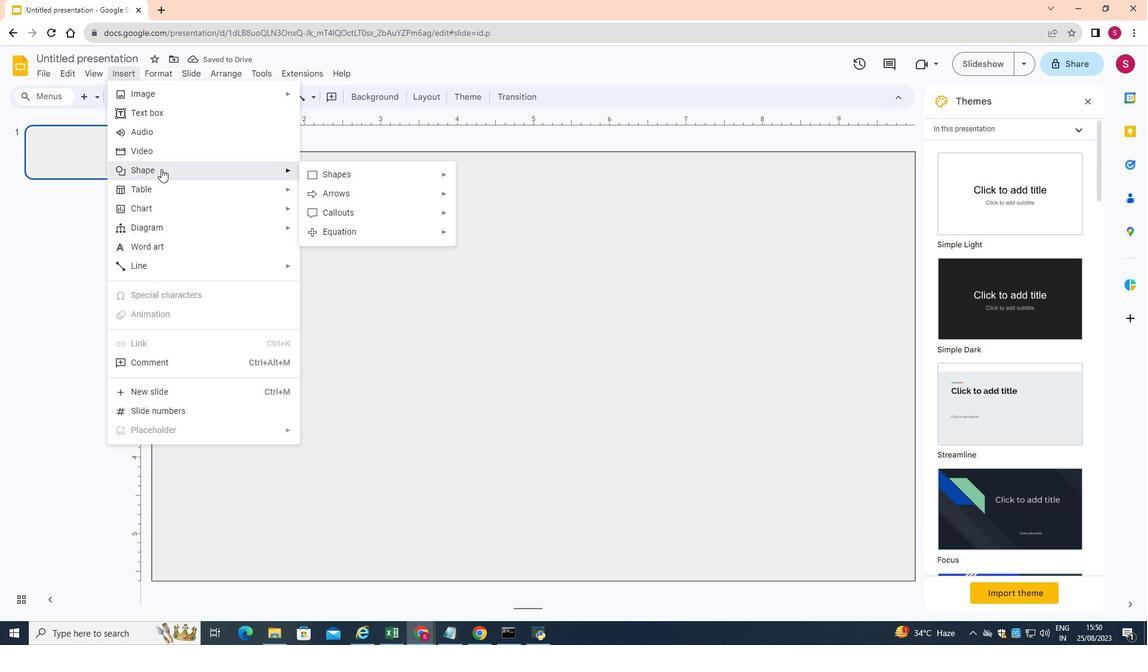 
Action: Mouse moved to (338, 175)
Screenshot: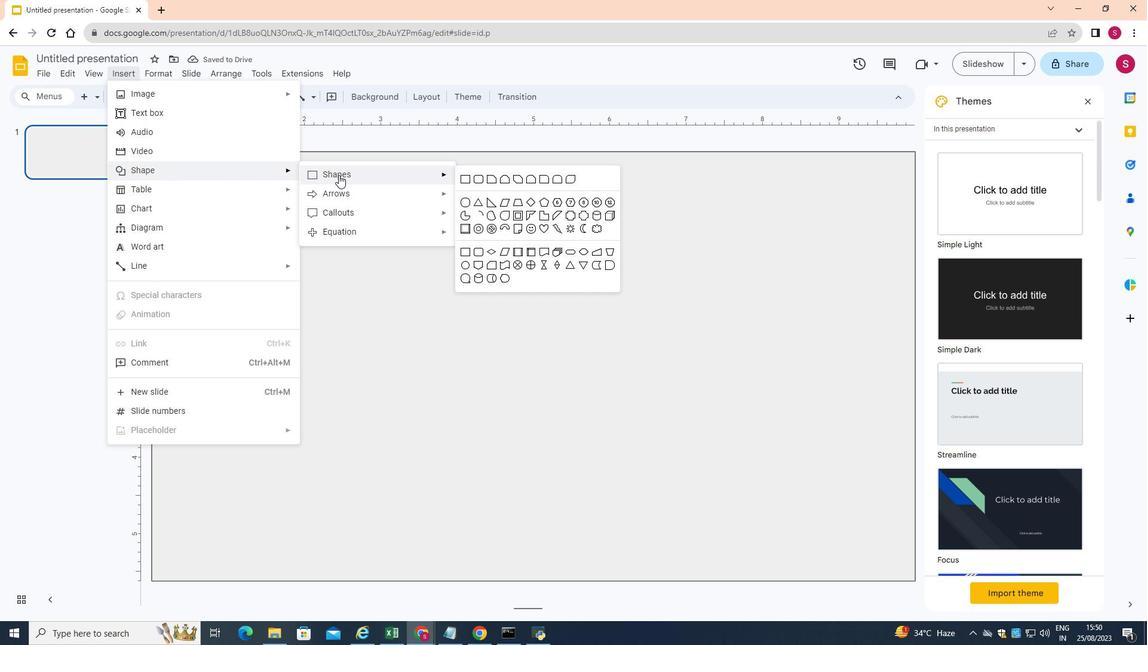 
Action: Mouse pressed left at (338, 175)
Screenshot: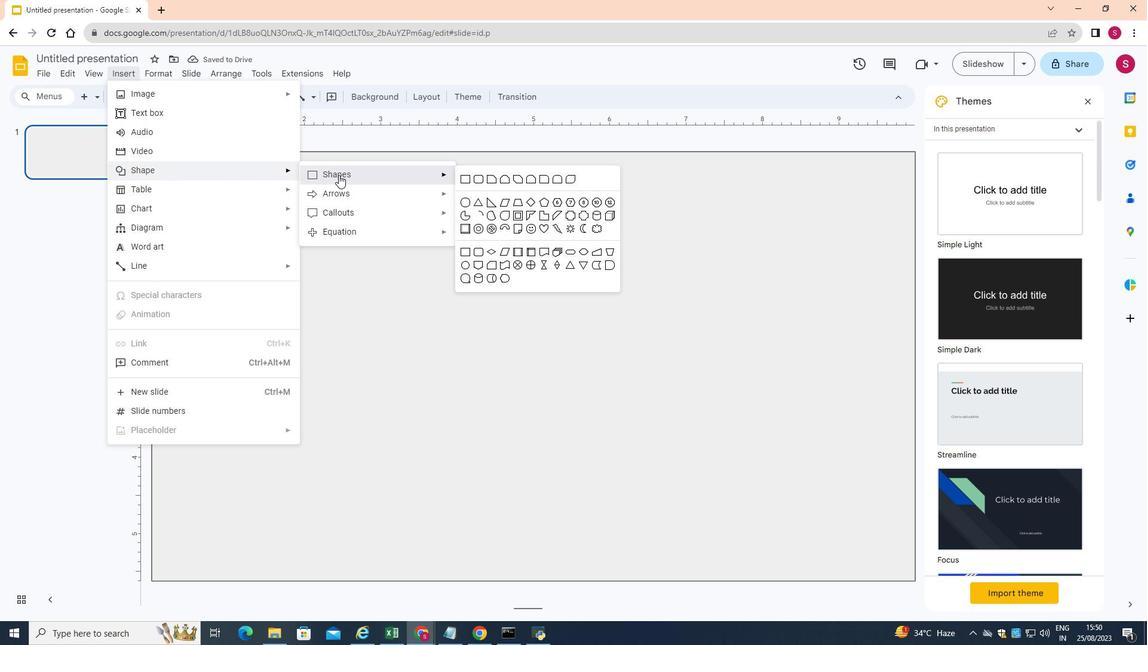 
Action: Mouse moved to (485, 179)
Screenshot: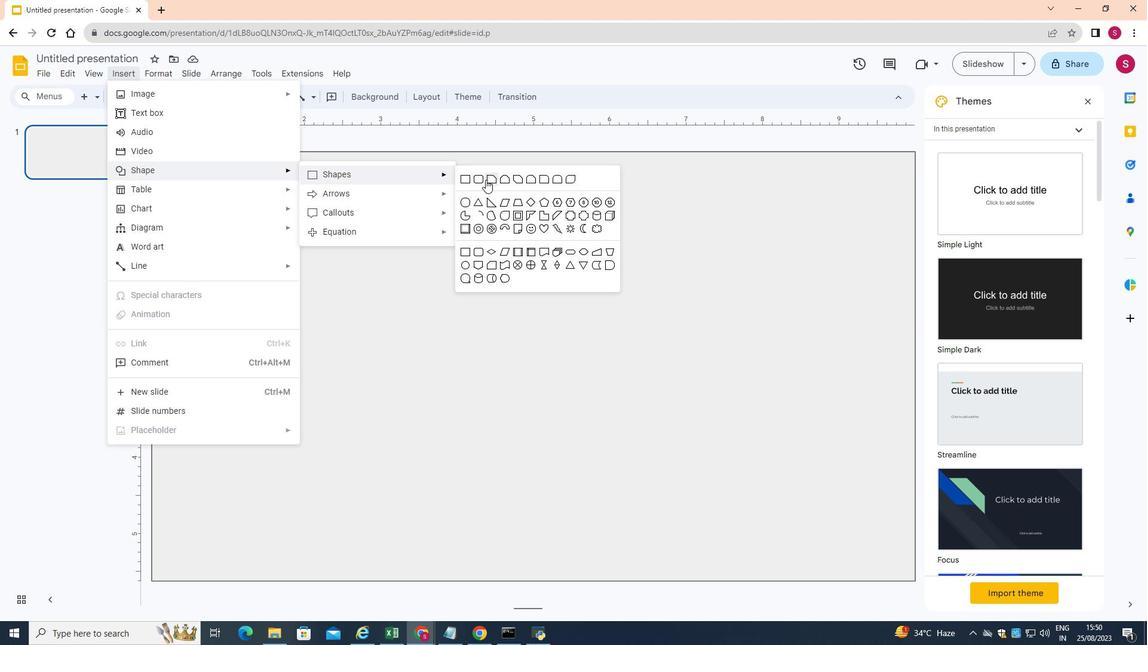 
Action: Mouse pressed left at (485, 179)
Screenshot: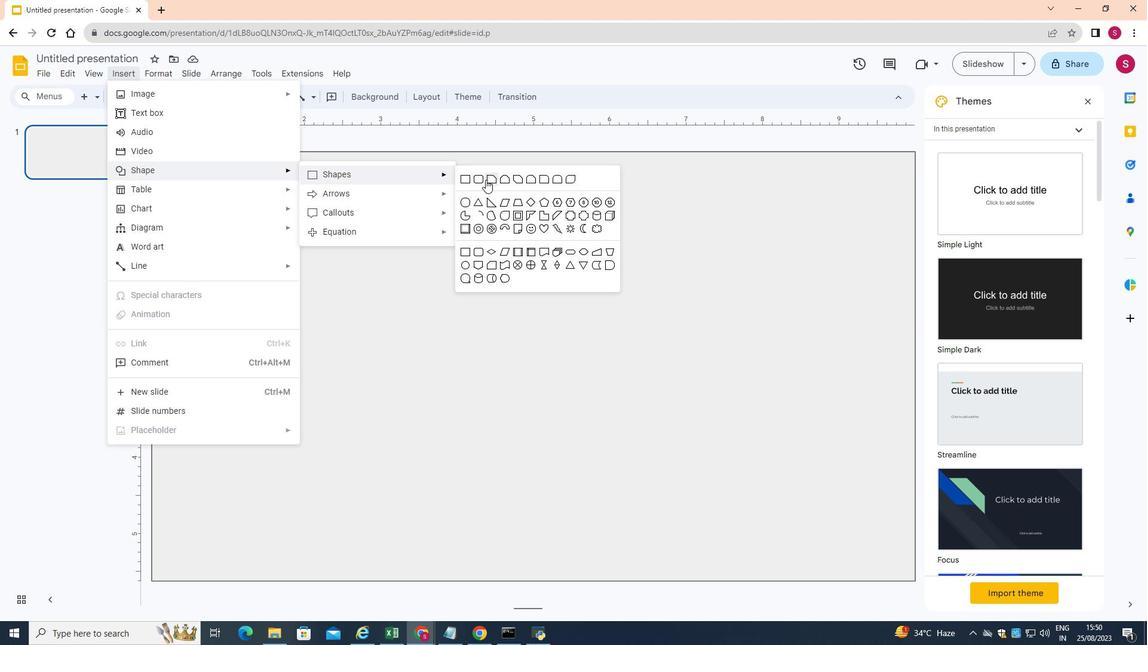 
Action: Mouse moved to (163, 160)
Screenshot: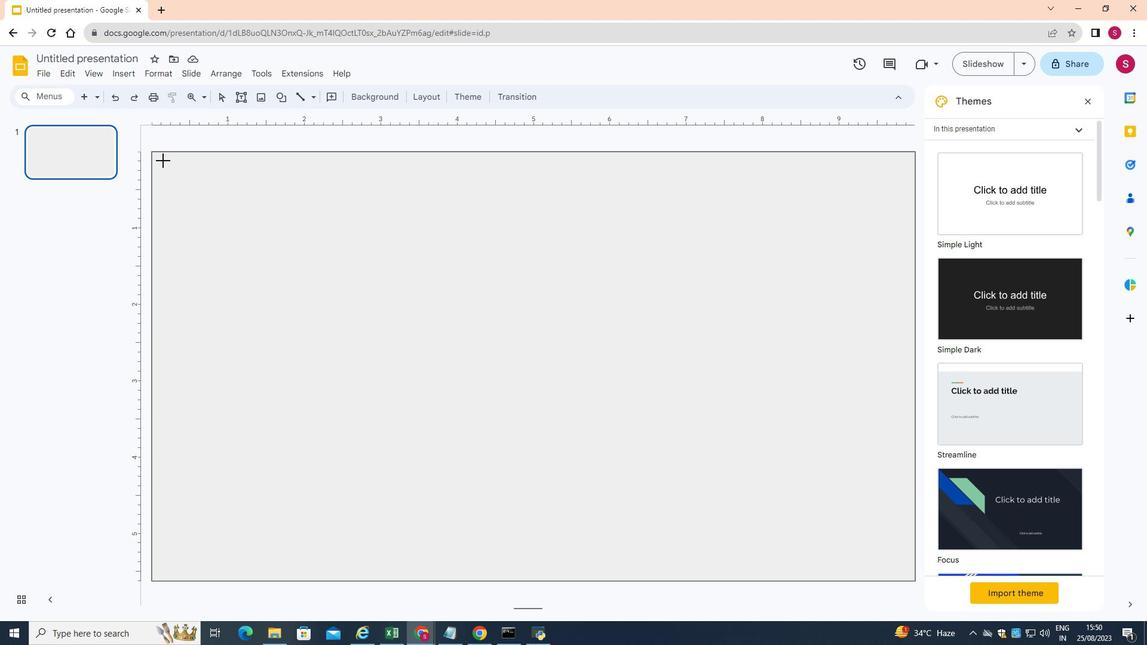 
Action: Mouse pressed left at (163, 160)
Screenshot: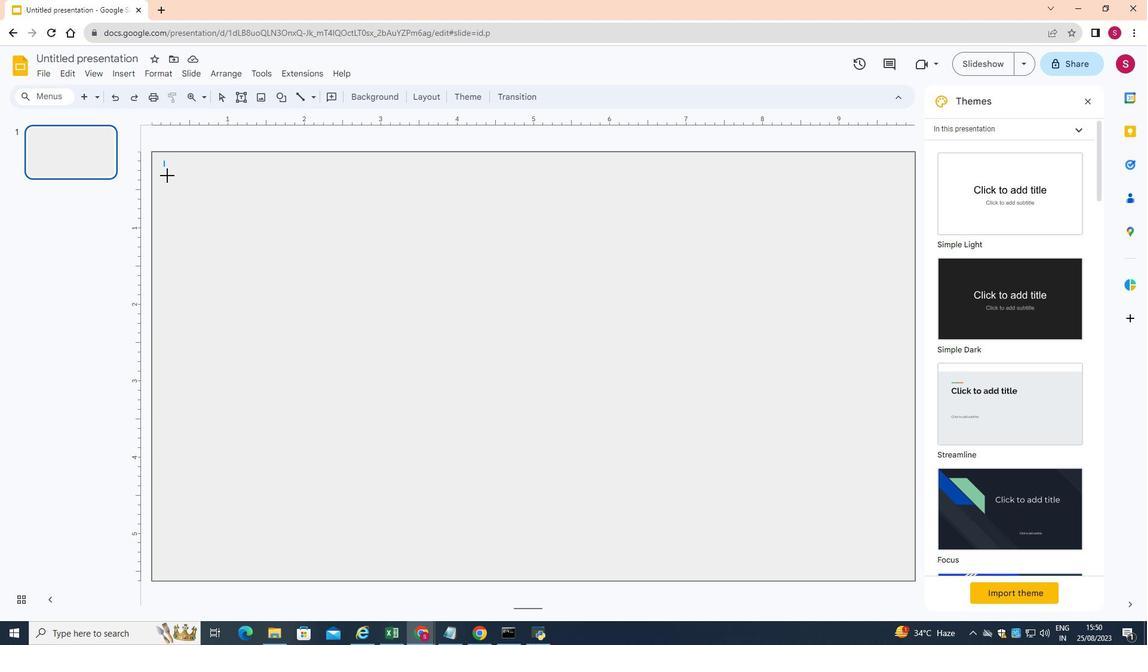 
Action: Mouse moved to (164, 373)
Screenshot: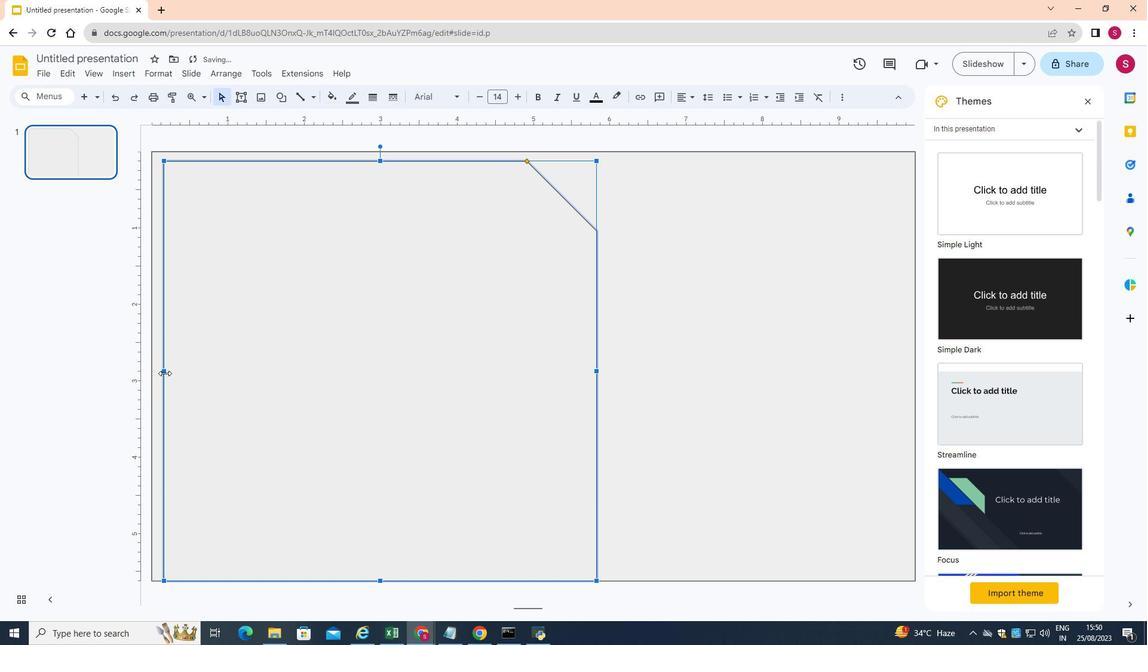 
Action: Mouse pressed left at (164, 373)
Screenshot: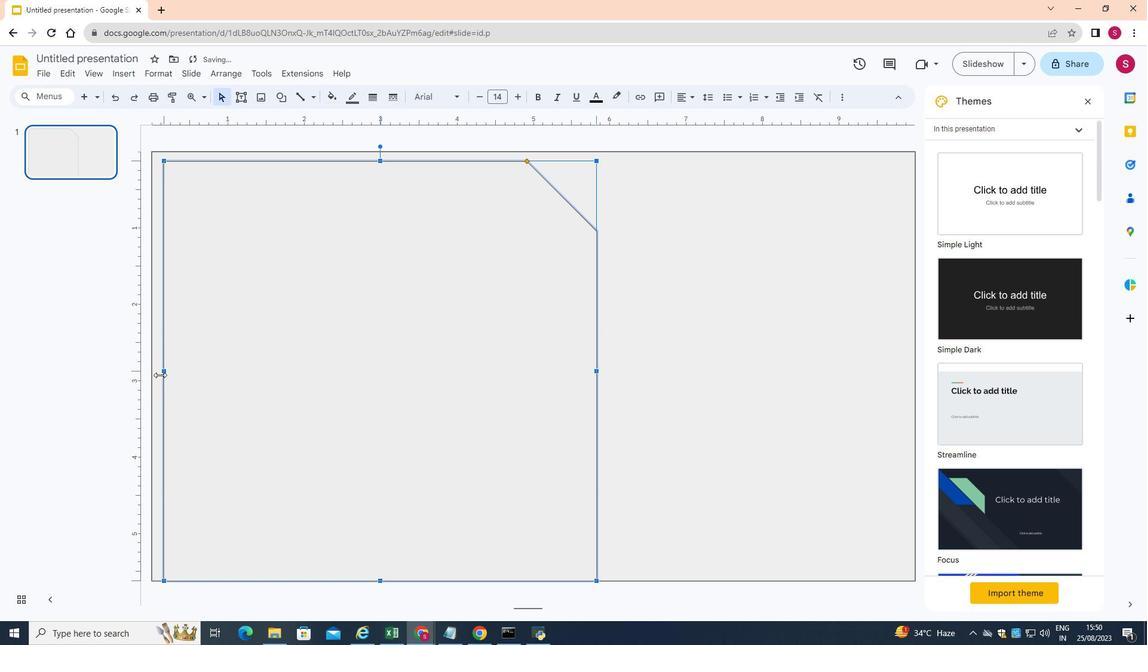 
Action: Mouse moved to (374, 163)
Screenshot: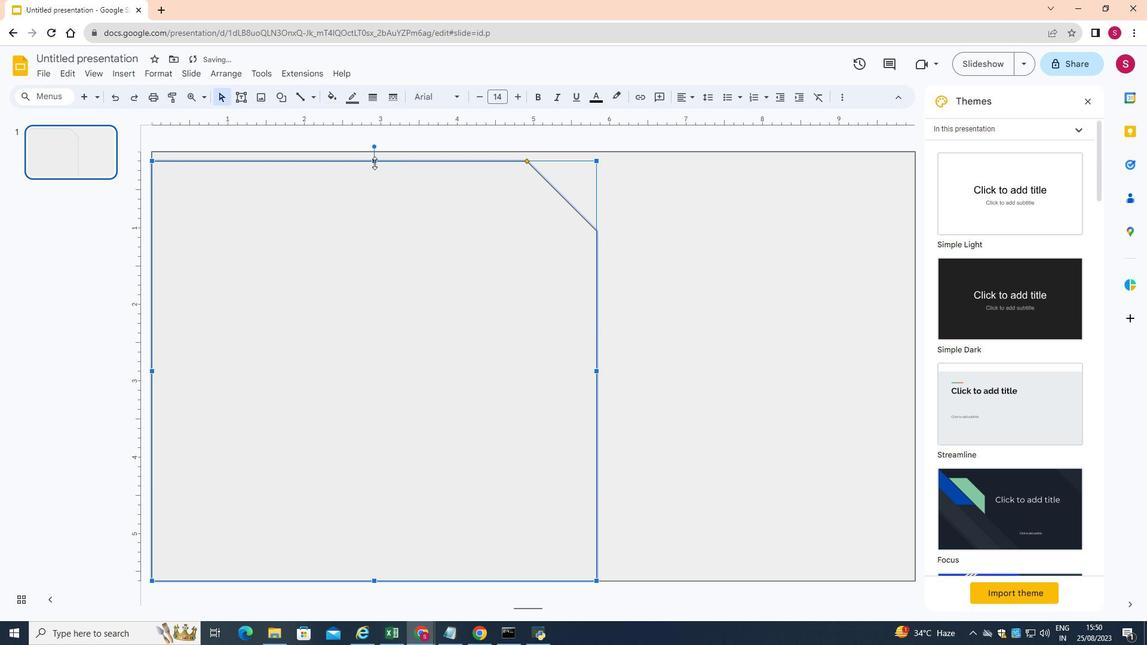 
Action: Mouse pressed left at (374, 163)
Screenshot: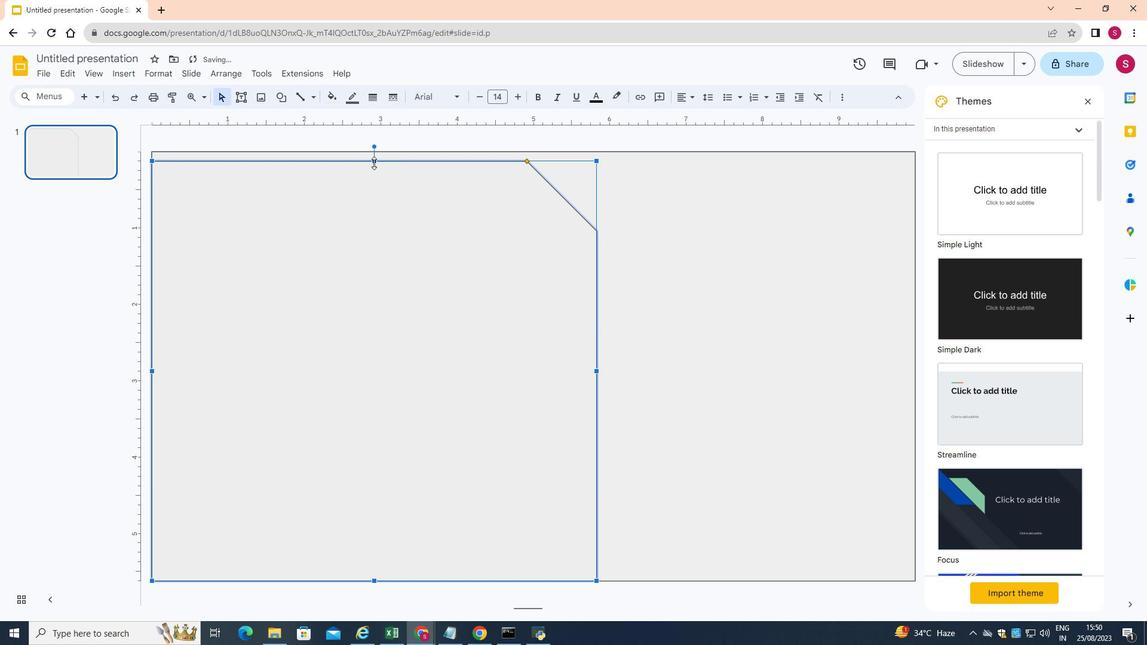 
Action: Mouse moved to (594, 366)
Screenshot: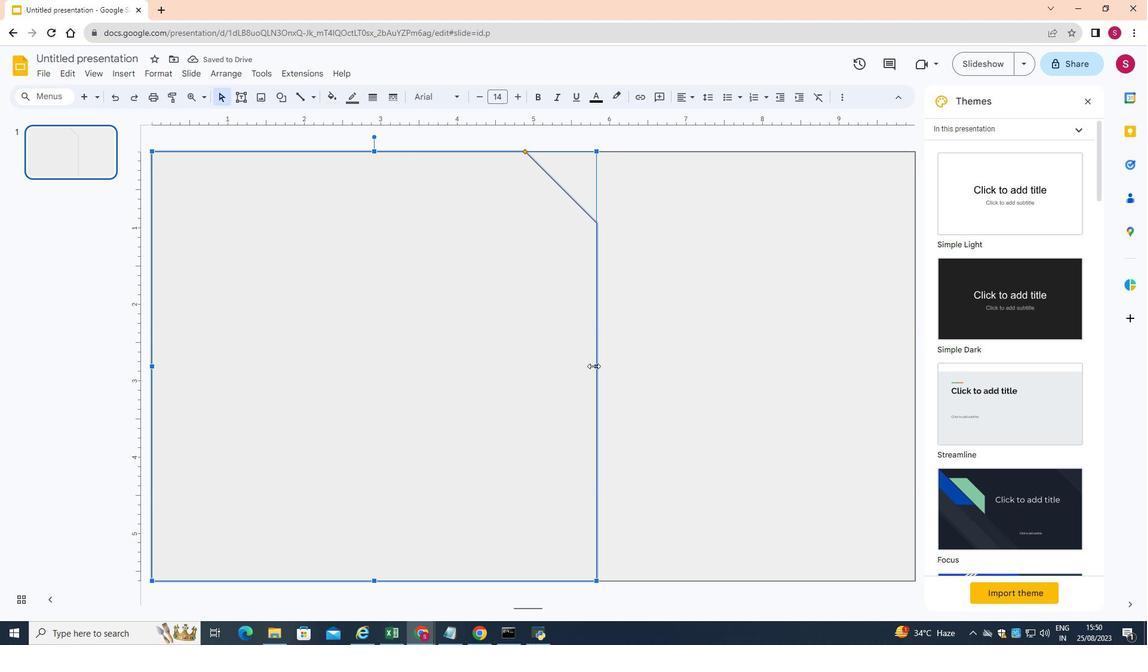 
Action: Mouse pressed left at (594, 366)
Screenshot: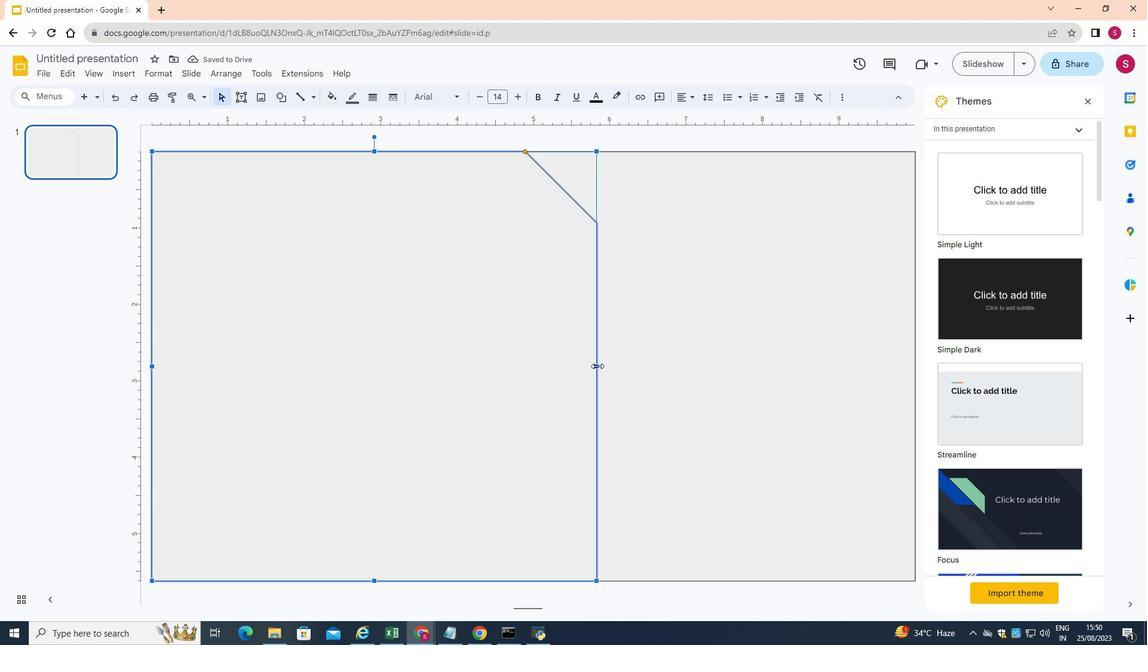 
Action: Mouse moved to (543, 360)
Screenshot: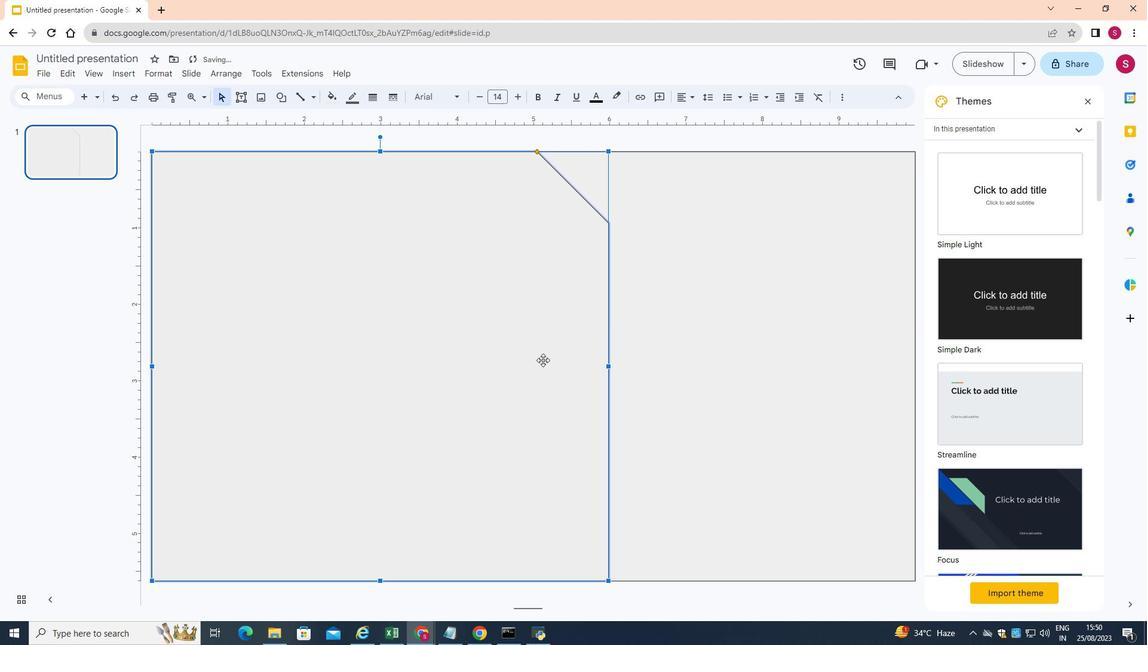 
Action: Mouse pressed left at (543, 360)
Screenshot: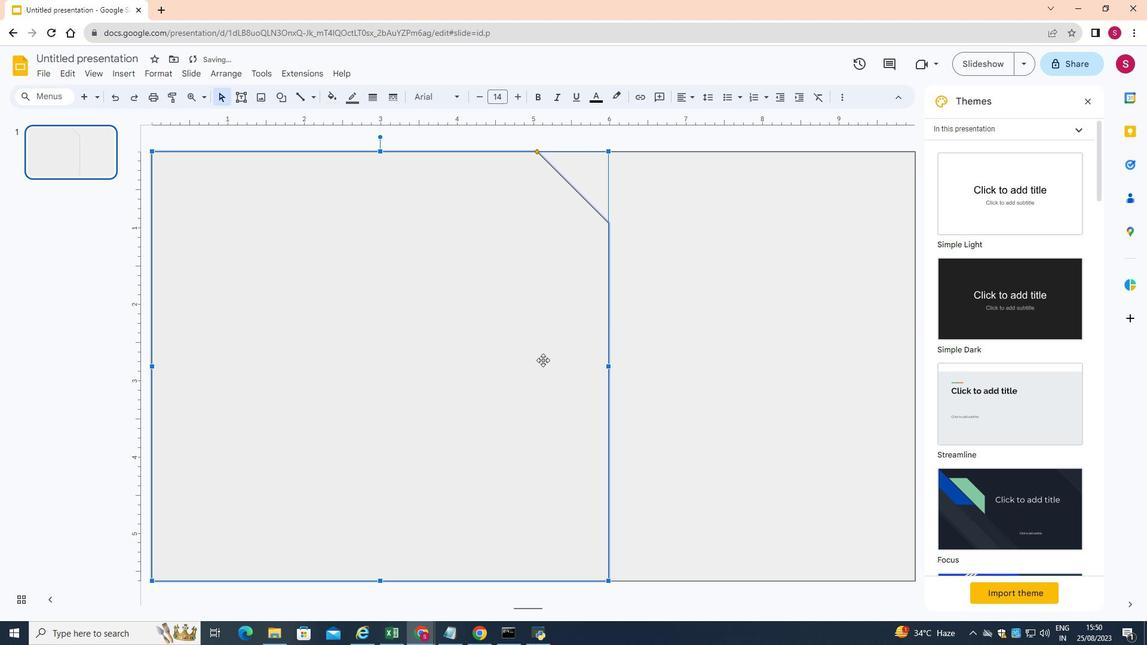 
Action: Mouse moved to (328, 96)
Screenshot: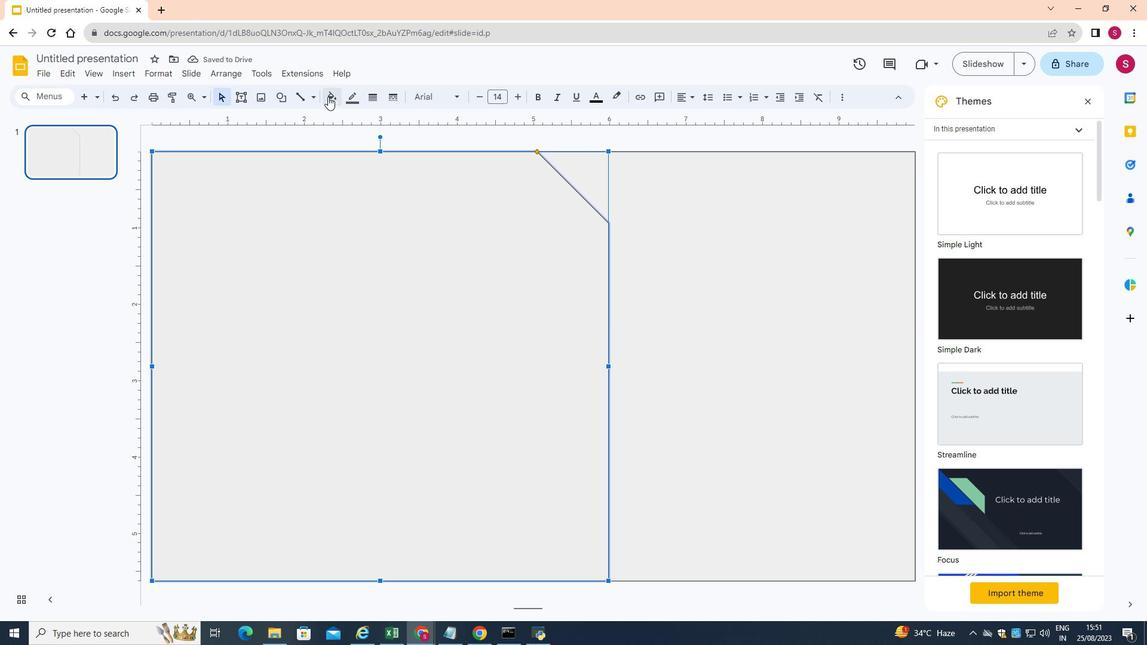 
Action: Mouse pressed left at (328, 96)
Screenshot: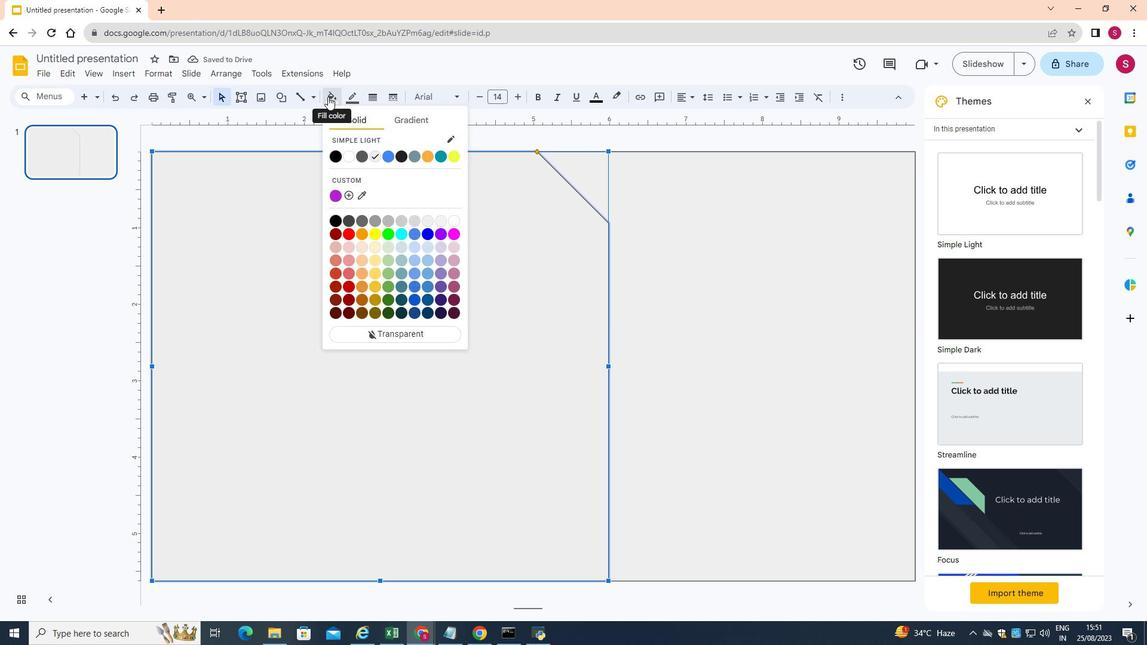 
Action: Mouse moved to (337, 193)
Screenshot: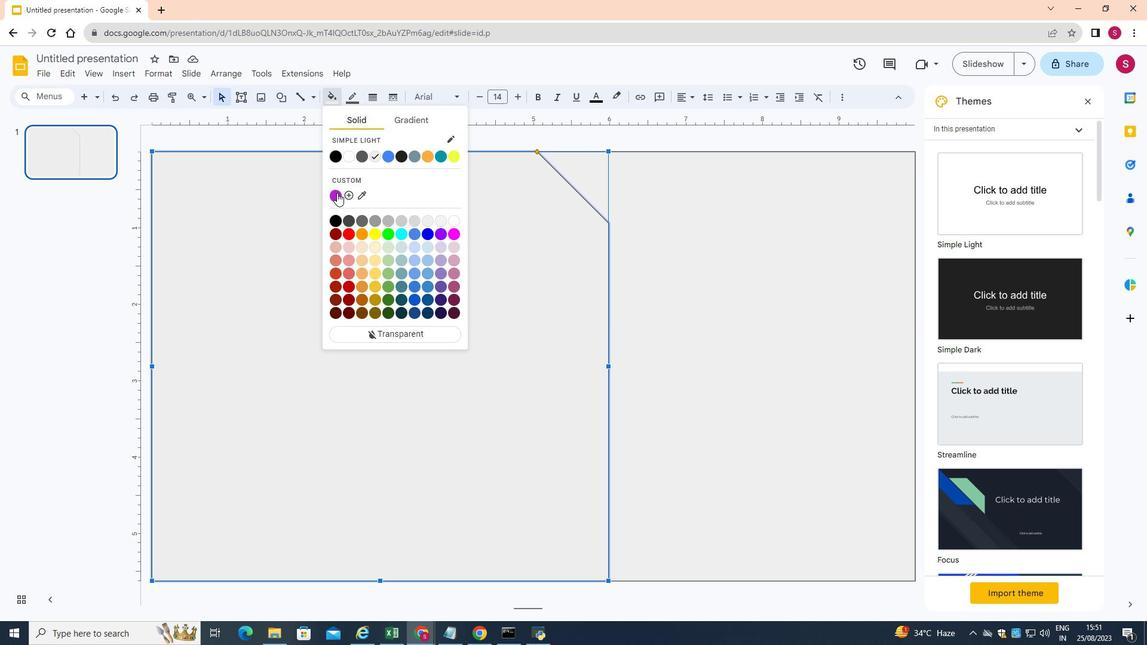 
Action: Mouse pressed left at (337, 193)
Screenshot: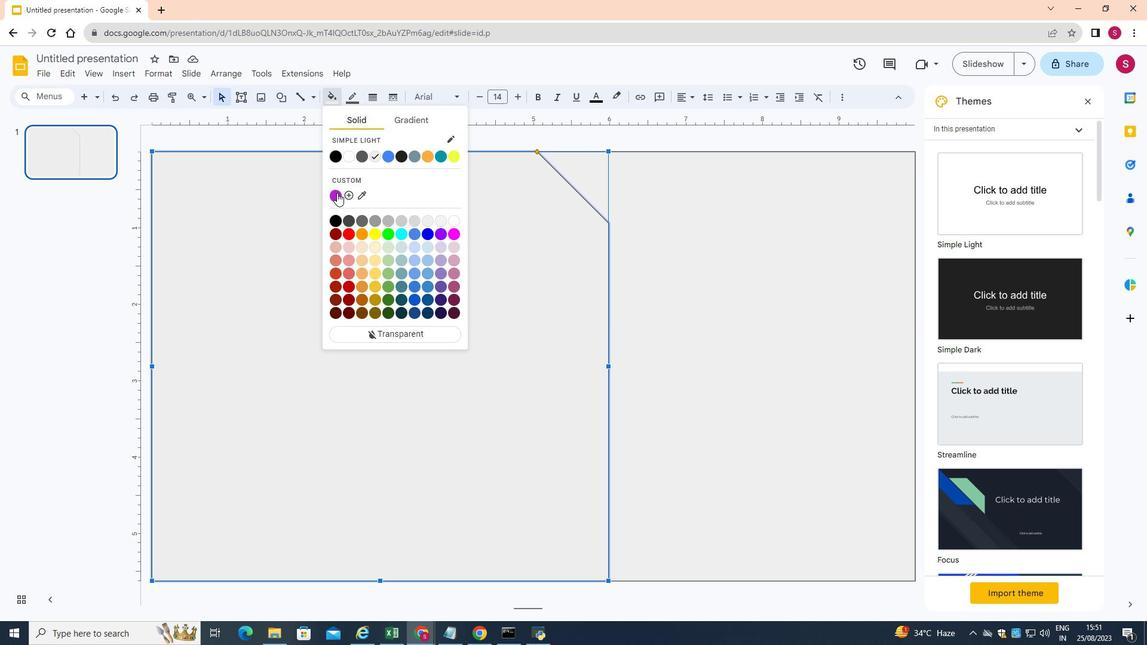 
Action: Mouse moved to (129, 73)
Screenshot: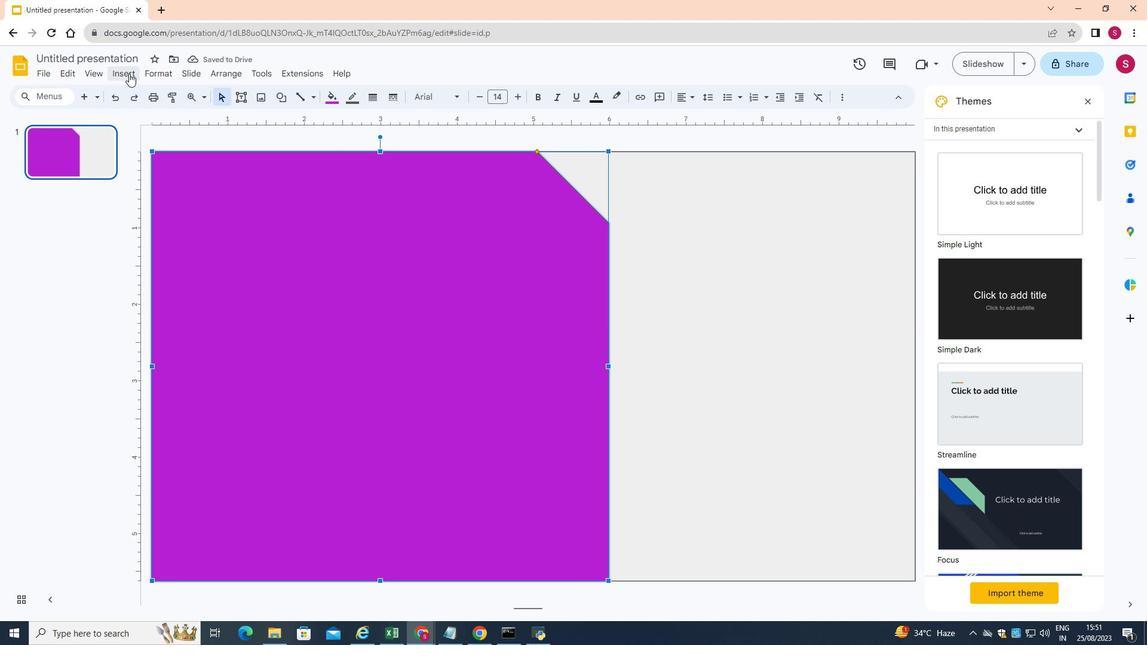 
Action: Mouse pressed left at (129, 73)
Screenshot: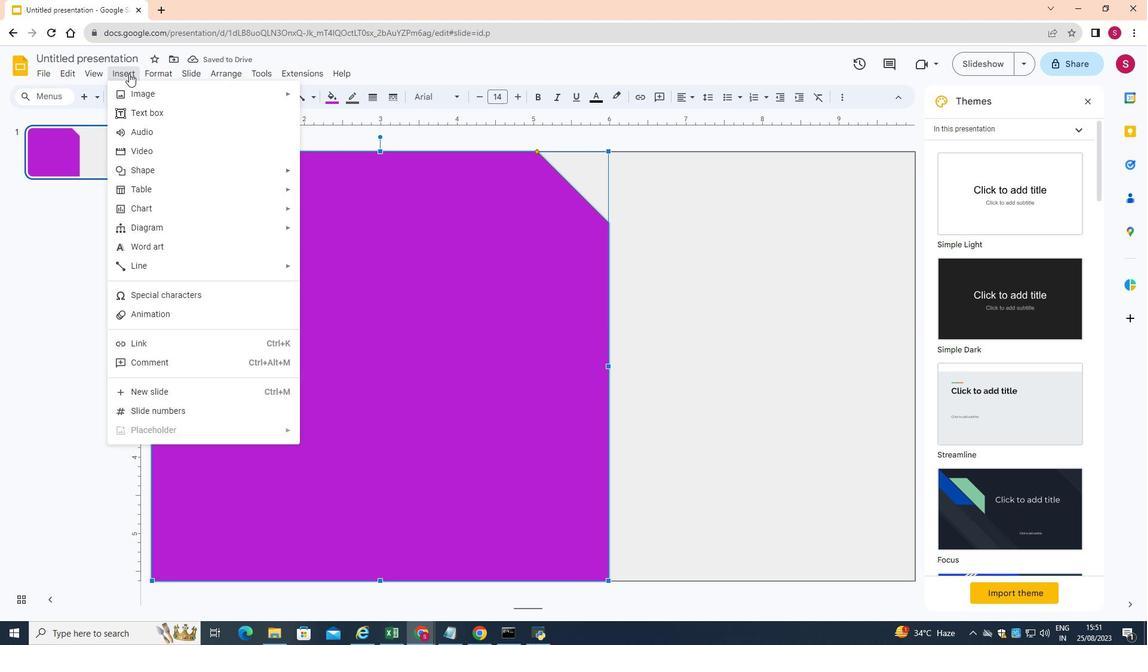 
Action: Mouse moved to (170, 118)
Screenshot: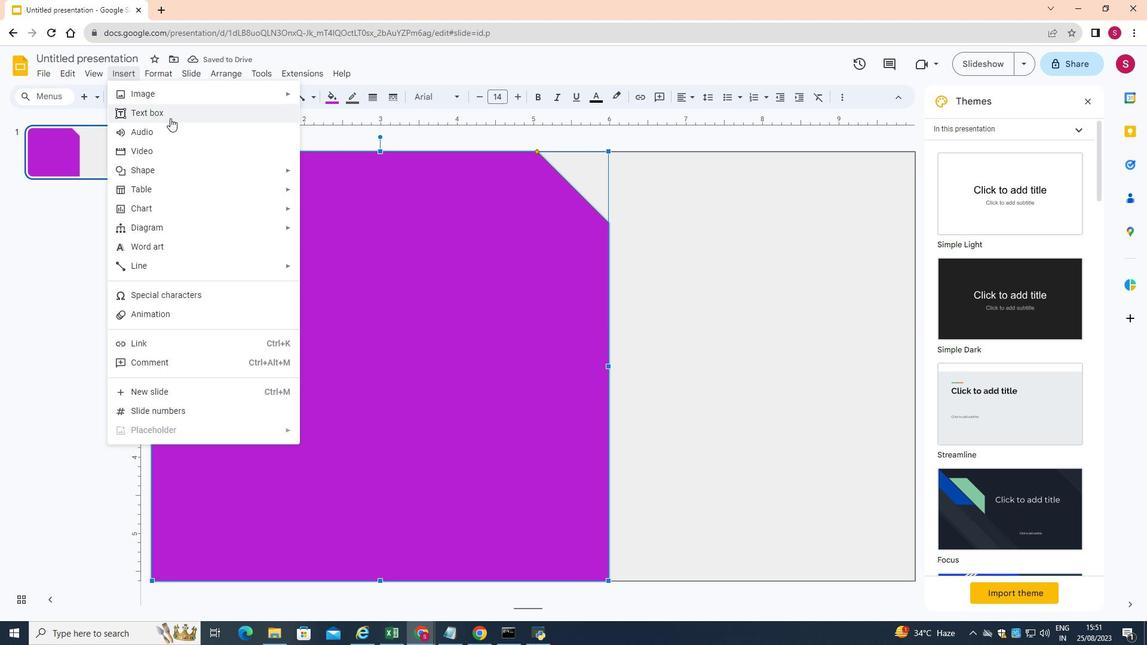 
Action: Mouse pressed left at (170, 118)
Screenshot: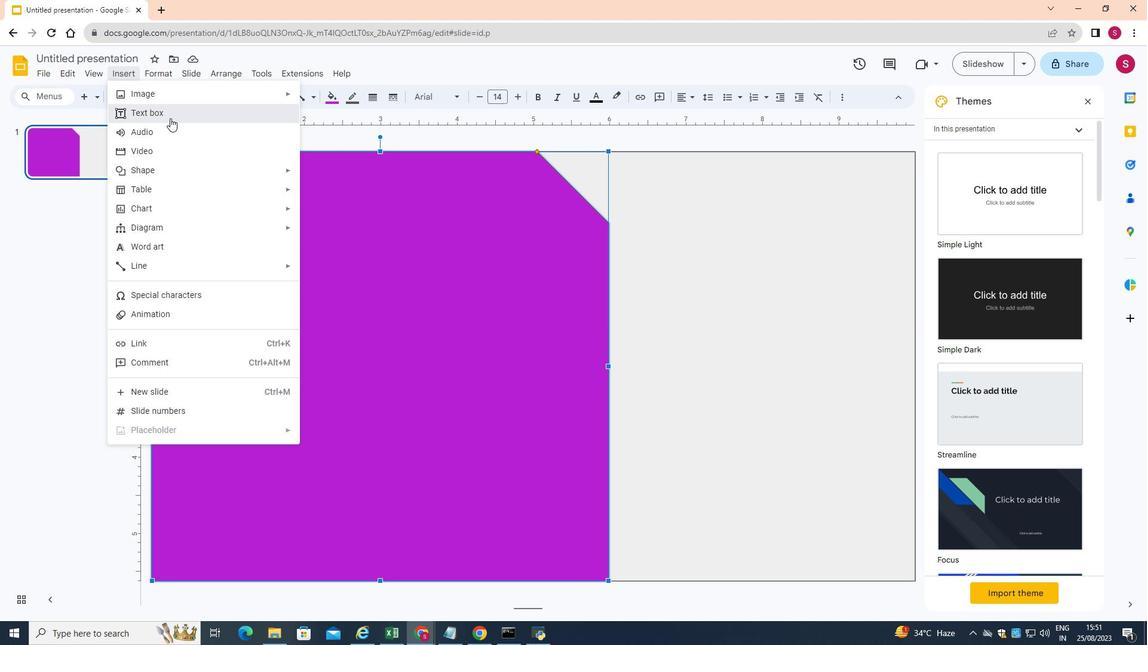 
Action: Mouse moved to (173, 174)
Screenshot: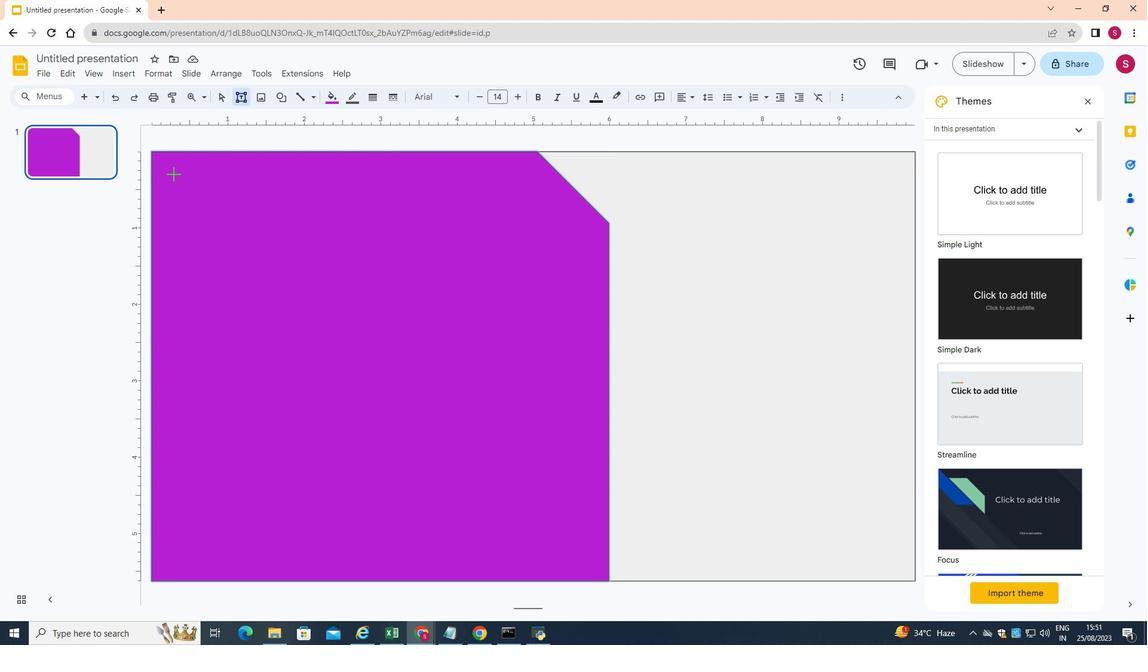 
Action: Mouse pressed left at (173, 174)
Screenshot: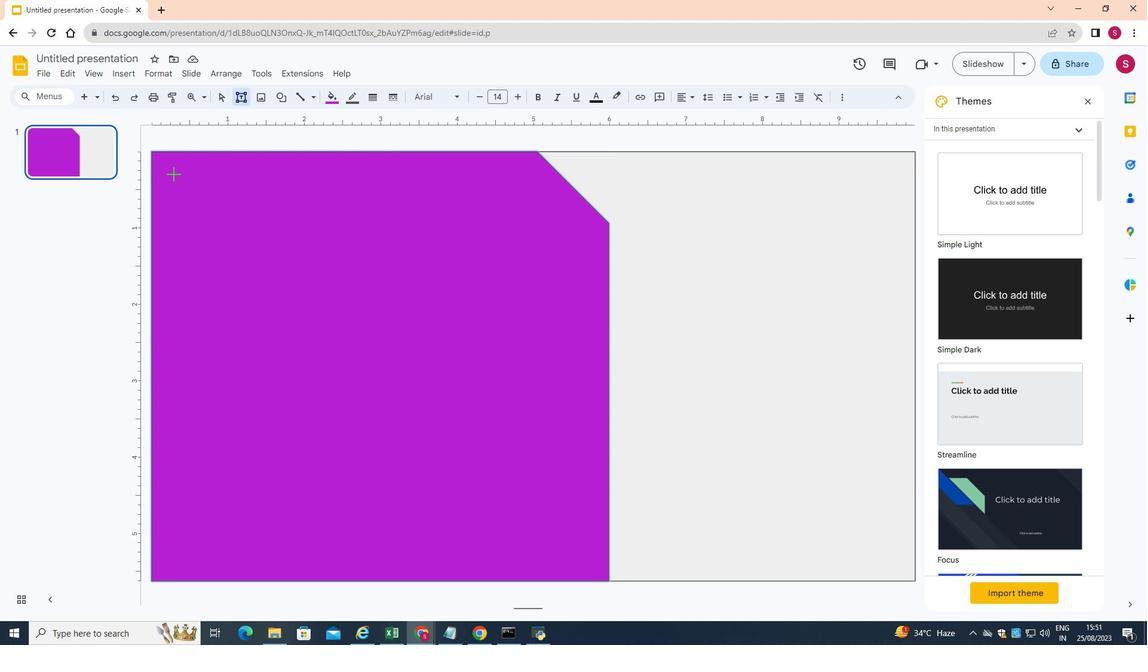 
Action: Mouse moved to (475, 93)
Screenshot: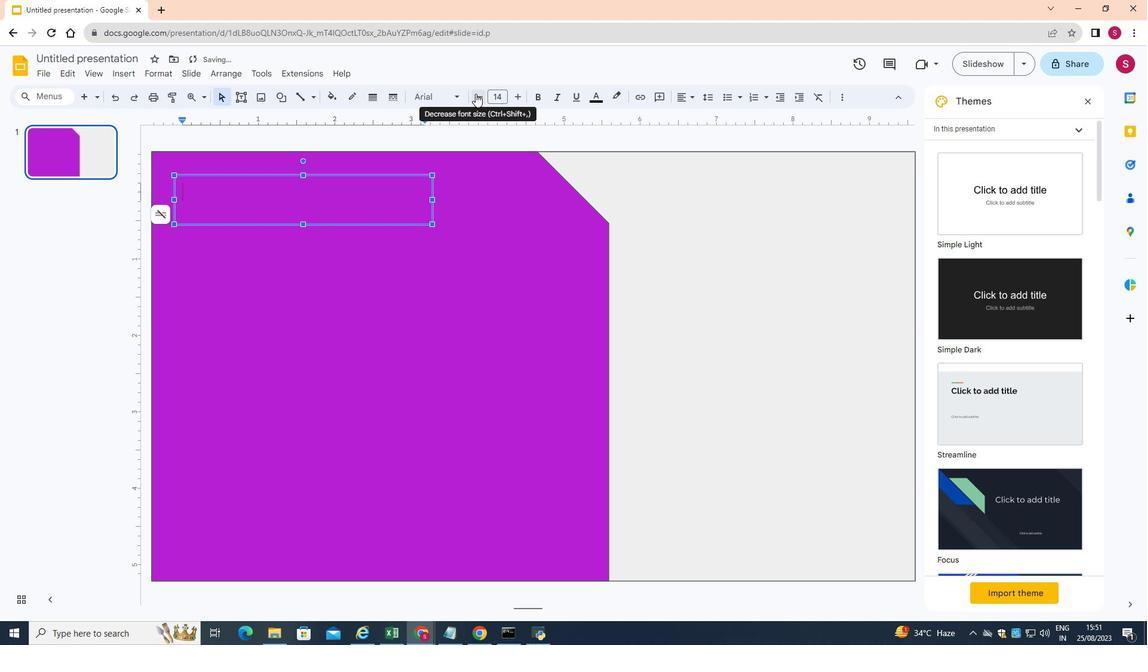 
Action: Mouse pressed left at (475, 93)
Screenshot: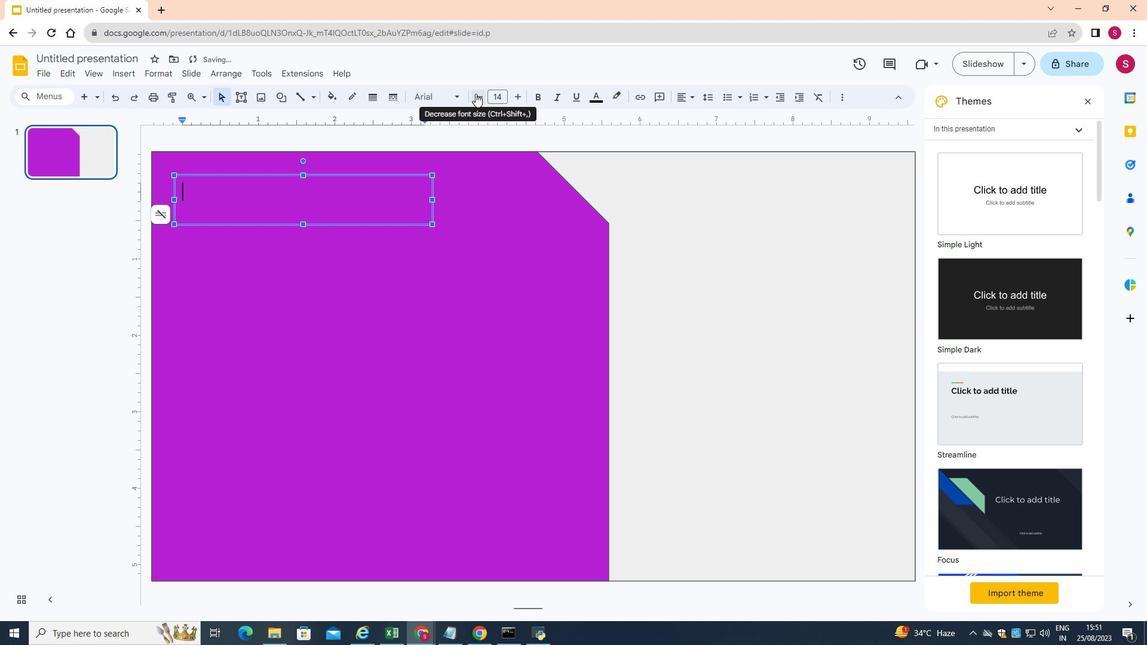 
Action: Mouse pressed left at (475, 93)
Screenshot: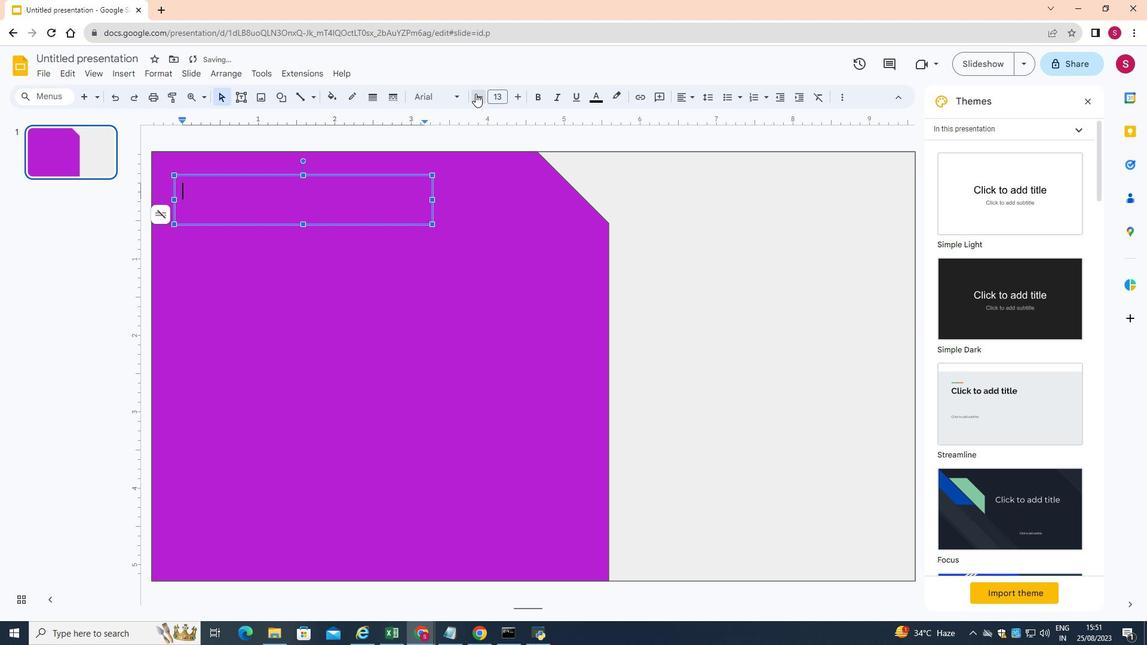 
Action: Mouse moved to (393, 148)
Screenshot: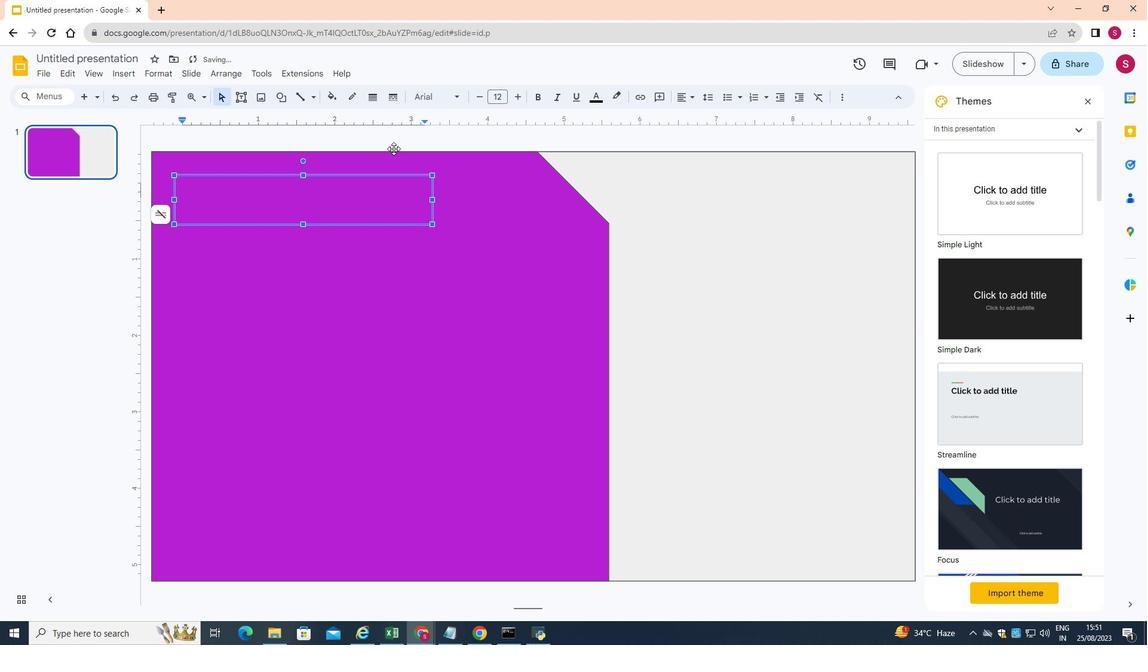
Action: Key pressed <Key.shift>HOME<Key.space><Key.space><Key.space><Key.space><Key.space><Key.space><Key.shift>FEATURES<Key.space><Key.shift><Key.shift><Key.shift><Key.shift><Key.shift><Key.shift><Key.shift><Key.backspace><Key.space><Key.space><Key.space><Key.space><Key.space><Key.space><Key.shift>SERVICE<Key.space><Key.space><Key.space><Key.space><Key.space><Key.space><Key.space><Key.space><Key.space><Key.space><Key.space><Key.space><Key.space><Key.backspace><Key.shift>CONTACT
Screenshot: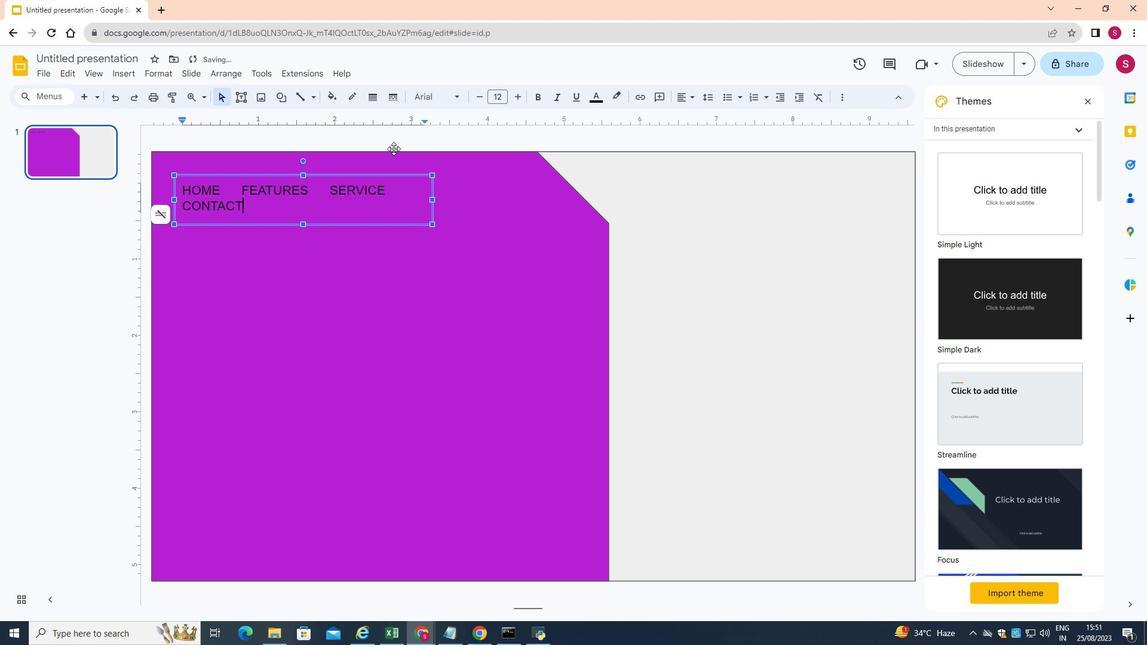 
Action: Mouse moved to (434, 199)
Screenshot: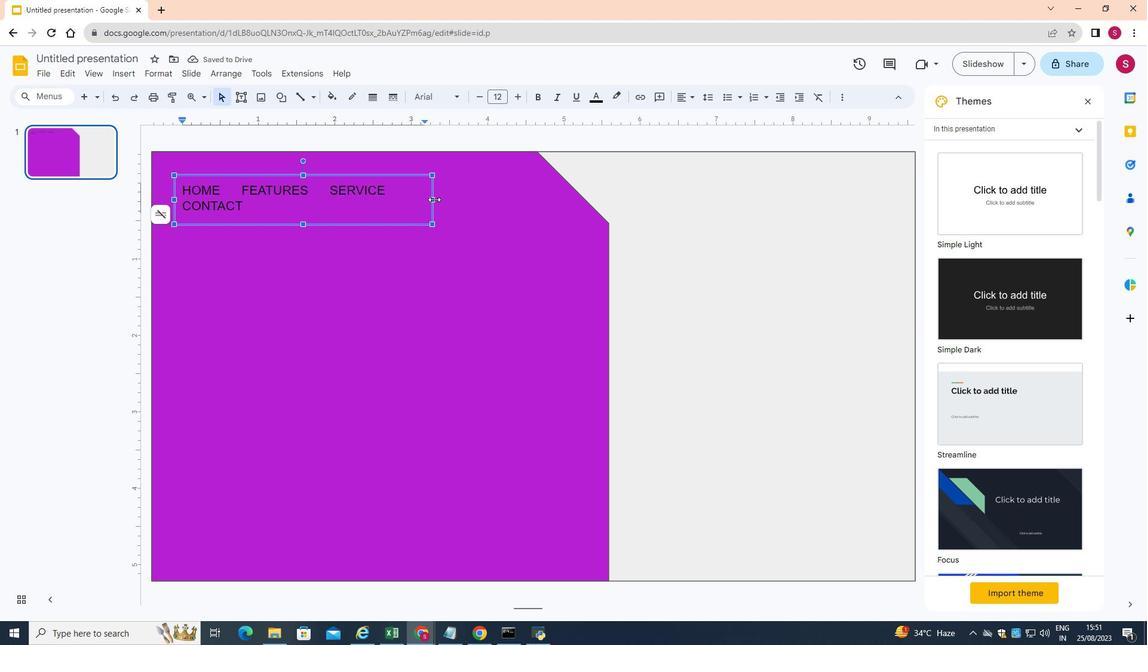 
Action: Mouse pressed left at (434, 199)
Screenshot: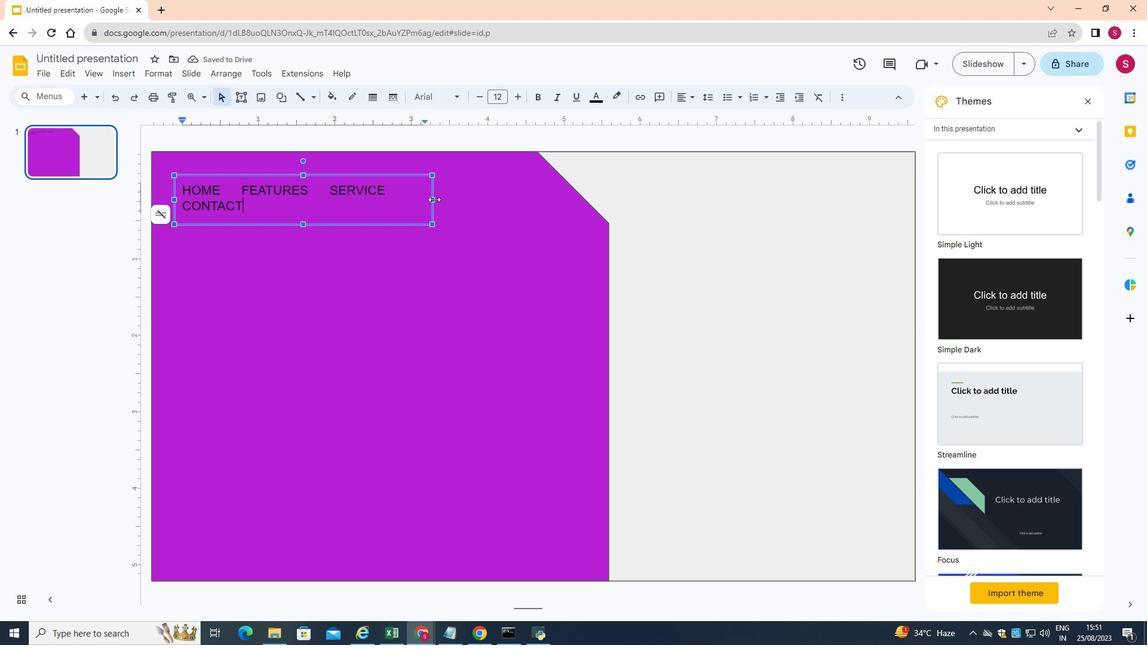
Action: Mouse moved to (182, 206)
Screenshot: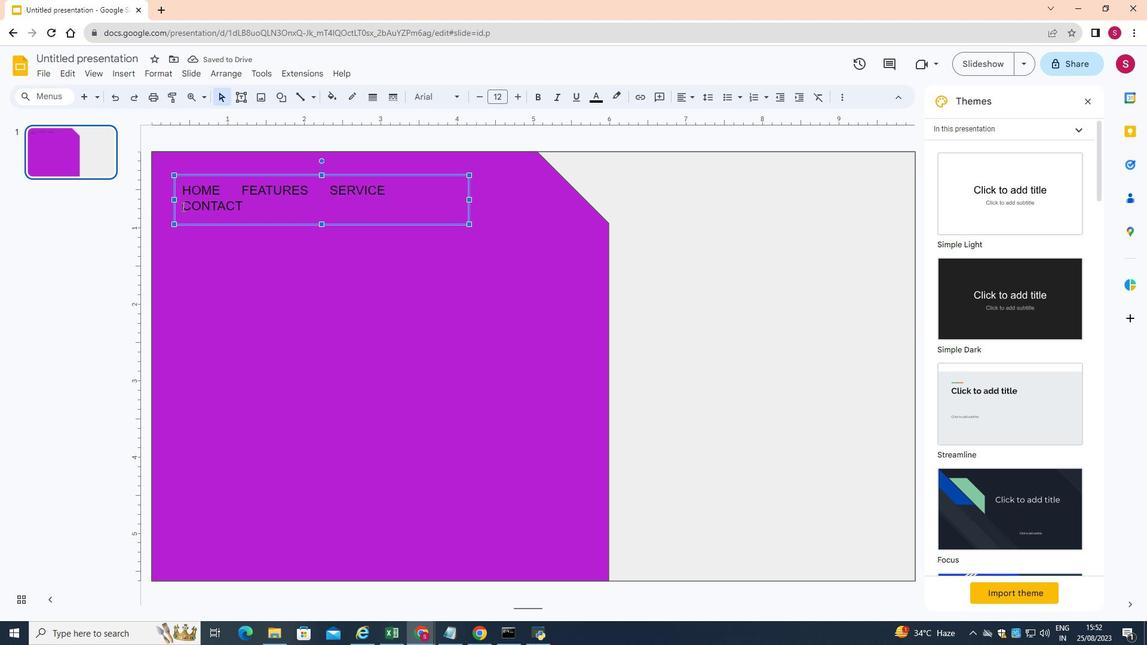 
Action: Mouse pressed left at (182, 206)
Screenshot: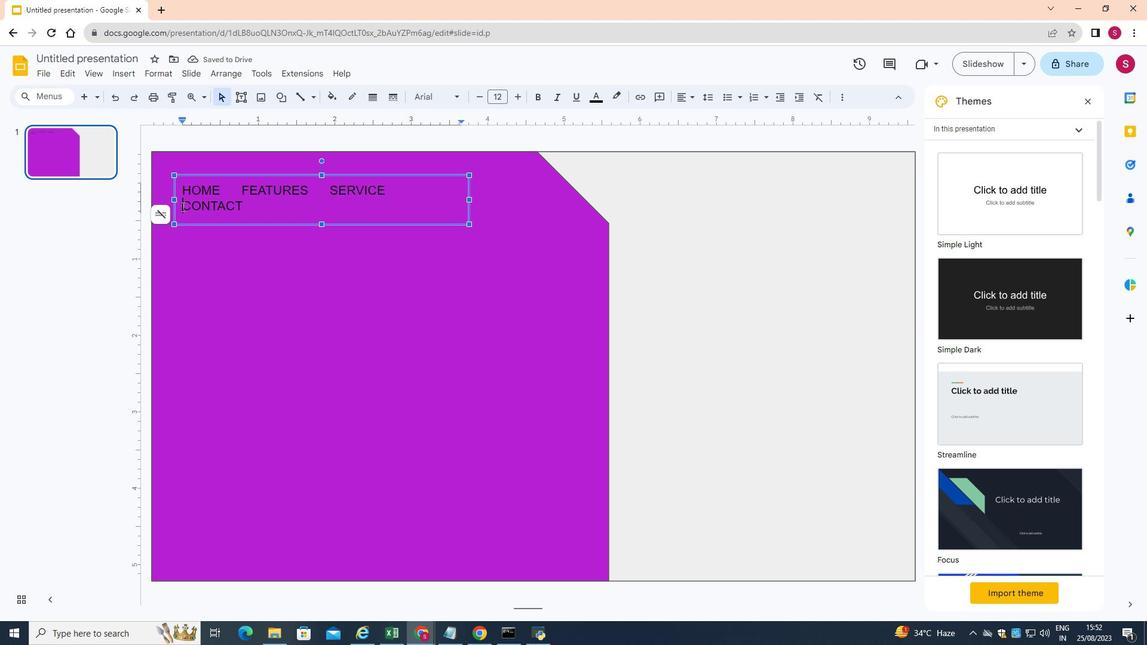
Action: Mouse moved to (248, 205)
Screenshot: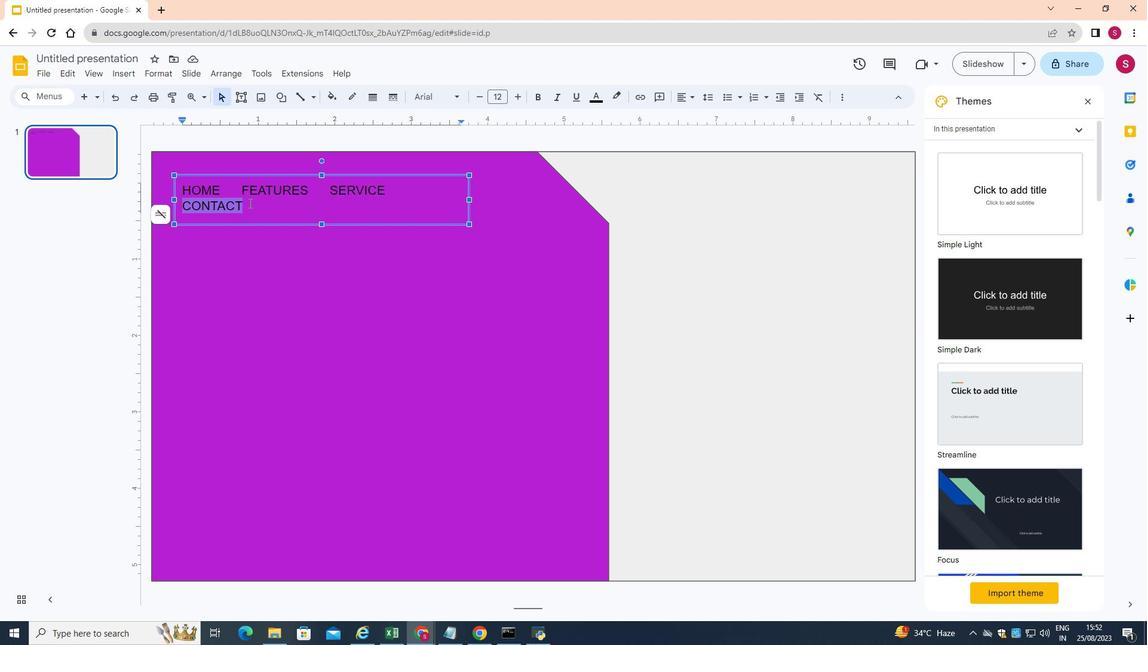 
Action: Key pressed ctrl+C
Screenshot: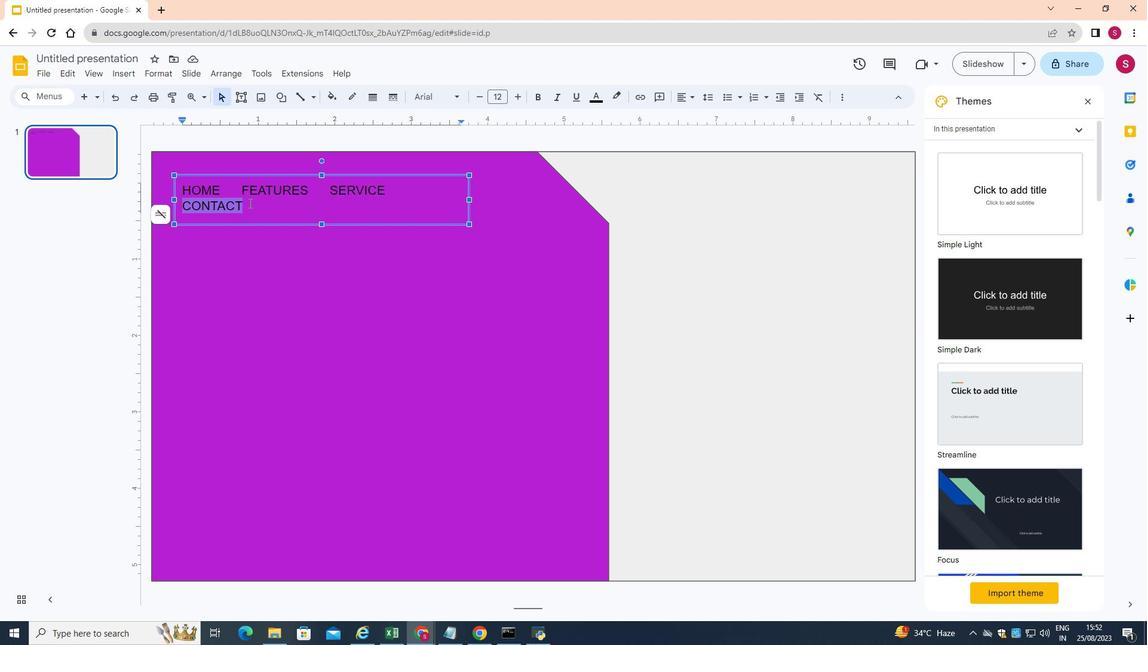 
Action: Mouse moved to (408, 191)
Screenshot: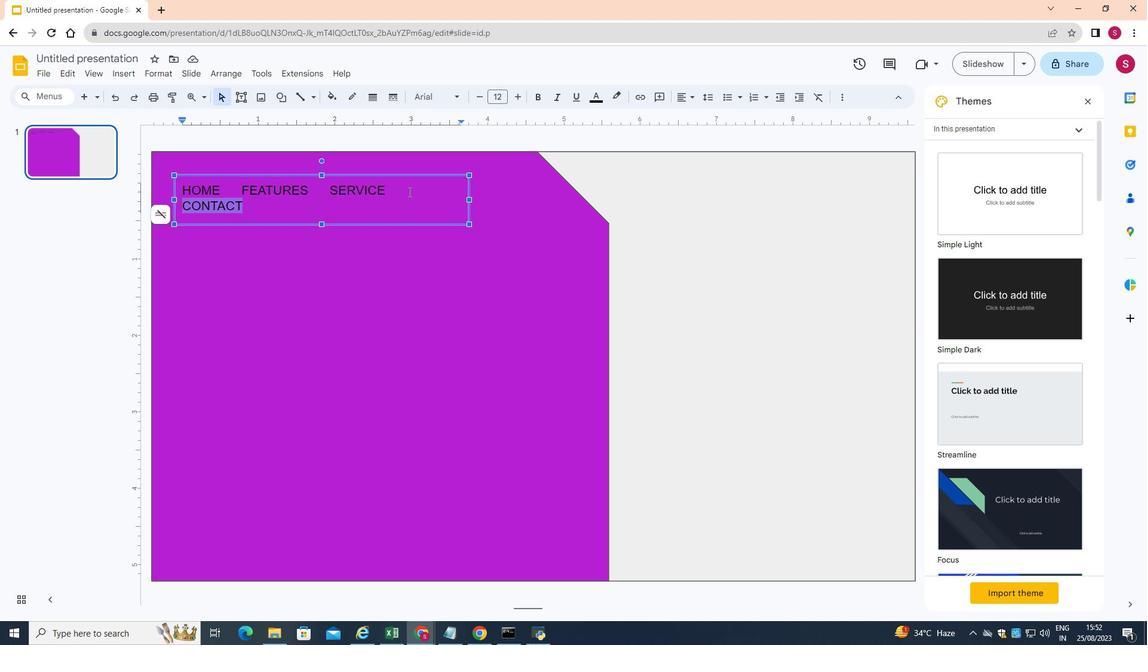 
Action: Mouse pressed left at (408, 191)
Screenshot: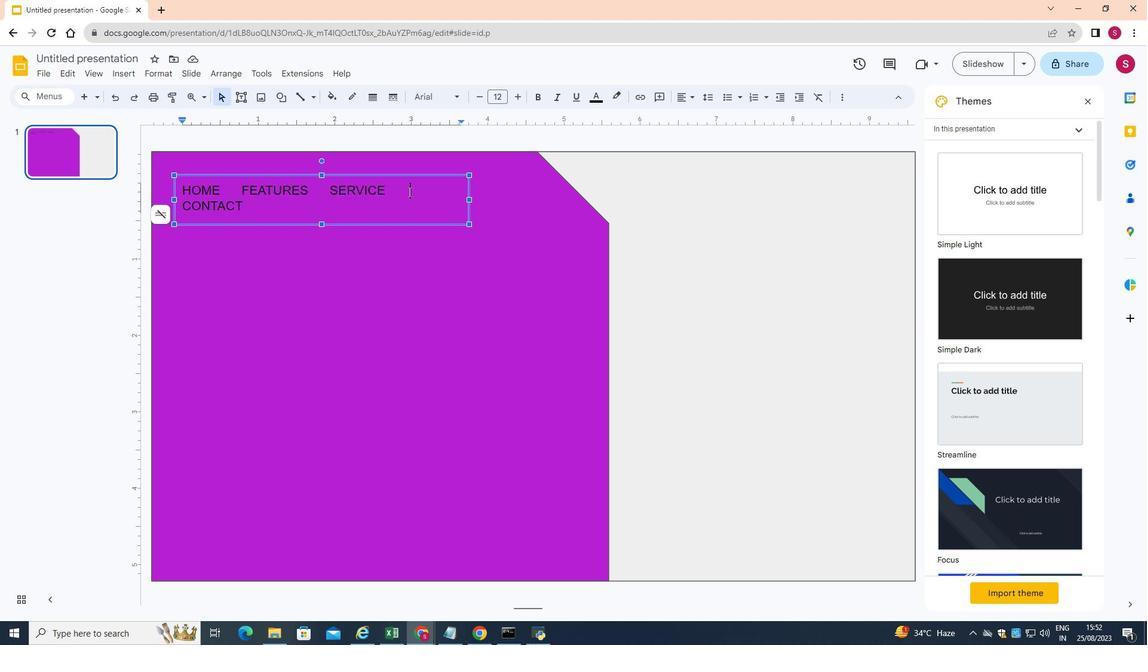
Action: Mouse moved to (408, 192)
Screenshot: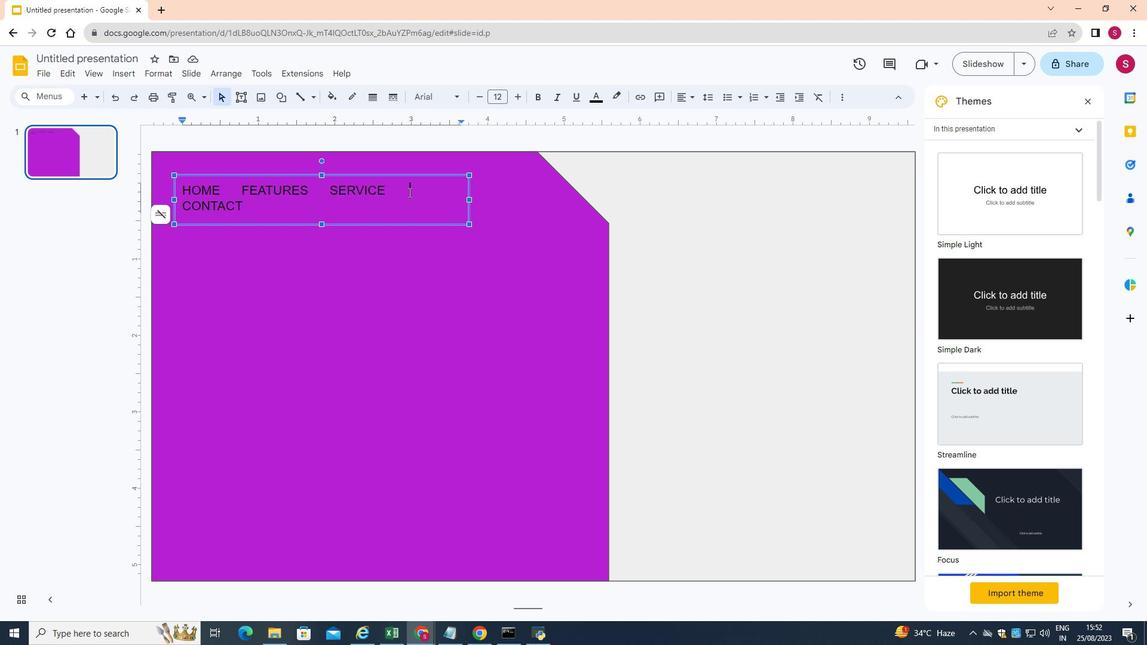
Action: Key pressed ctrl+V
Screenshot: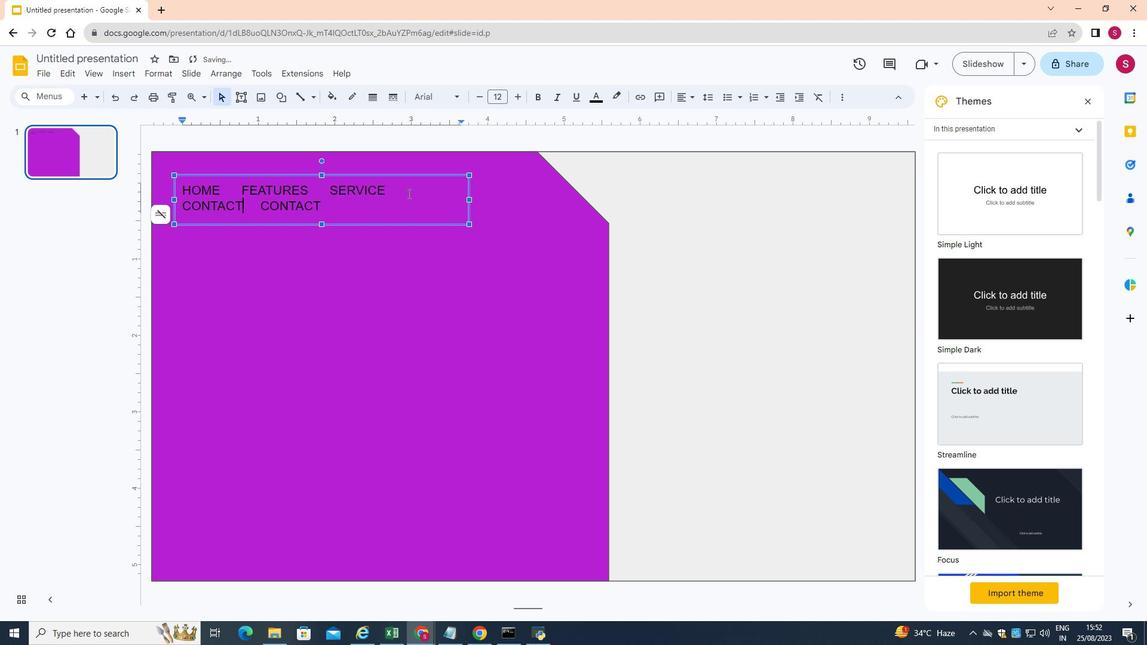 
Action: Mouse moved to (468, 199)
Screenshot: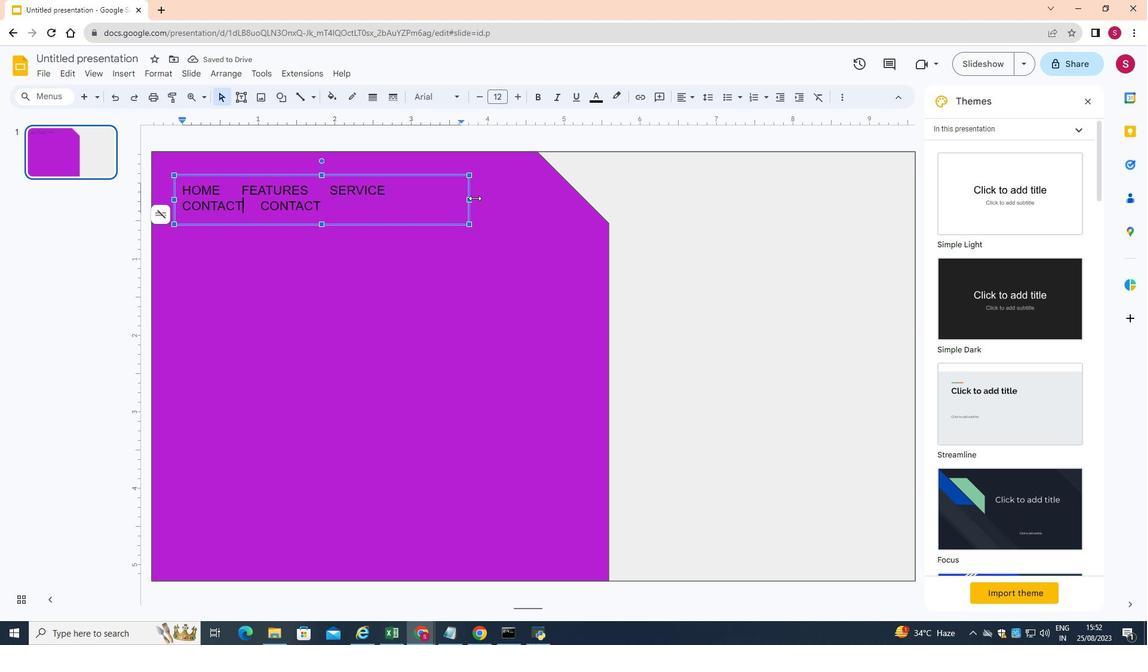 
Action: Mouse pressed left at (468, 199)
Screenshot: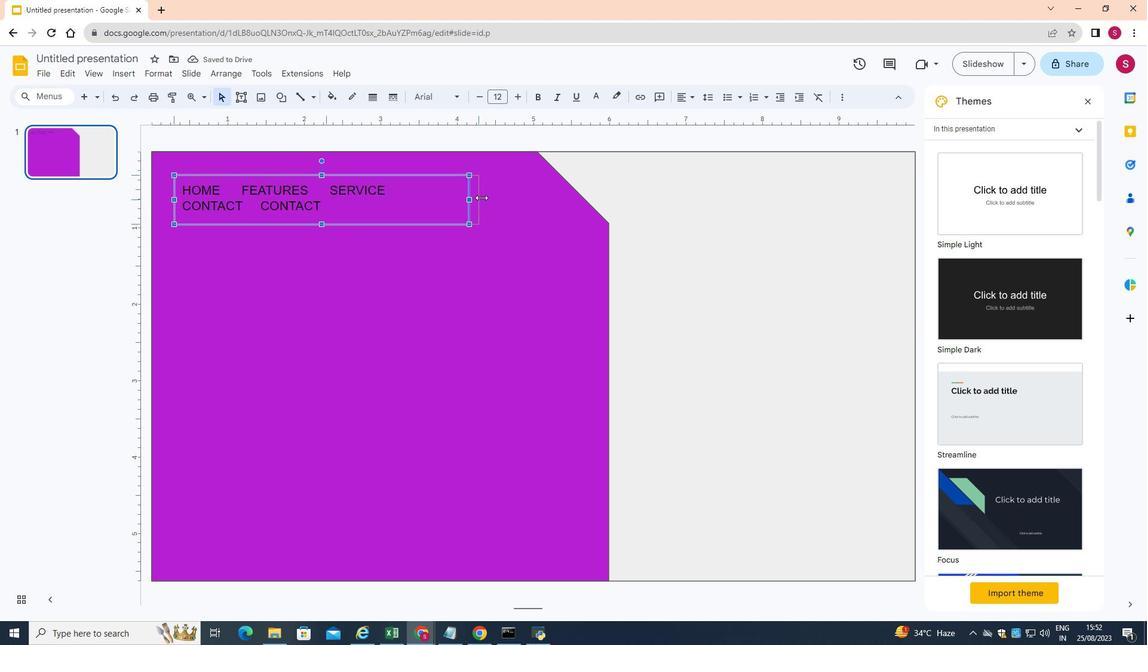 
Action: Mouse moved to (265, 206)
Screenshot: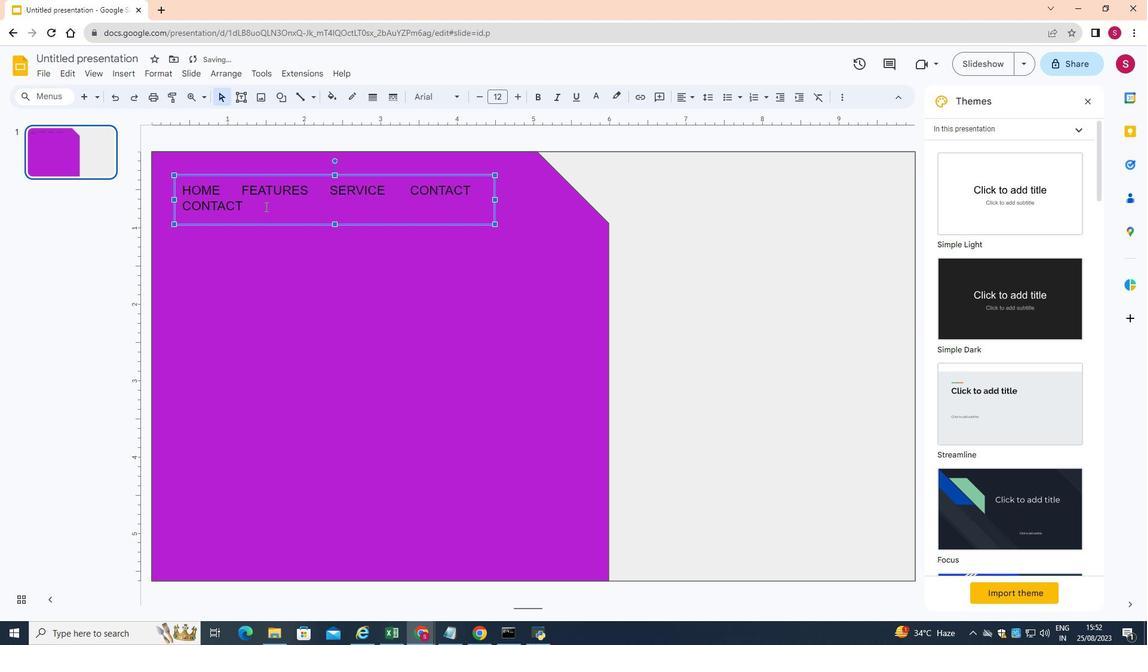 
Action: Mouse pressed left at (265, 206)
Screenshot: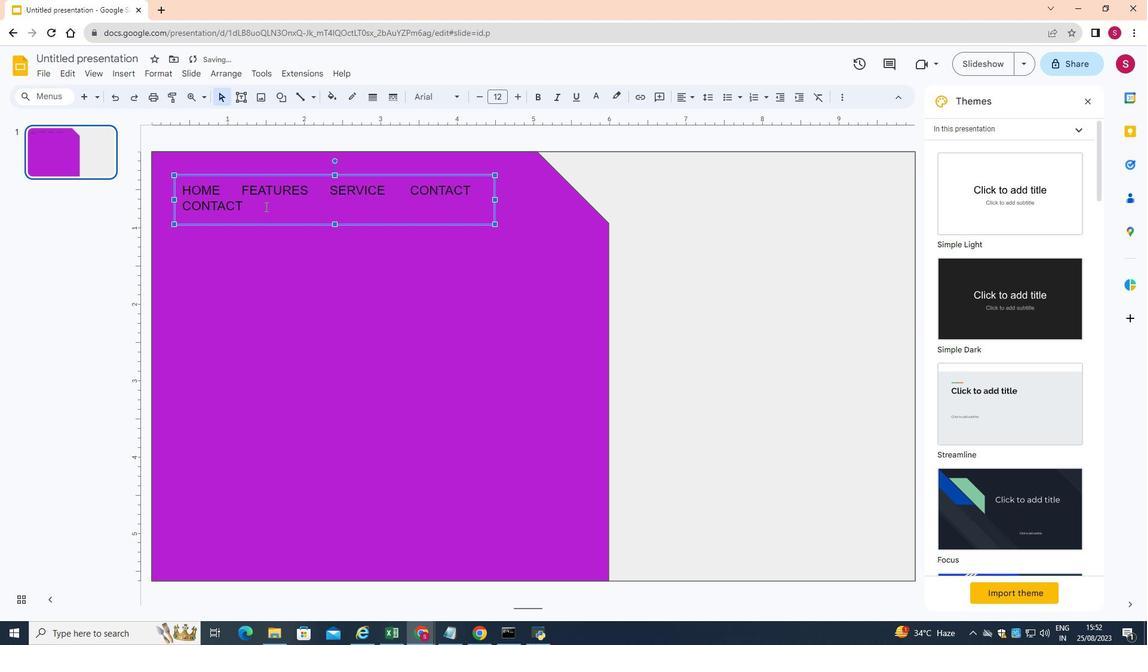
Action: Mouse moved to (263, 201)
Screenshot: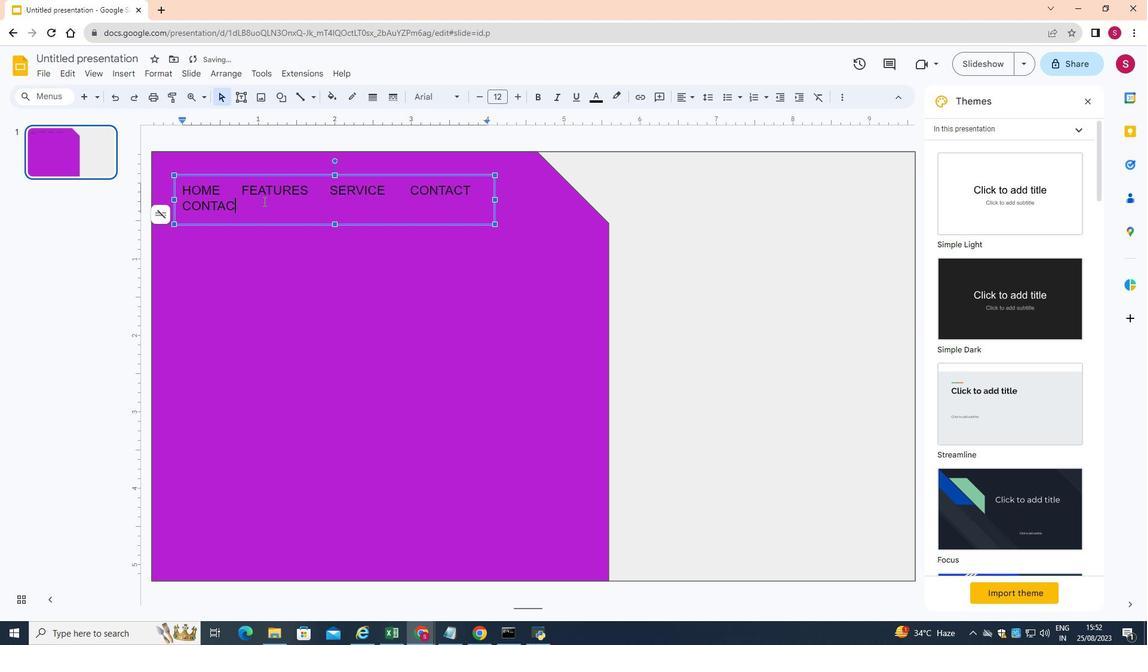 
Action: Key pressed <Key.backspace><Key.backspace><Key.backspace>
Screenshot: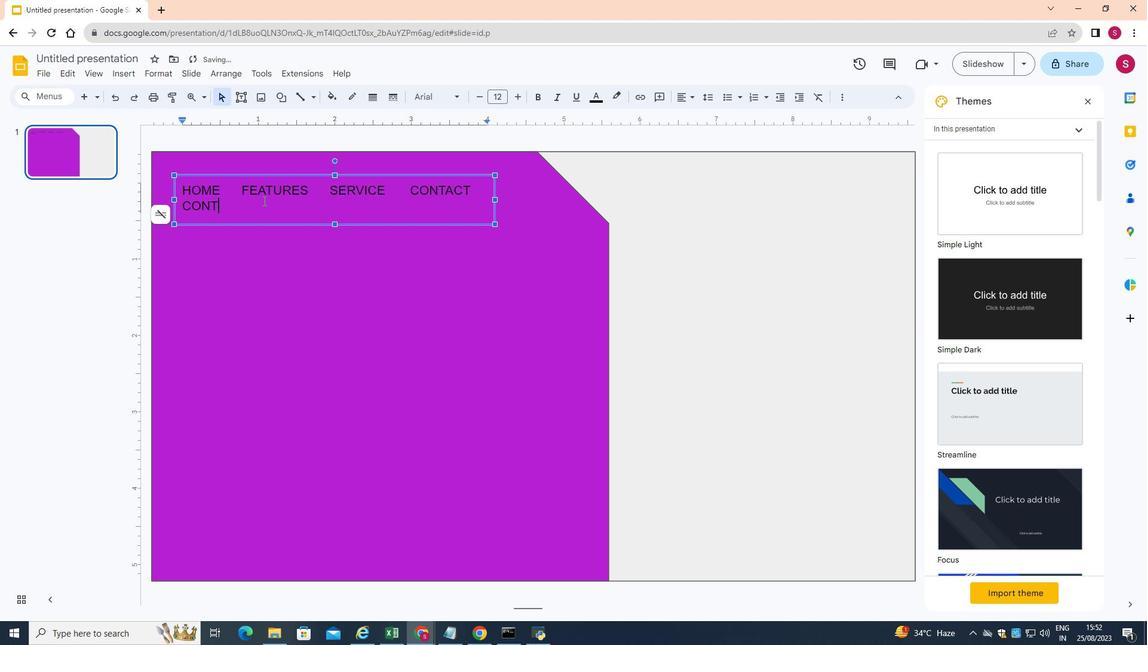 
Action: Mouse moved to (263, 200)
Screenshot: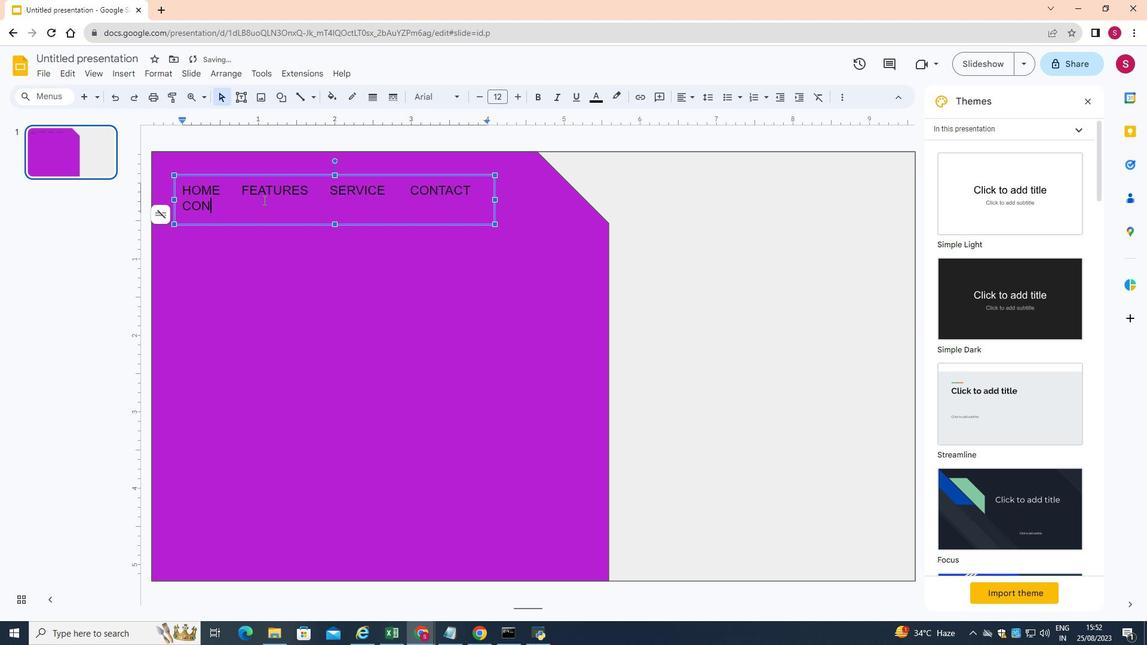 
Action: Key pressed <Key.backspace>
Screenshot: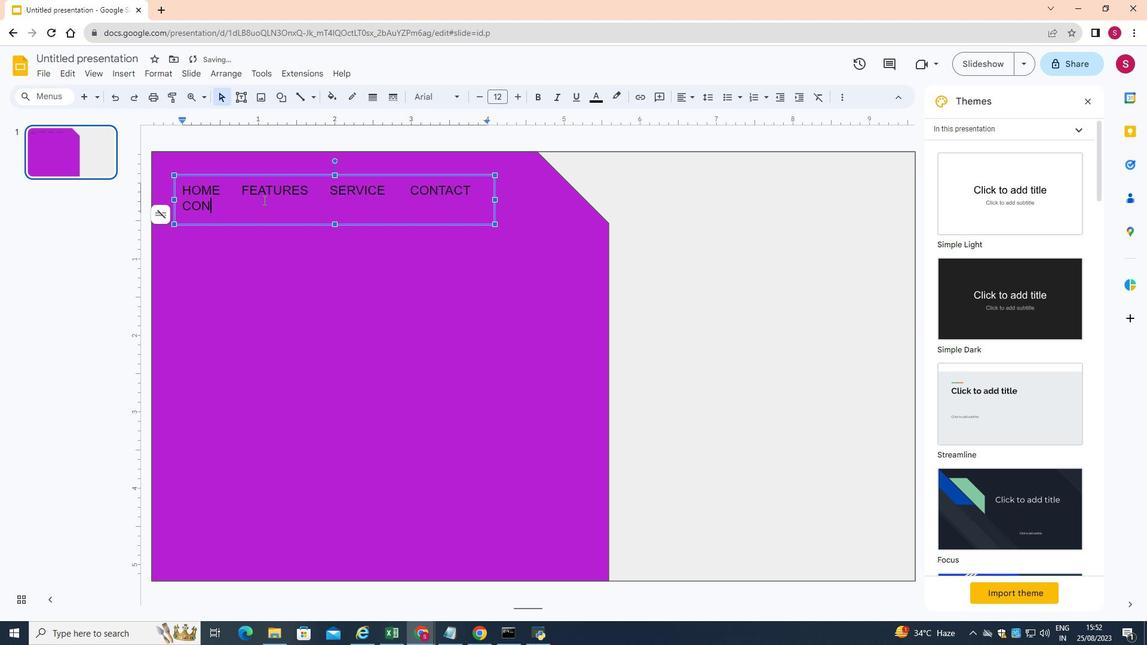 
Action: Mouse moved to (263, 200)
Screenshot: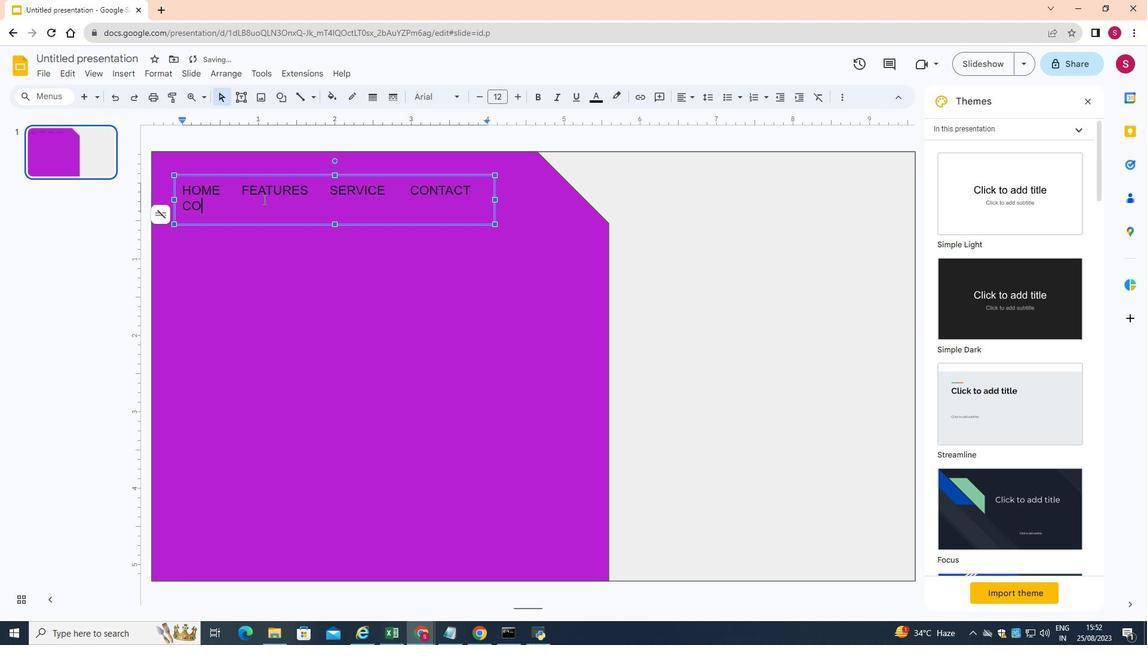 
Action: Key pressed <Key.backspace>
Screenshot: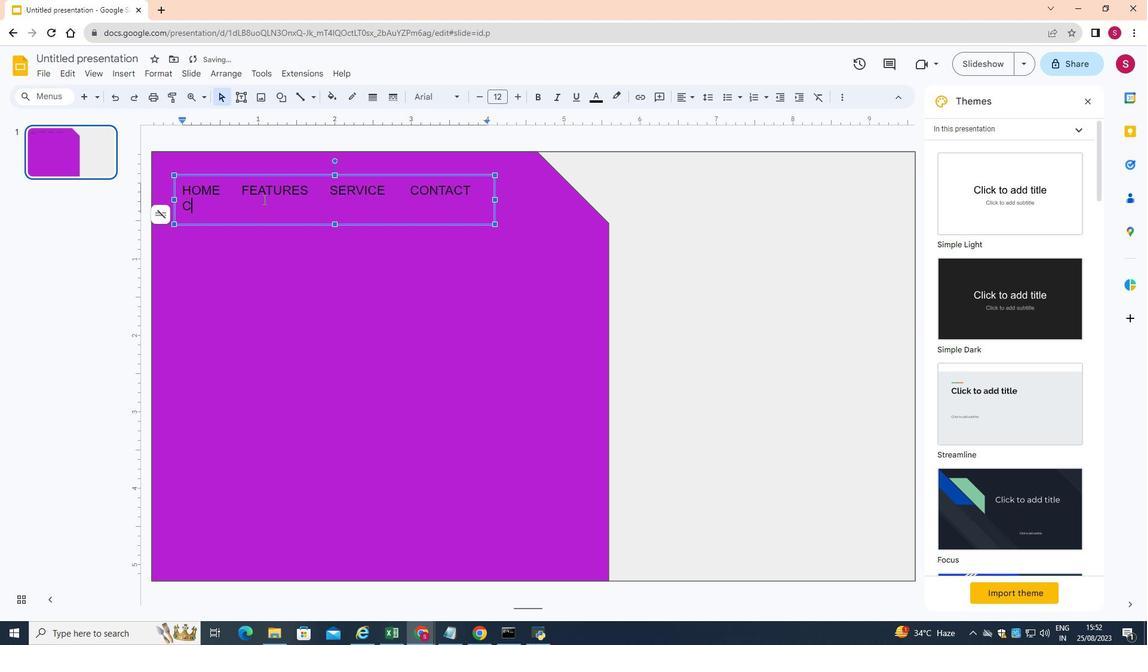 
Action: Mouse moved to (263, 199)
Screenshot: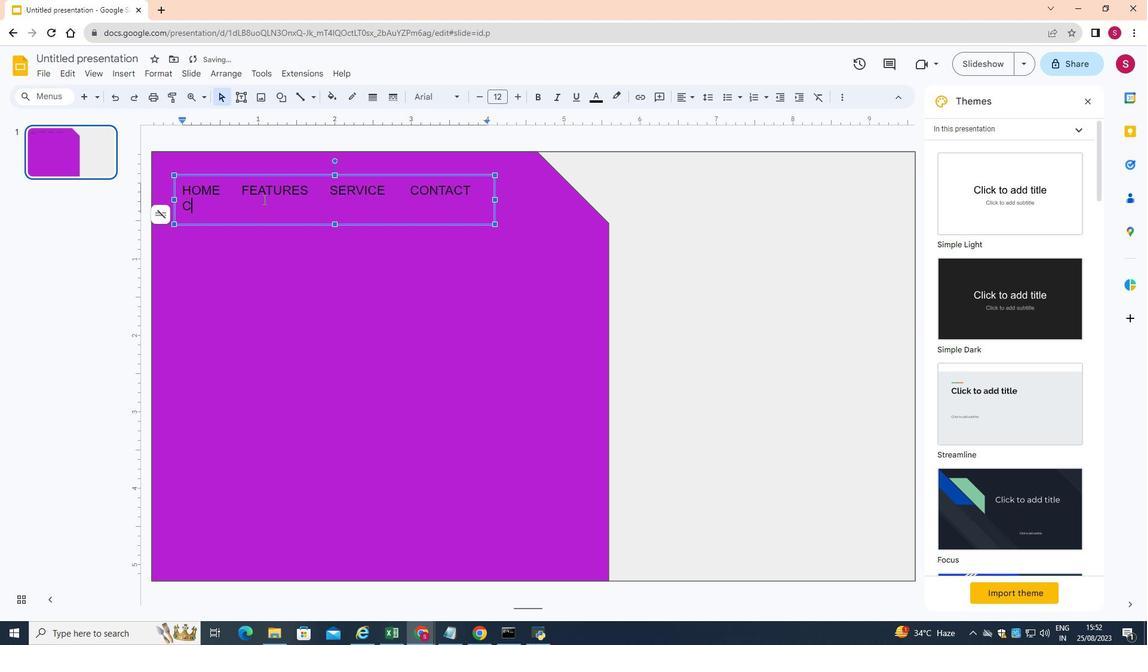 
Action: Key pressed <Key.backspace>
Screenshot: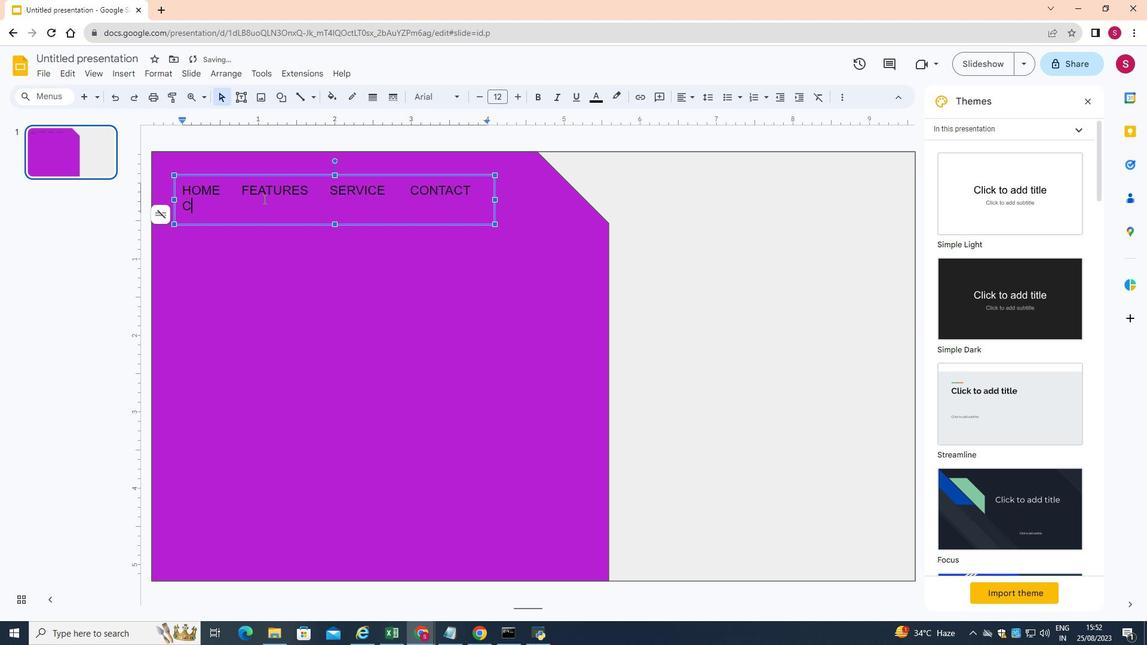
Action: Mouse moved to (263, 199)
Screenshot: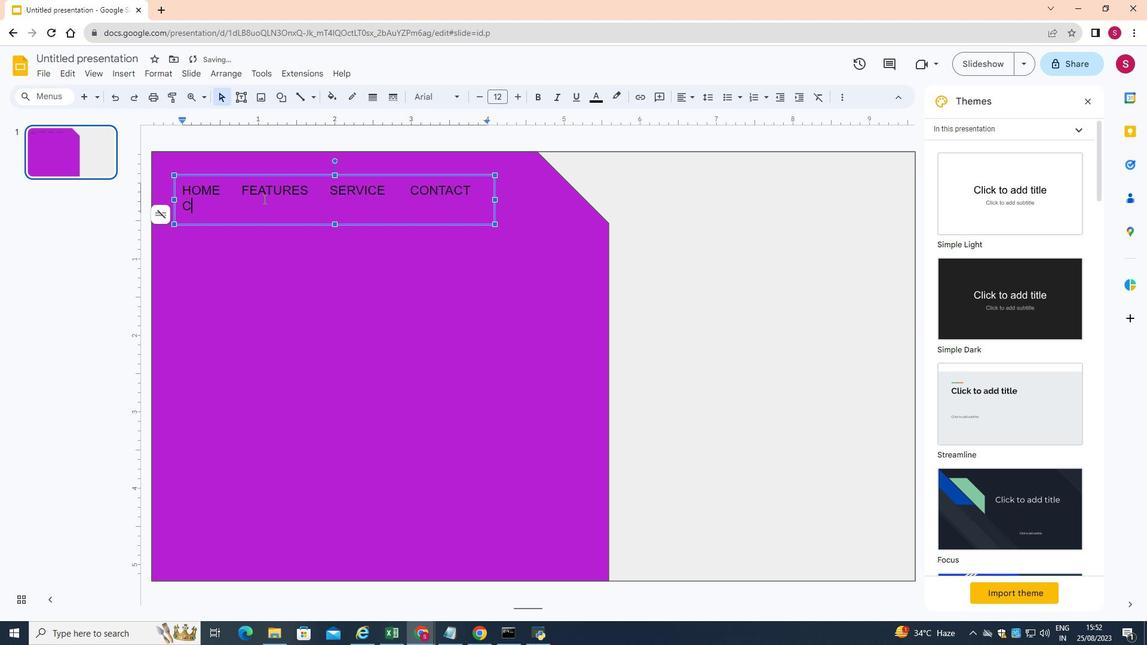 
Action: Key pressed <Key.backspace>
Screenshot: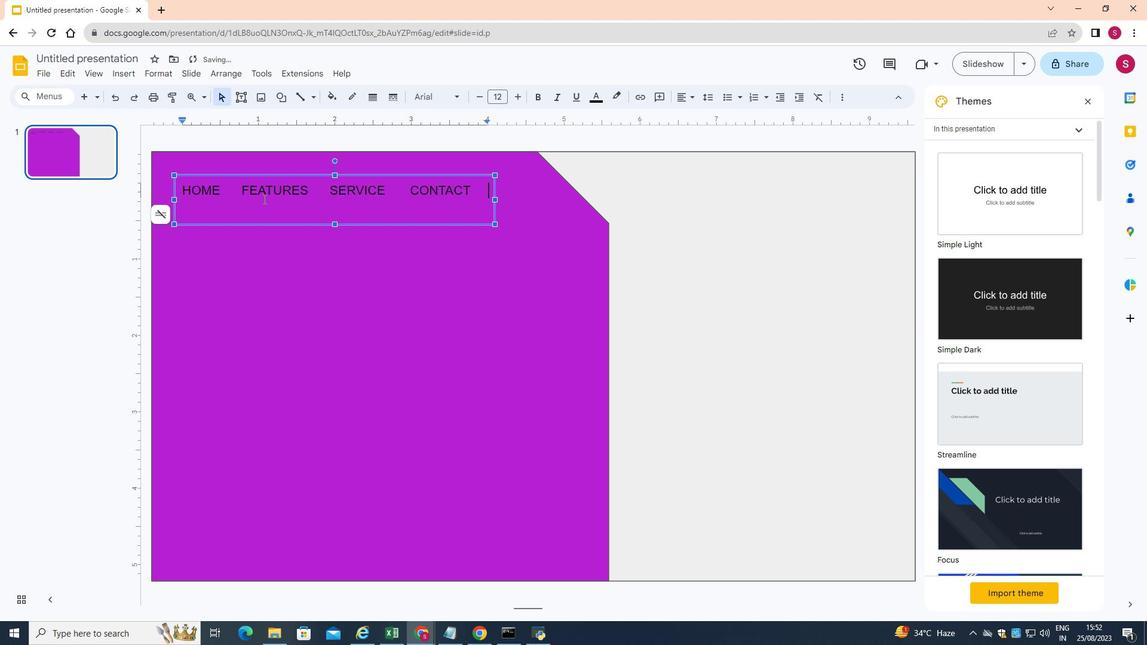 
Action: Mouse moved to (179, 186)
Screenshot: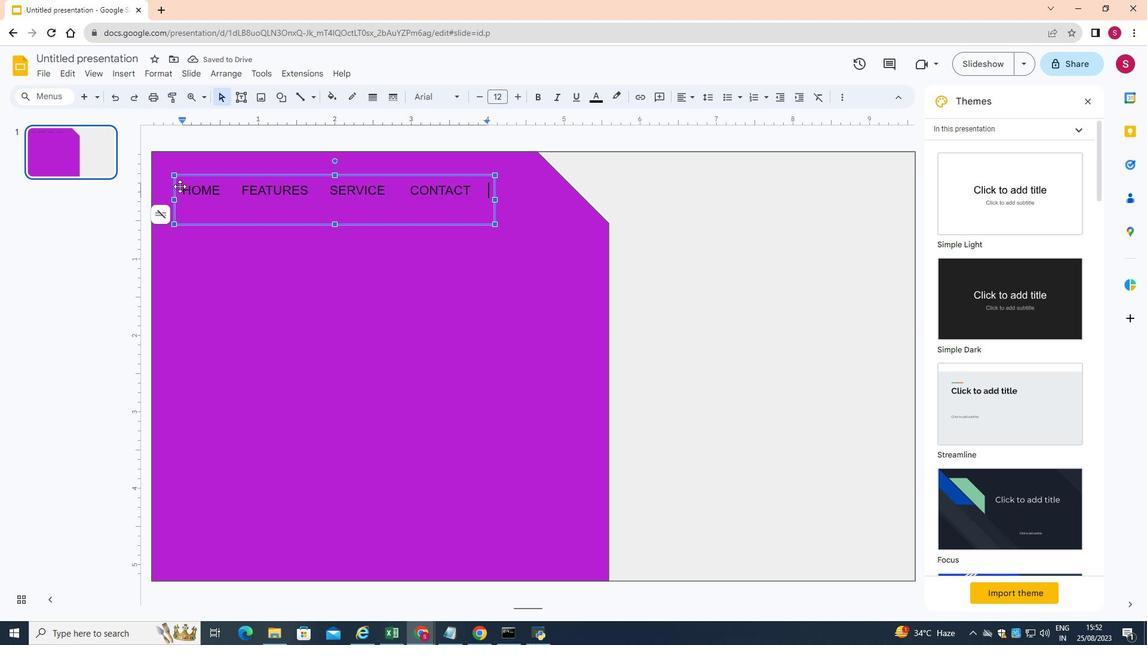 
Action: Mouse pressed left at (179, 186)
Screenshot: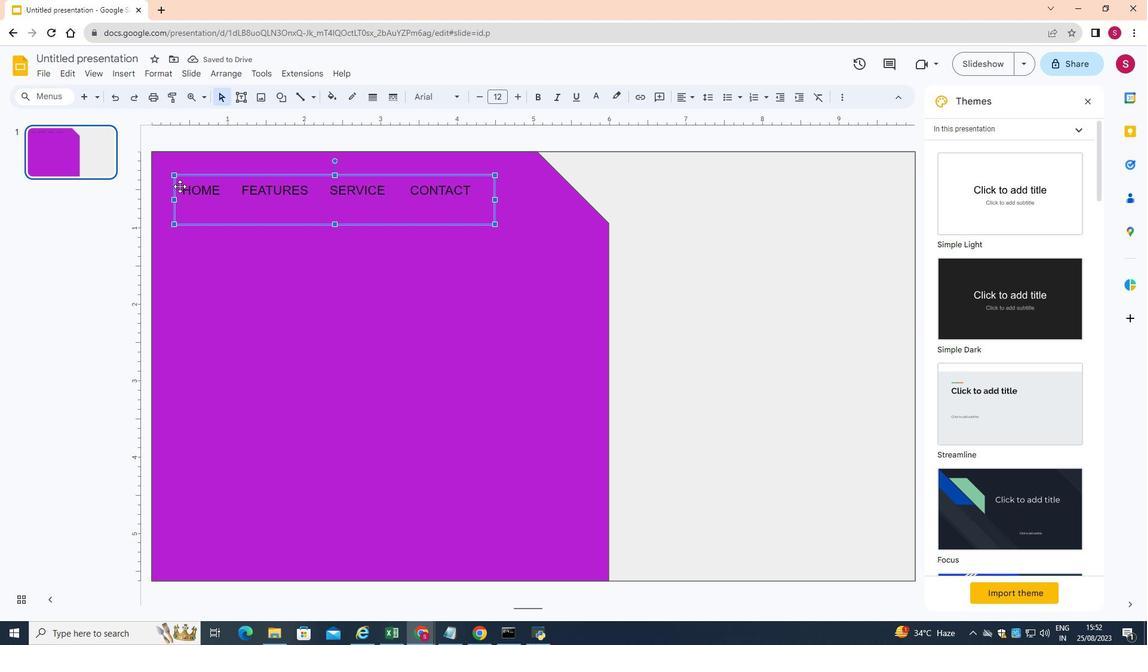 
Action: Mouse moved to (182, 184)
Screenshot: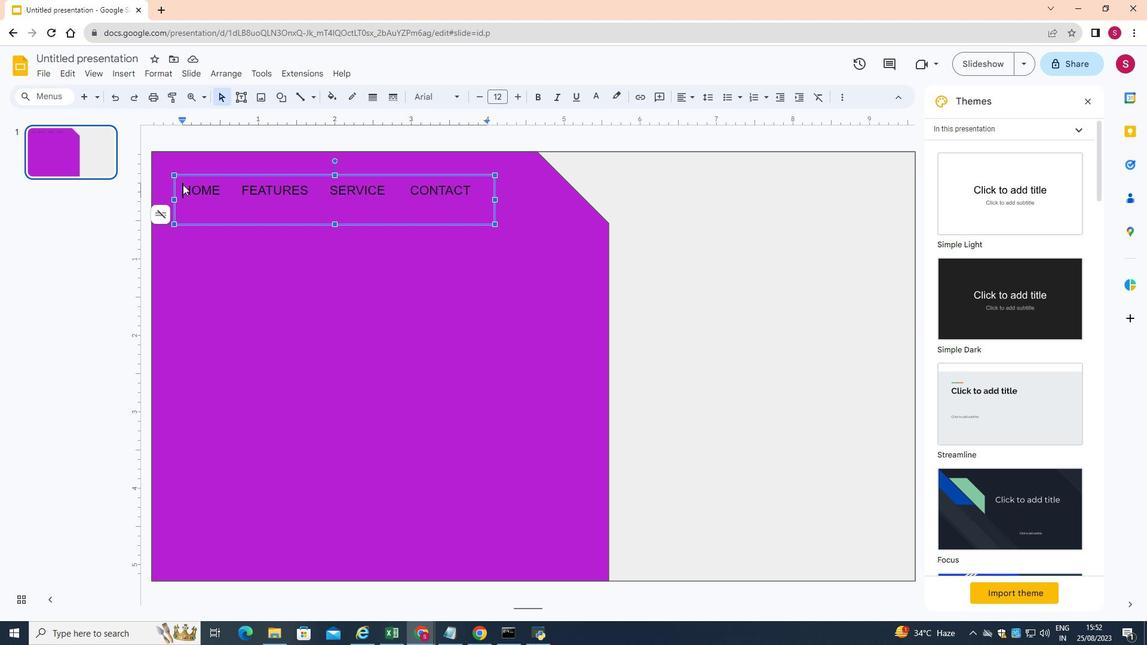 
Action: Mouse pressed left at (182, 184)
